 Task: Get directions from Grand Canyon, Arizona, United States to Lake Tahoe, California/Nevada, United States and explore the nearby restaurants with rating 4 and above and open 24 hours and cuisine european
Action: Mouse moved to (1077, 109)
Screenshot: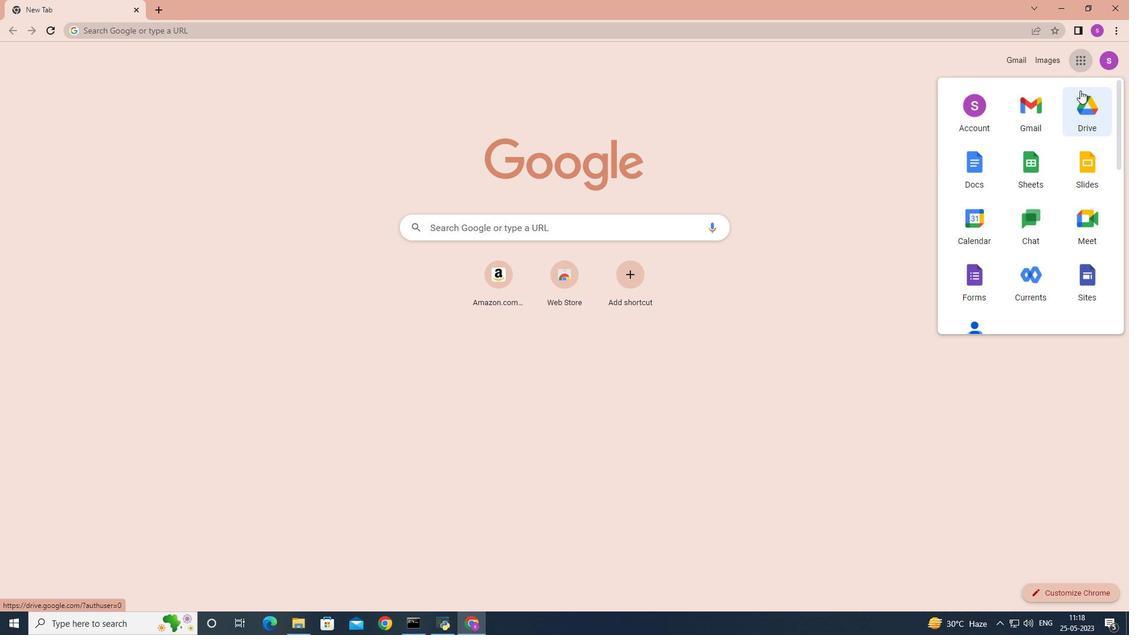 
Action: Mouse scrolled (1080, 97) with delta (0, 0)
Screenshot: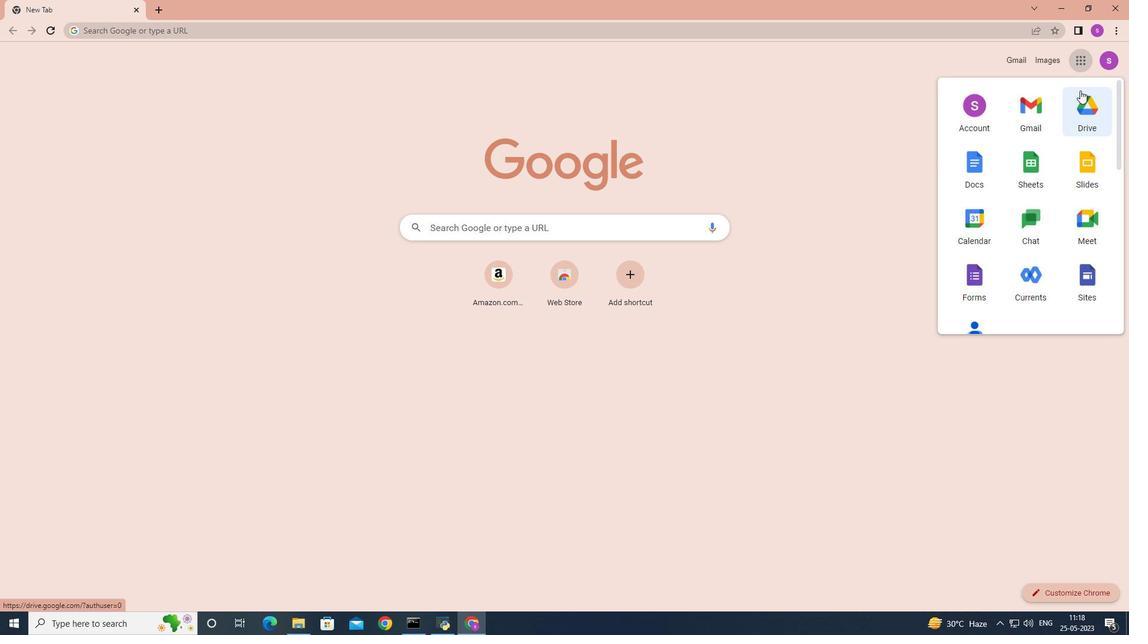 
Action: Mouse moved to (1076, 115)
Screenshot: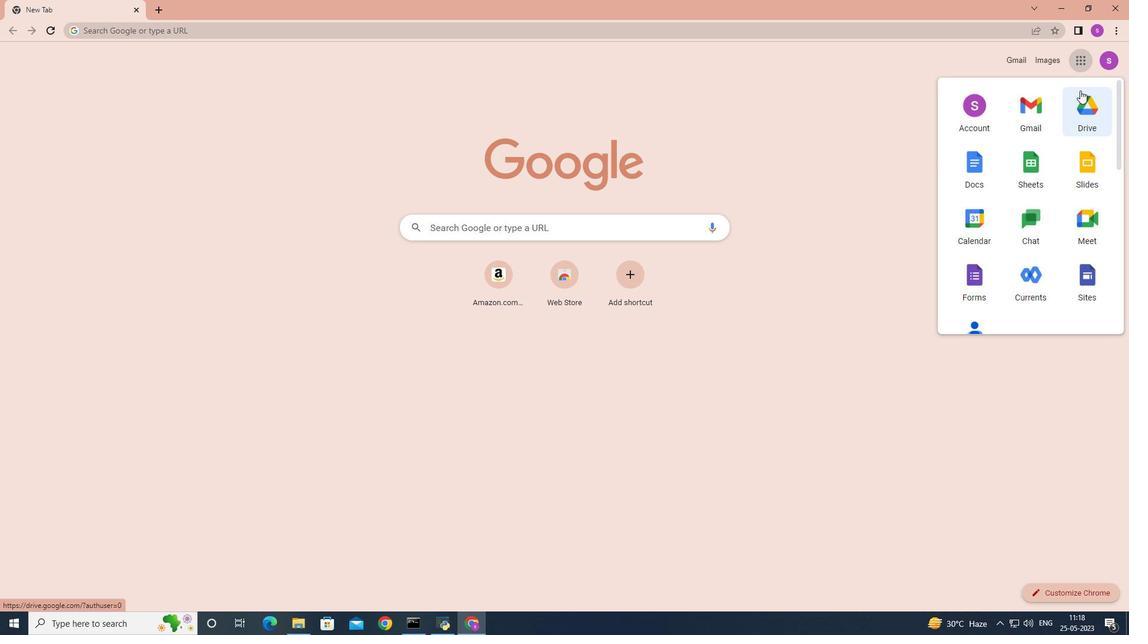
Action: Mouse scrolled (1076, 114) with delta (0, 0)
Screenshot: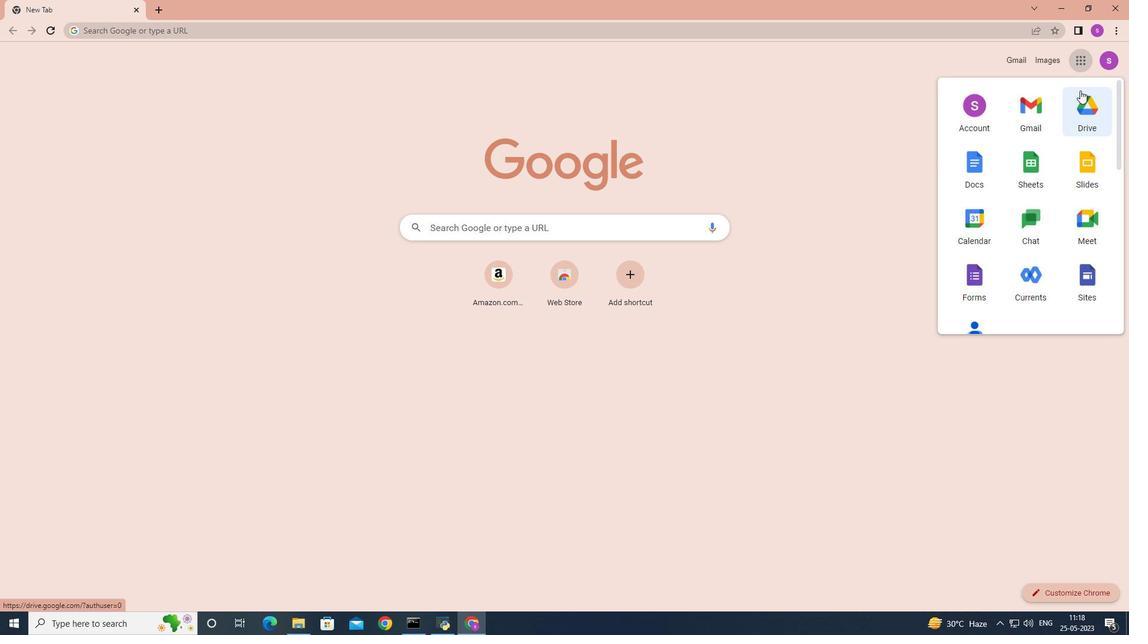 
Action: Mouse moved to (1060, 147)
Screenshot: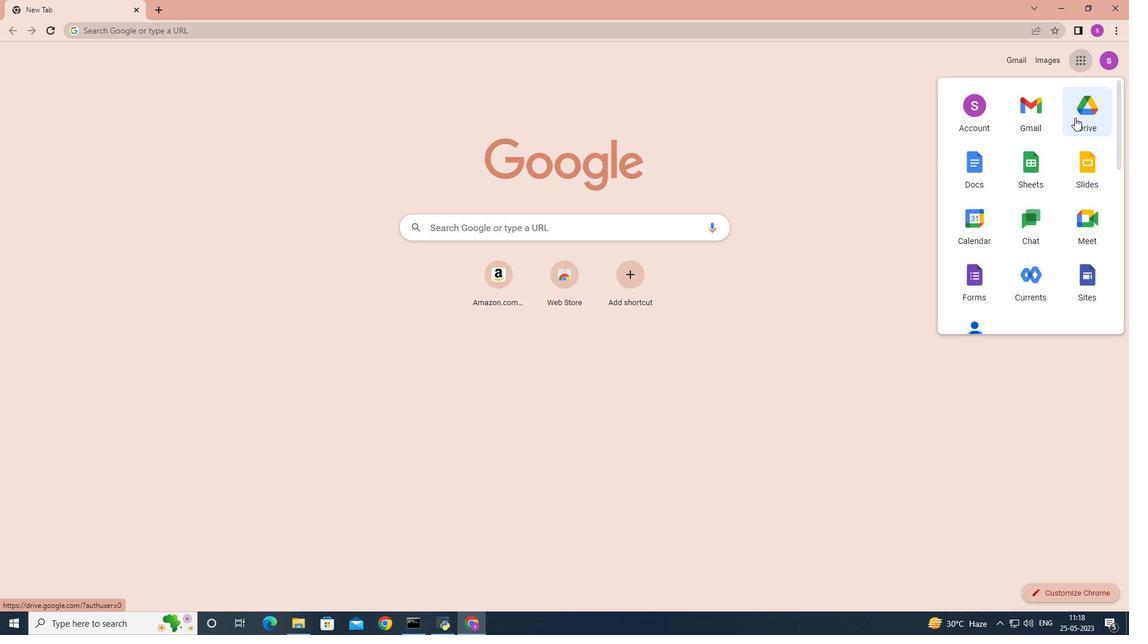 
Action: Mouse scrolled (1060, 146) with delta (0, 0)
Screenshot: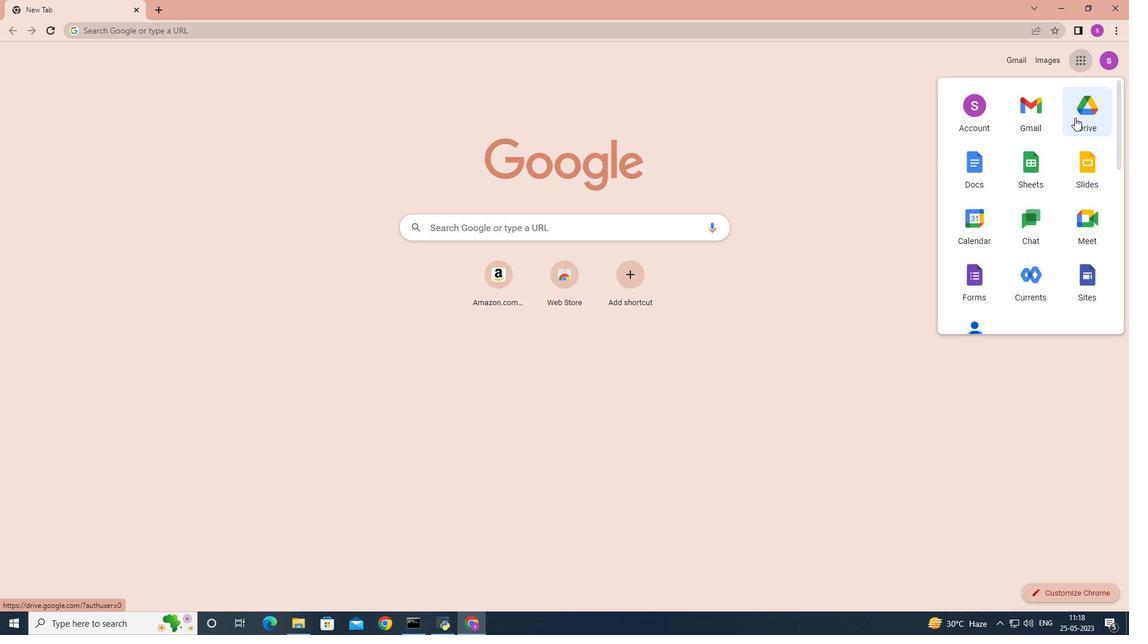 
Action: Mouse moved to (1095, 228)
Screenshot: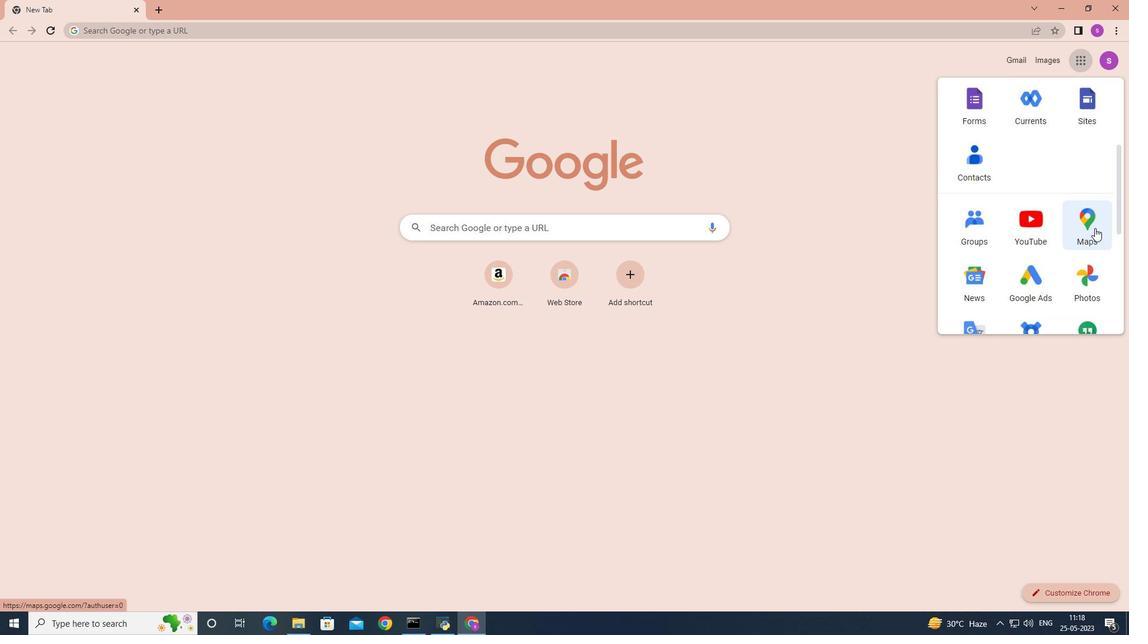 
Action: Mouse pressed left at (1095, 228)
Screenshot: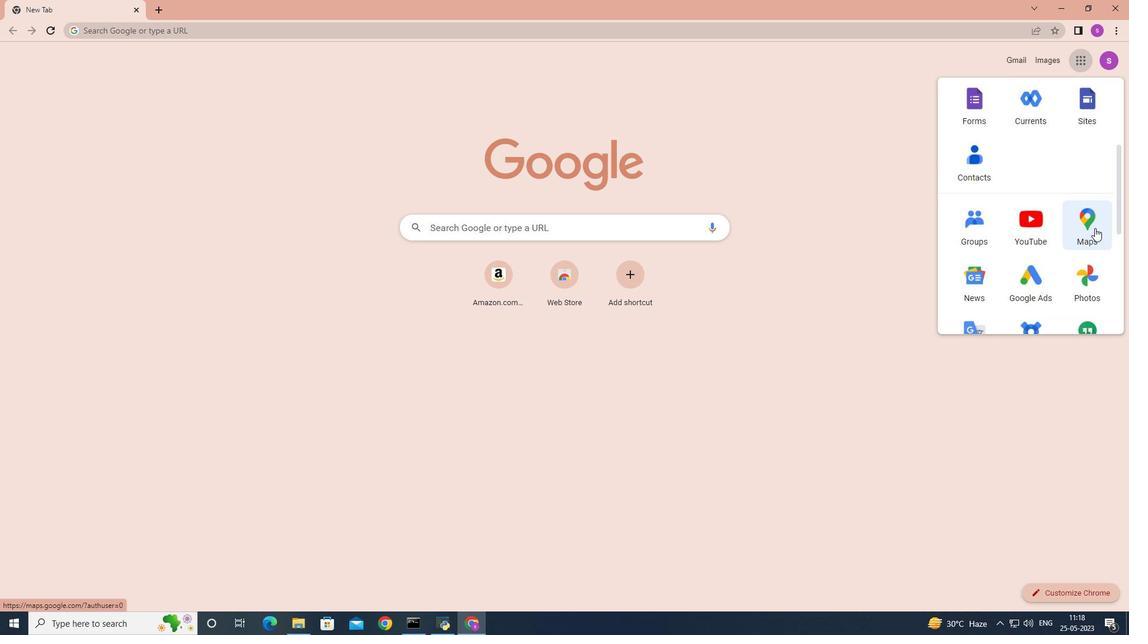 
Action: Mouse moved to (263, 61)
Screenshot: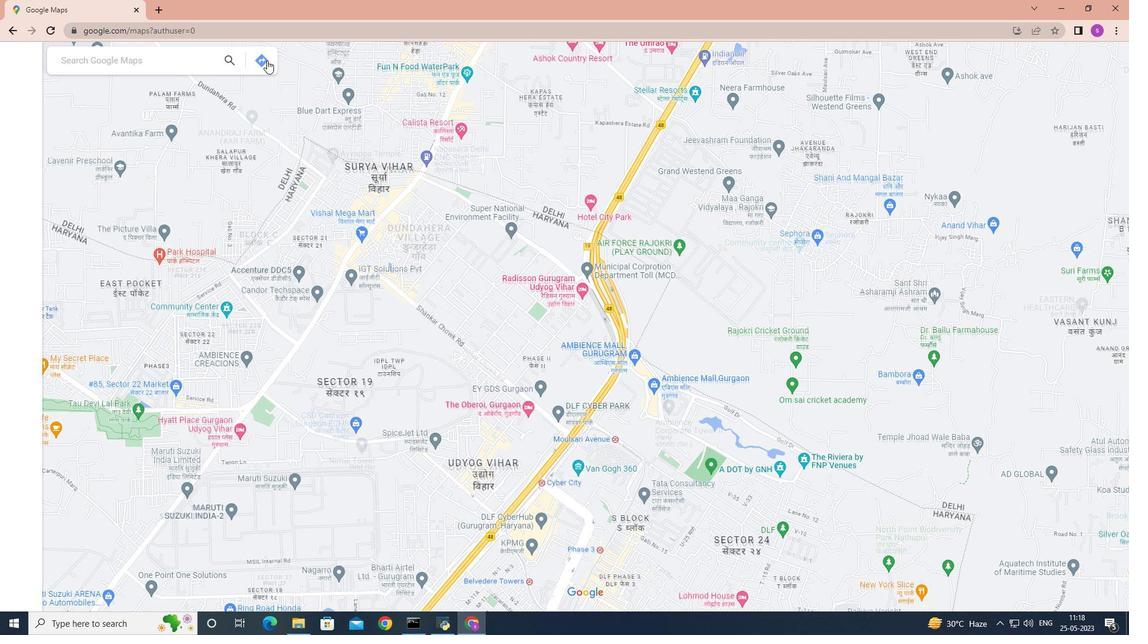 
Action: Mouse pressed left at (263, 61)
Screenshot: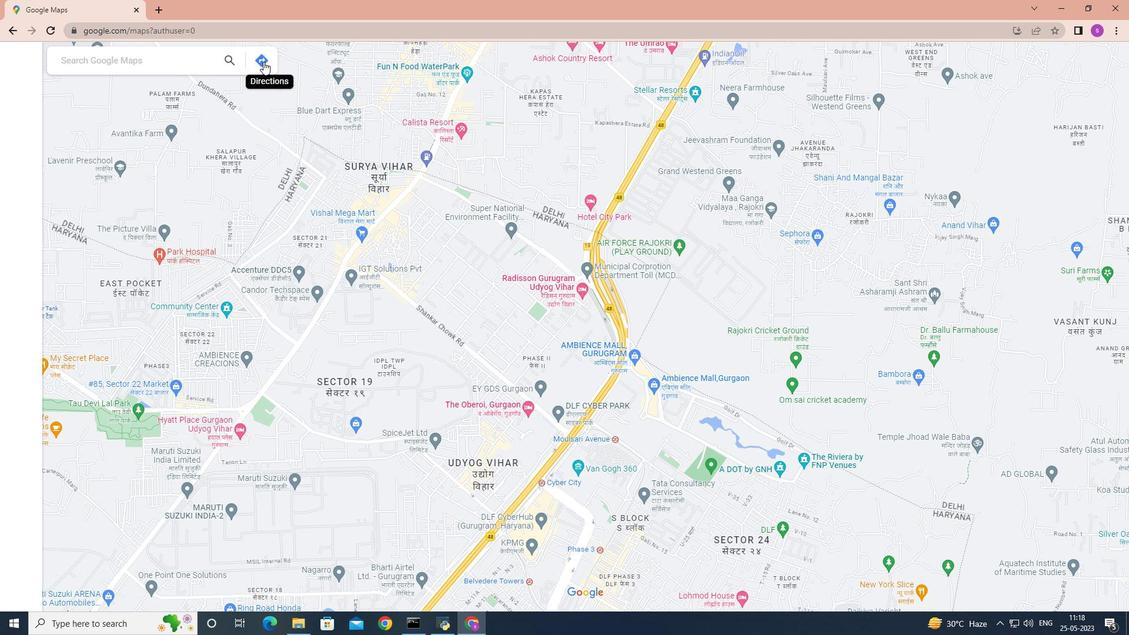 
Action: Mouse moved to (202, 86)
Screenshot: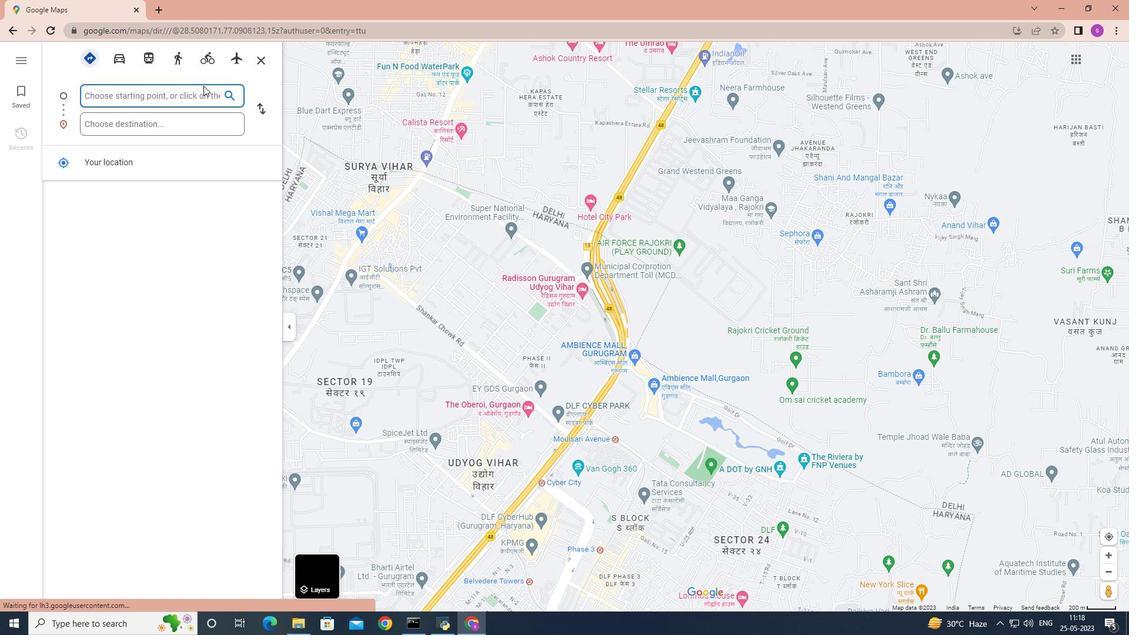 
Action: Key pressed <Key.shift>Grand<Key.space><Key.shift>Canyon,<Key.space><Key.shift>Arizona<Key.space>,<Key.space><Key.shift><Key.shift><Key.shift>United<Key.space>states
Screenshot: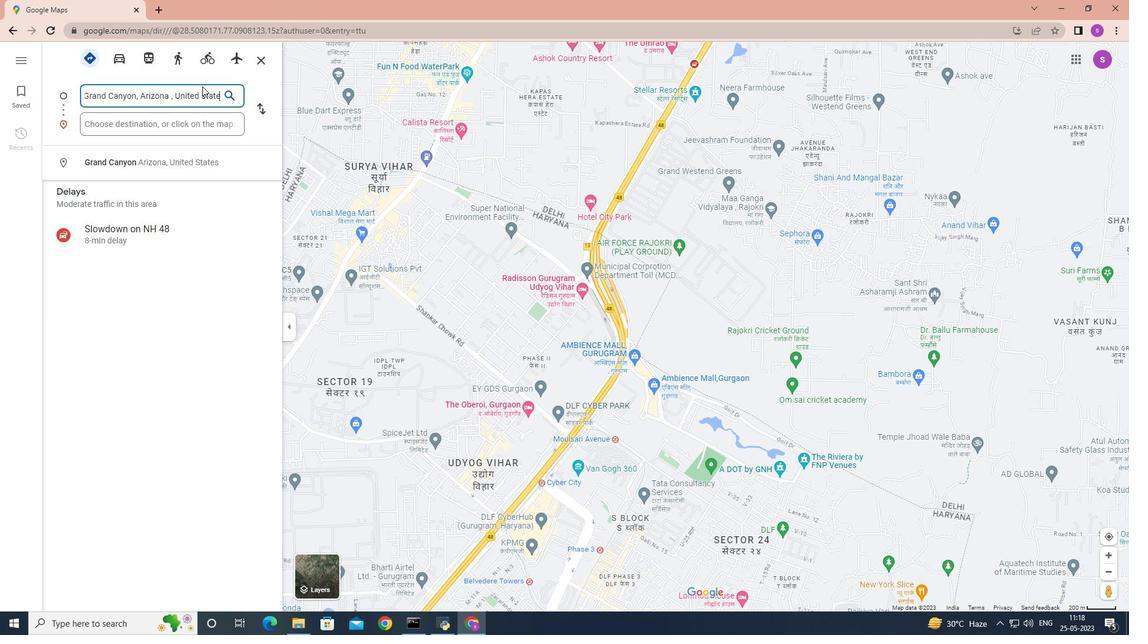 
Action: Mouse moved to (141, 121)
Screenshot: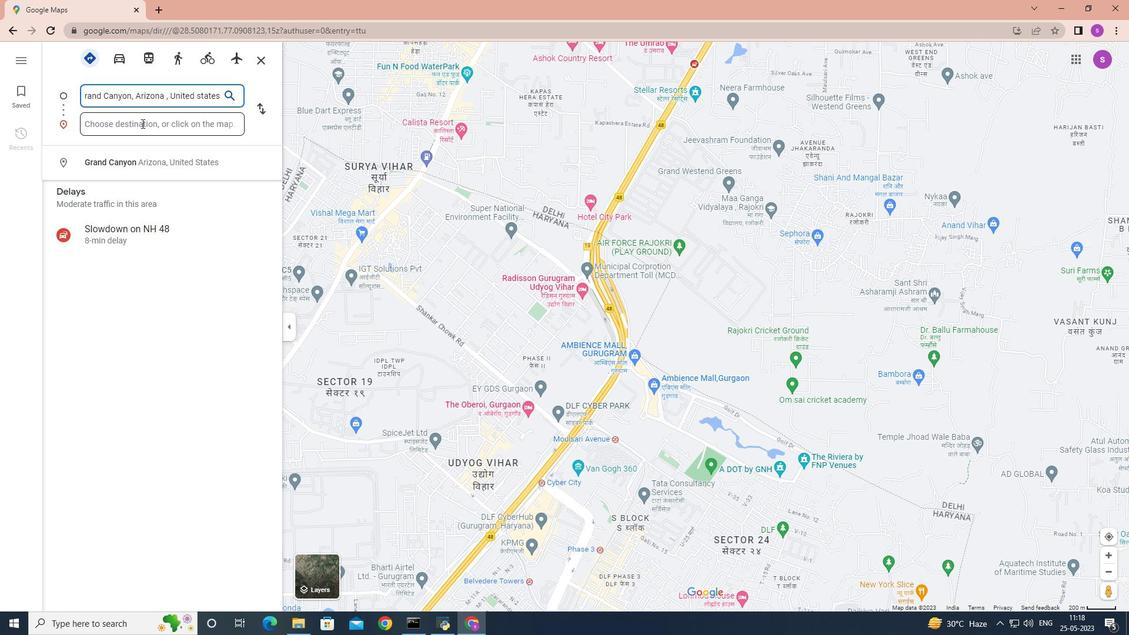 
Action: Mouse pressed left at (141, 121)
Screenshot: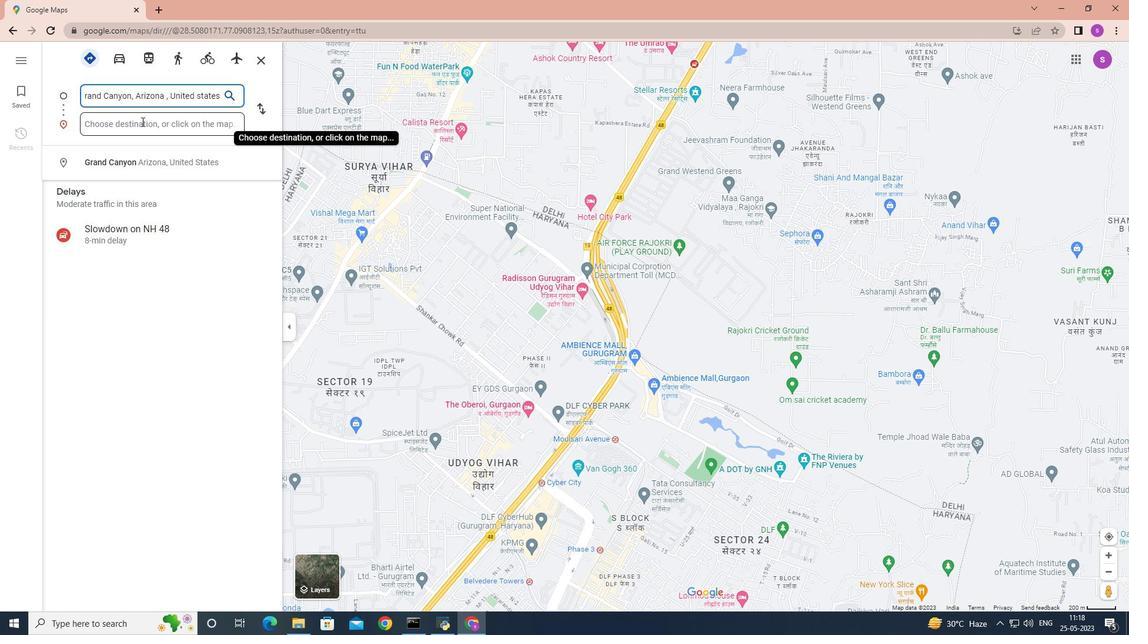 
Action: Mouse moved to (141, 121)
Screenshot: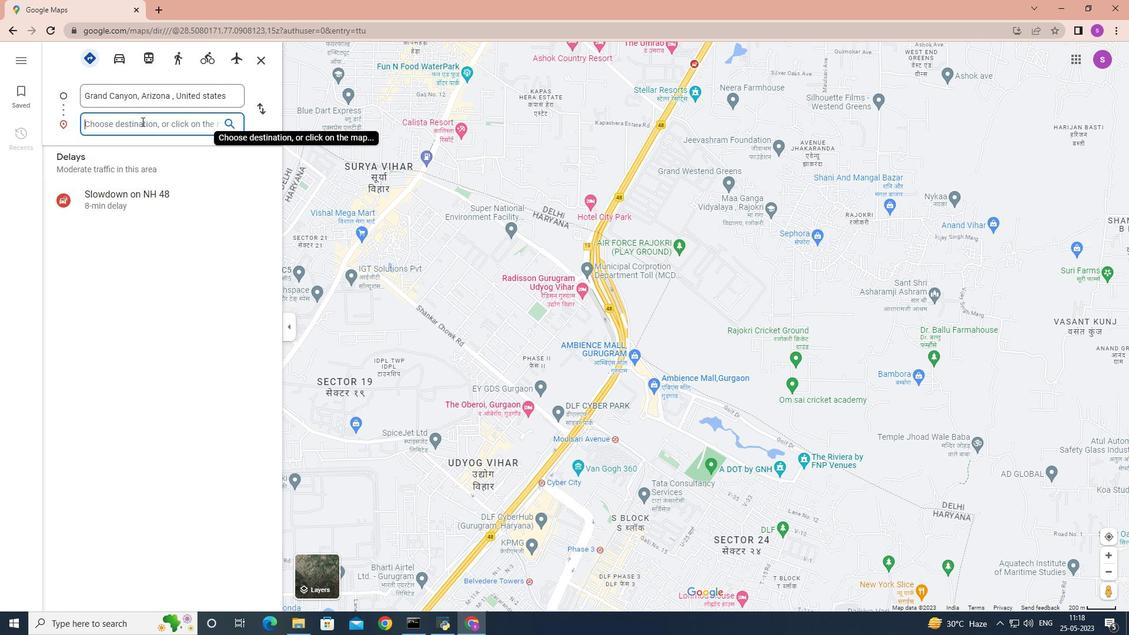 
Action: Key pressed <Key.shift>Lake<Key.space><Key.shift>Tahoe,<Key.space><Key.shift>California/<Key.shift>Nevada,<Key.space>united<Key.space><Key.shift>States
Screenshot: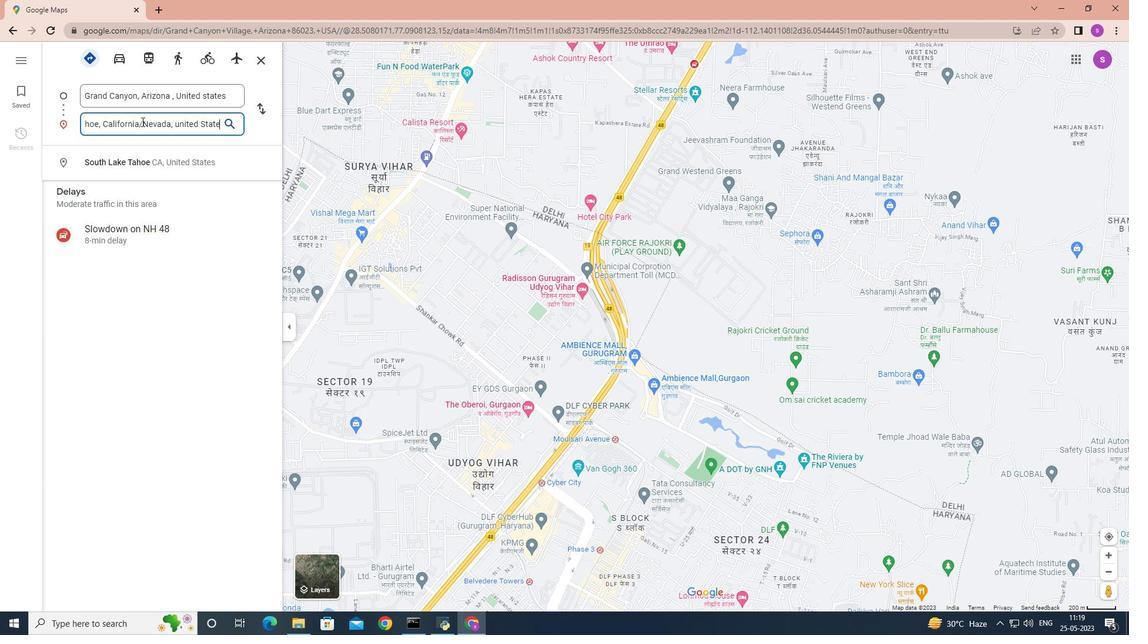 
Action: Mouse moved to (233, 124)
Screenshot: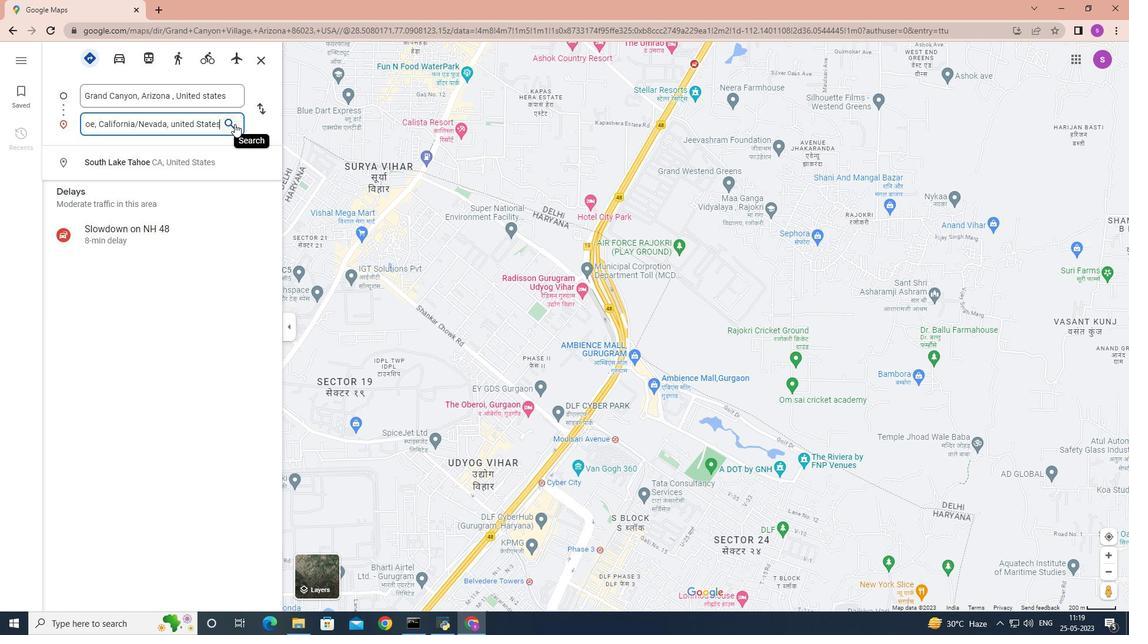 
Action: Mouse pressed left at (233, 124)
Screenshot: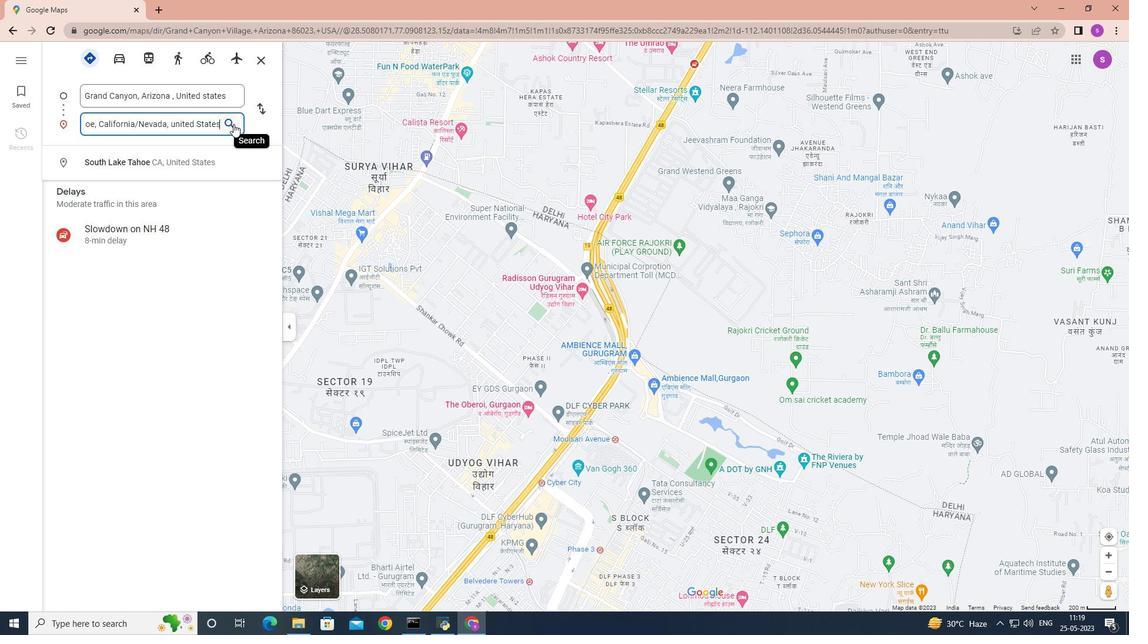 
Action: Mouse moved to (181, 310)
Screenshot: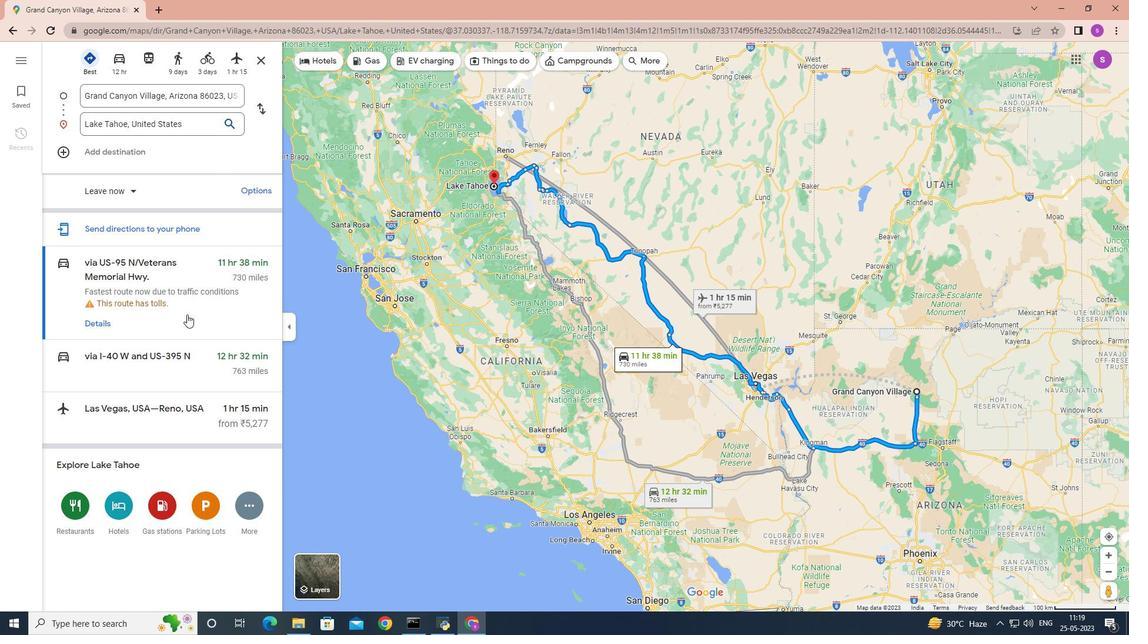 
Action: Mouse scrolled (181, 309) with delta (0, 0)
Screenshot: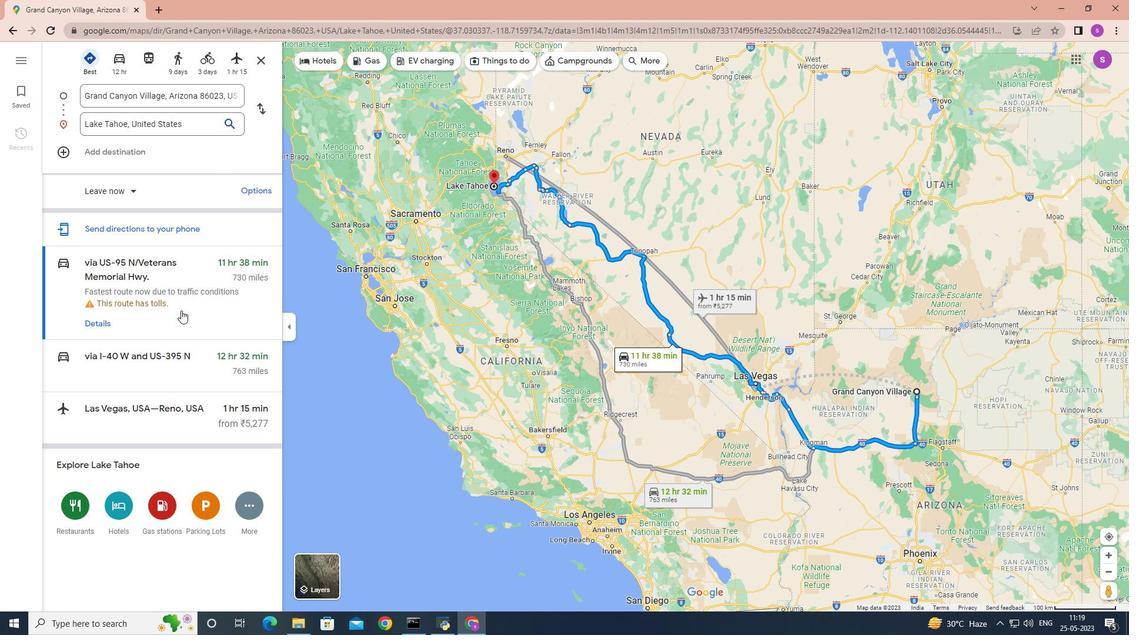 
Action: Mouse moved to (180, 310)
Screenshot: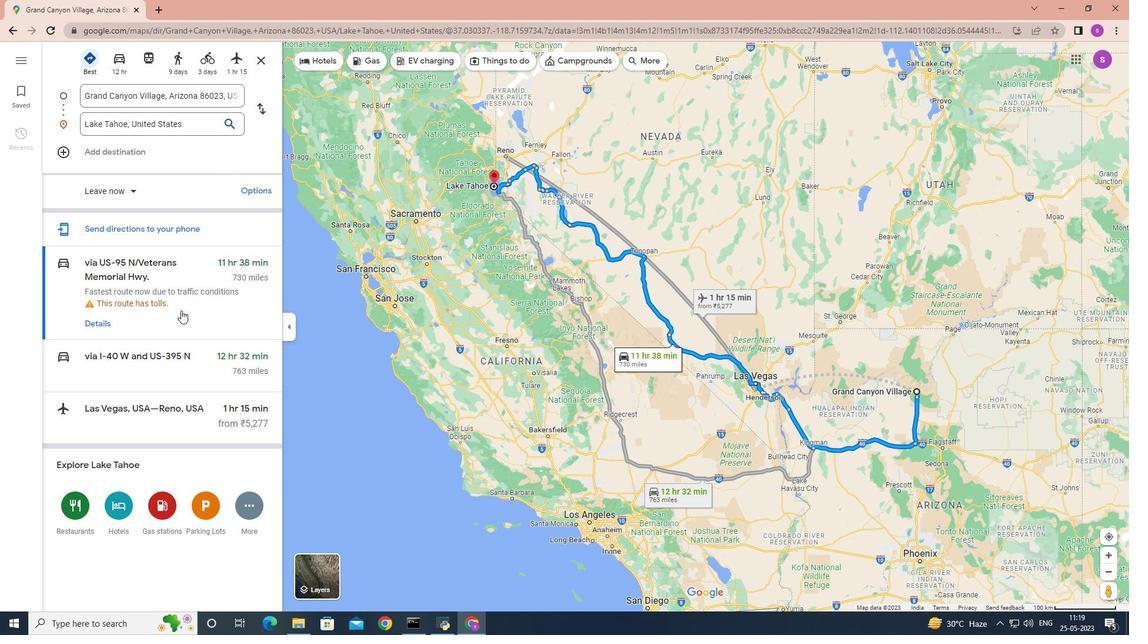 
Action: Mouse scrolled (180, 309) with delta (0, 0)
Screenshot: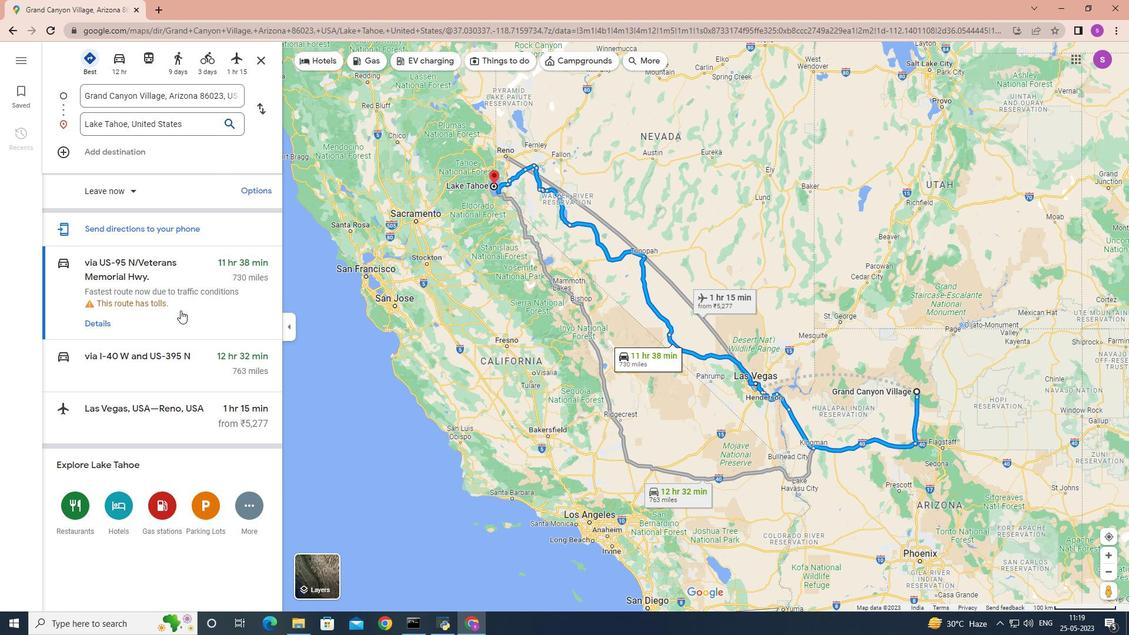 
Action: Mouse moved to (73, 510)
Screenshot: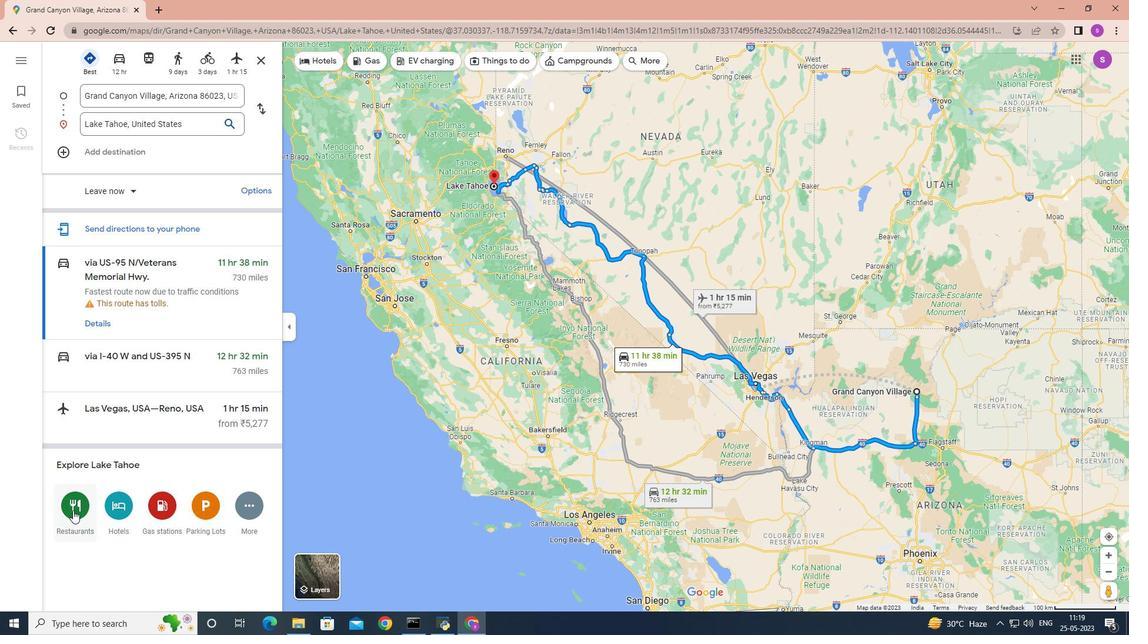 
Action: Mouse pressed left at (73, 510)
Screenshot: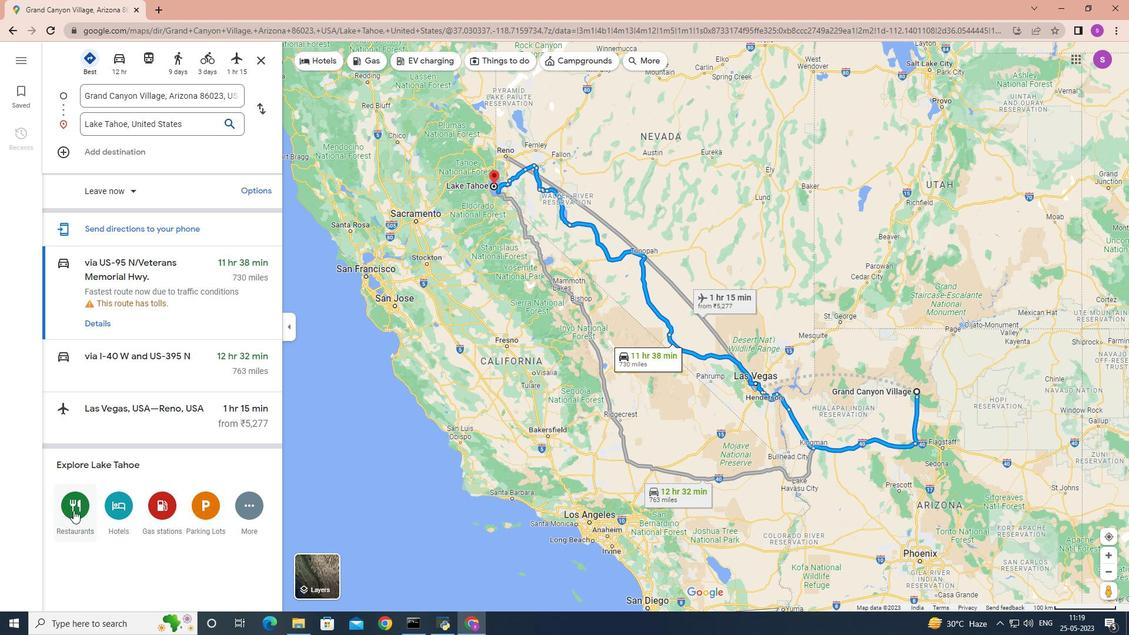 
Action: Mouse moved to (401, 58)
Screenshot: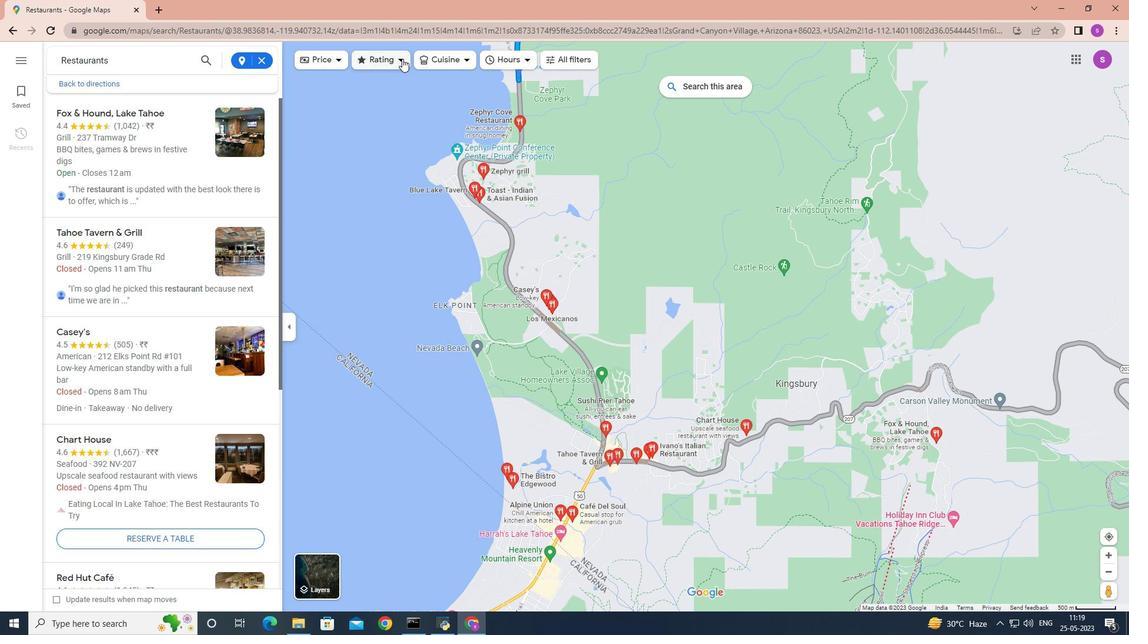 
Action: Mouse pressed left at (401, 58)
Screenshot: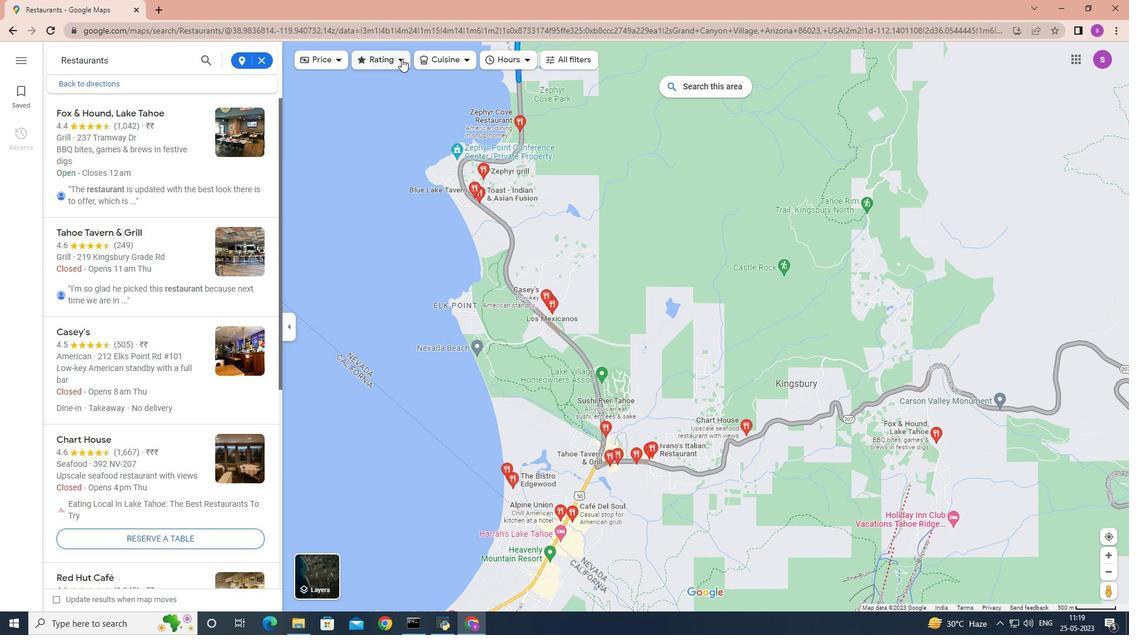 
Action: Mouse moved to (394, 184)
Screenshot: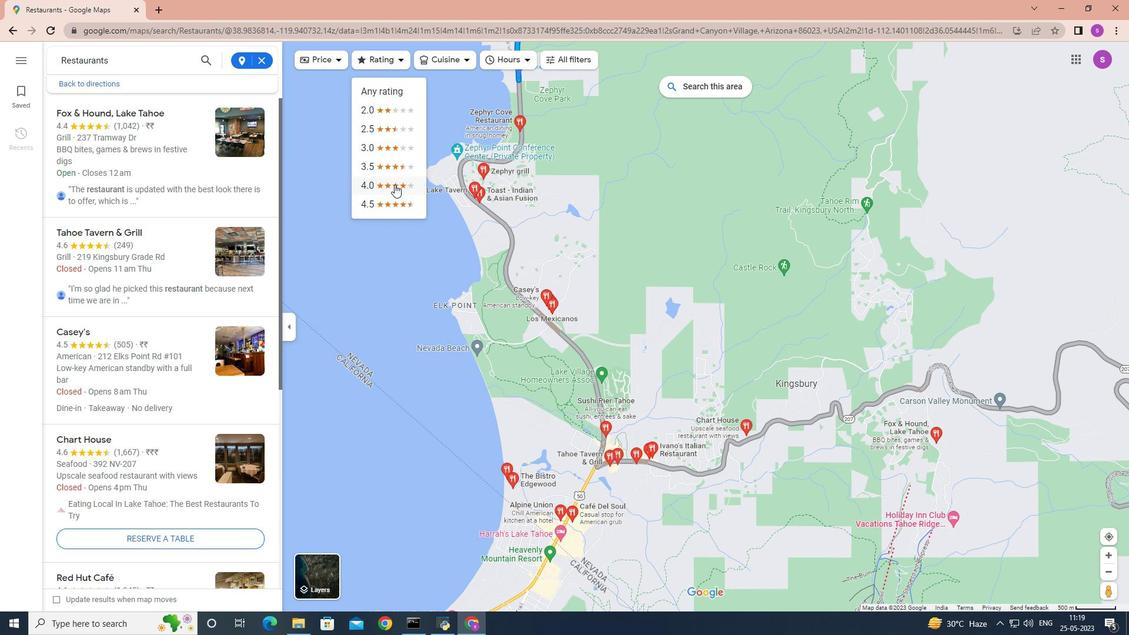 
Action: Mouse pressed left at (394, 184)
Screenshot: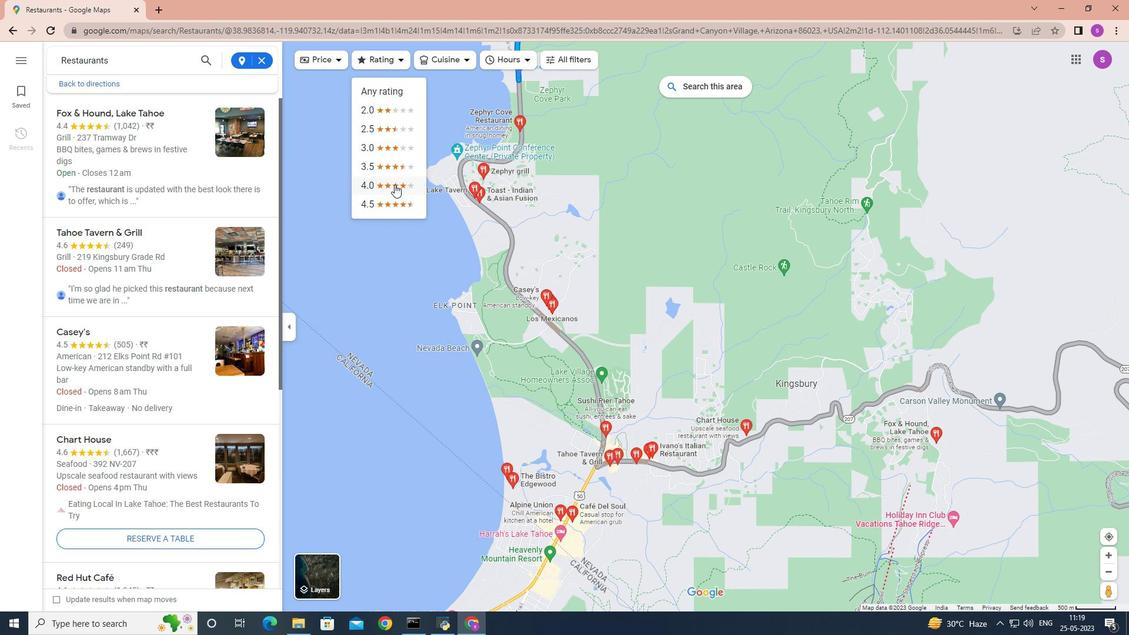 
Action: Mouse moved to (475, 59)
Screenshot: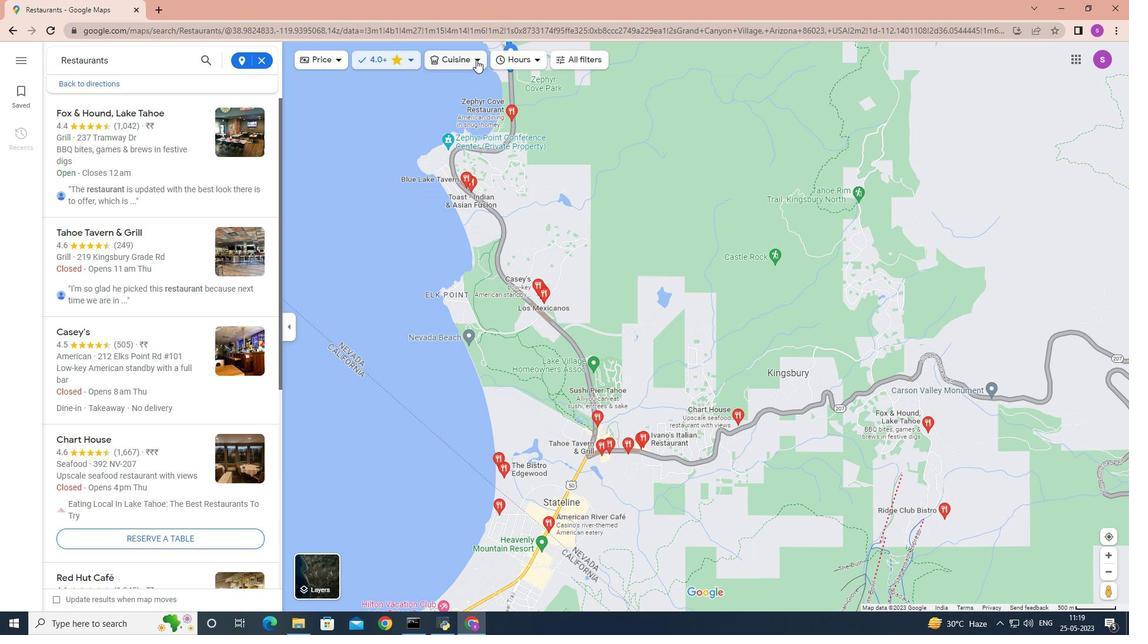 
Action: Mouse pressed left at (475, 59)
Screenshot: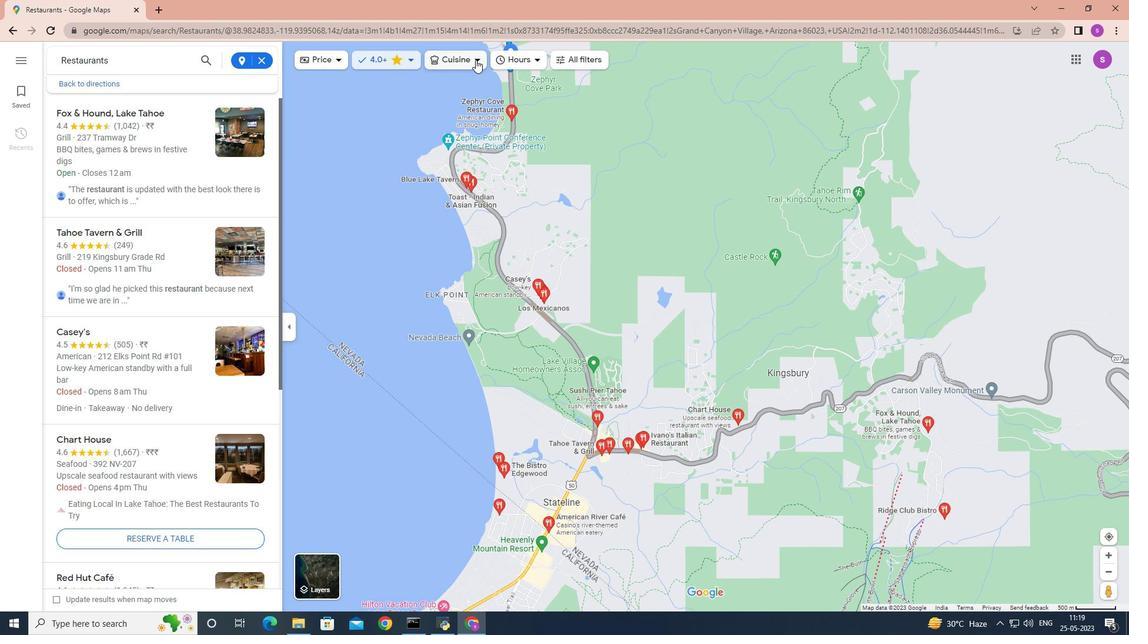 
Action: Mouse moved to (462, 234)
Screenshot: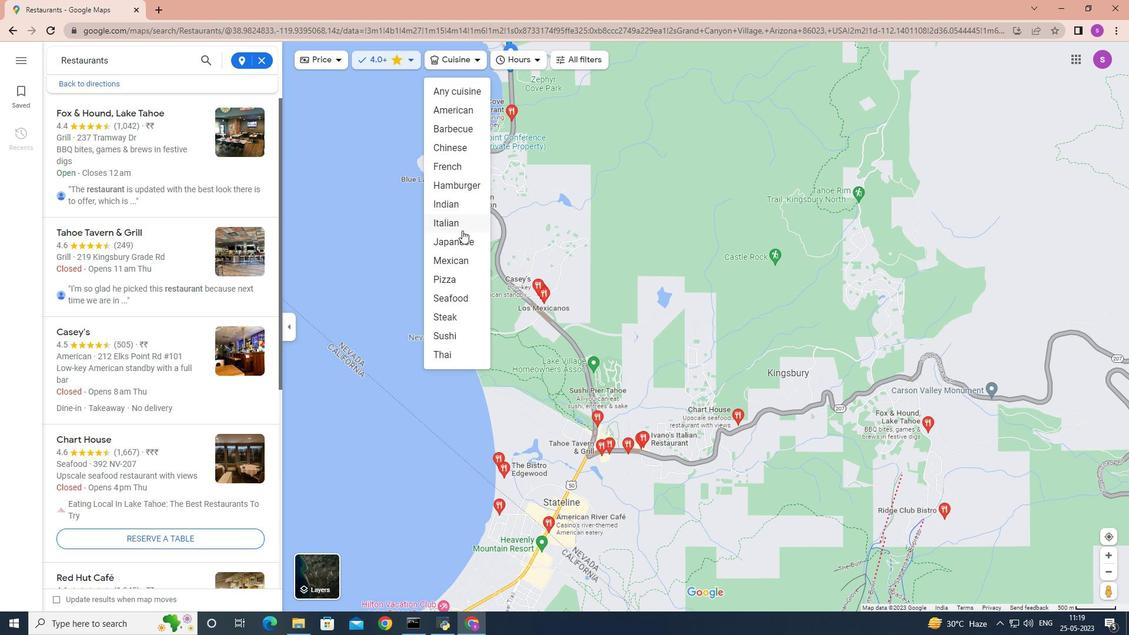 
Action: Mouse scrolled (462, 233) with delta (0, 0)
Screenshot: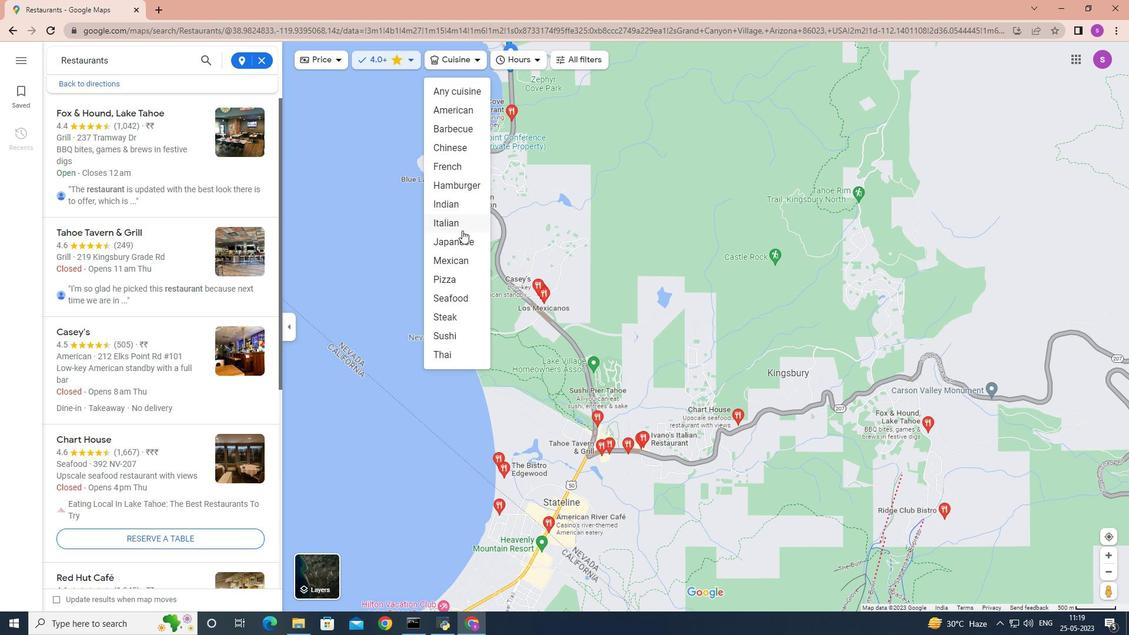
Action: Mouse moved to (462, 235)
Screenshot: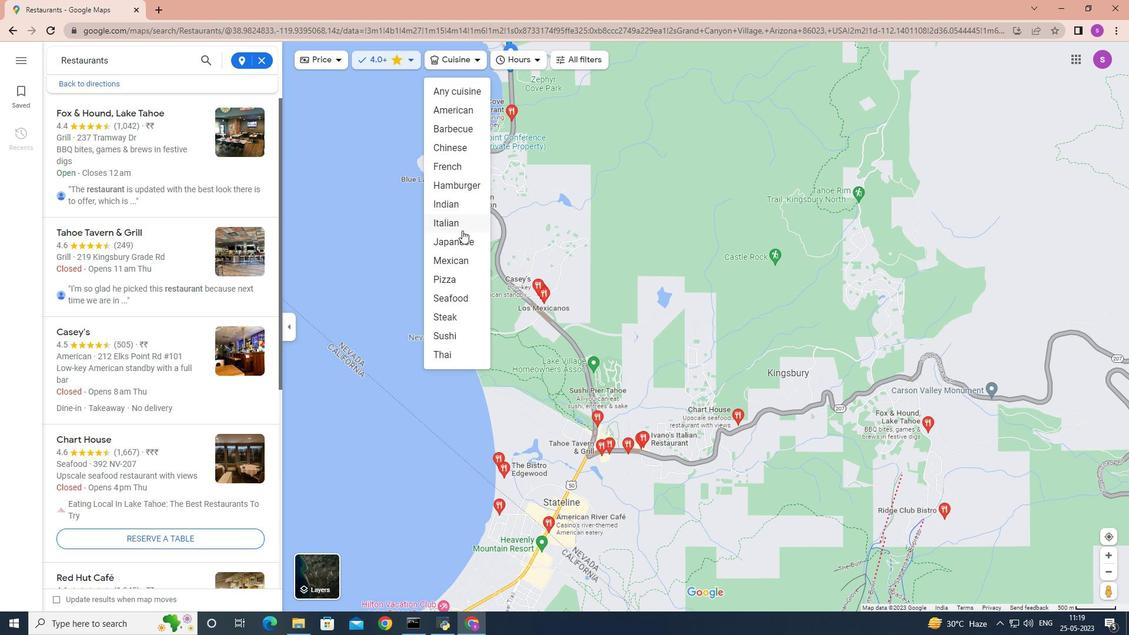
Action: Mouse scrolled (462, 234) with delta (0, 0)
Screenshot: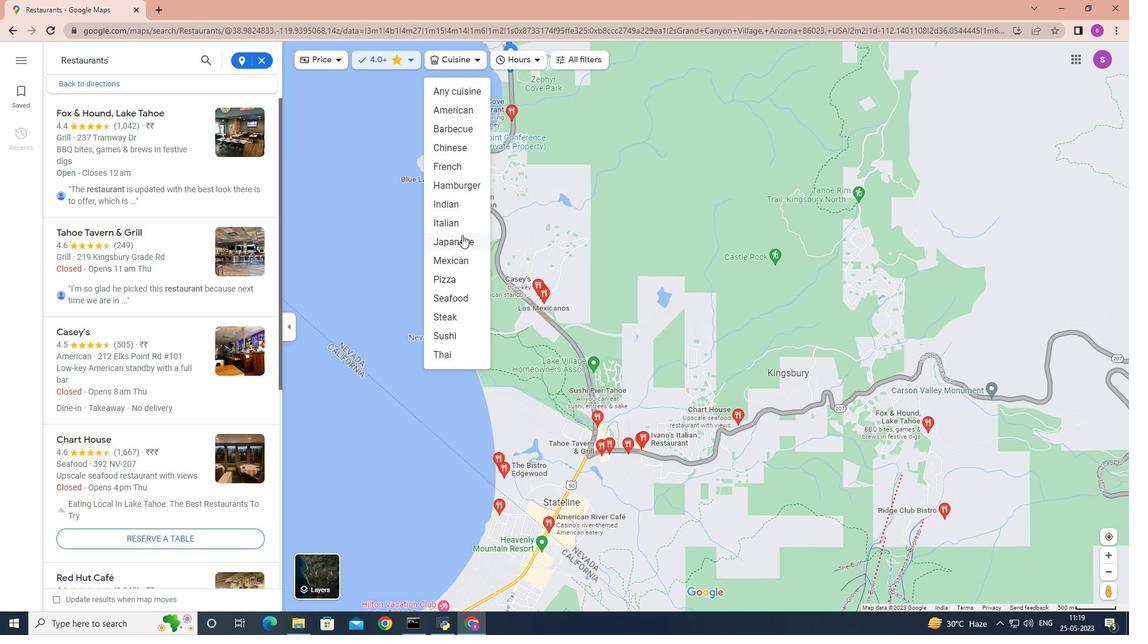 
Action: Mouse moved to (449, 291)
Screenshot: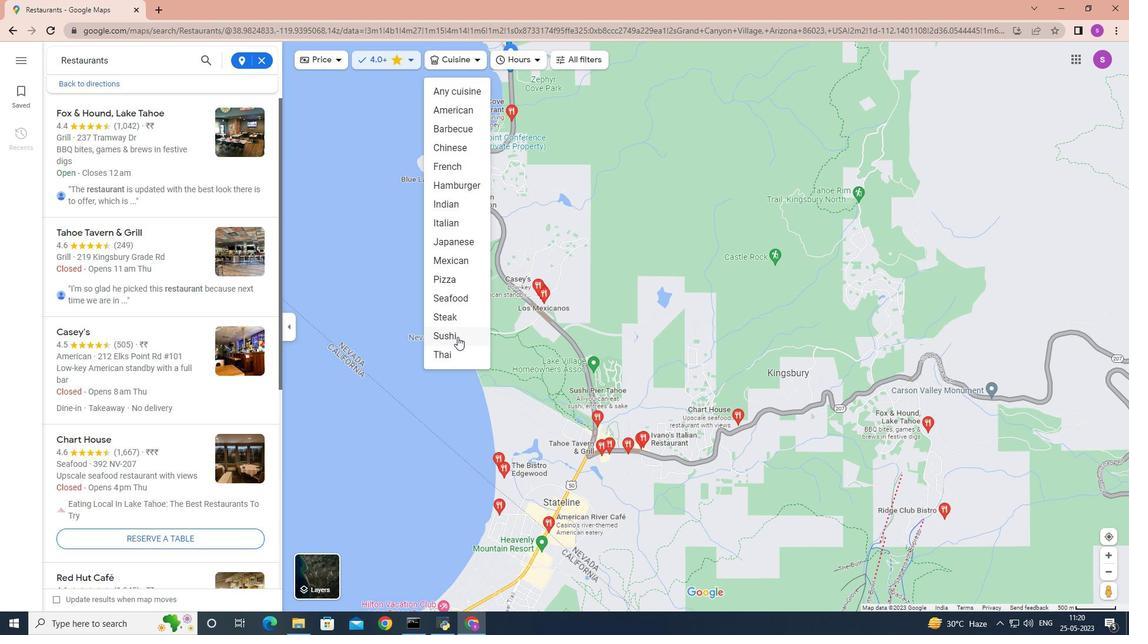 
Action: Mouse scrolled (449, 290) with delta (0, 0)
Screenshot: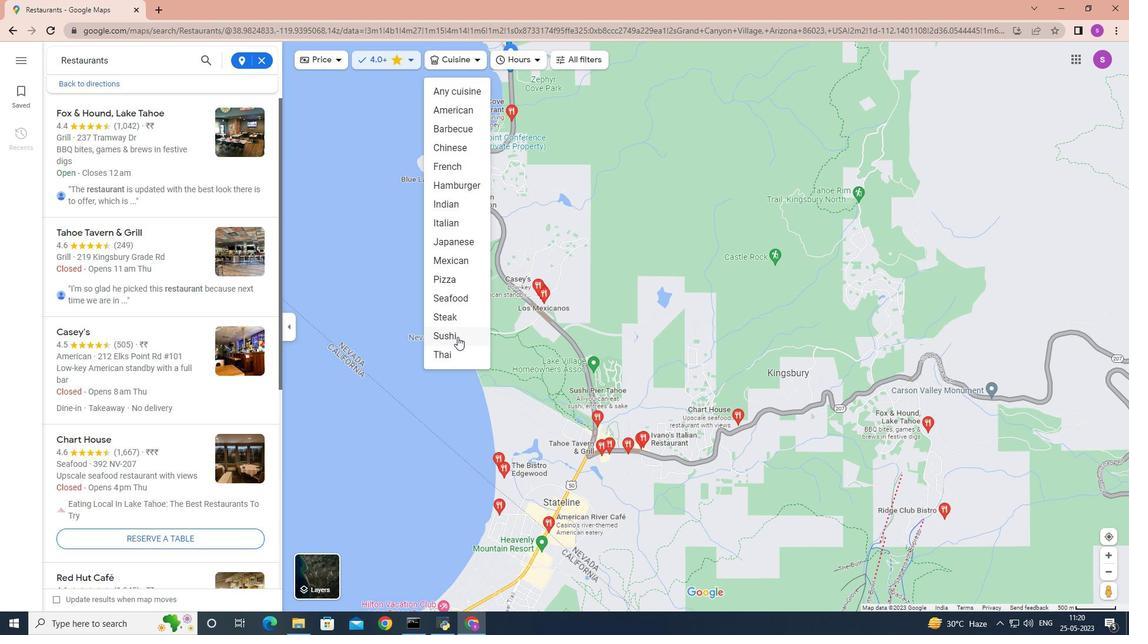 
Action: Mouse moved to (461, 92)
Screenshot: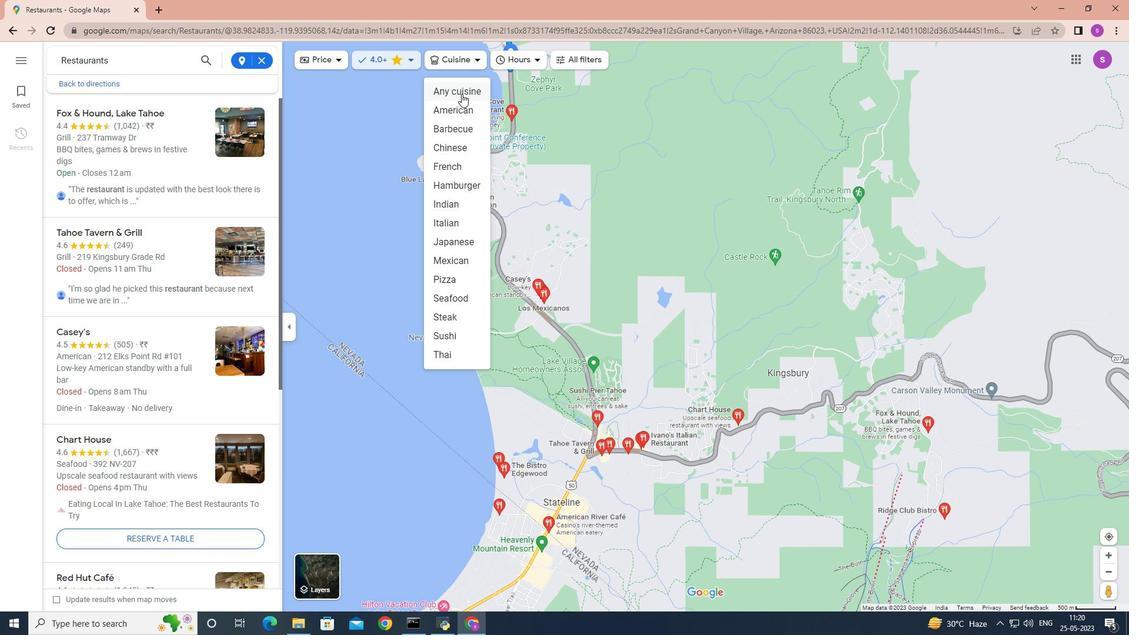 
Action: Mouse pressed left at (461, 92)
Screenshot: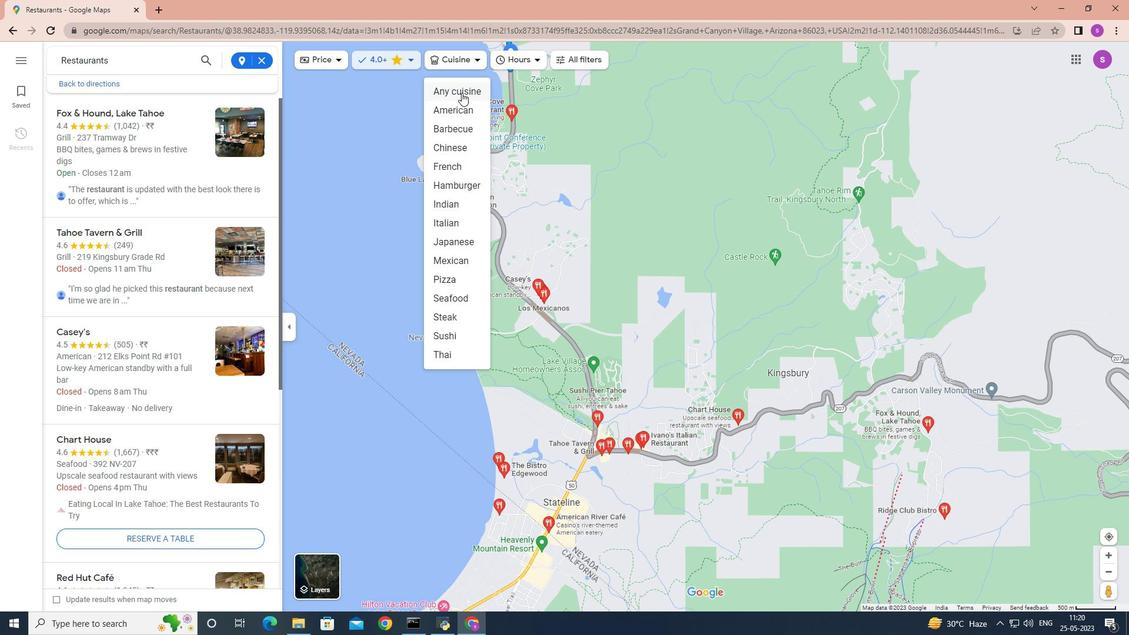 
Action: Mouse moved to (477, 57)
Screenshot: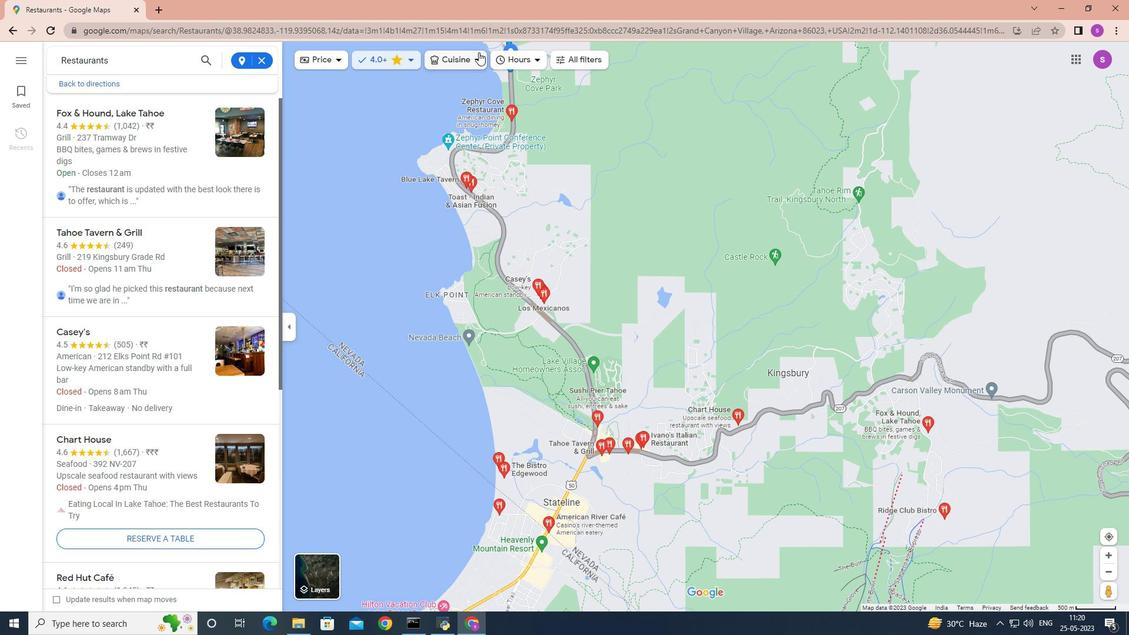 
Action: Mouse pressed left at (477, 57)
Screenshot: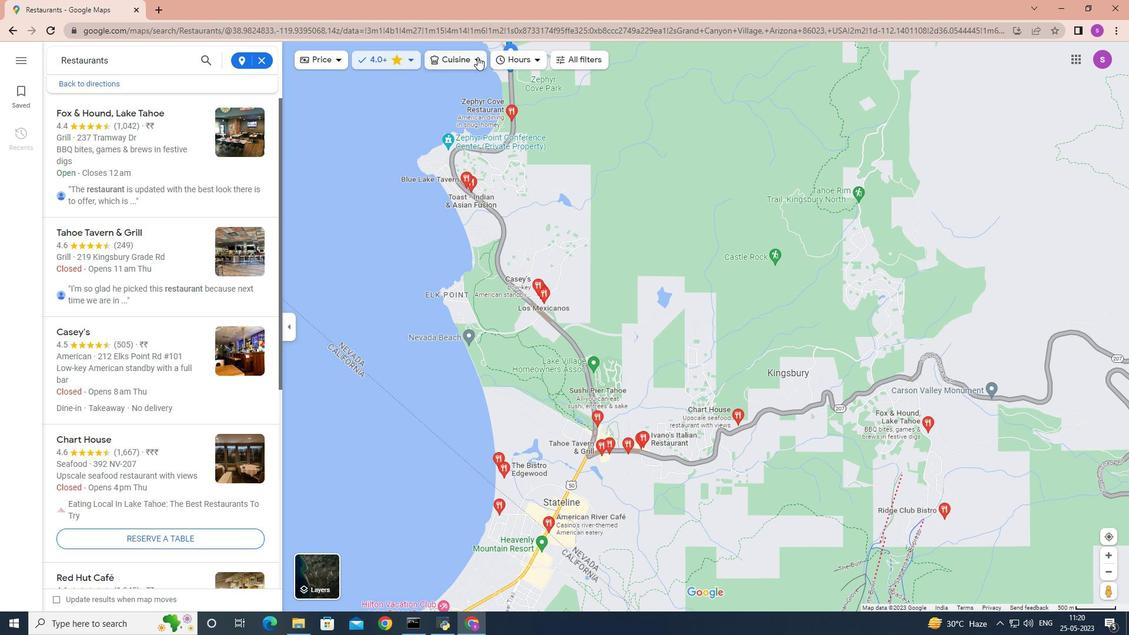 
Action: Mouse moved to (536, 60)
Screenshot: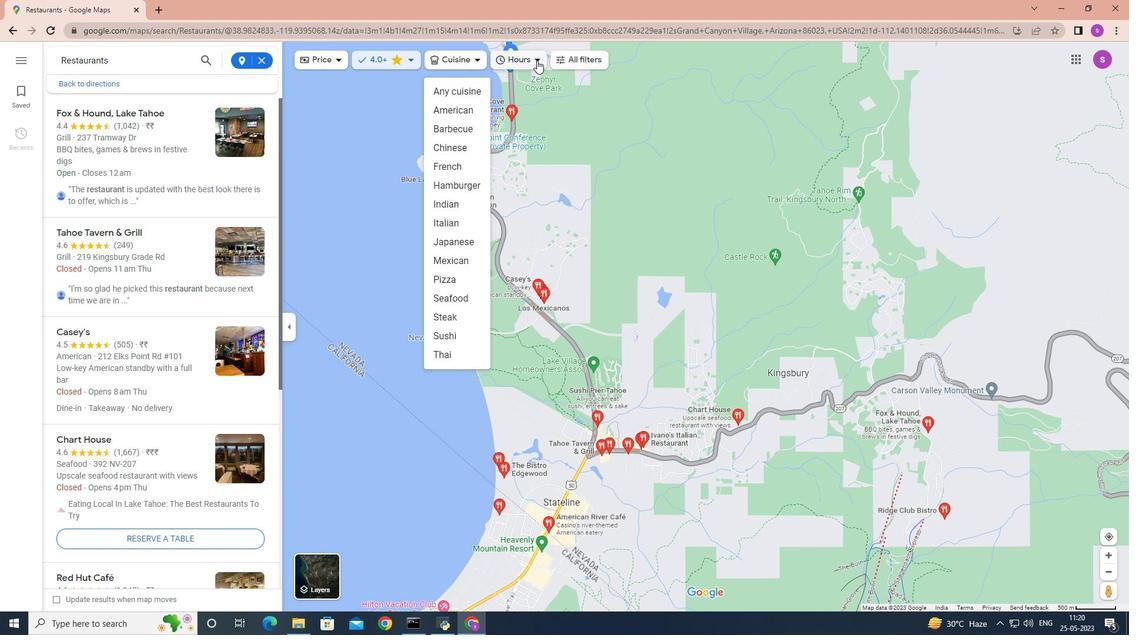 
Action: Mouse pressed left at (536, 60)
Screenshot: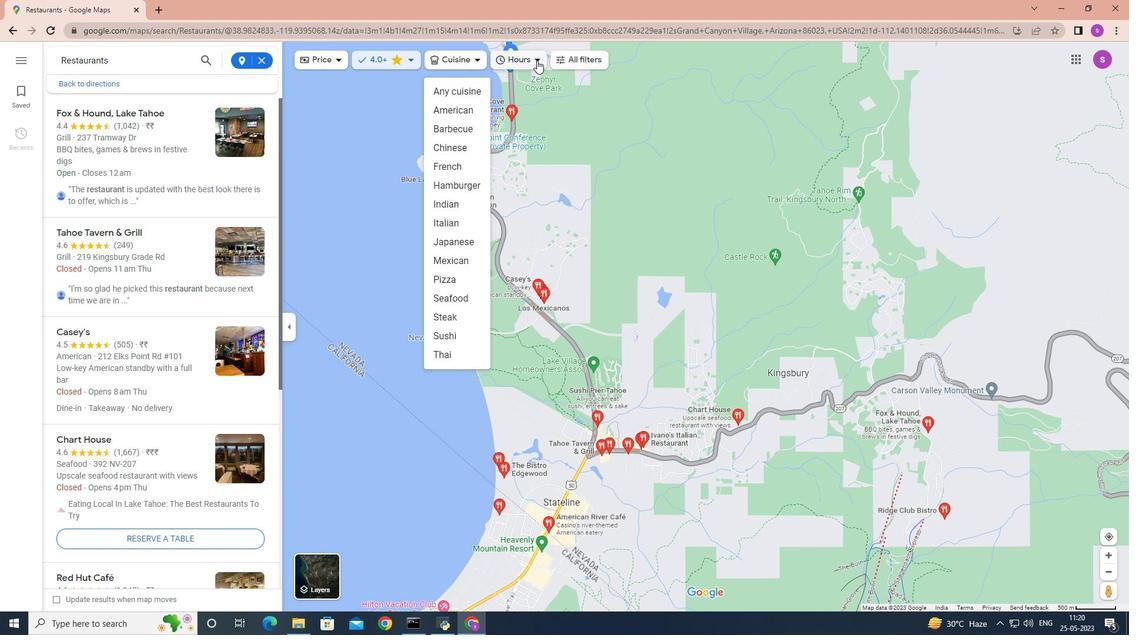 
Action: Mouse moved to (502, 126)
Screenshot: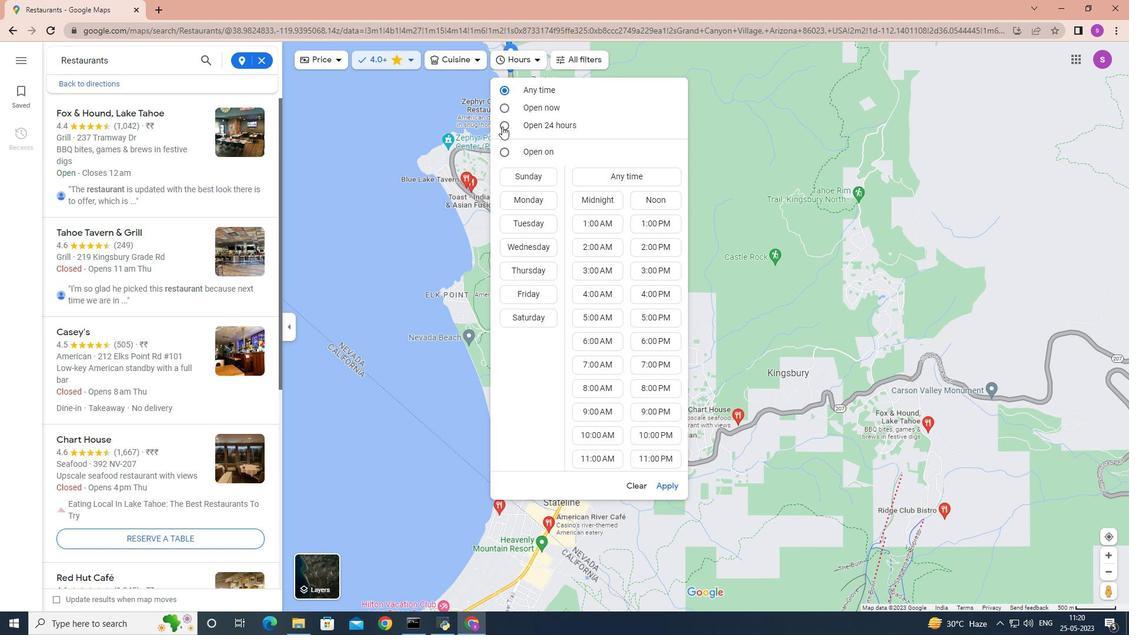 
Action: Mouse pressed left at (502, 126)
Screenshot: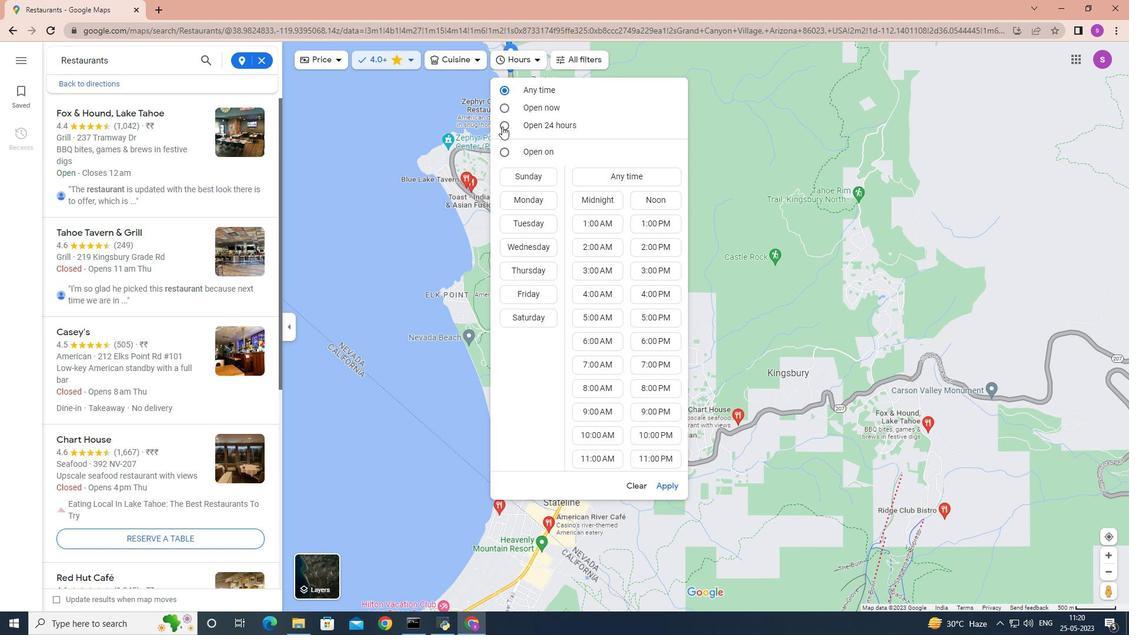 
Action: Mouse moved to (668, 484)
Screenshot: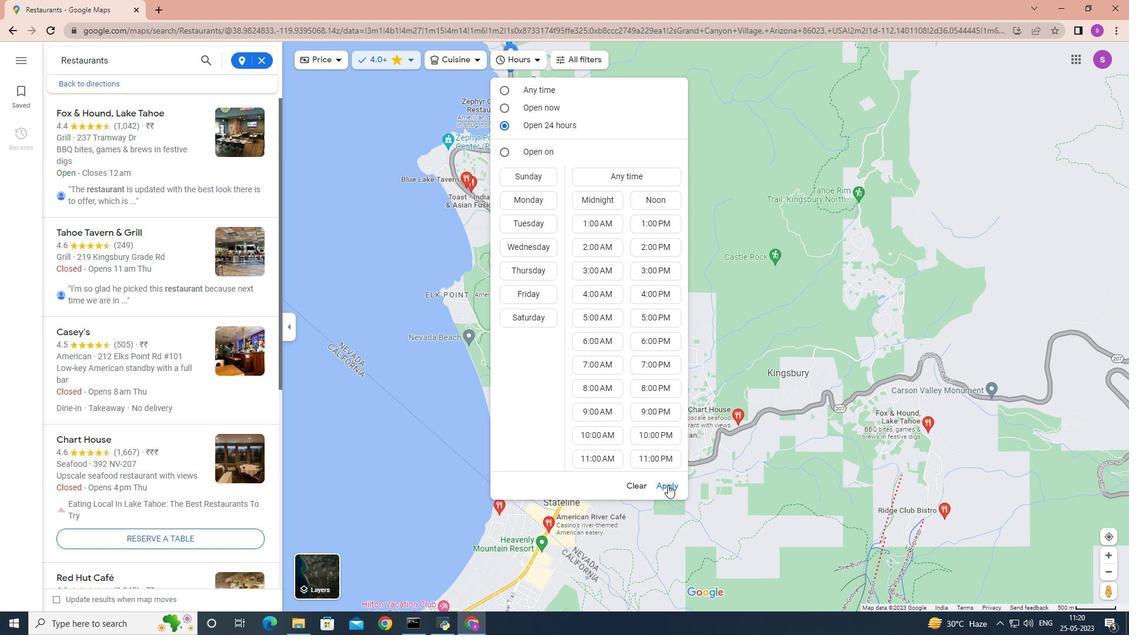 
Action: Mouse pressed left at (668, 484)
Screenshot: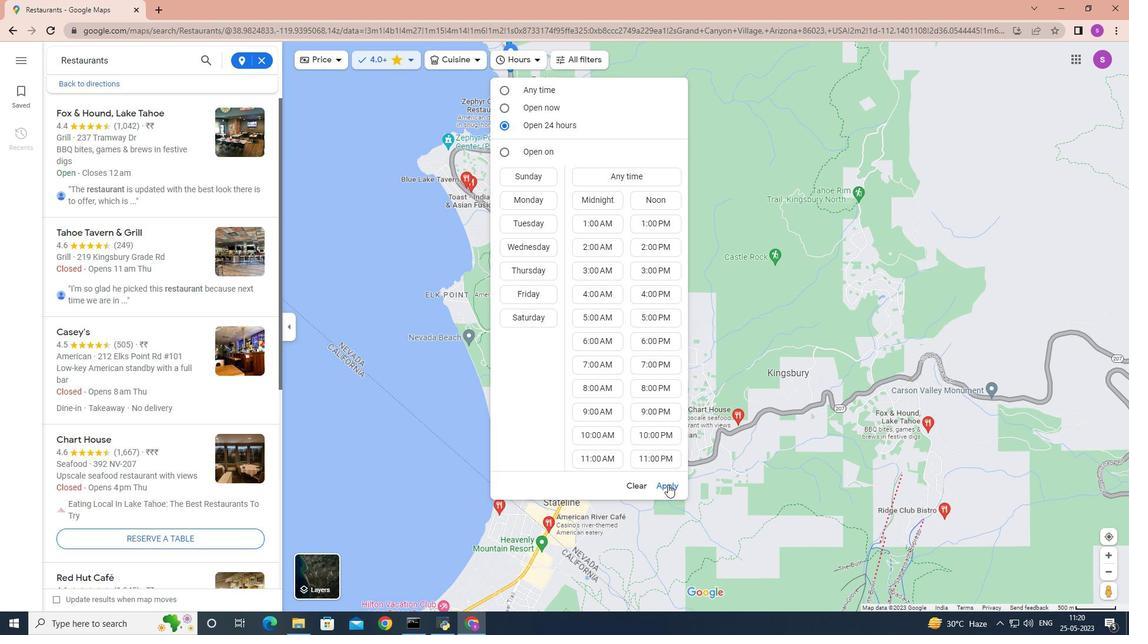 
Action: Mouse moved to (471, 60)
Screenshot: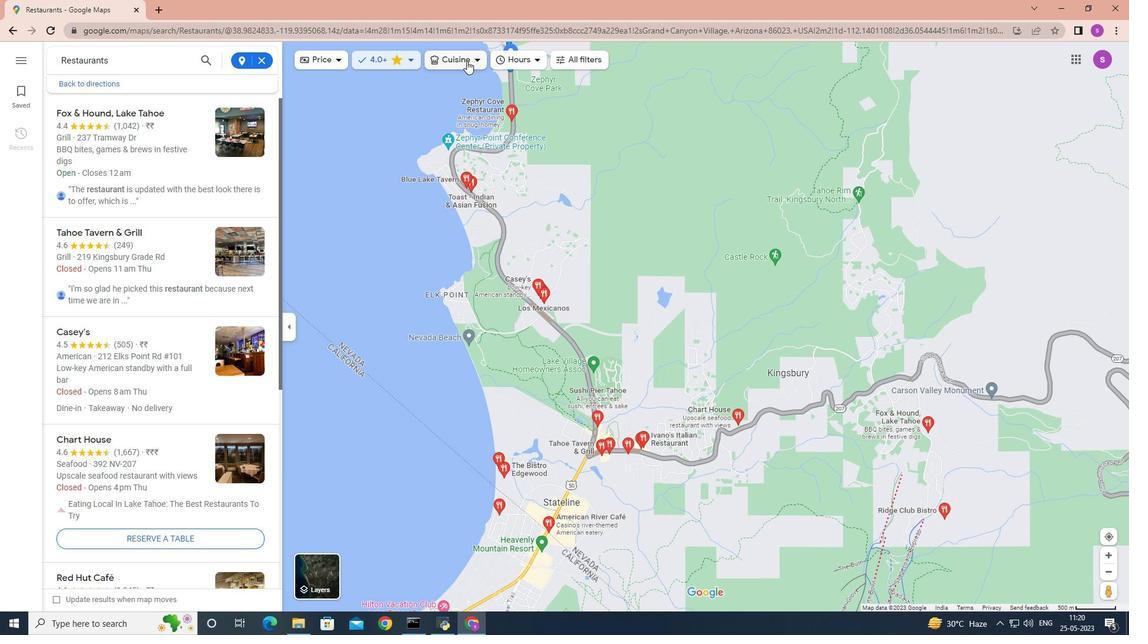 
Action: Mouse pressed left at (471, 60)
Screenshot: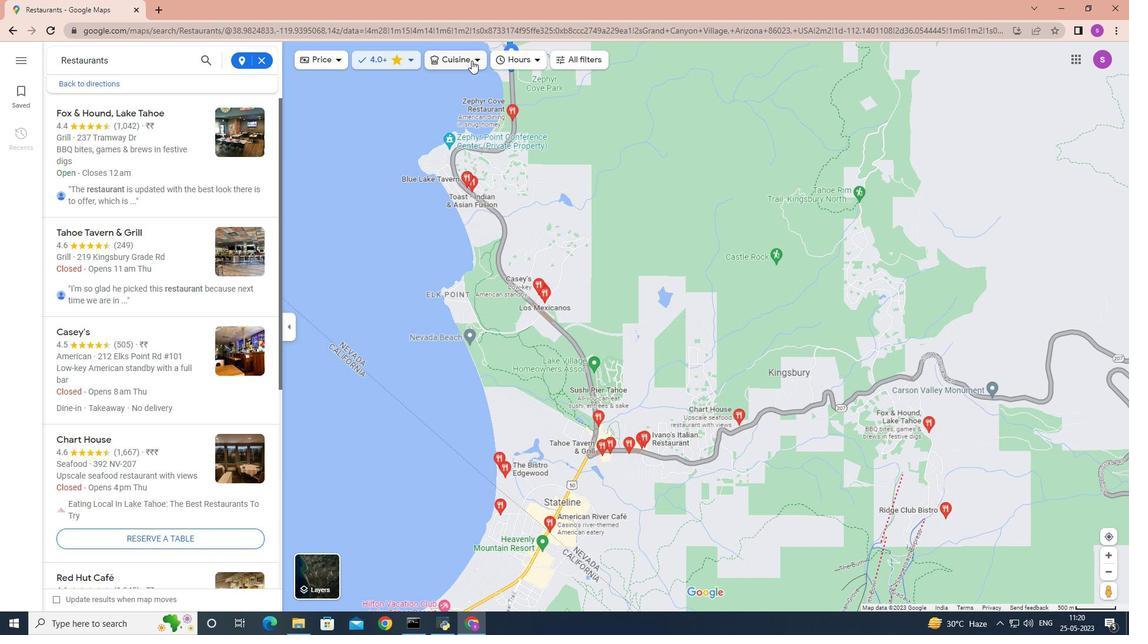 
Action: Mouse moved to (456, 150)
Screenshot: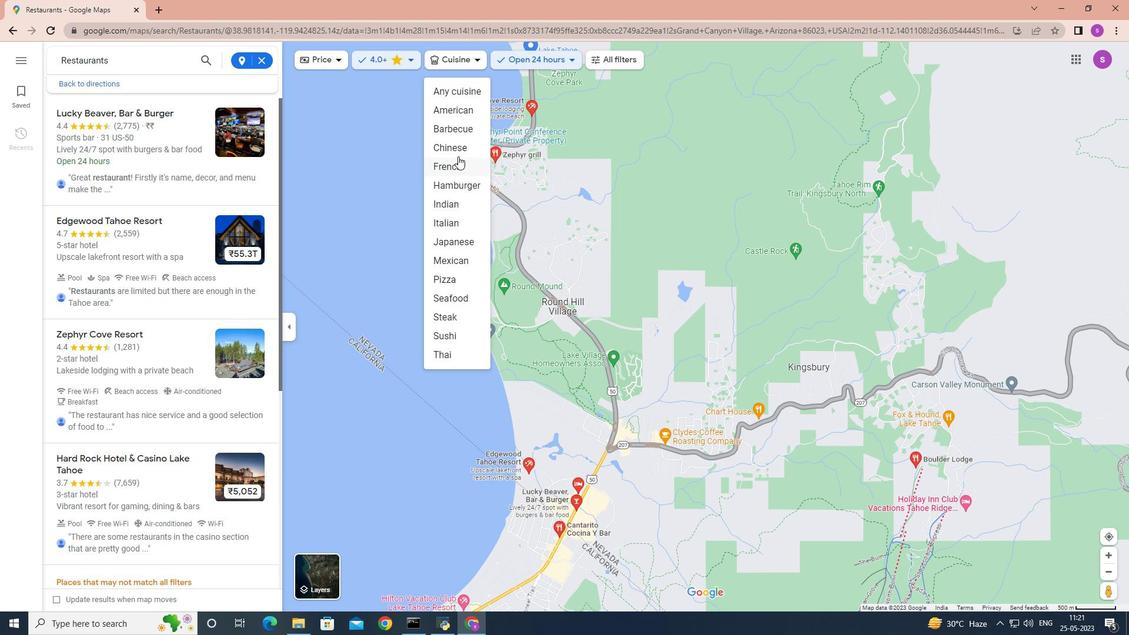 
Action: Mouse scrolled (456, 149) with delta (0, 0)
Screenshot: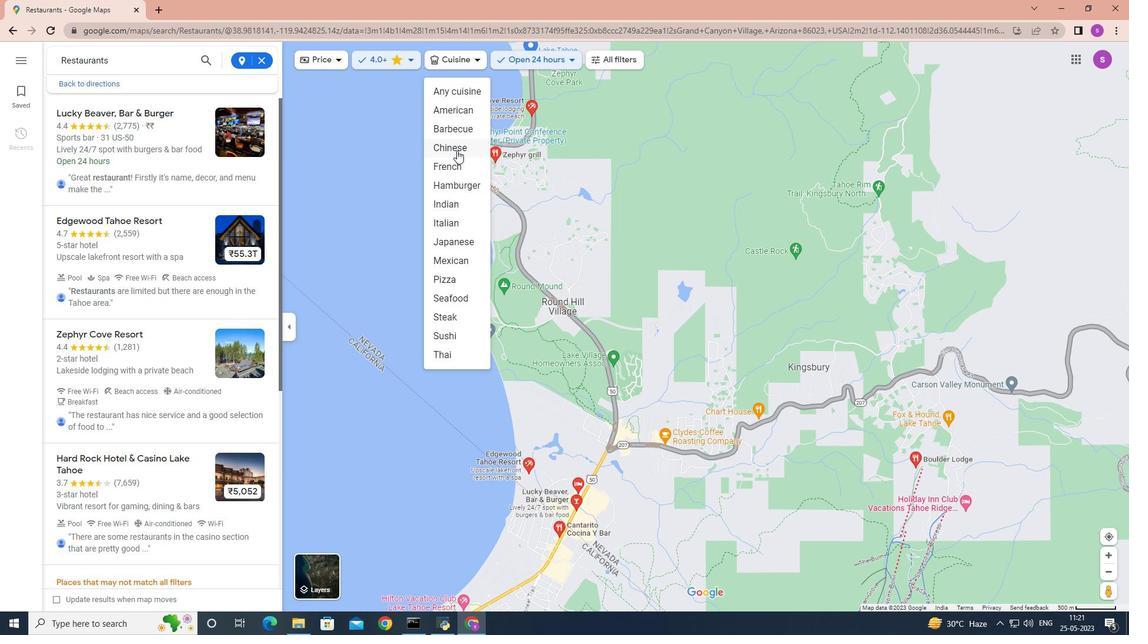 
Action: Mouse scrolled (456, 149) with delta (0, 0)
Screenshot: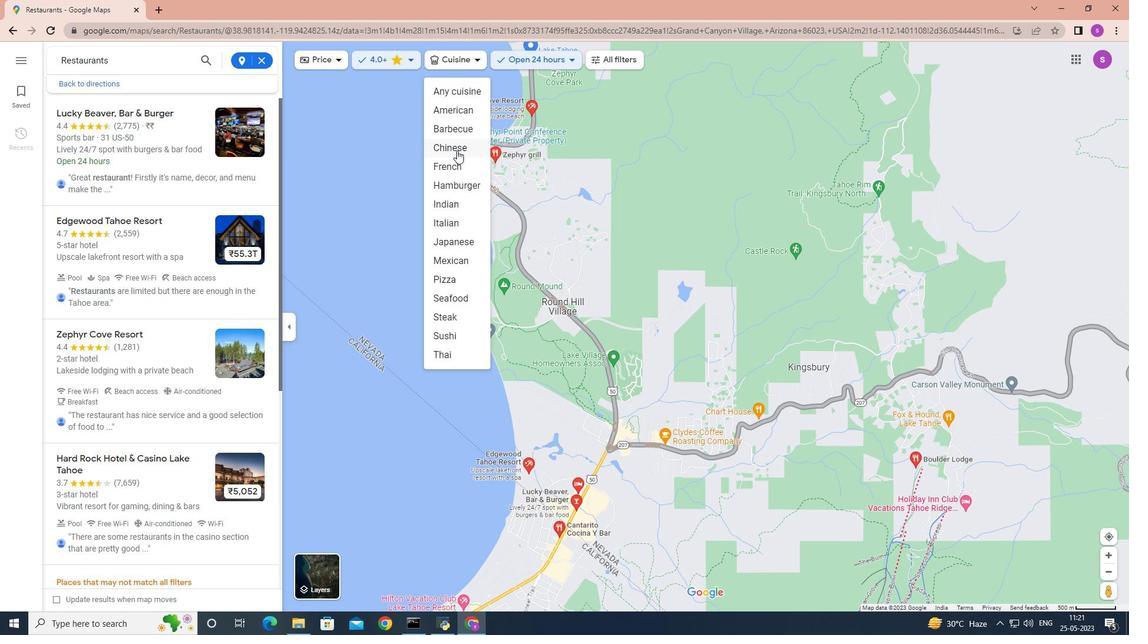 
Action: Mouse moved to (456, 149)
Screenshot: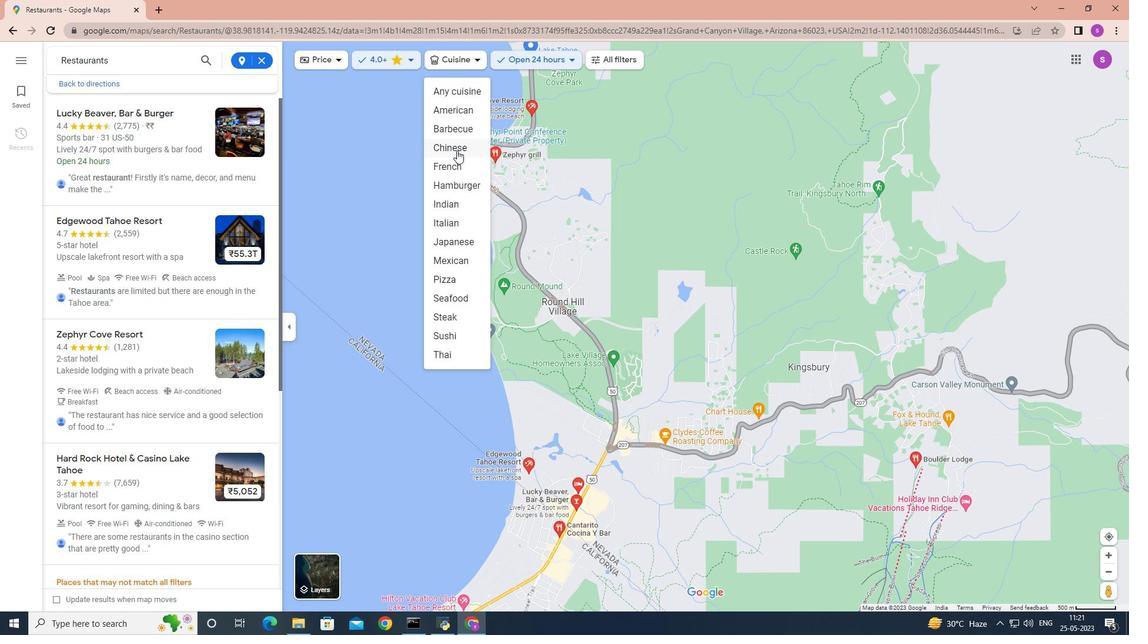 
Action: Mouse scrolled (456, 149) with delta (0, 0)
Screenshot: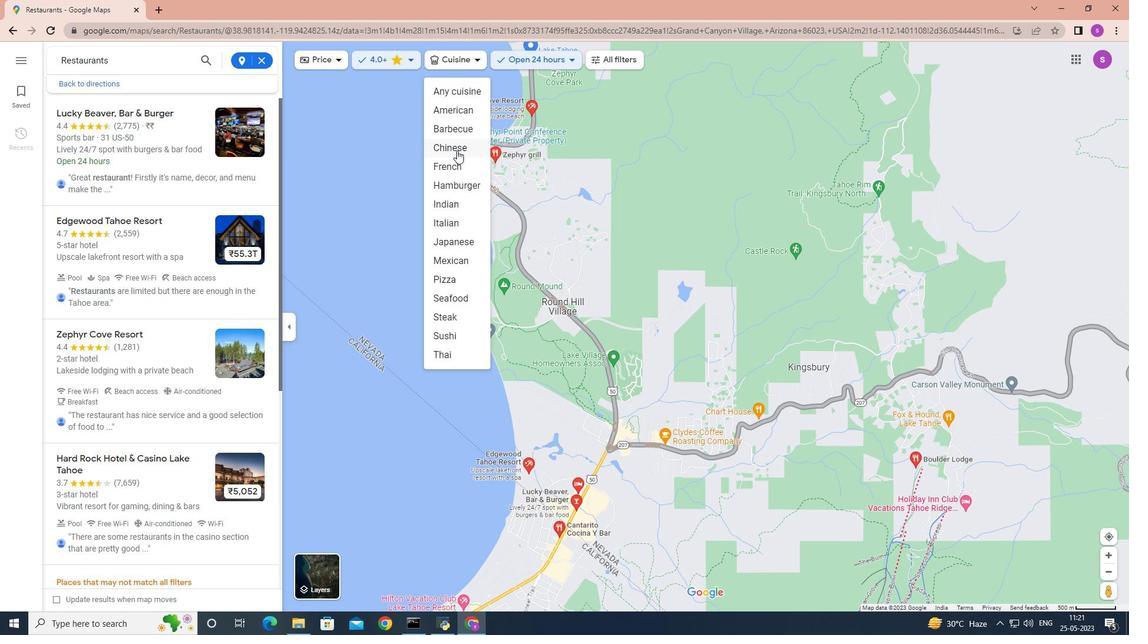 
Action: Mouse moved to (458, 91)
Screenshot: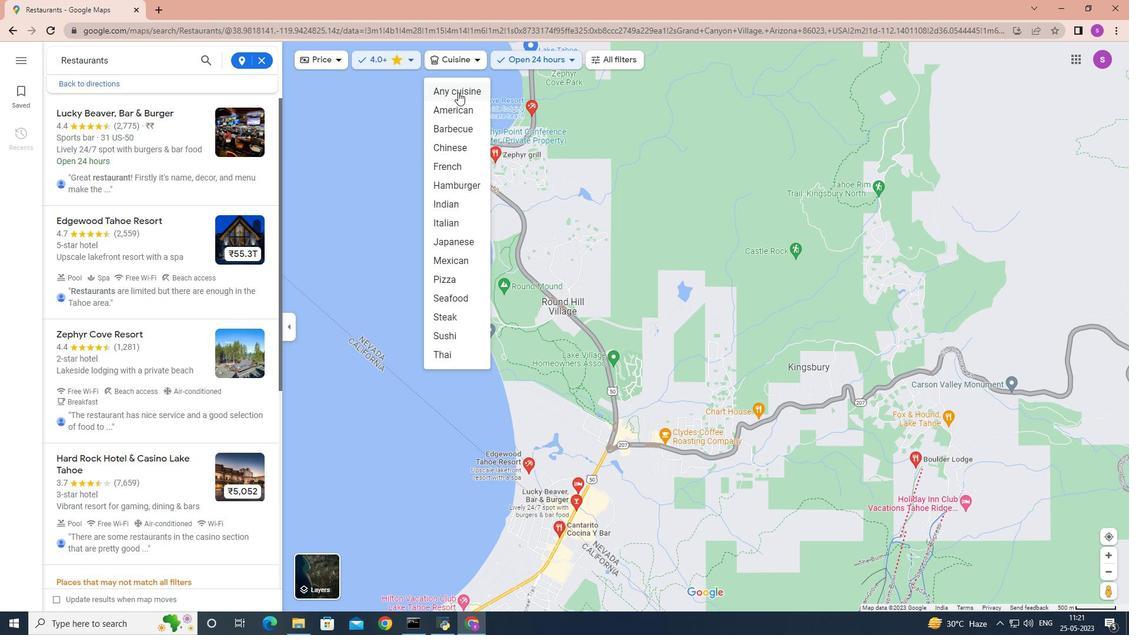 
Action: Mouse pressed left at (458, 91)
Screenshot: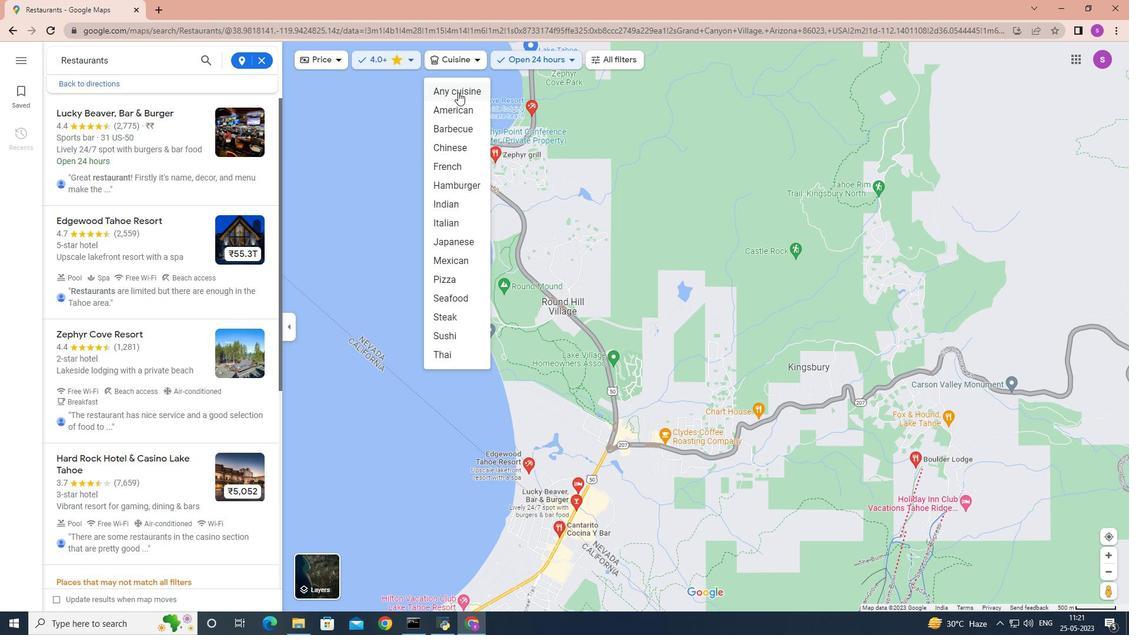 
Action: Mouse moved to (626, 57)
Screenshot: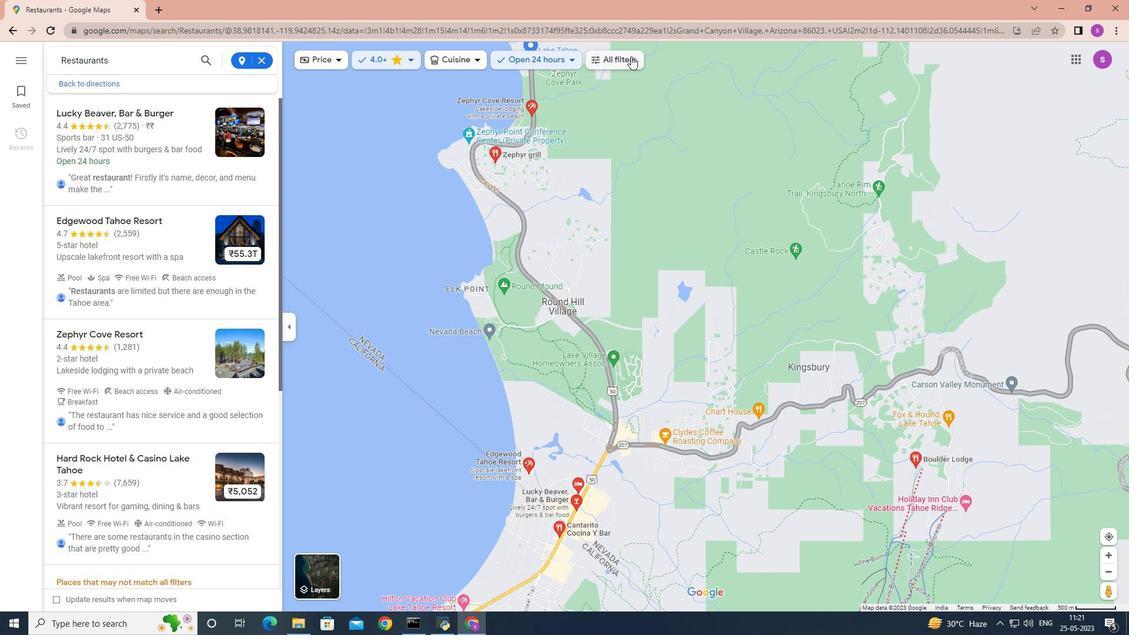 
Action: Mouse pressed left at (626, 57)
Screenshot: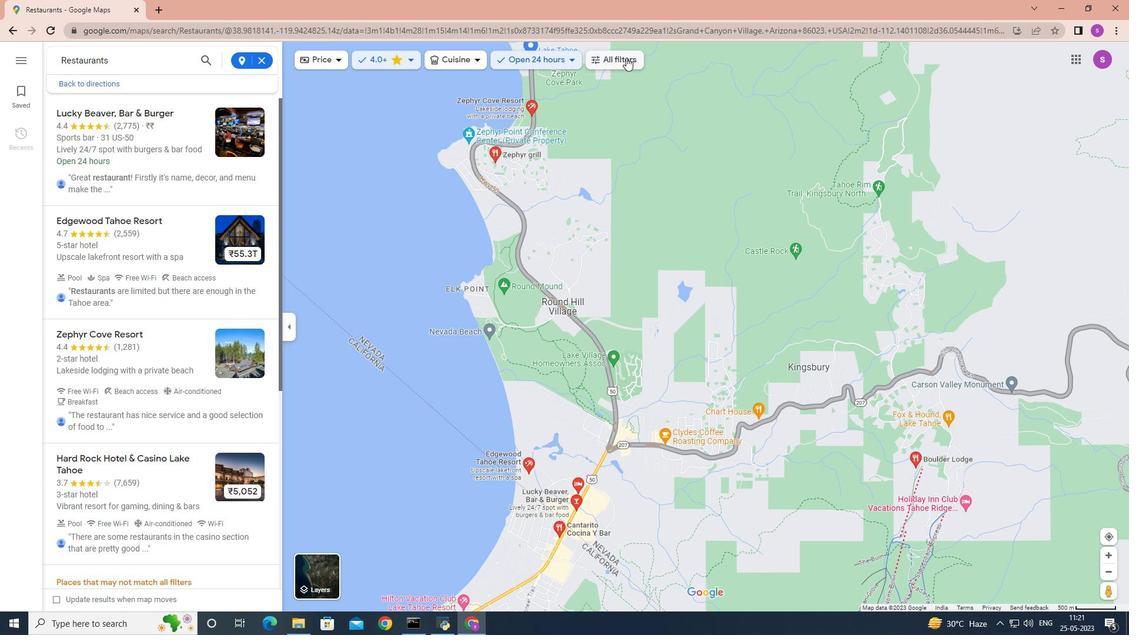 
Action: Mouse moved to (238, 269)
Screenshot: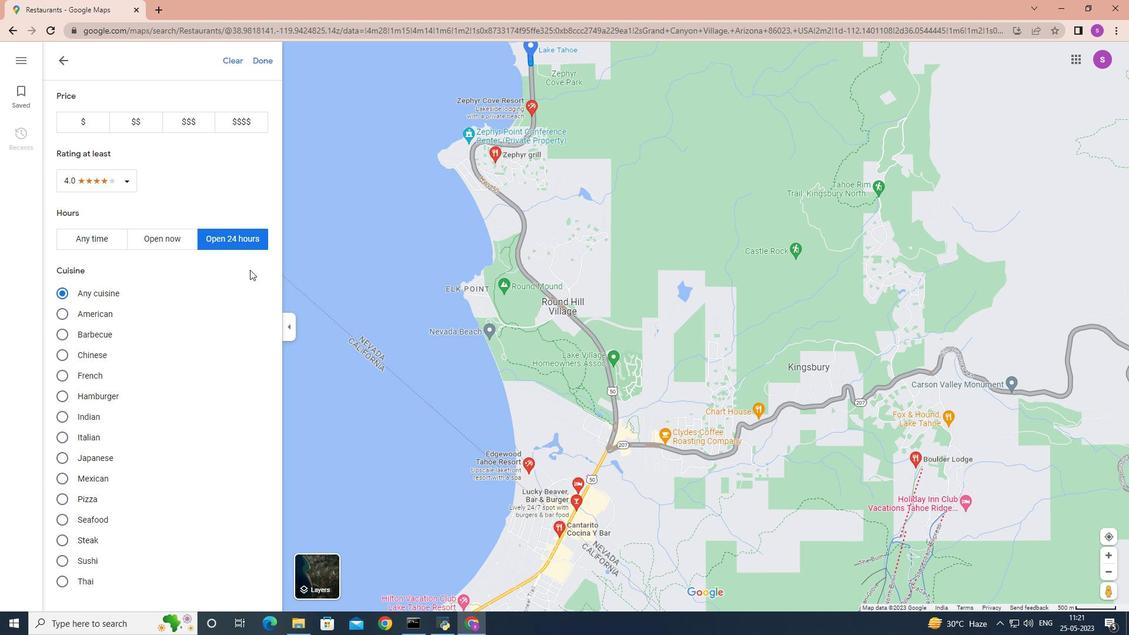 
Action: Mouse scrolled (238, 269) with delta (0, 0)
Screenshot: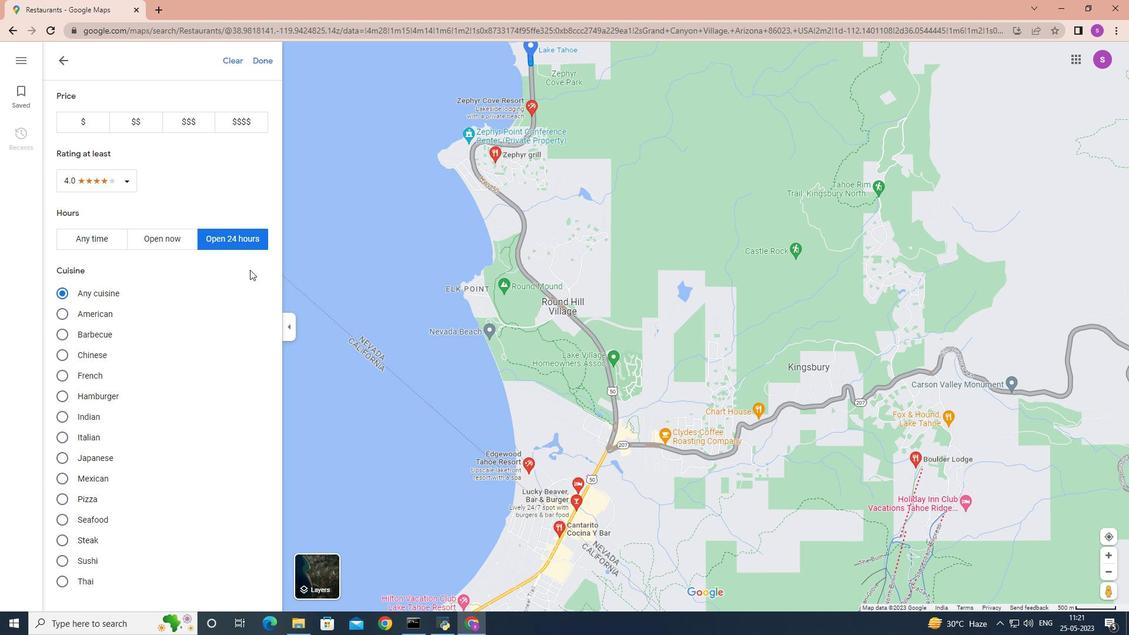 
Action: Mouse moved to (215, 340)
Screenshot: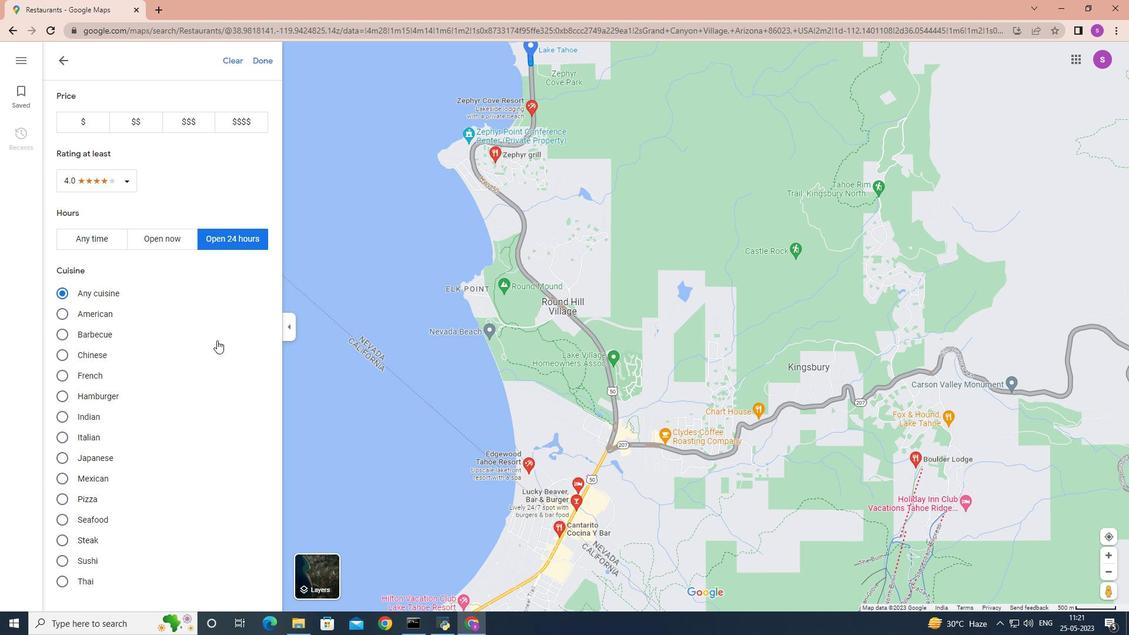 
Action: Mouse scrolled (216, 339) with delta (0, 0)
Screenshot: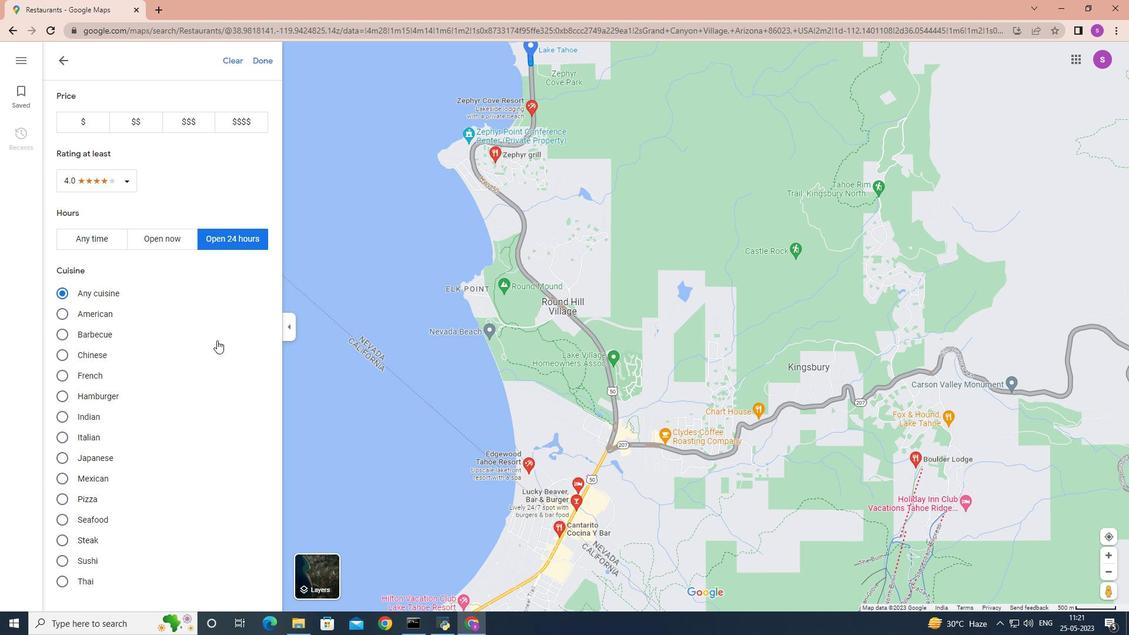 
Action: Mouse moved to (62, 62)
Screenshot: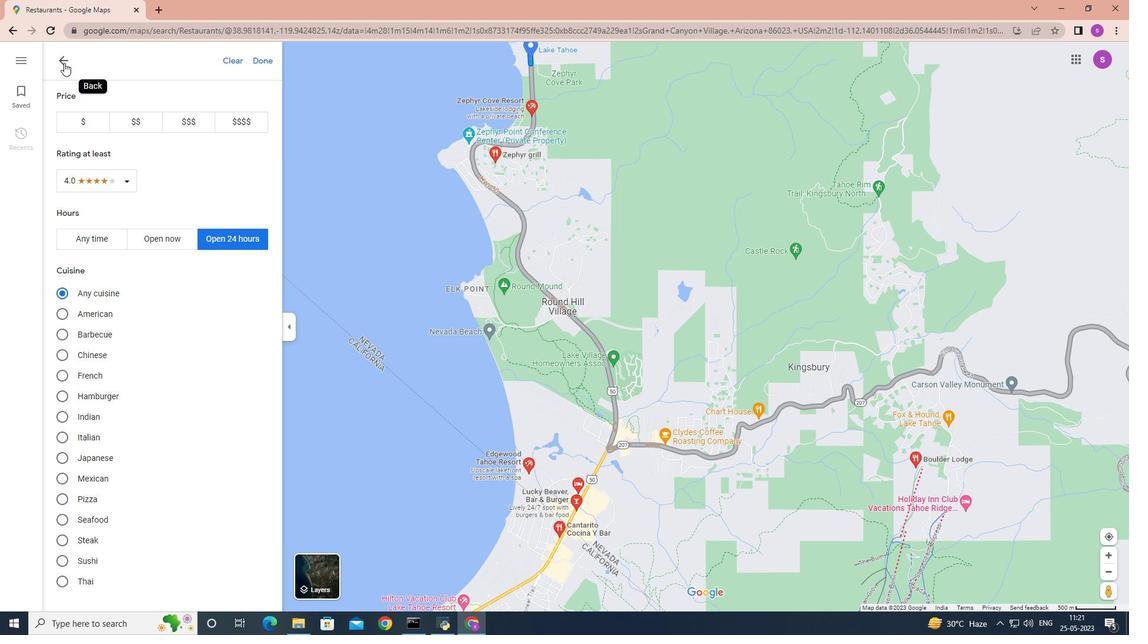 
Action: Mouse pressed left at (62, 62)
Screenshot: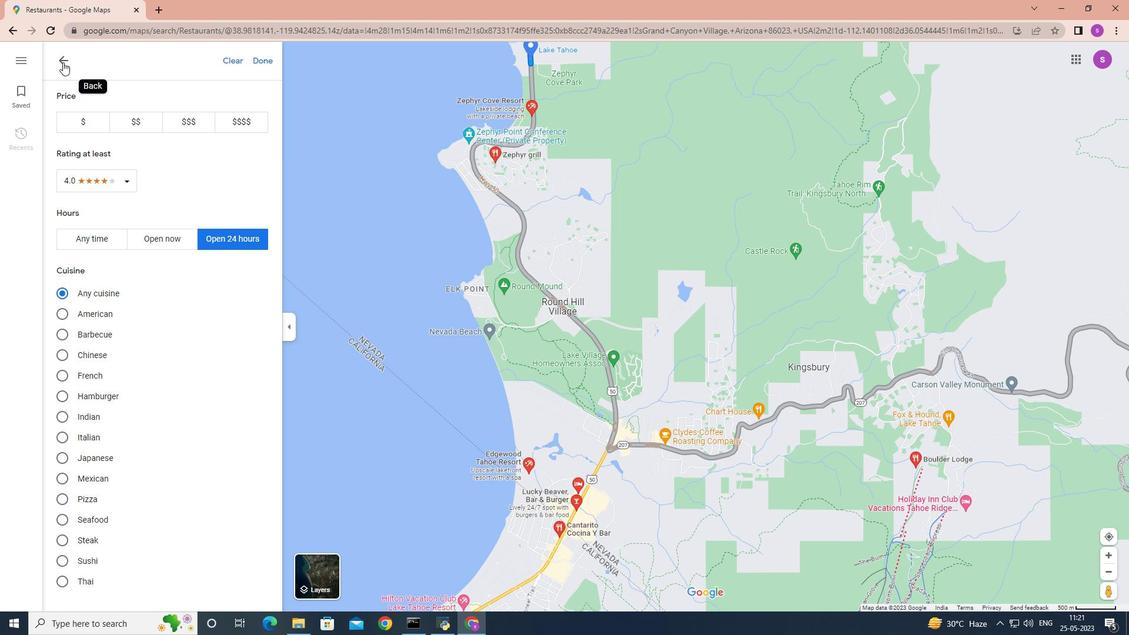 
Action: Mouse moved to (236, 133)
Screenshot: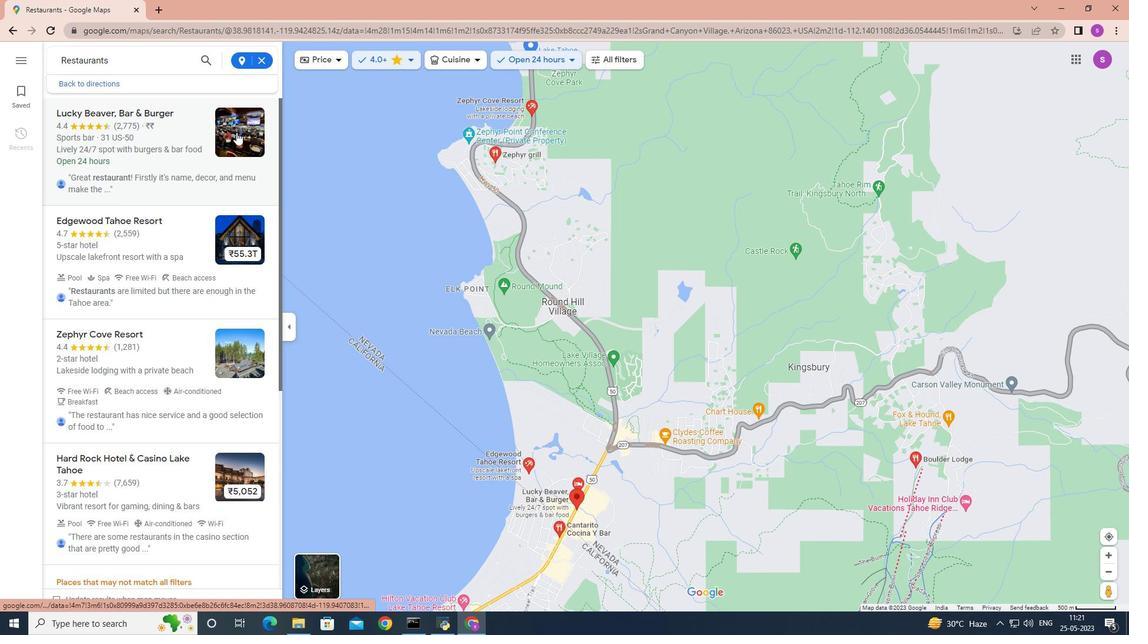 
Action: Mouse pressed left at (236, 133)
Screenshot: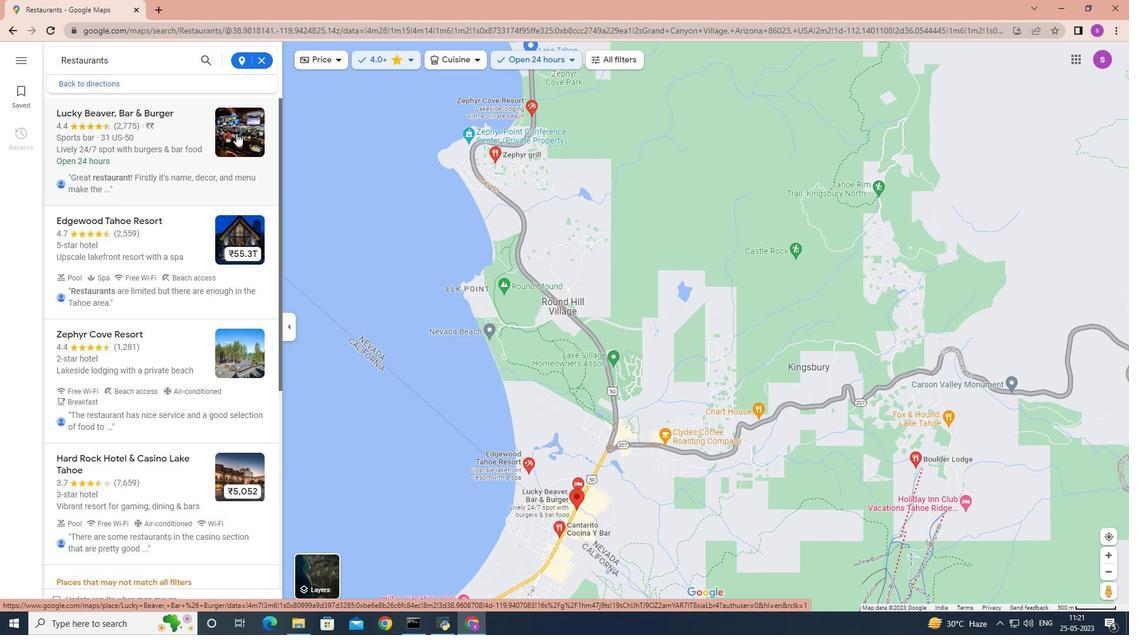 
Action: Mouse moved to (388, 134)
Screenshot: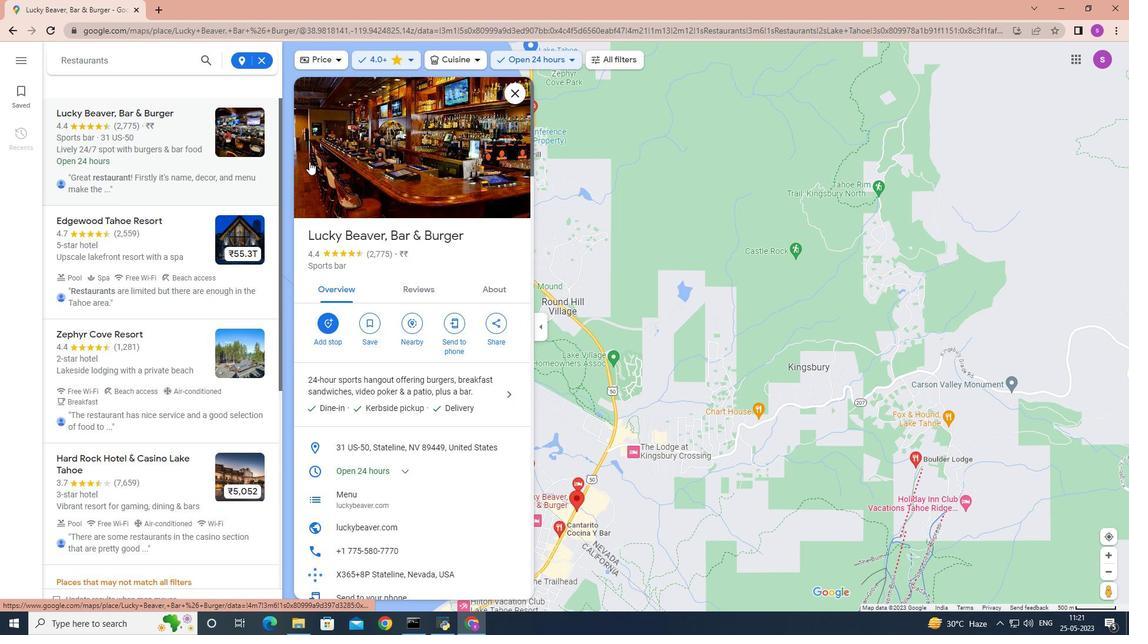 
Action: Mouse scrolled (388, 133) with delta (0, 0)
Screenshot: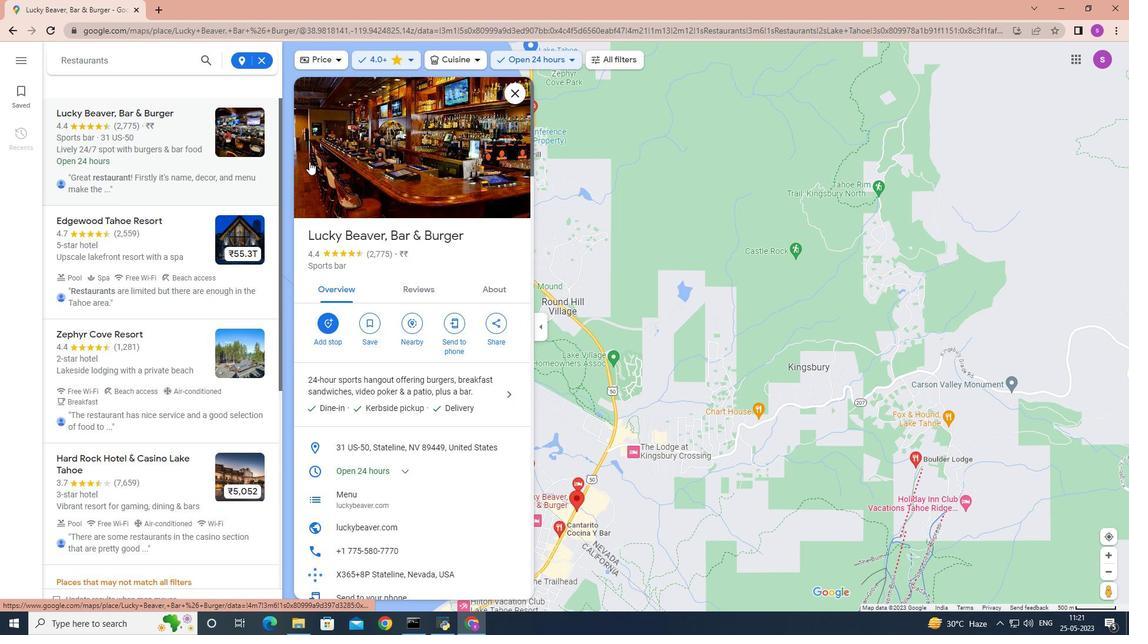 
Action: Mouse moved to (403, 133)
Screenshot: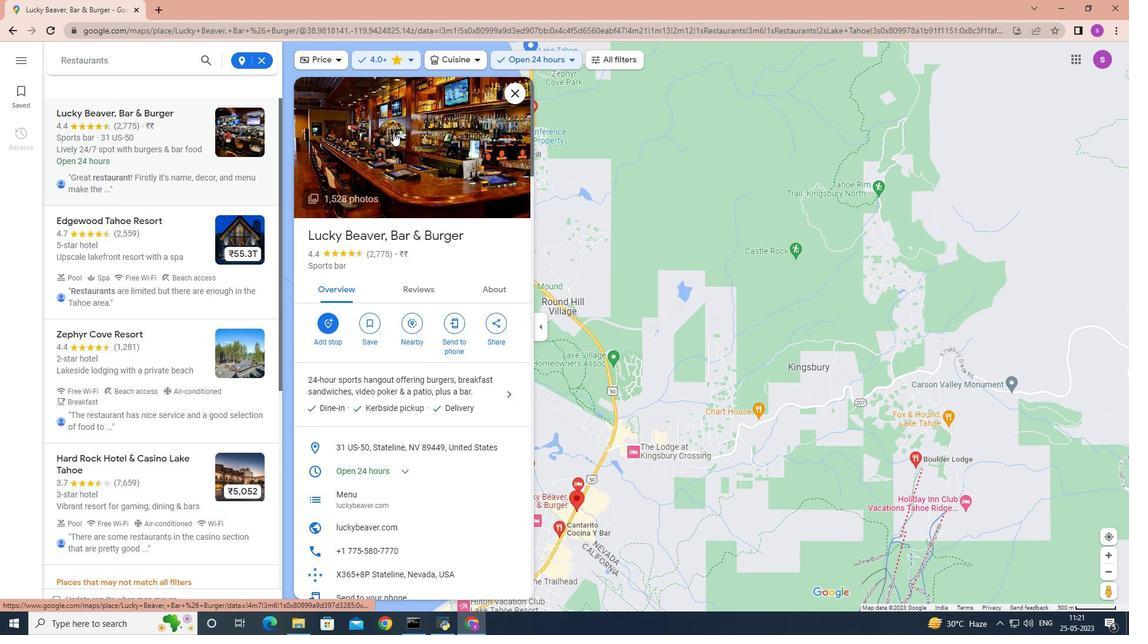 
Action: Mouse scrolled (403, 132) with delta (0, 0)
Screenshot: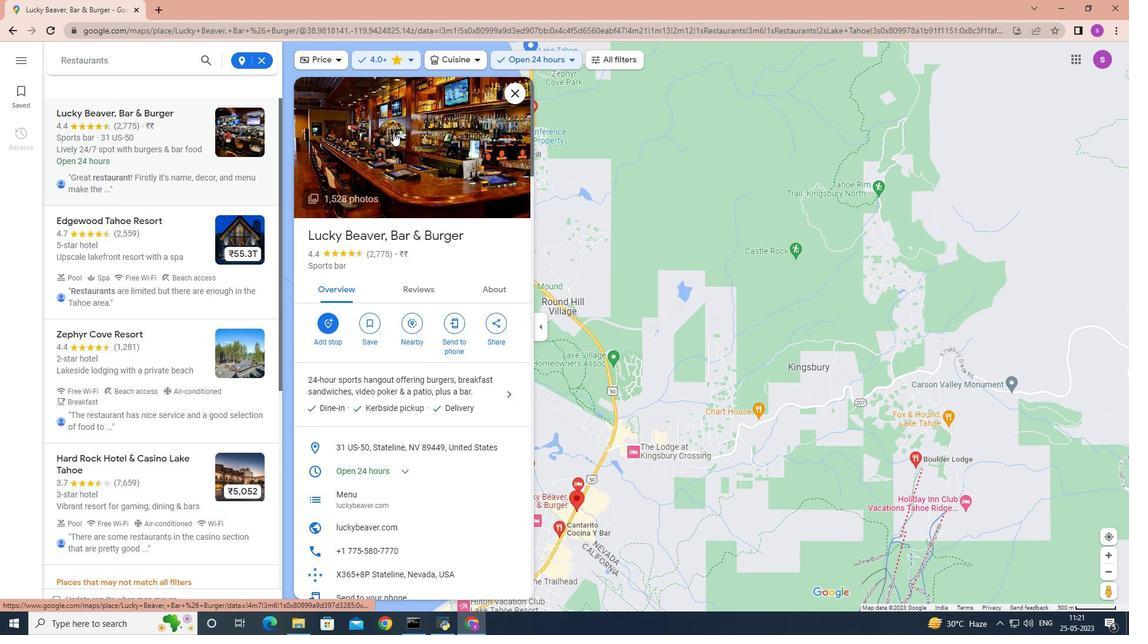 
Action: Mouse moved to (403, 137)
Screenshot: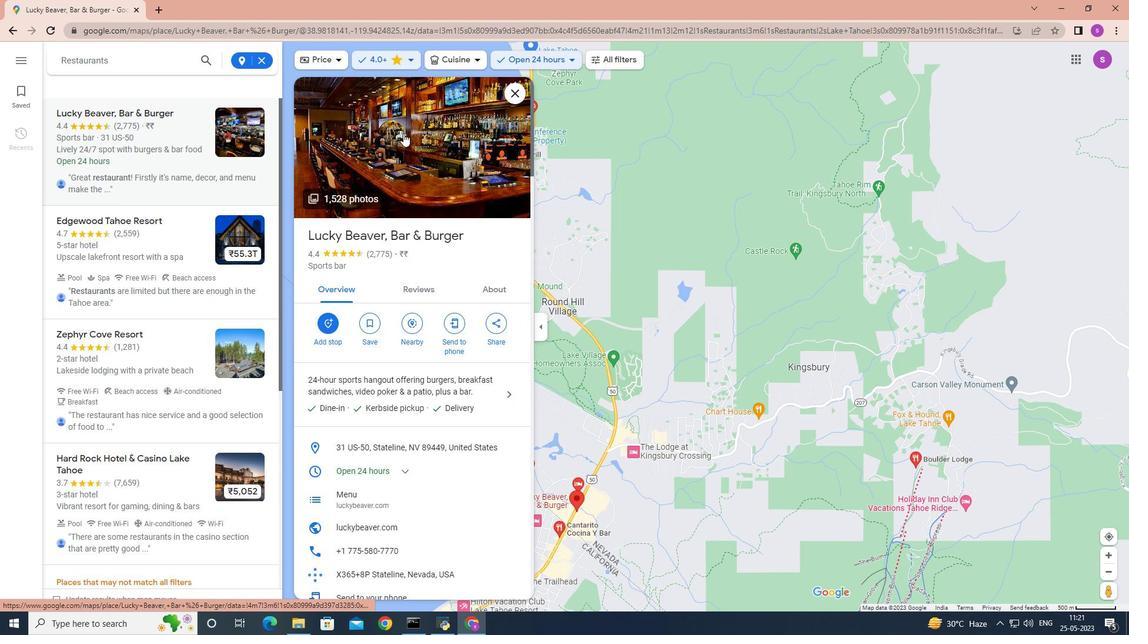 
Action: Mouse scrolled (403, 136) with delta (0, 0)
Screenshot: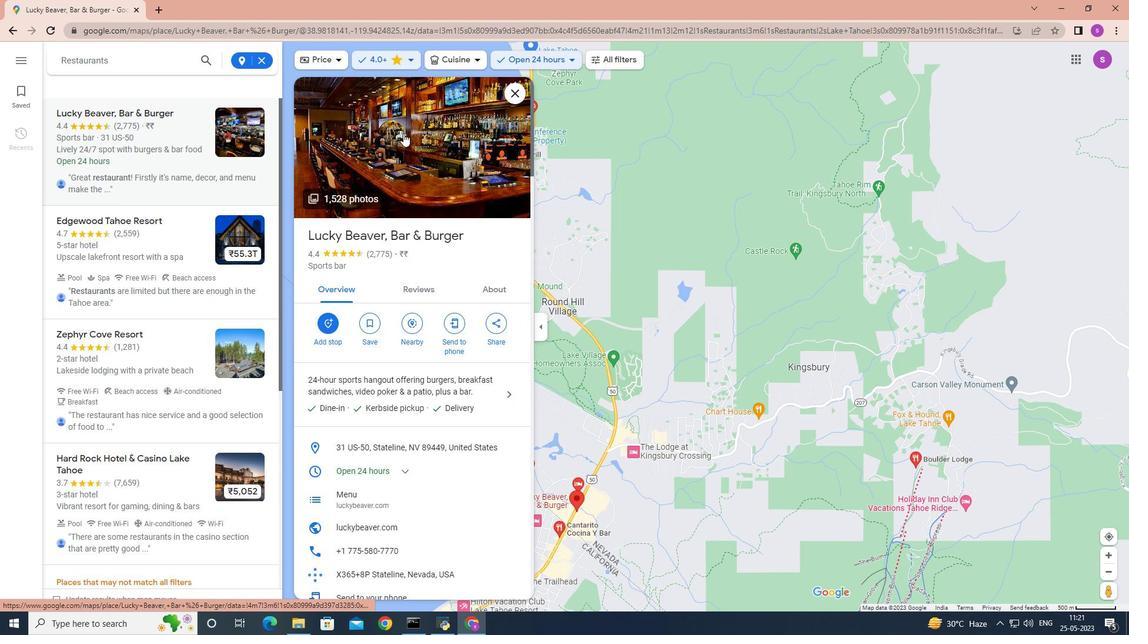 
Action: Mouse moved to (381, 197)
Screenshot: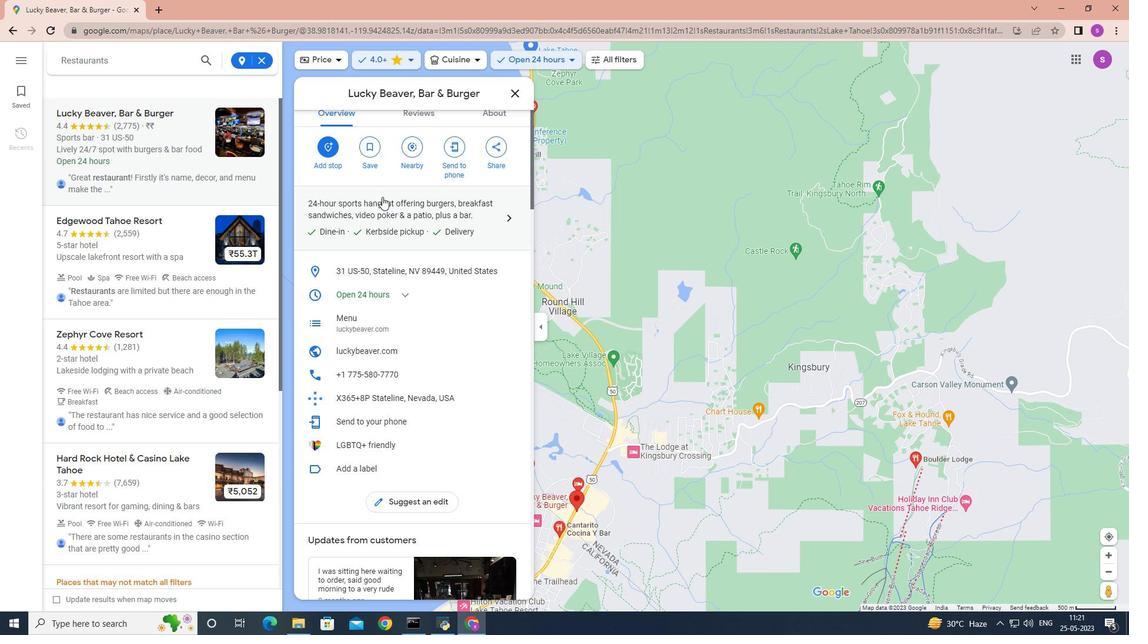 
Action: Mouse scrolled (381, 196) with delta (0, 0)
Screenshot: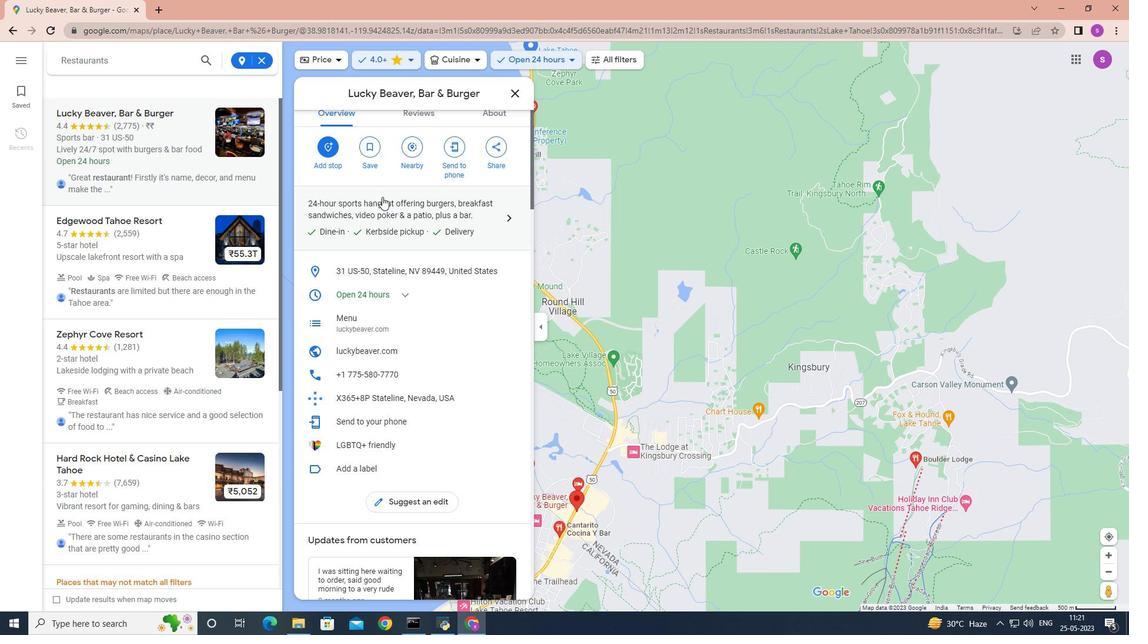 
Action: Mouse moved to (381, 197)
Screenshot: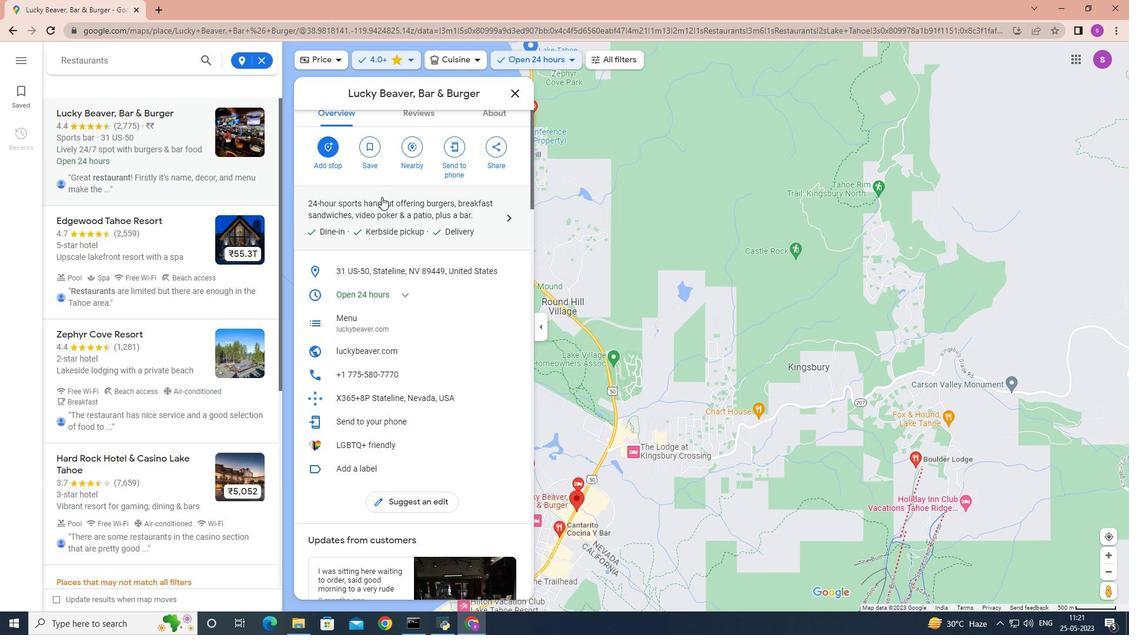 
Action: Mouse scrolled (381, 196) with delta (0, 0)
Screenshot: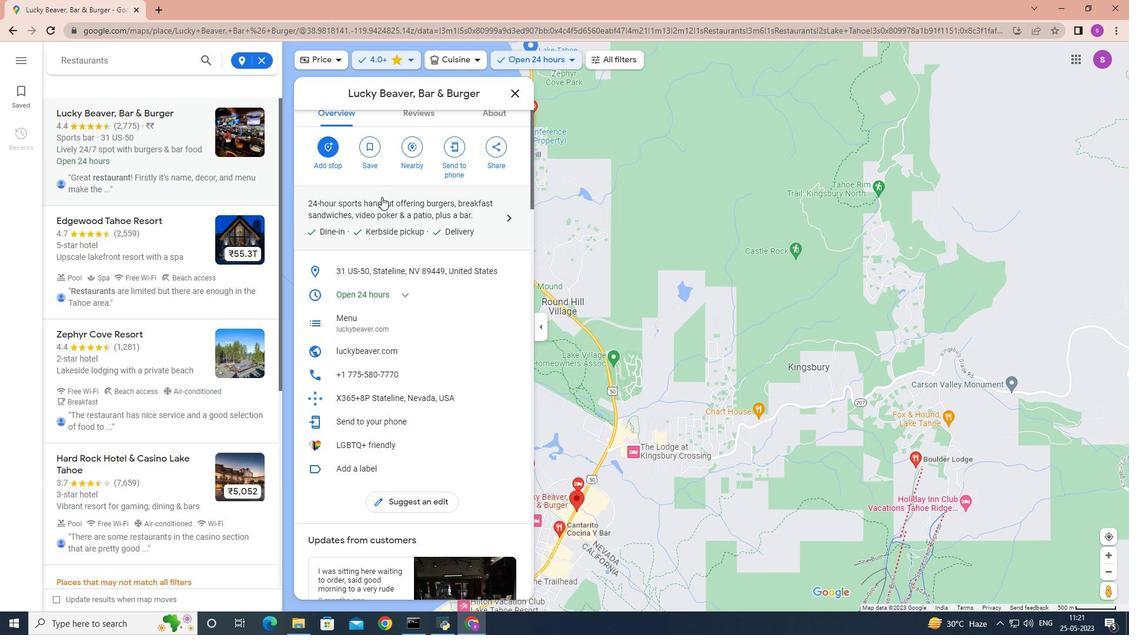 
Action: Mouse moved to (380, 197)
Screenshot: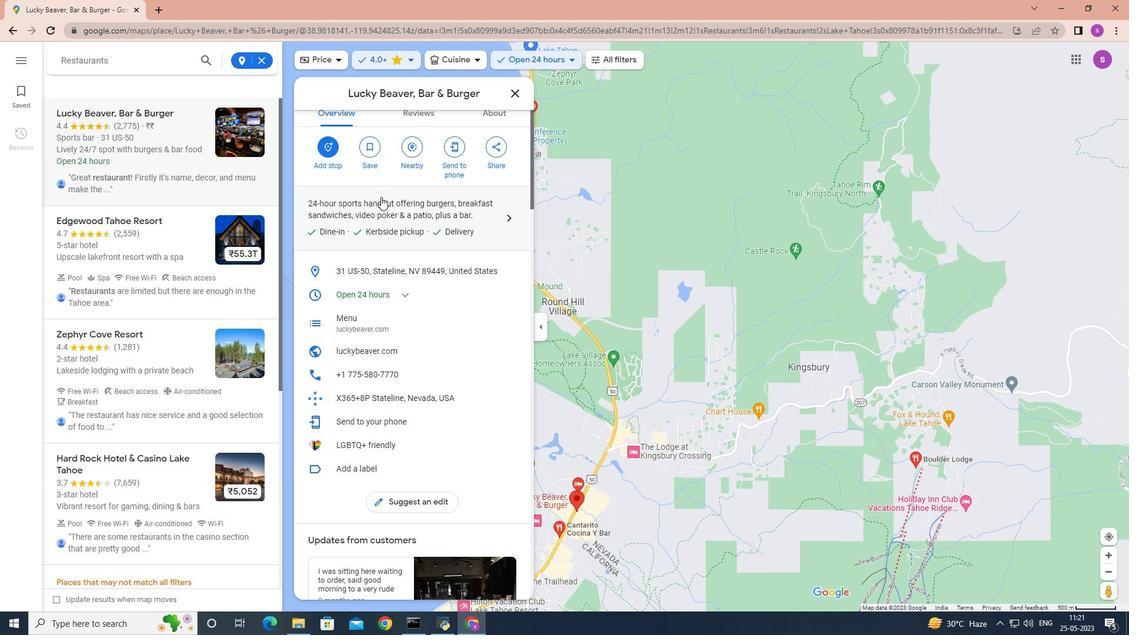 
Action: Mouse scrolled (380, 196) with delta (0, 0)
Screenshot: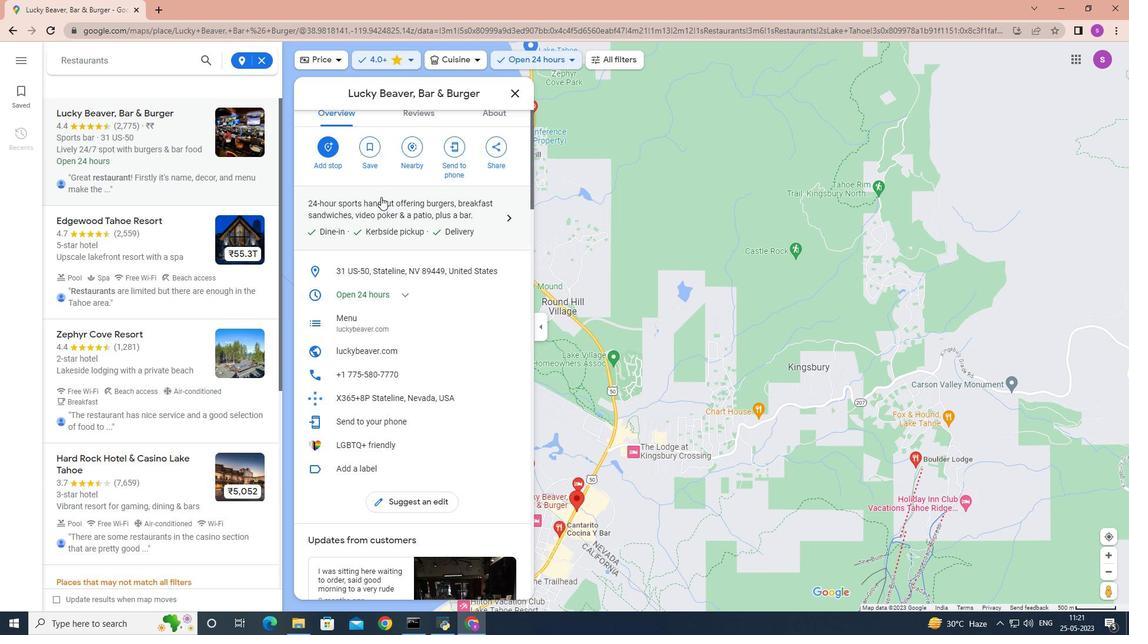 
Action: Mouse scrolled (380, 196) with delta (0, 0)
Screenshot: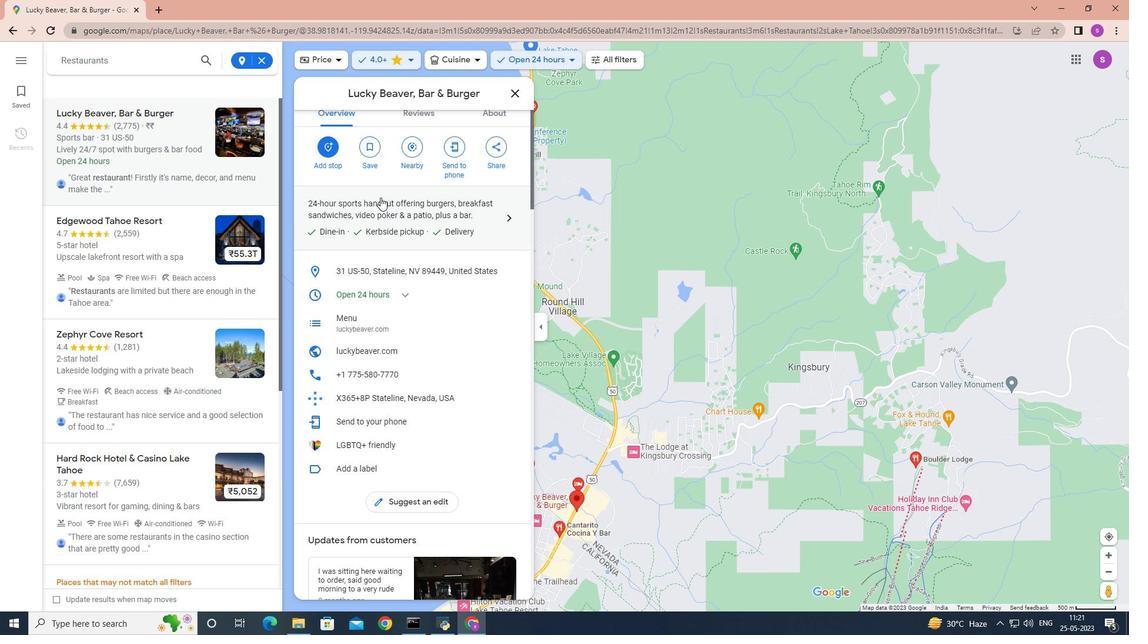 
Action: Mouse moved to (379, 198)
Screenshot: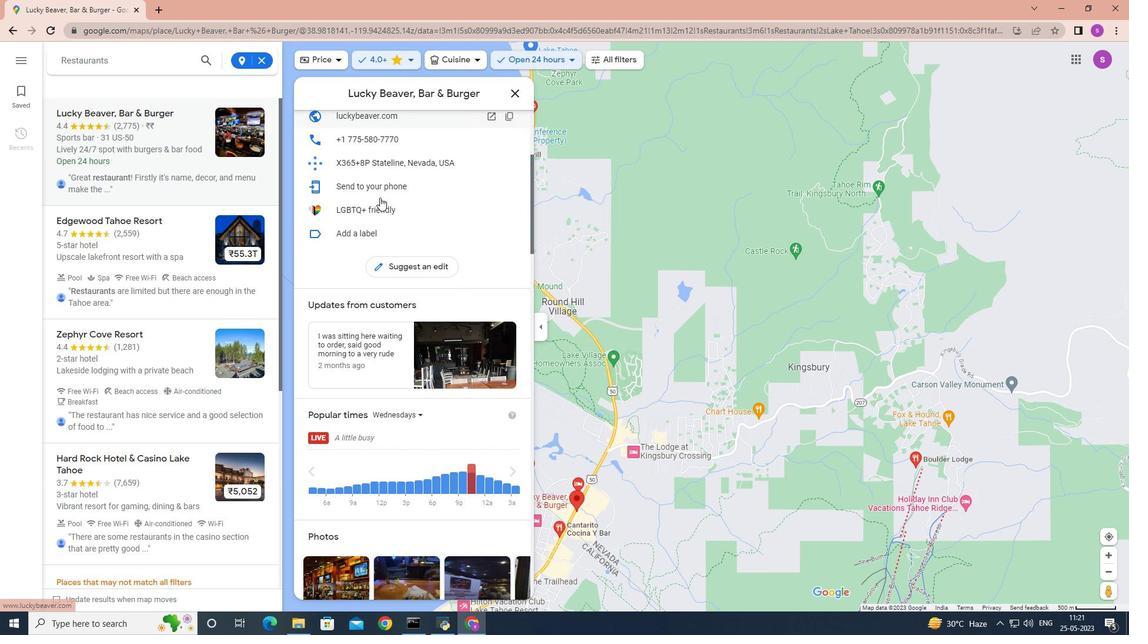 
Action: Mouse scrolled (379, 197) with delta (0, 0)
Screenshot: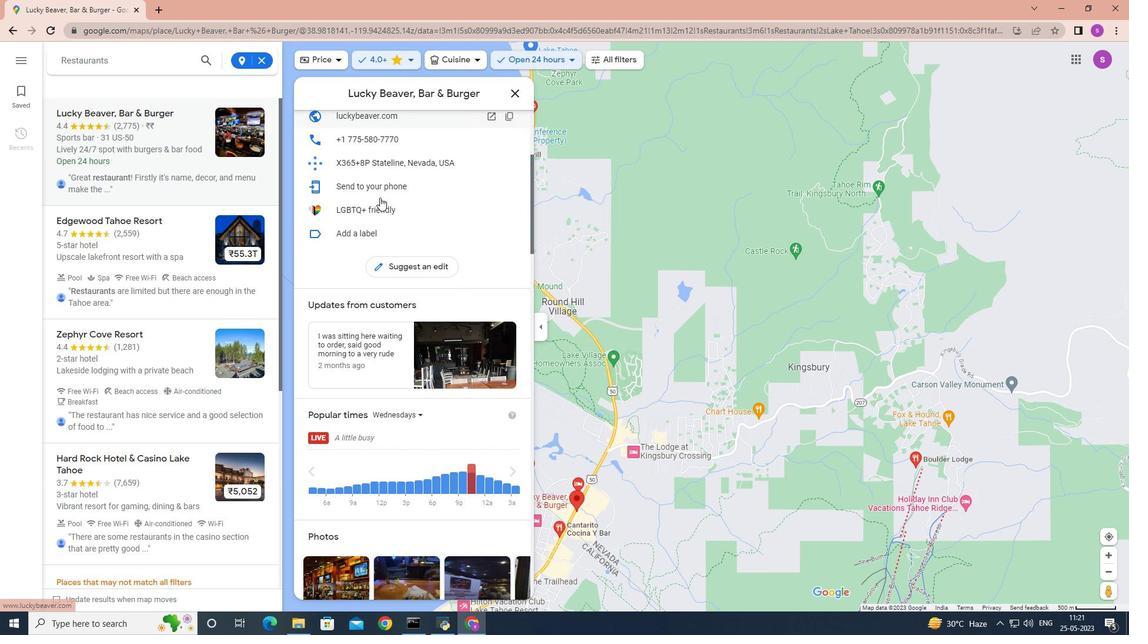 
Action: Mouse moved to (379, 199)
Screenshot: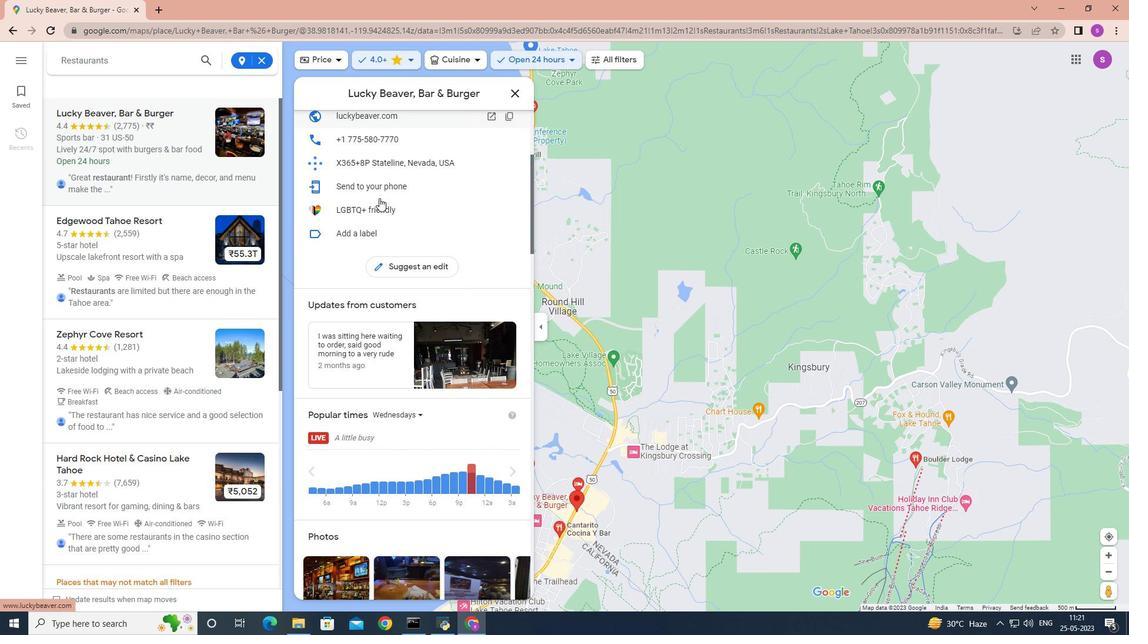 
Action: Mouse scrolled (379, 198) with delta (0, 0)
Screenshot: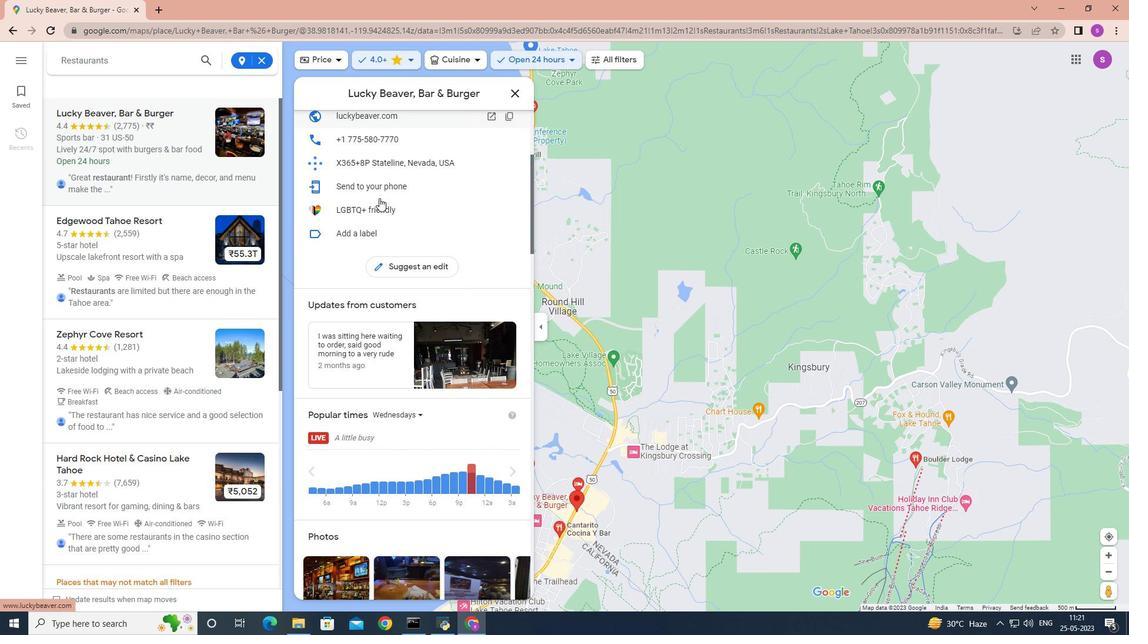 
Action: Mouse moved to (379, 199)
Screenshot: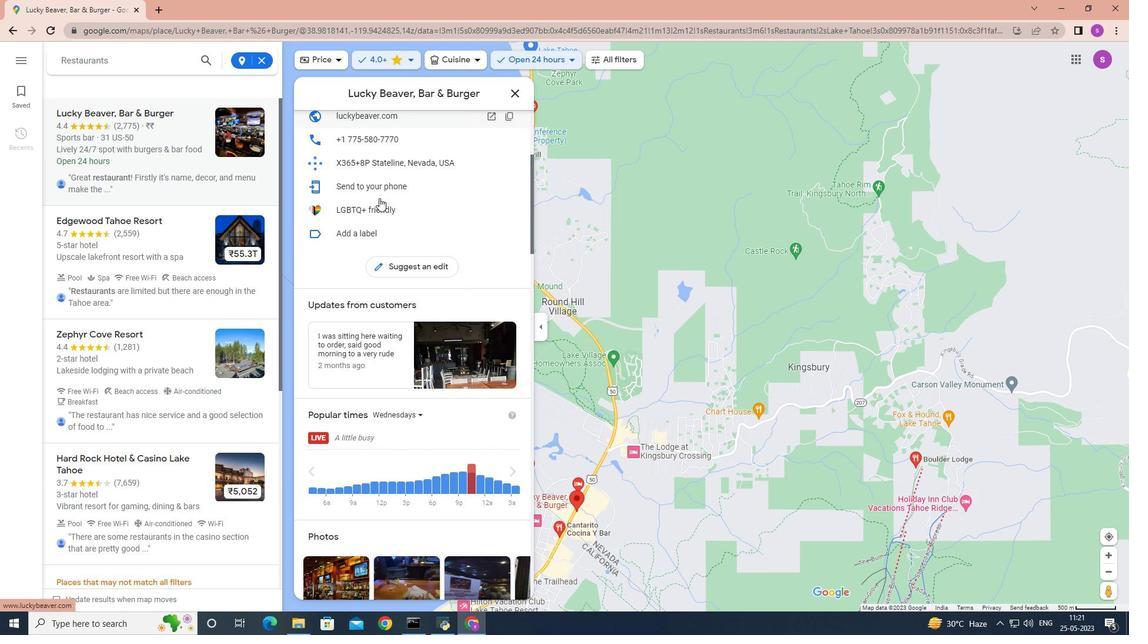 
Action: Mouse scrolled (379, 198) with delta (0, 0)
Screenshot: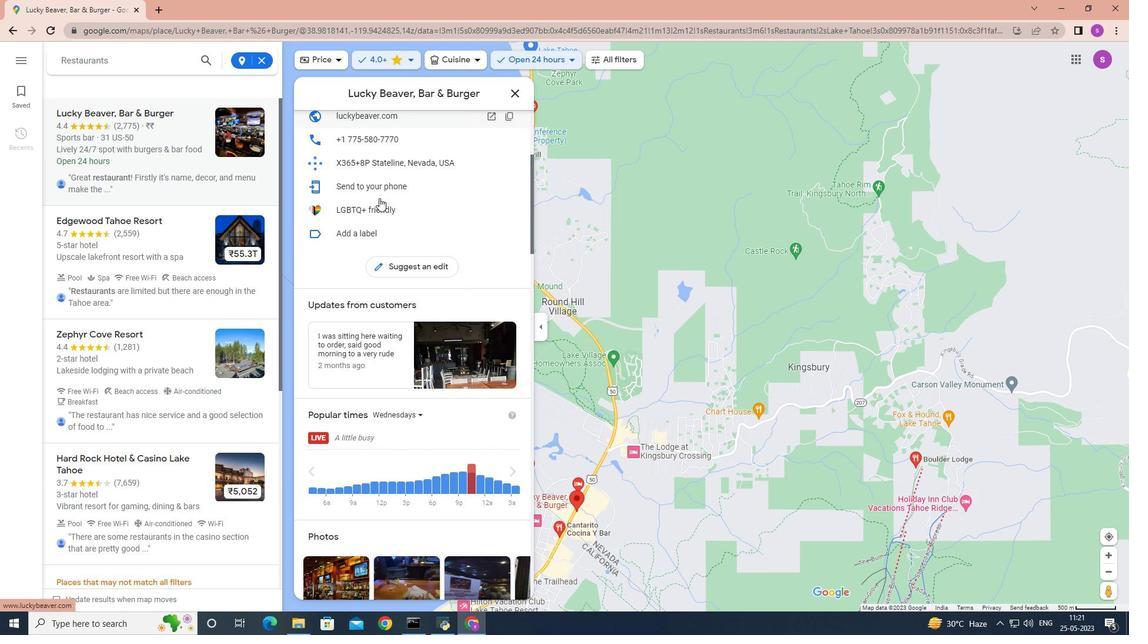 
Action: Mouse scrolled (379, 198) with delta (0, 0)
Screenshot: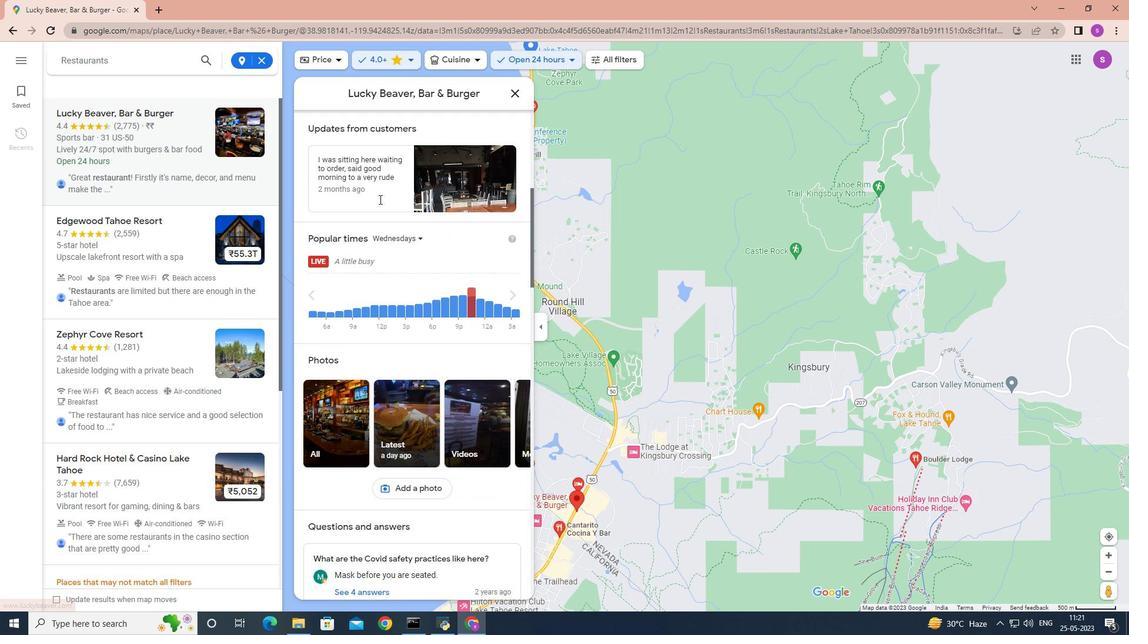 
Action: Mouse scrolled (379, 198) with delta (0, 0)
Screenshot: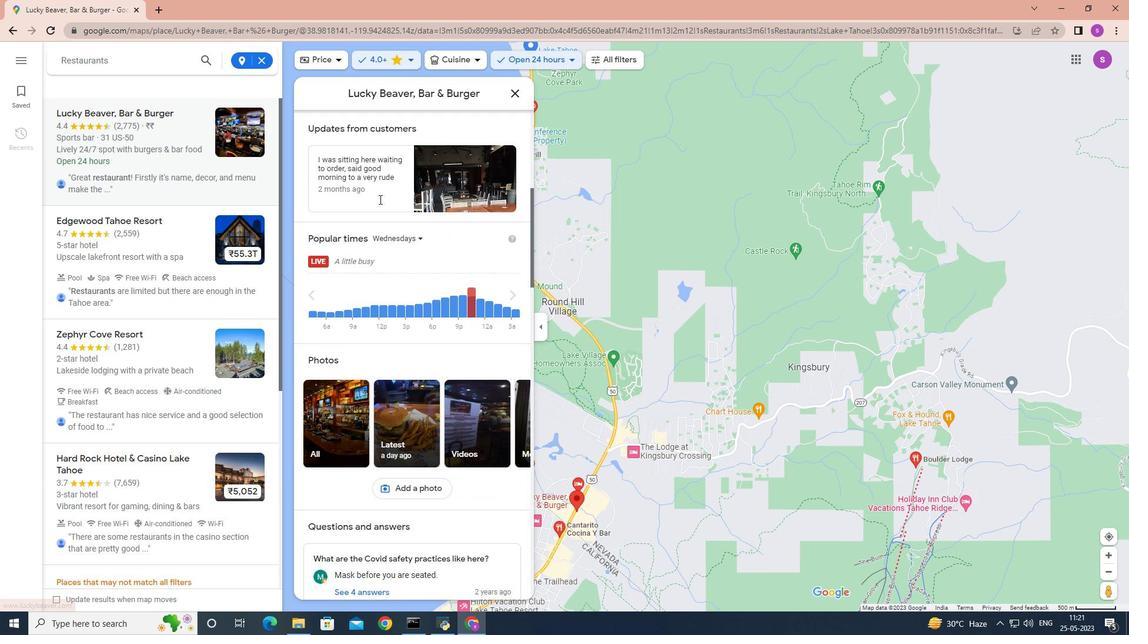
Action: Mouse scrolled (379, 198) with delta (0, 0)
Screenshot: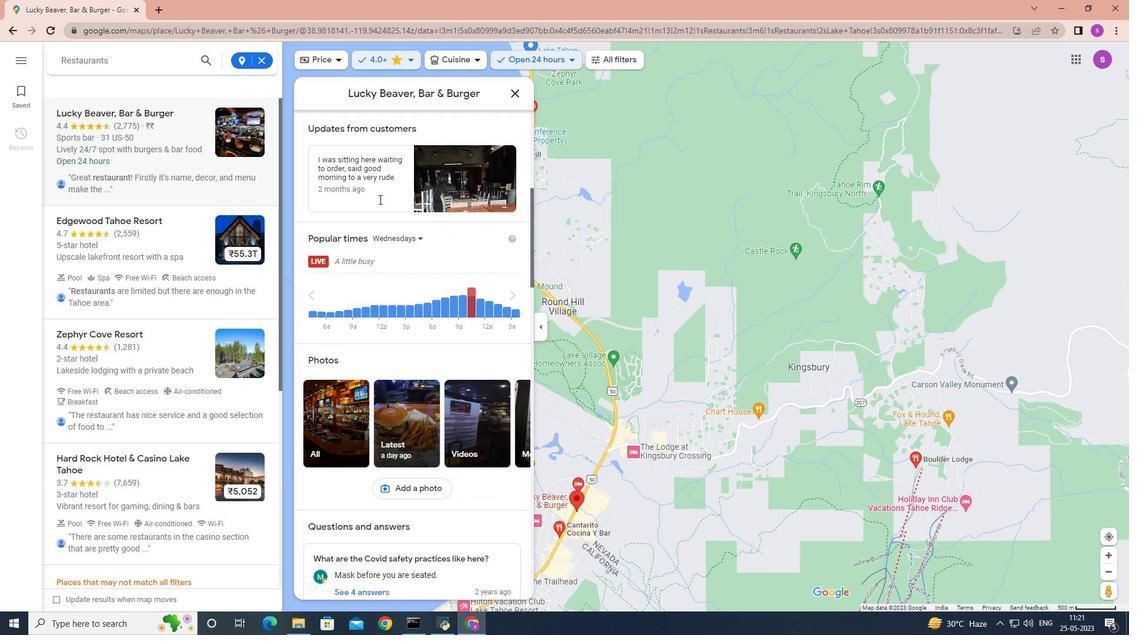 
Action: Mouse scrolled (379, 198) with delta (0, 0)
Screenshot: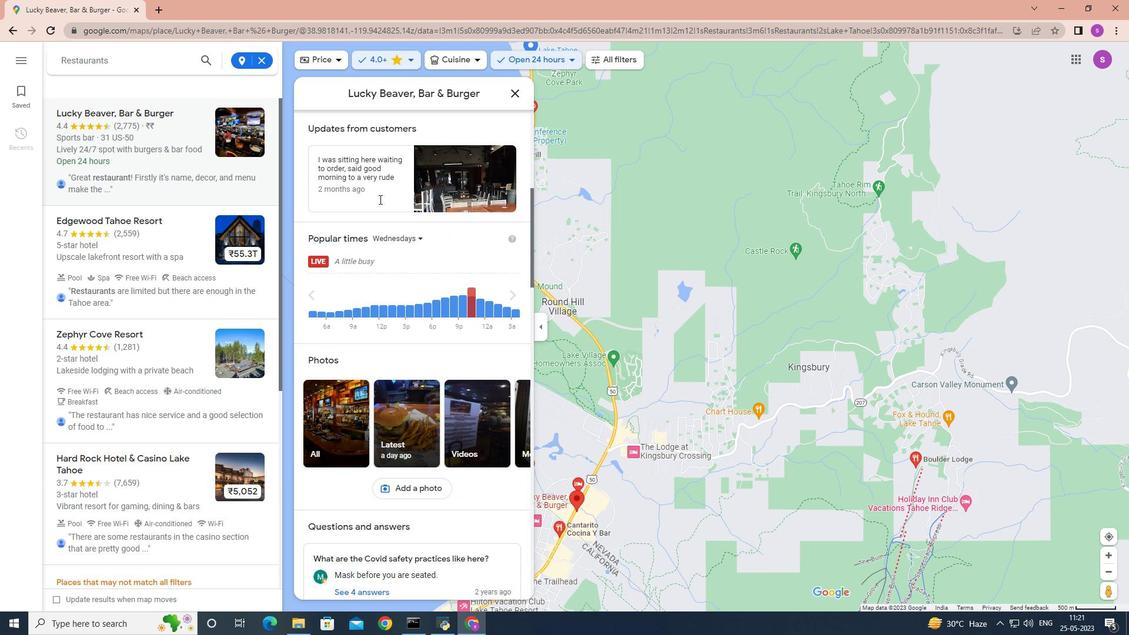 
Action: Mouse scrolled (379, 198) with delta (0, 0)
Screenshot: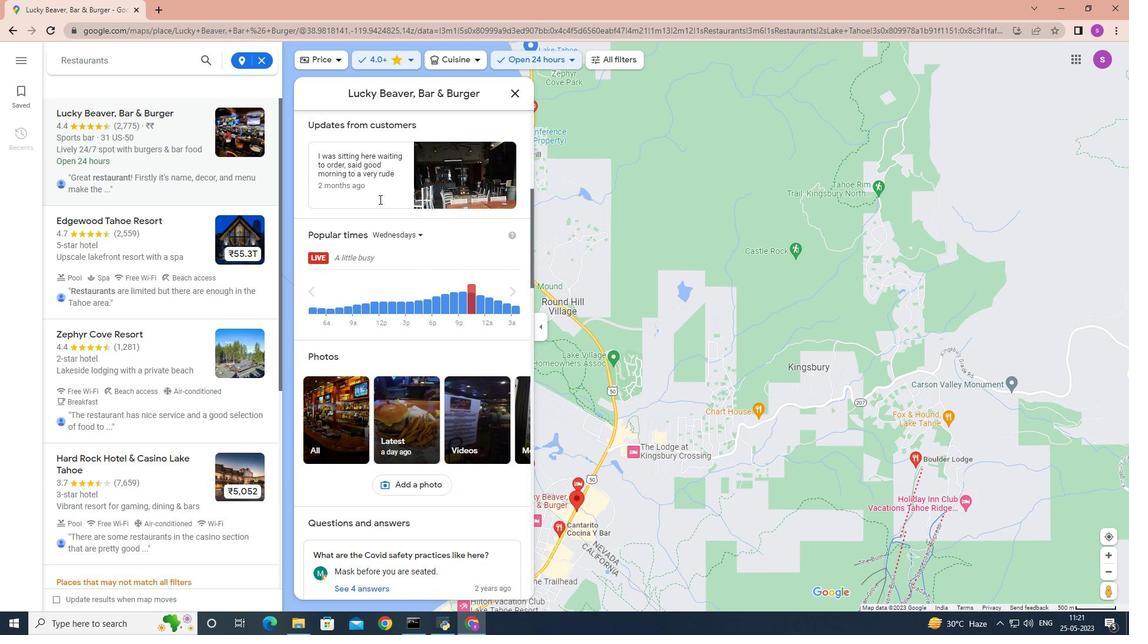 
Action: Mouse scrolled (379, 198) with delta (0, 0)
Screenshot: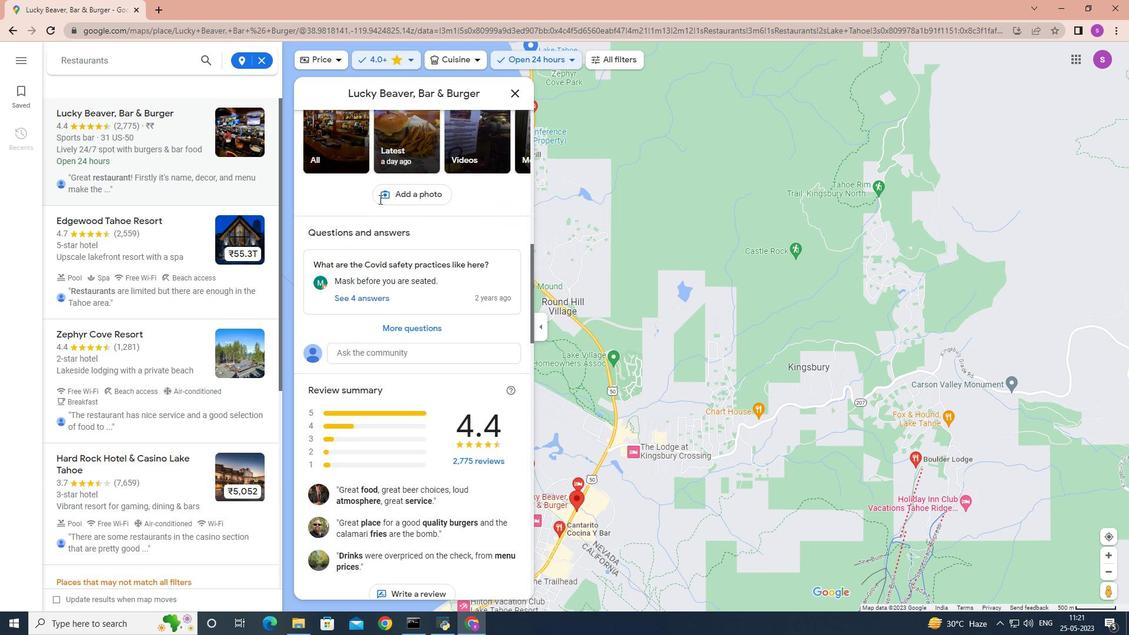 
Action: Mouse scrolled (379, 198) with delta (0, 0)
Screenshot: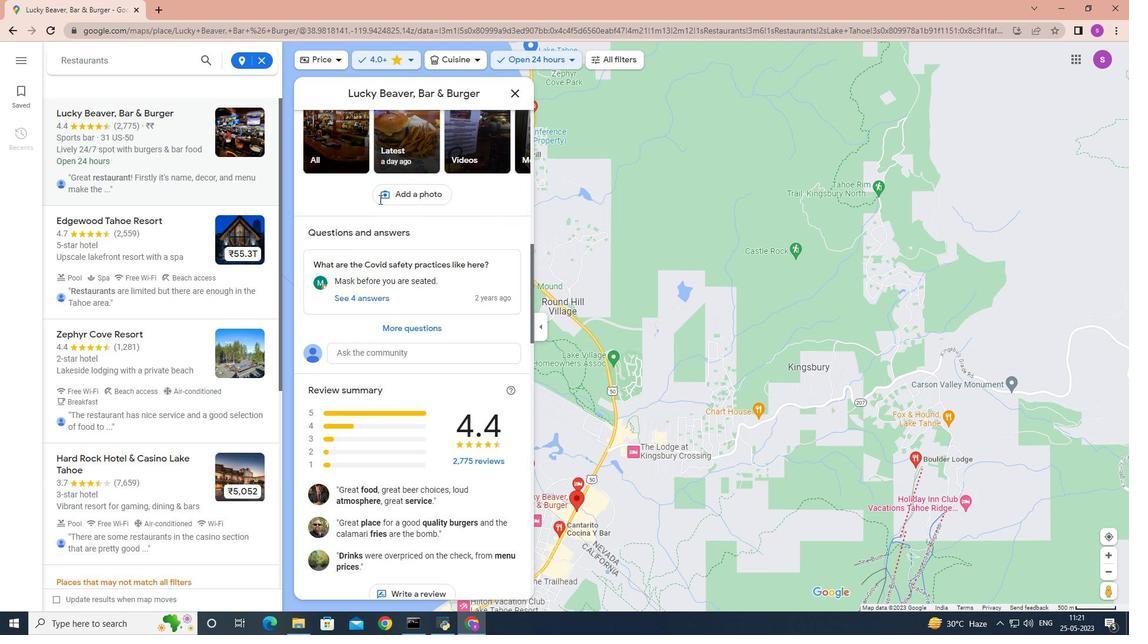 
Action: Mouse scrolled (379, 198) with delta (0, 0)
Screenshot: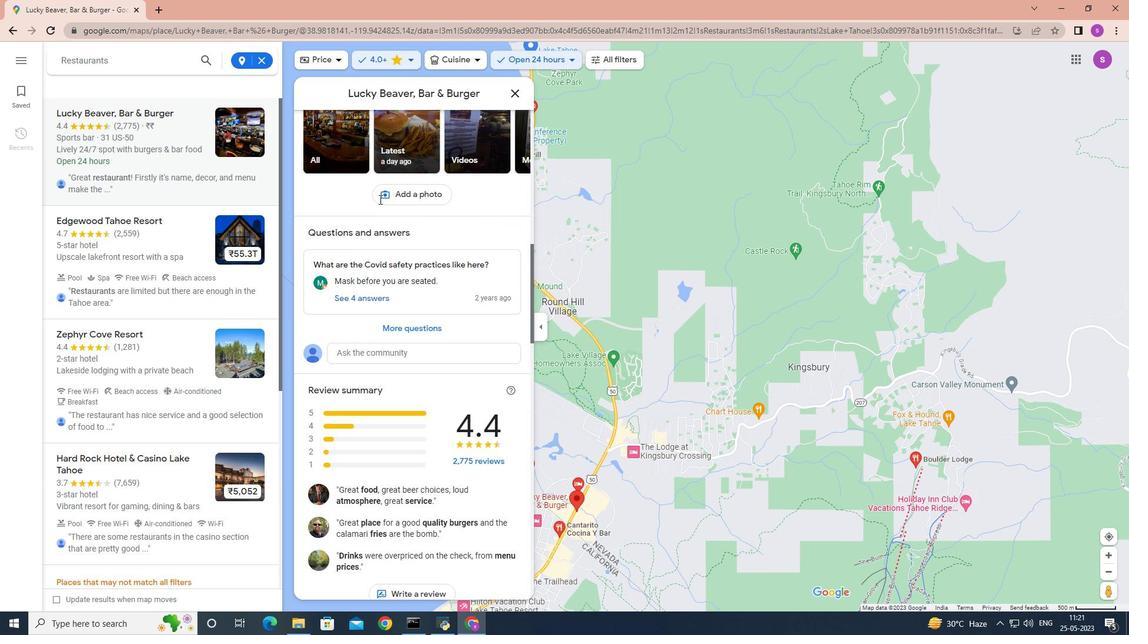 
Action: Mouse scrolled (379, 198) with delta (0, 0)
Screenshot: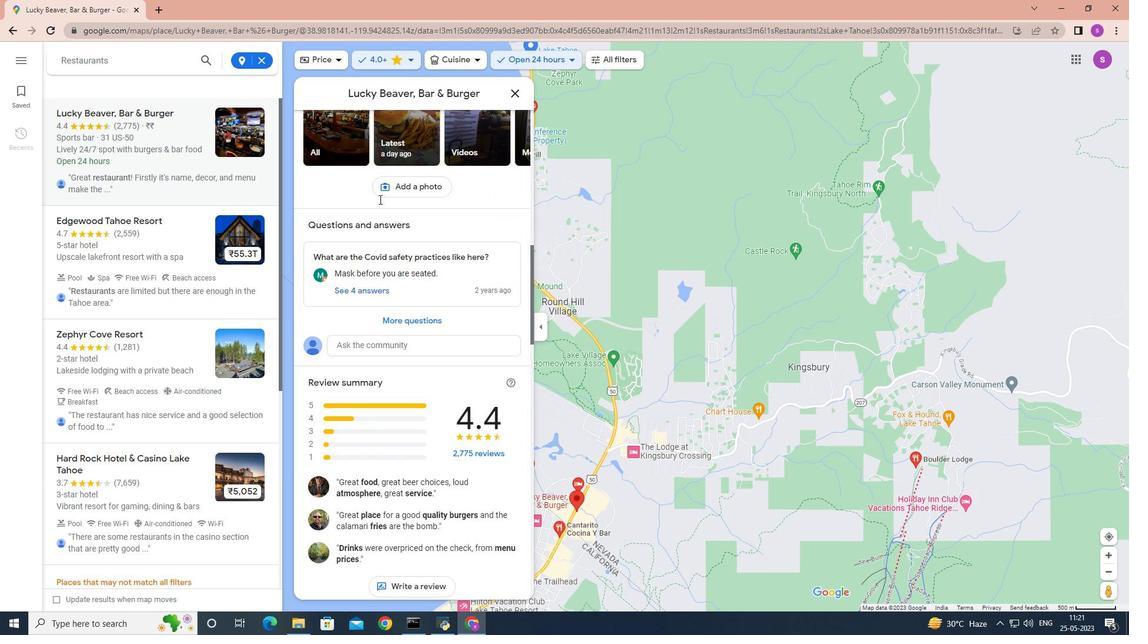 
Action: Mouse scrolled (379, 198) with delta (0, 0)
Screenshot: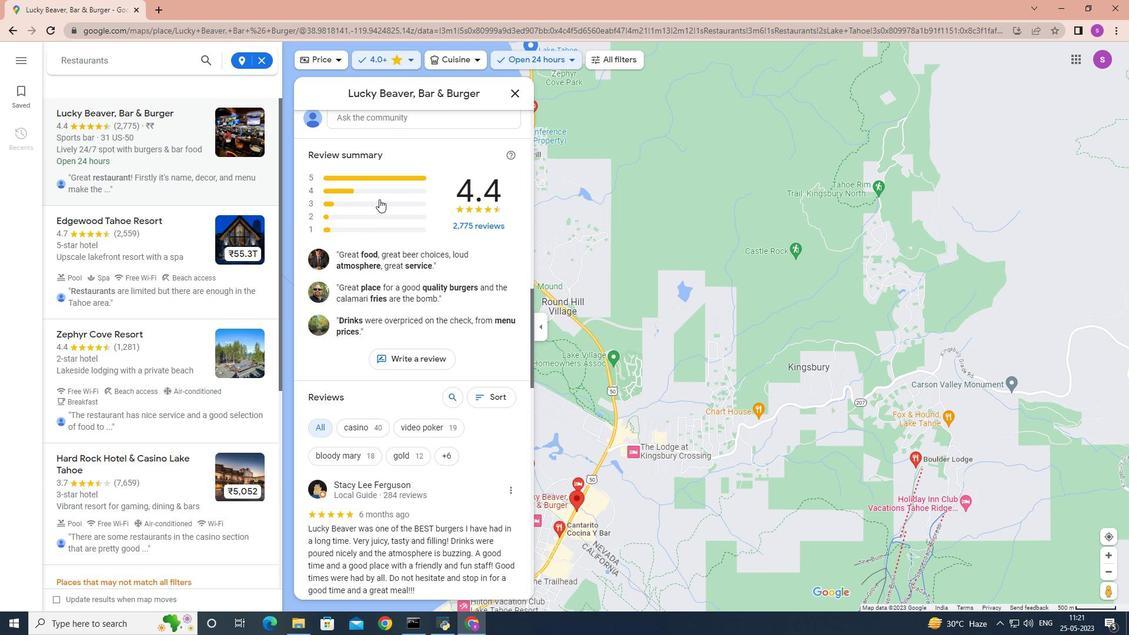 
Action: Mouse scrolled (379, 198) with delta (0, 0)
Screenshot: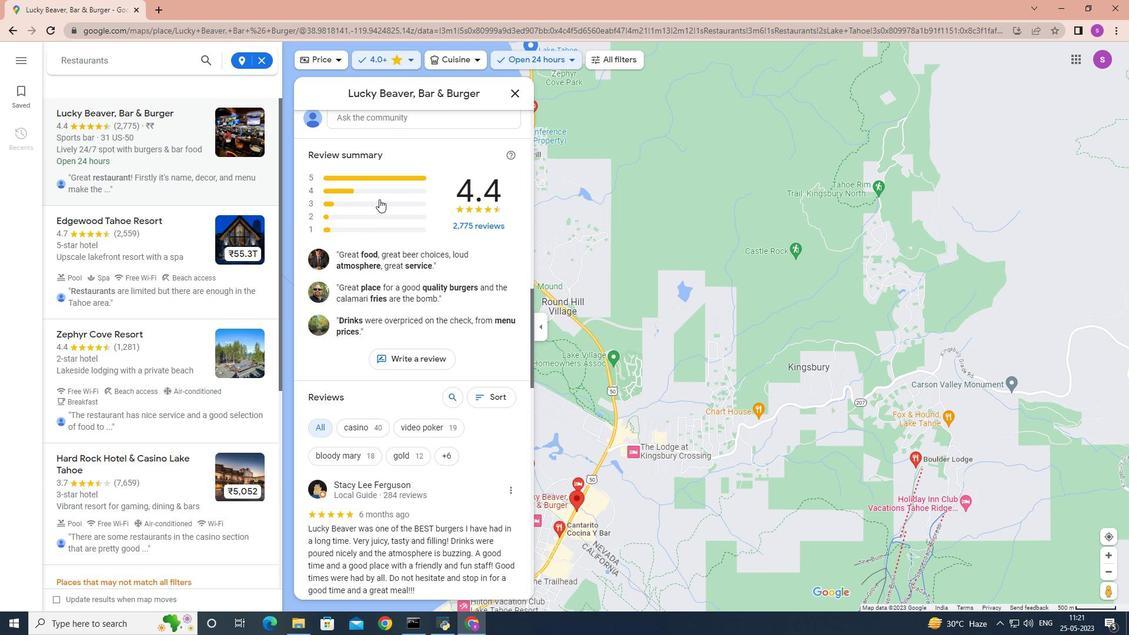 
Action: Mouse scrolled (379, 198) with delta (0, 0)
Screenshot: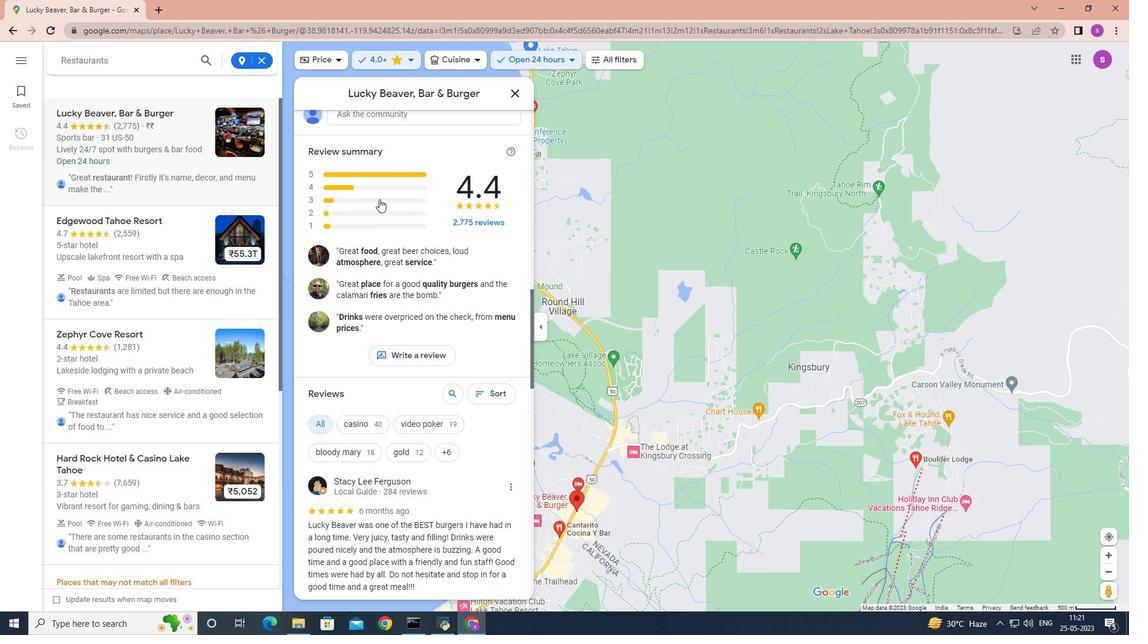 
Action: Mouse scrolled (379, 198) with delta (0, 0)
Screenshot: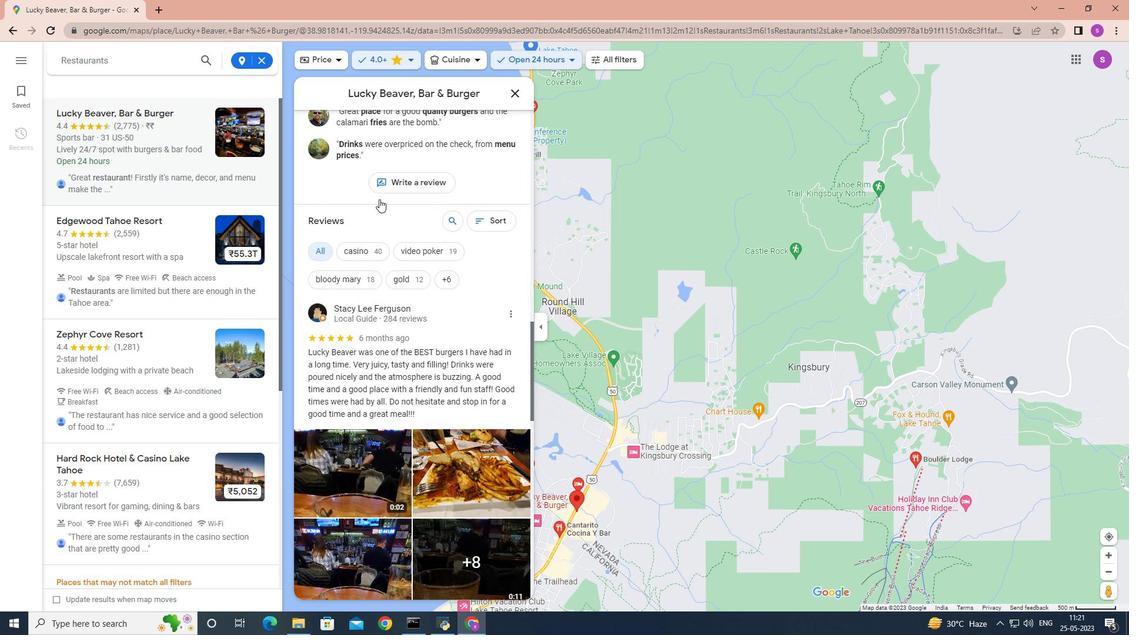 
Action: Mouse scrolled (379, 198) with delta (0, 0)
Screenshot: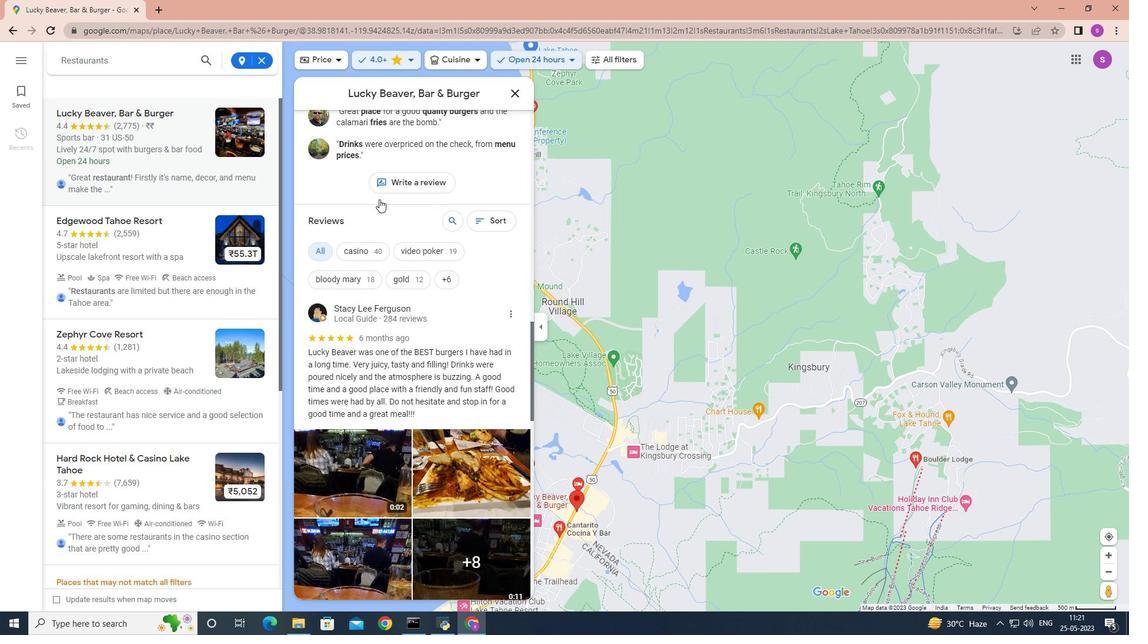 
Action: Mouse scrolled (379, 198) with delta (0, 0)
Screenshot: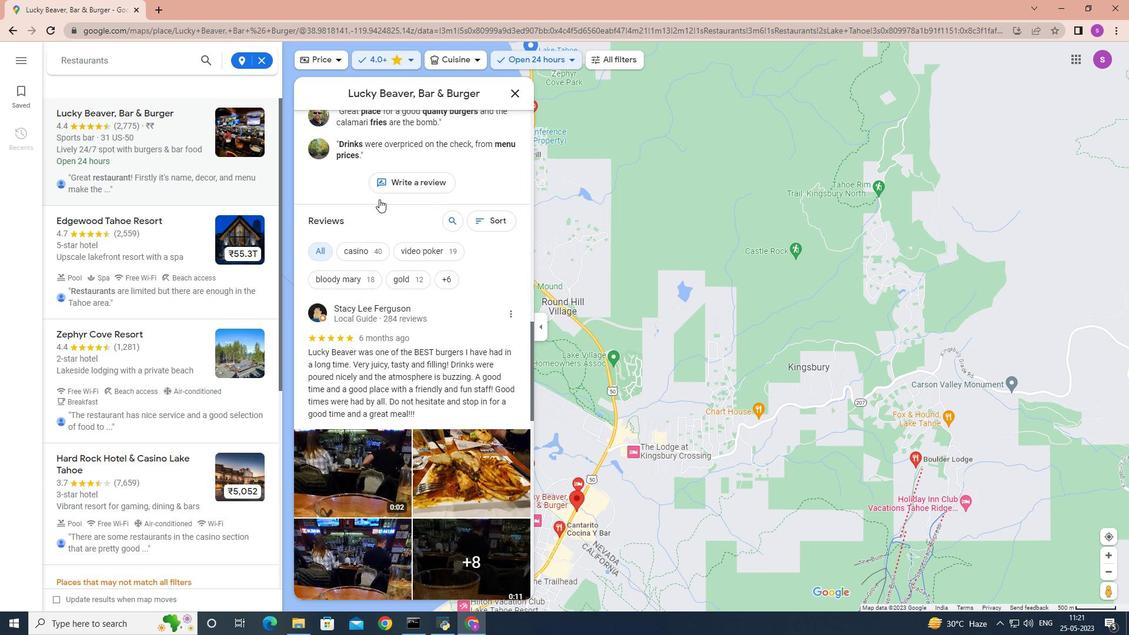 
Action: Mouse scrolled (379, 198) with delta (0, 0)
Screenshot: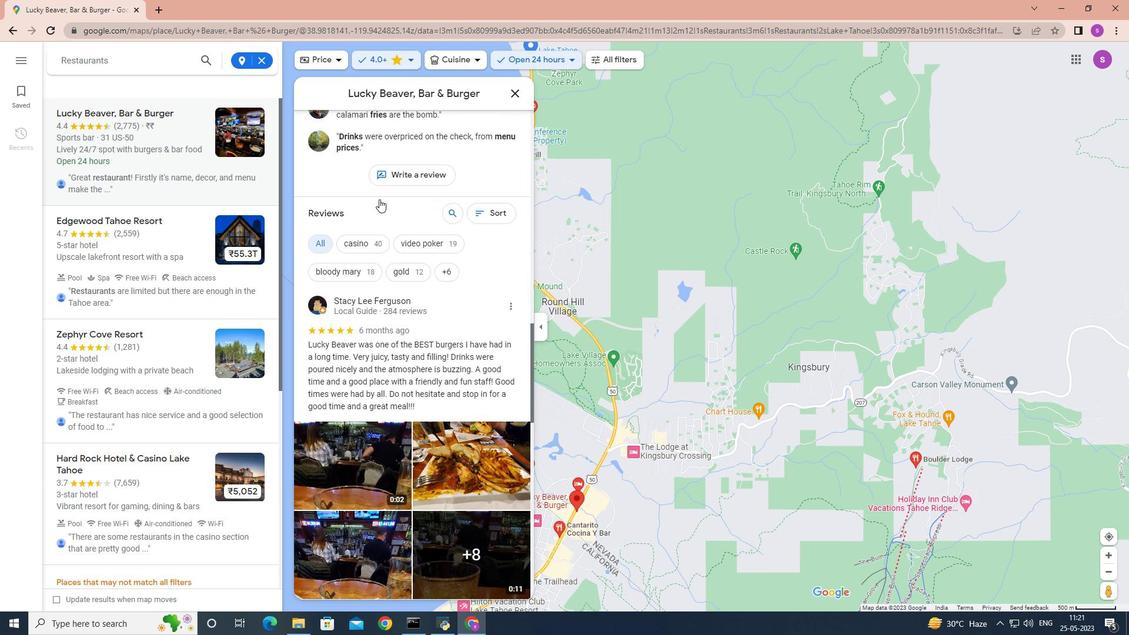
Action: Mouse scrolled (379, 198) with delta (0, 0)
Screenshot: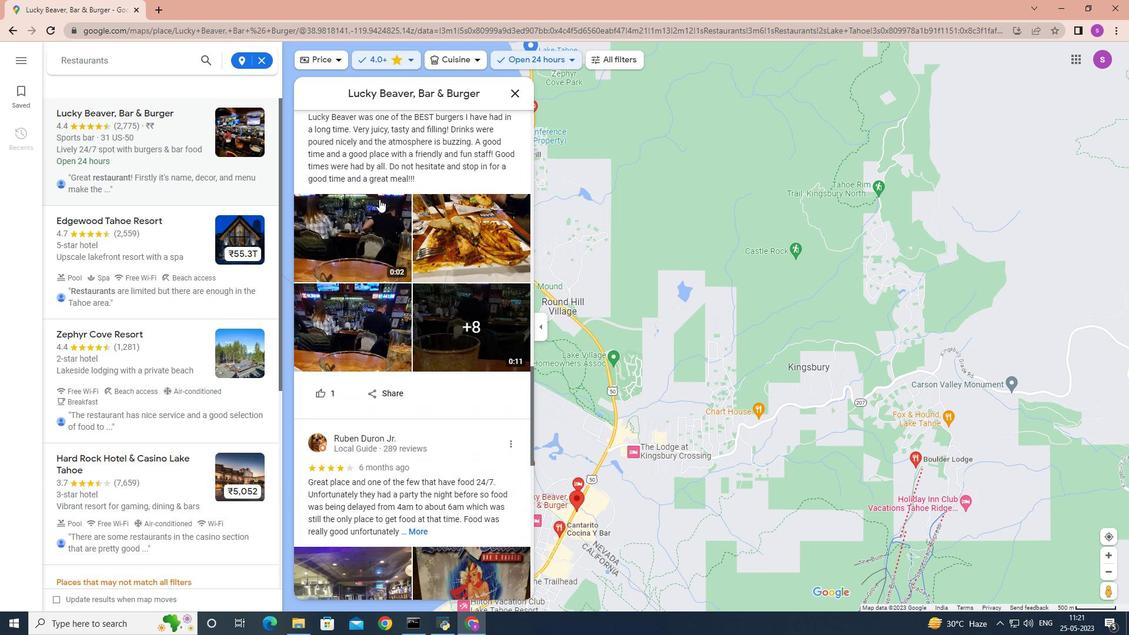 
Action: Mouse scrolled (379, 198) with delta (0, 0)
Screenshot: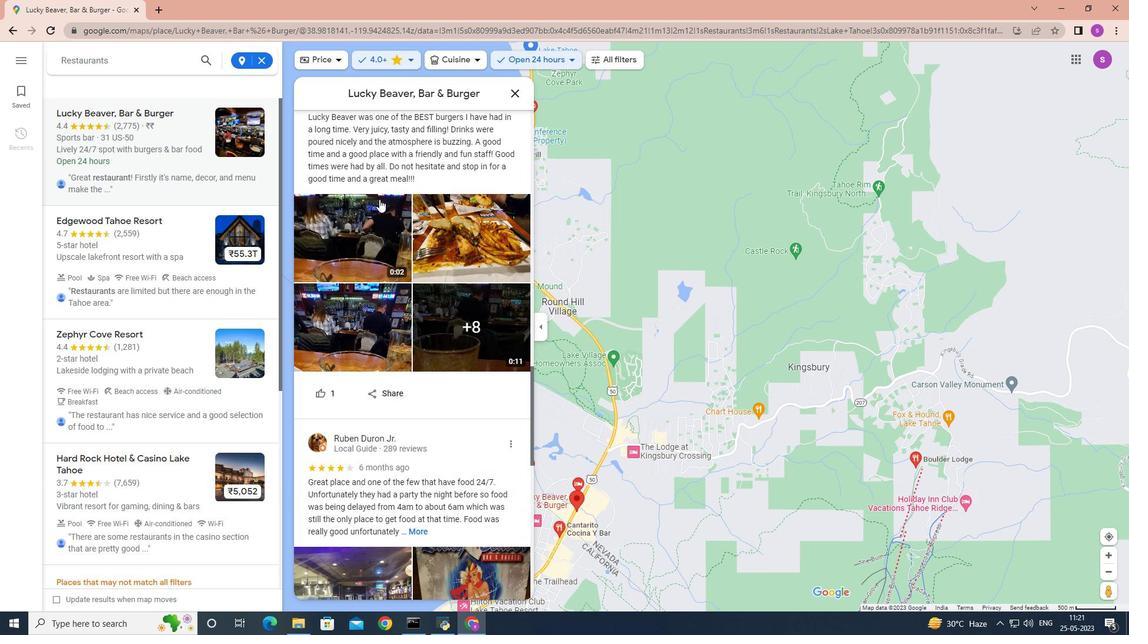 
Action: Mouse scrolled (379, 198) with delta (0, 0)
Screenshot: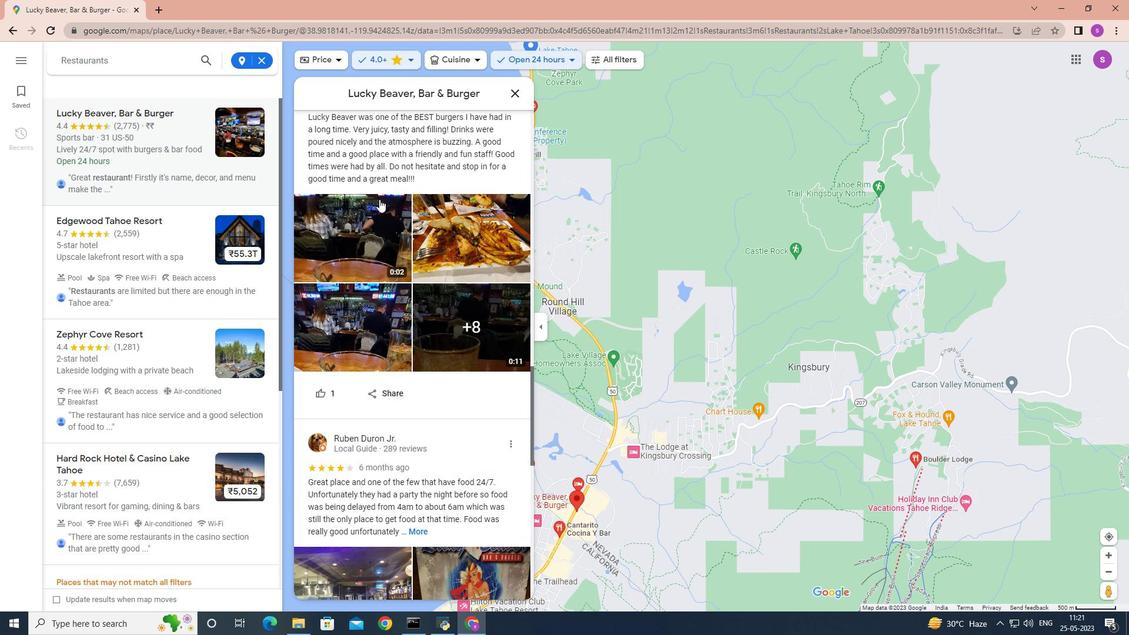 
Action: Mouse moved to (379, 202)
Screenshot: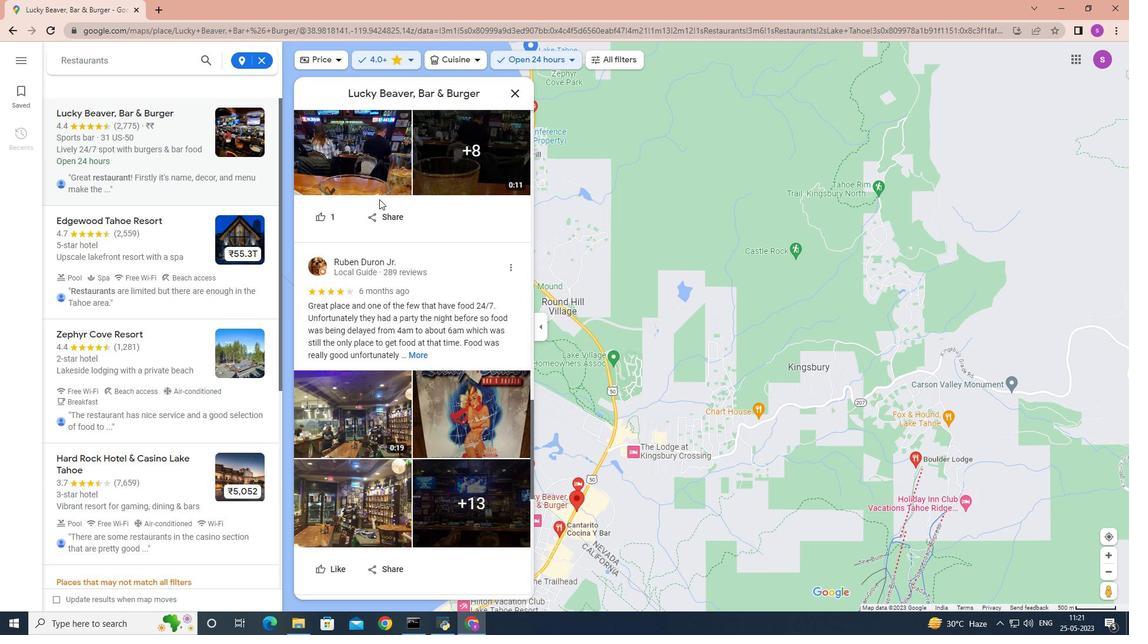
Action: Mouse scrolled (379, 201) with delta (0, 0)
Screenshot: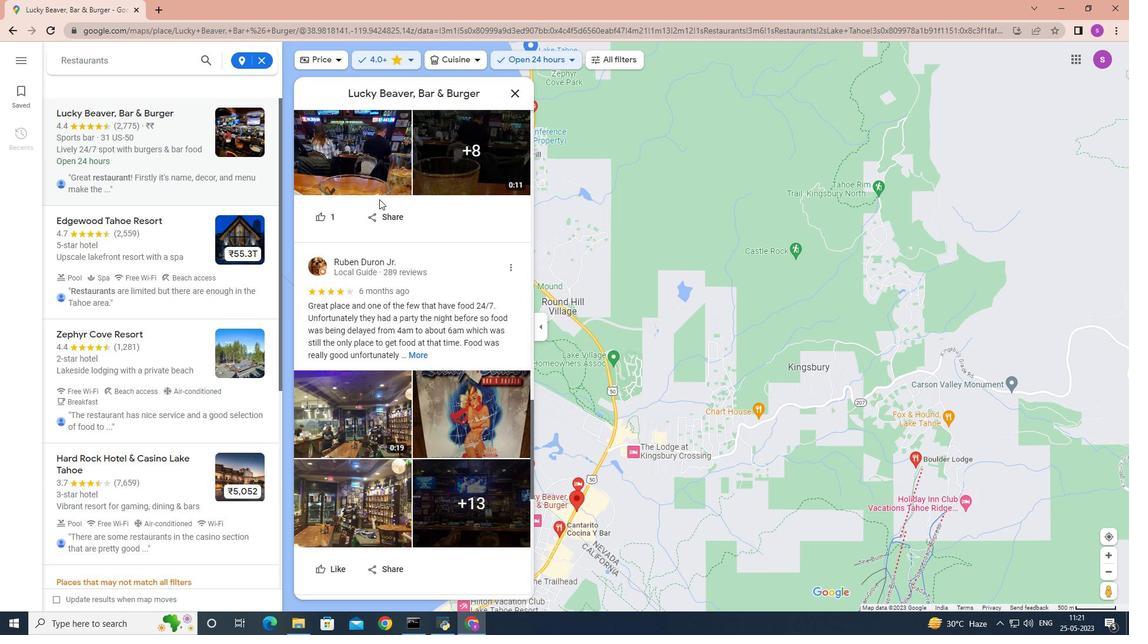 
Action: Mouse moved to (379, 203)
Screenshot: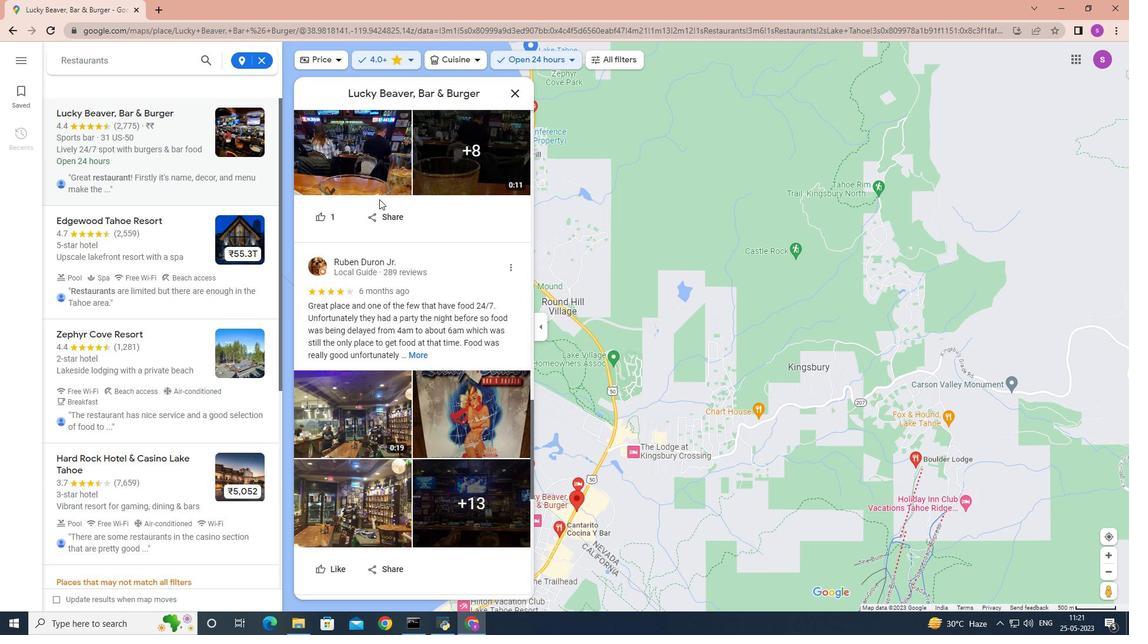 
Action: Mouse scrolled (379, 202) with delta (0, 0)
Screenshot: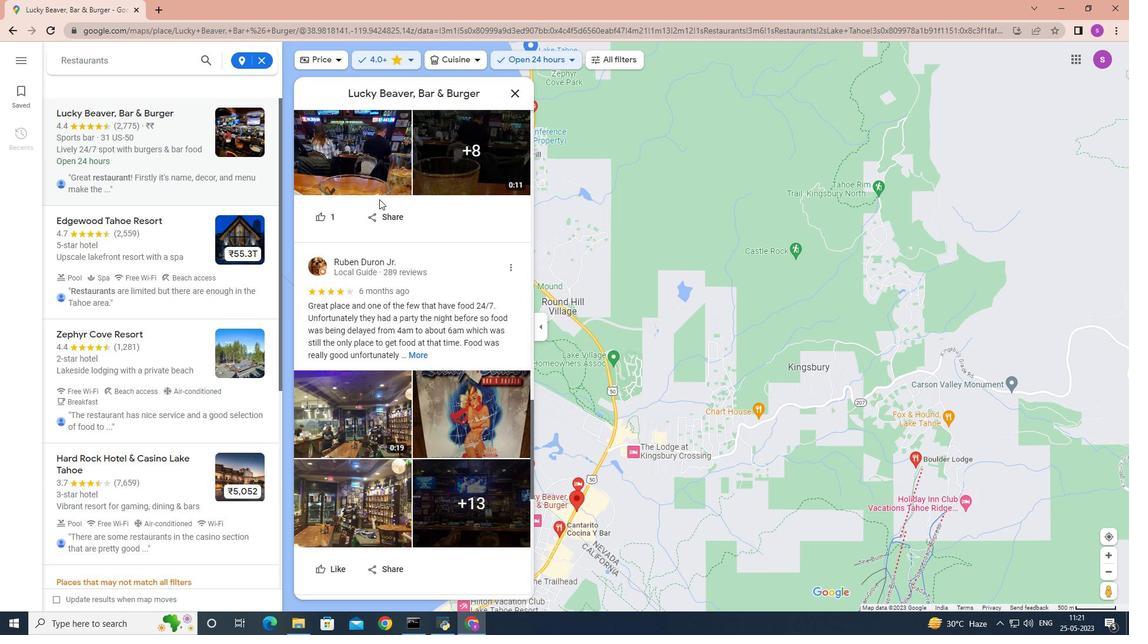 
Action: Mouse scrolled (379, 202) with delta (0, 0)
Screenshot: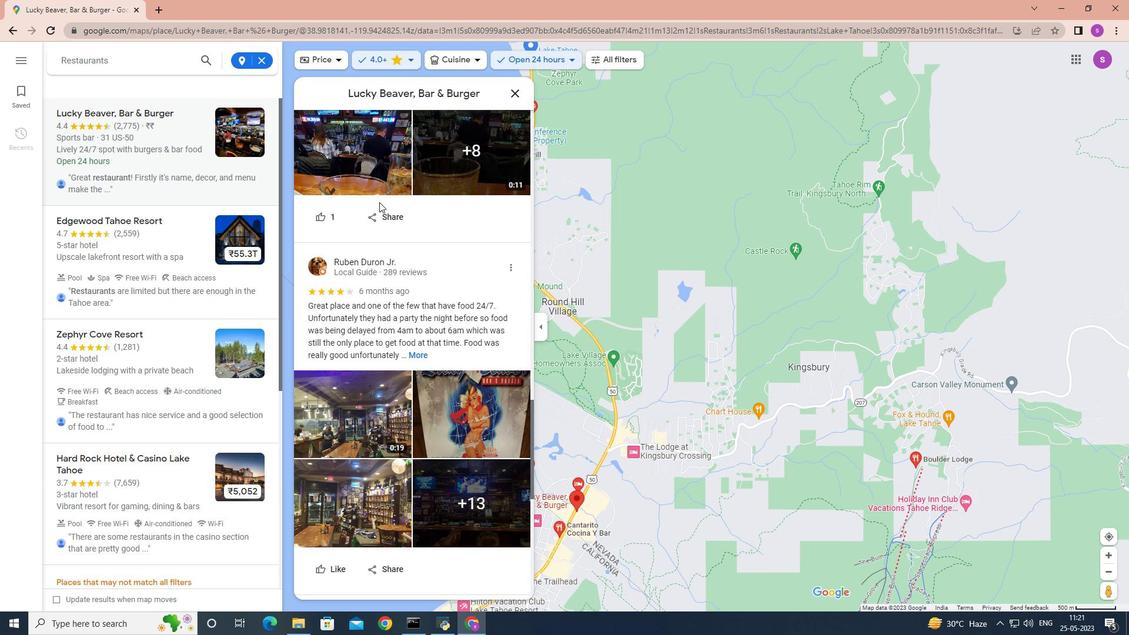 
Action: Mouse scrolled (379, 202) with delta (0, 0)
Screenshot: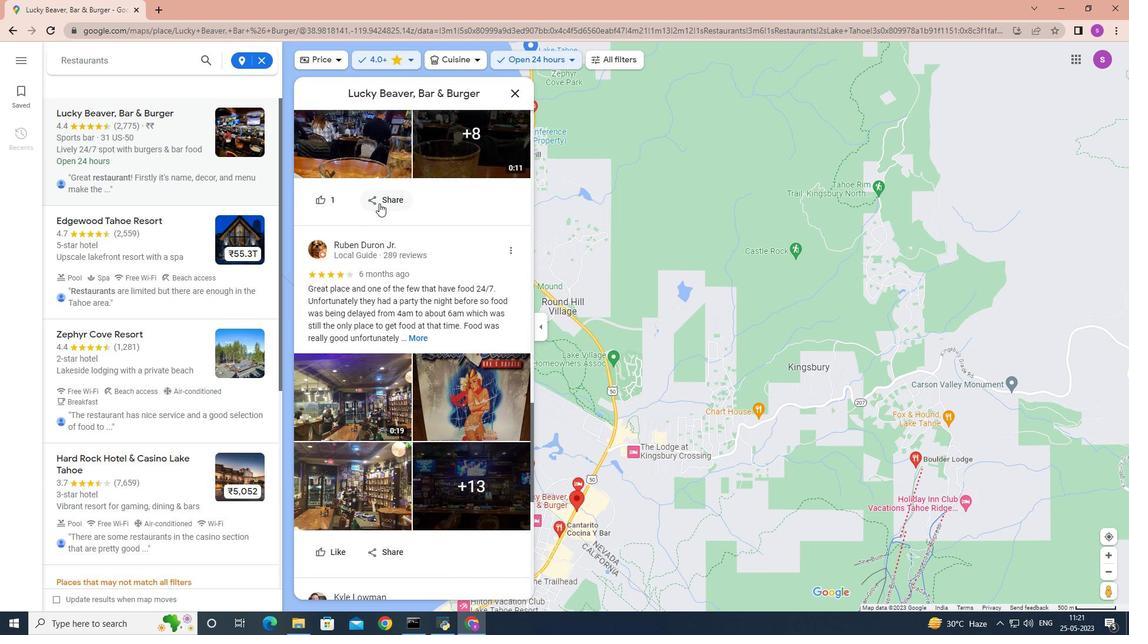 
Action: Mouse moved to (377, 202)
Screenshot: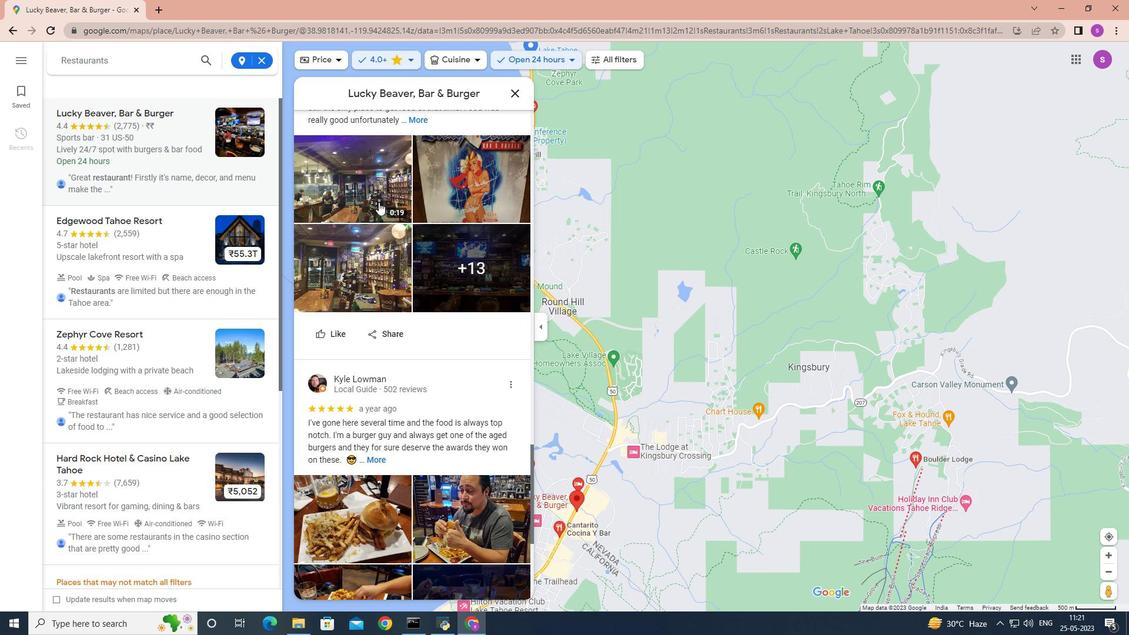 
Action: Mouse scrolled (377, 201) with delta (0, 0)
Screenshot: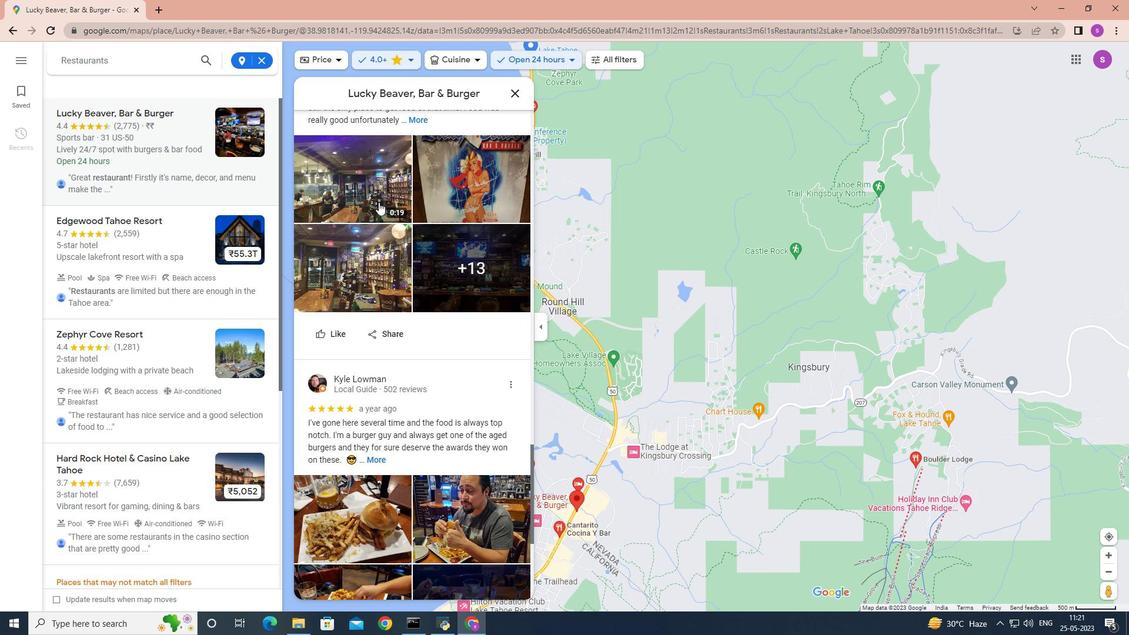 
Action: Mouse scrolled (377, 202) with delta (0, 0)
Screenshot: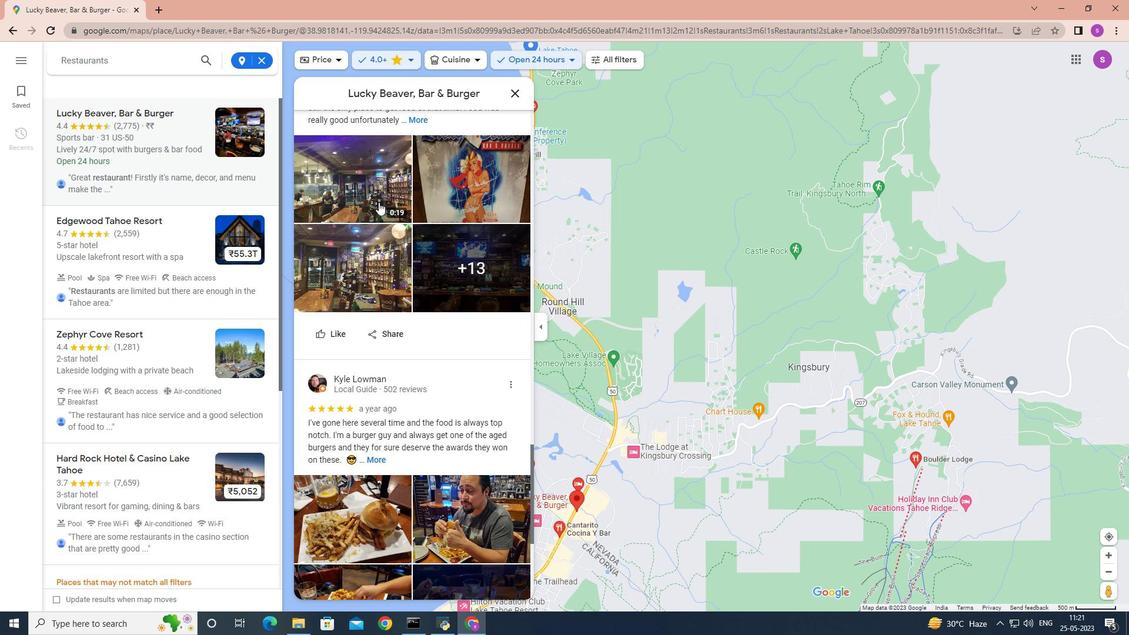 
Action: Mouse scrolled (377, 202) with delta (0, 0)
Screenshot: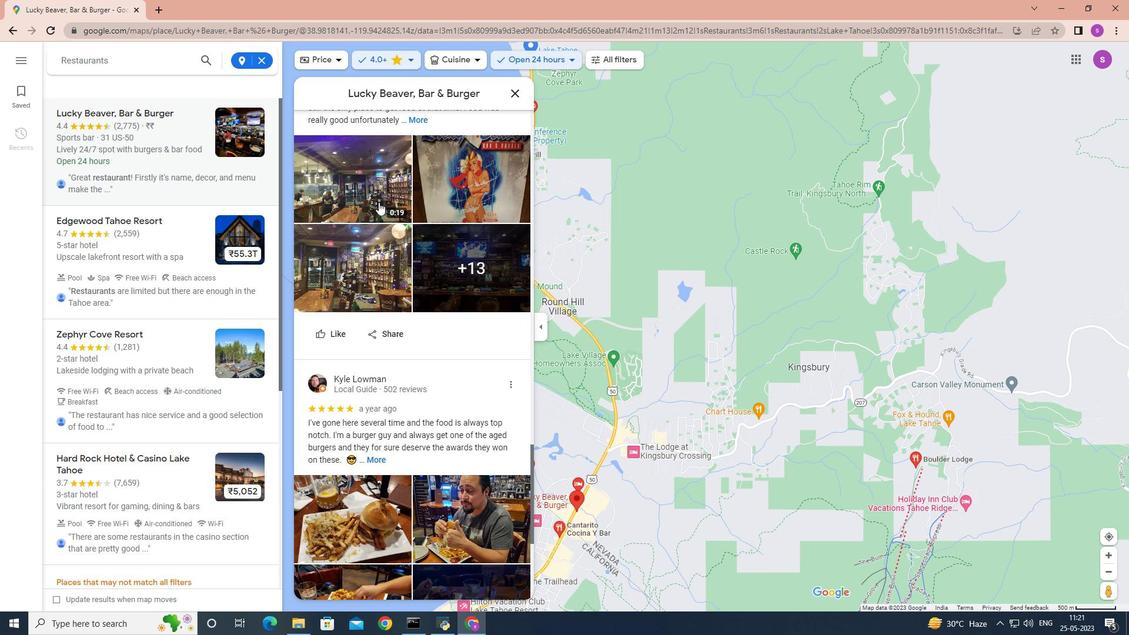 
Action: Mouse moved to (358, 238)
Screenshot: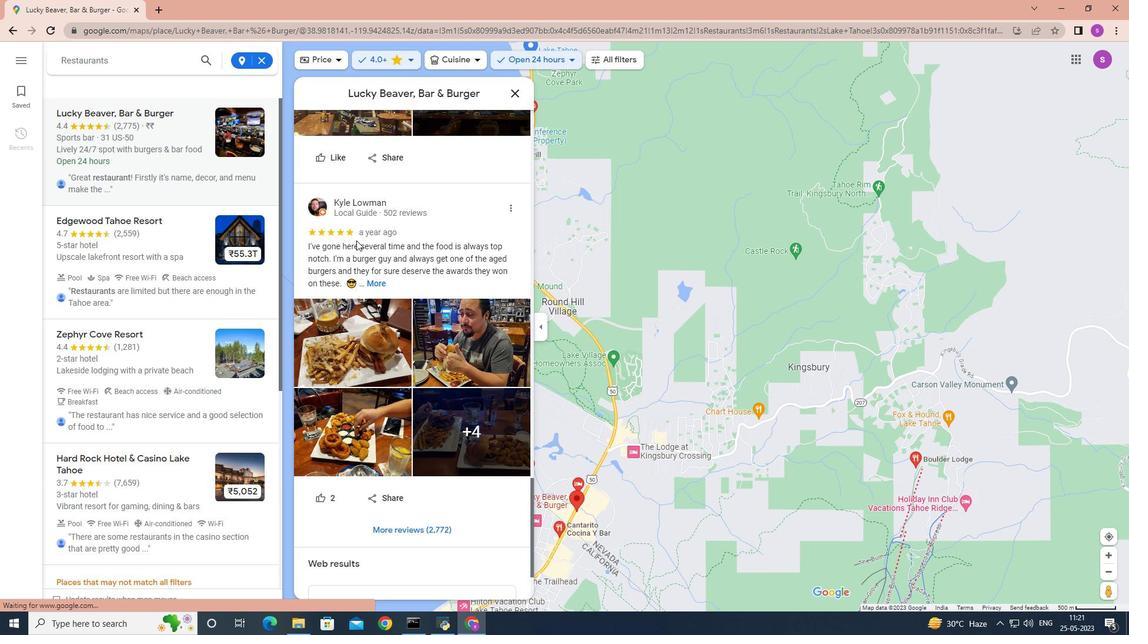 
Action: Mouse scrolled (358, 238) with delta (0, 0)
Screenshot: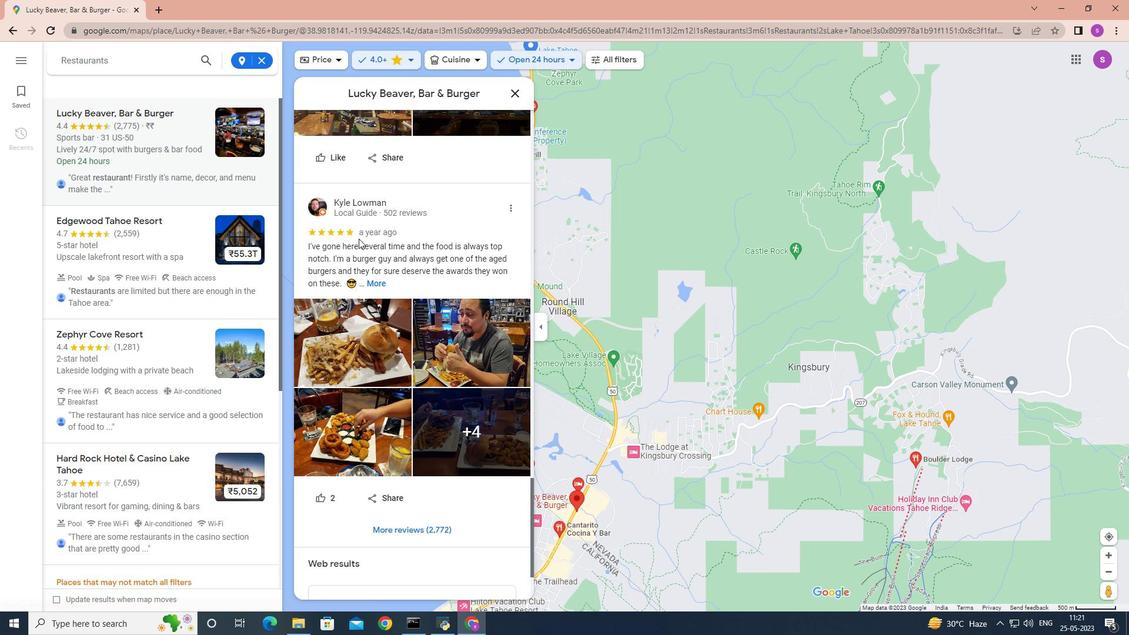 
Action: Mouse scrolled (358, 238) with delta (0, 0)
Screenshot: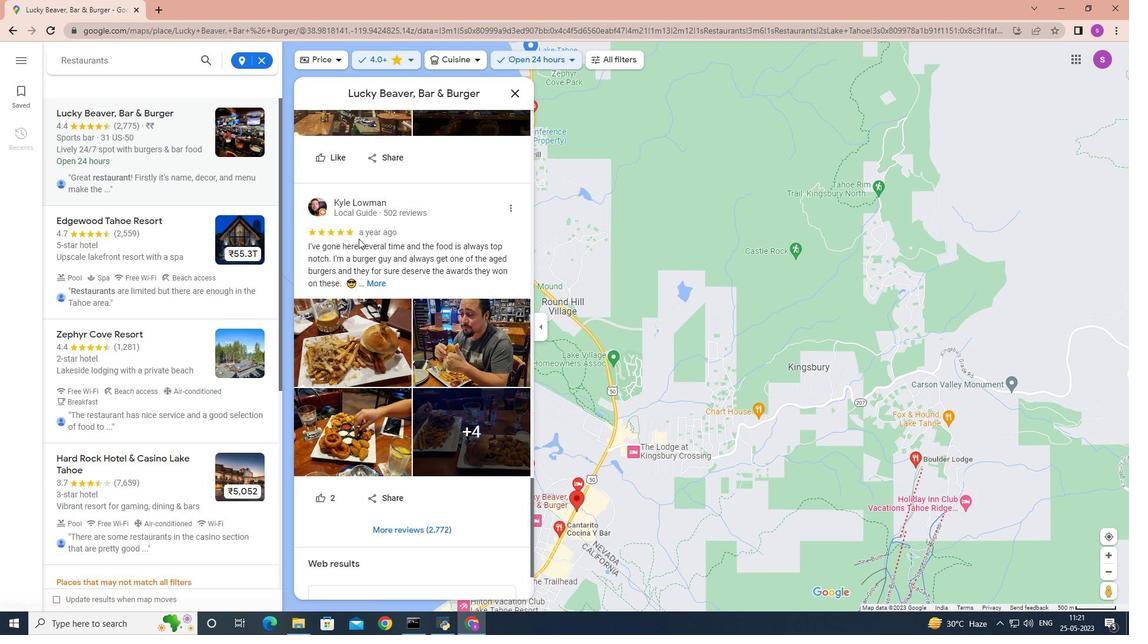 
Action: Mouse moved to (360, 238)
Screenshot: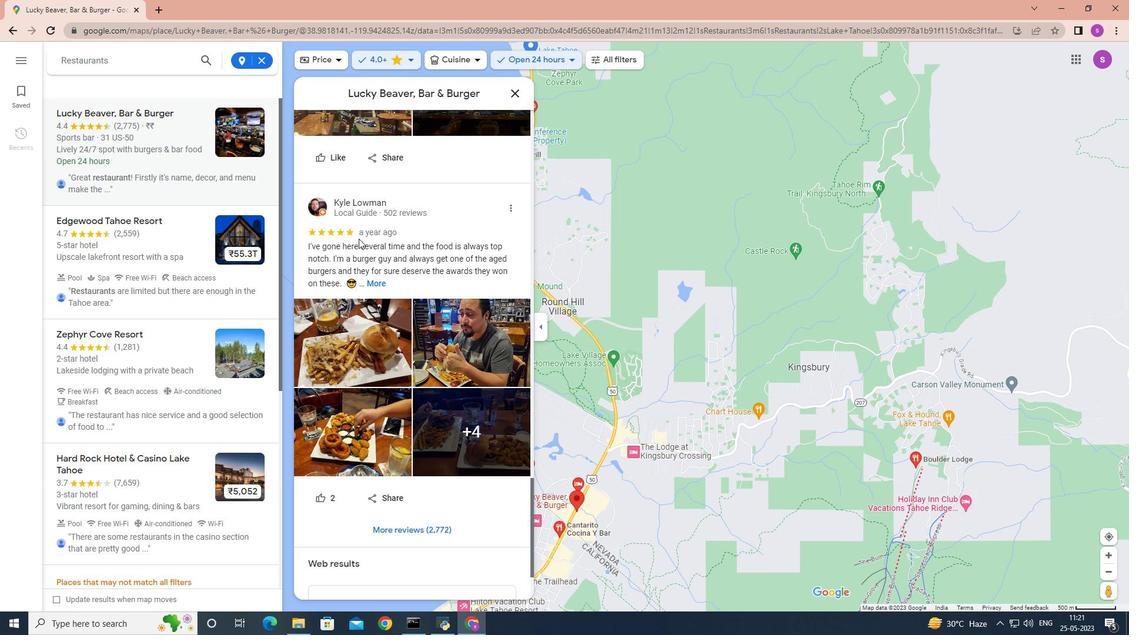 
Action: Mouse scrolled (360, 238) with delta (0, 0)
Screenshot: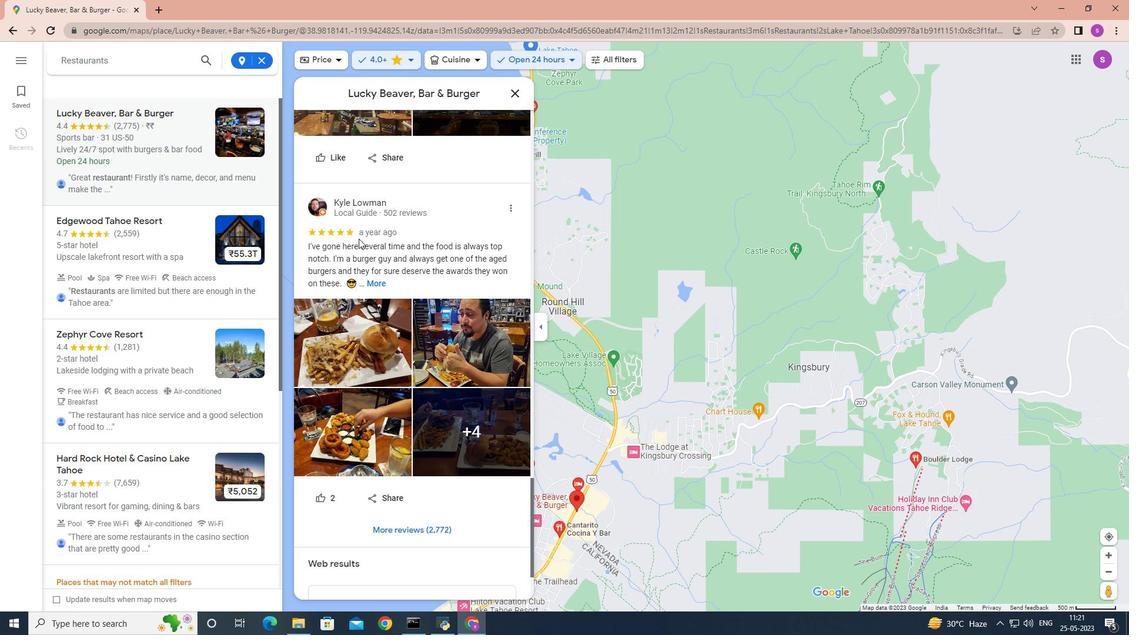 
Action: Mouse moved to (359, 241)
Screenshot: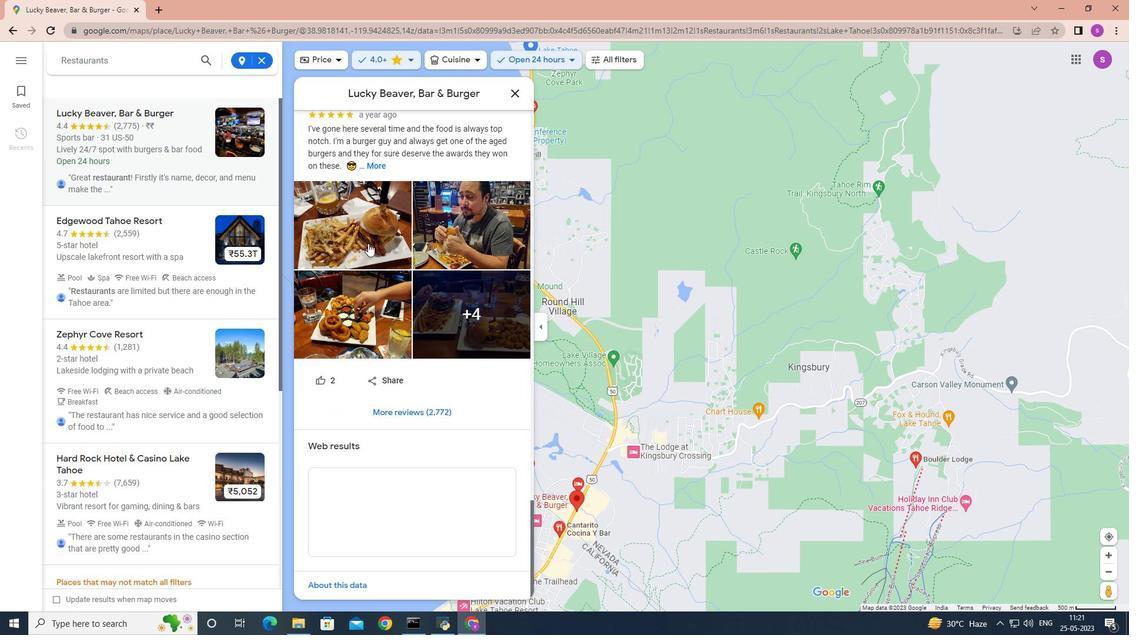 
Action: Mouse scrolled (359, 240) with delta (0, 0)
Screenshot: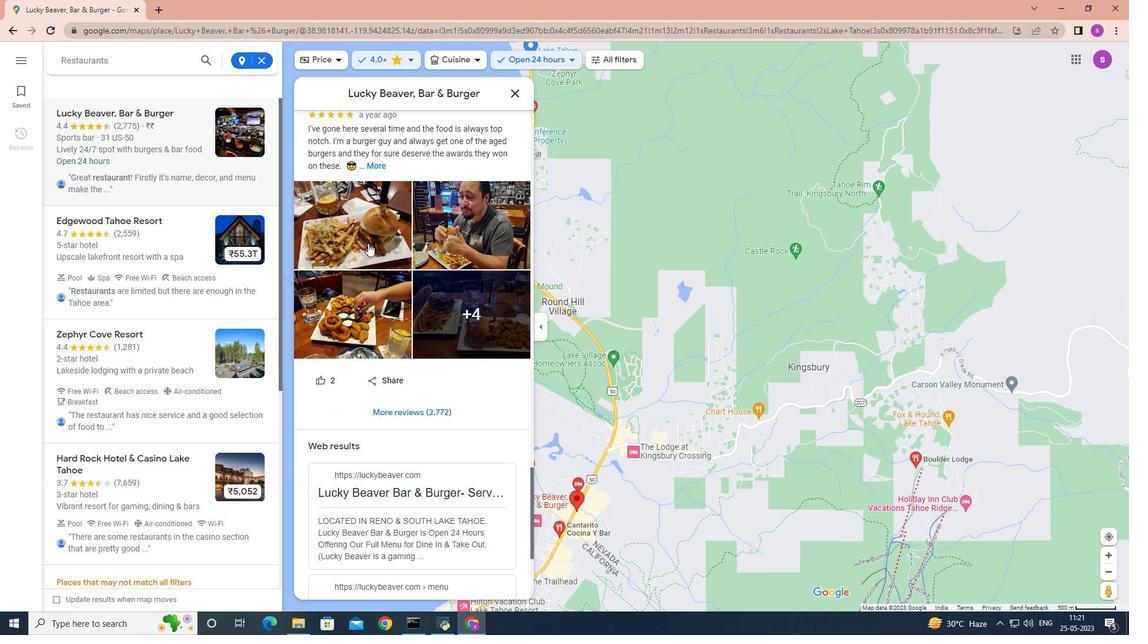 
Action: Mouse moved to (359, 241)
Screenshot: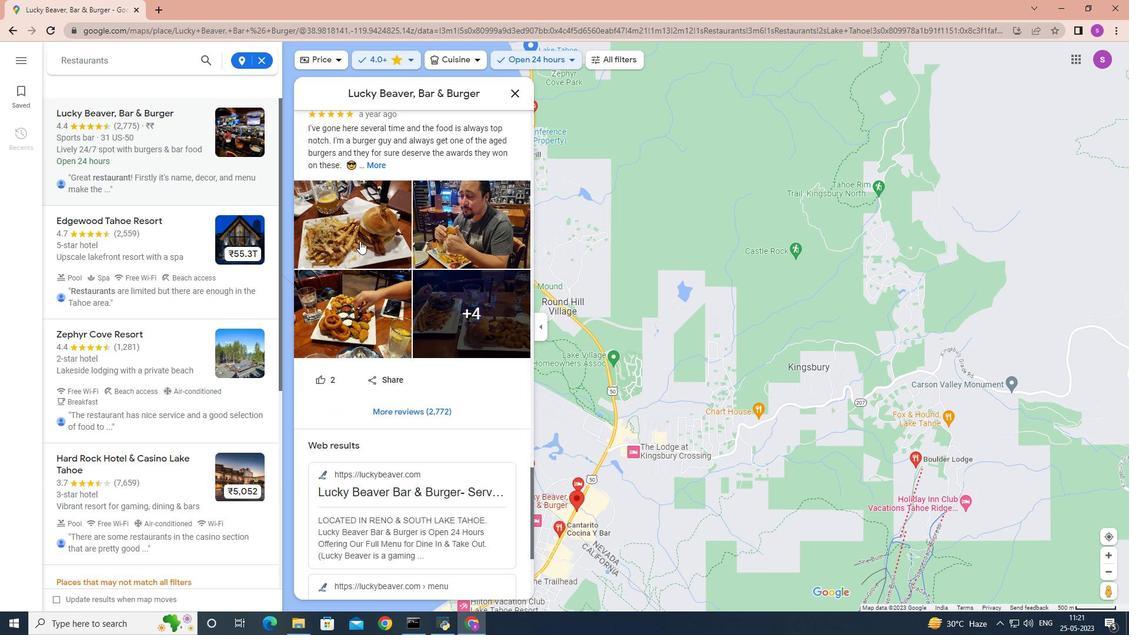 
Action: Mouse scrolled (359, 240) with delta (0, 0)
Screenshot: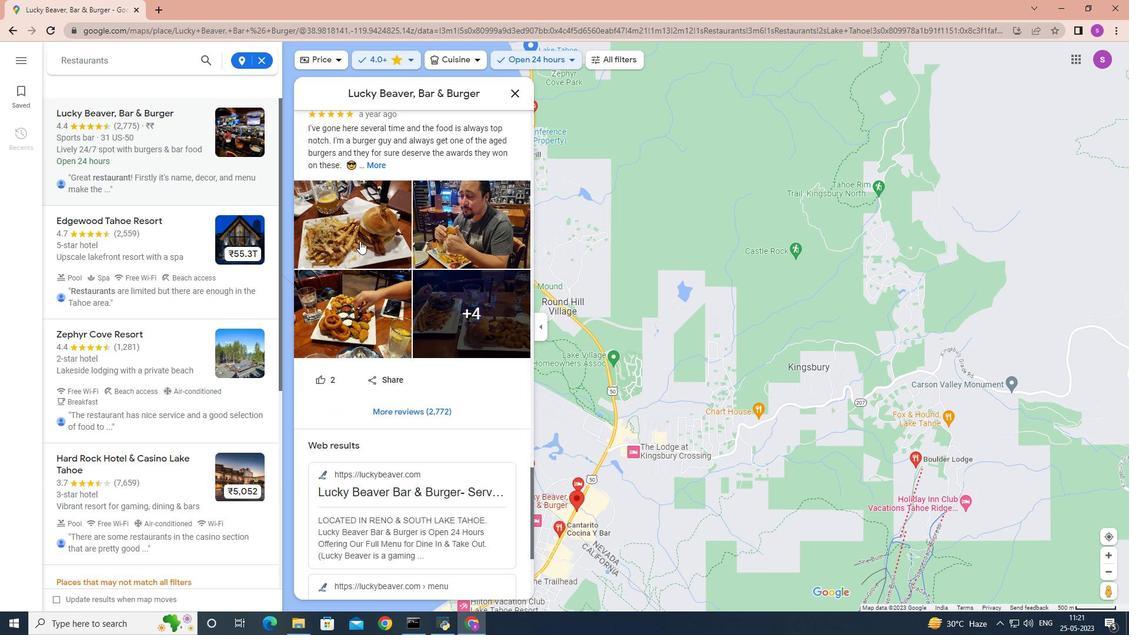 
Action: Mouse moved to (359, 240)
Screenshot: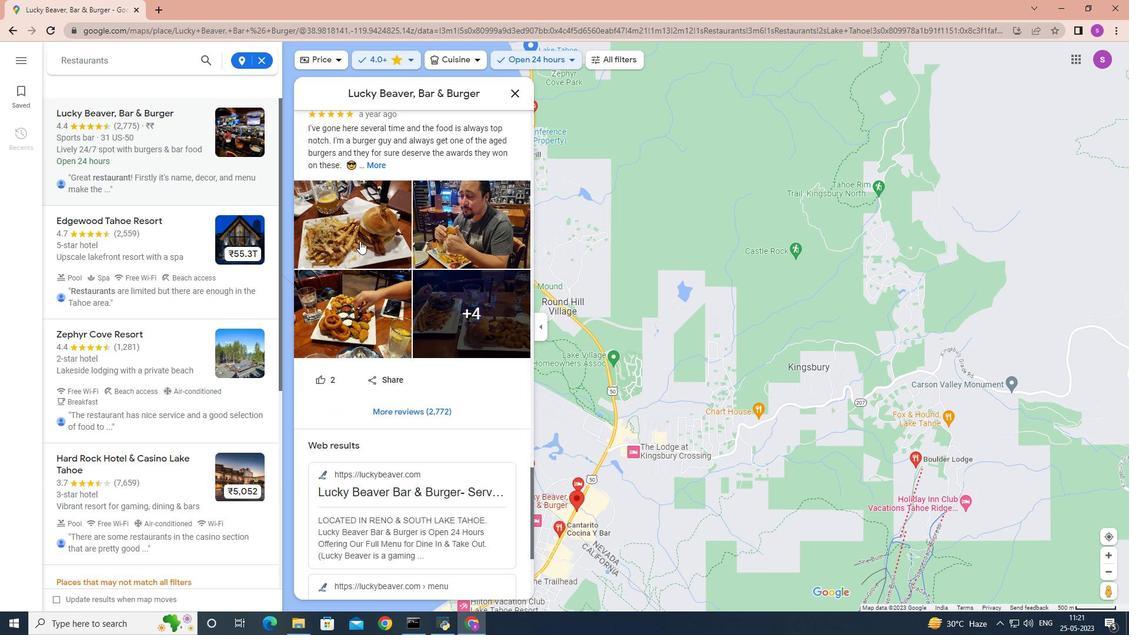 
Action: Mouse scrolled (359, 239) with delta (0, 0)
Screenshot: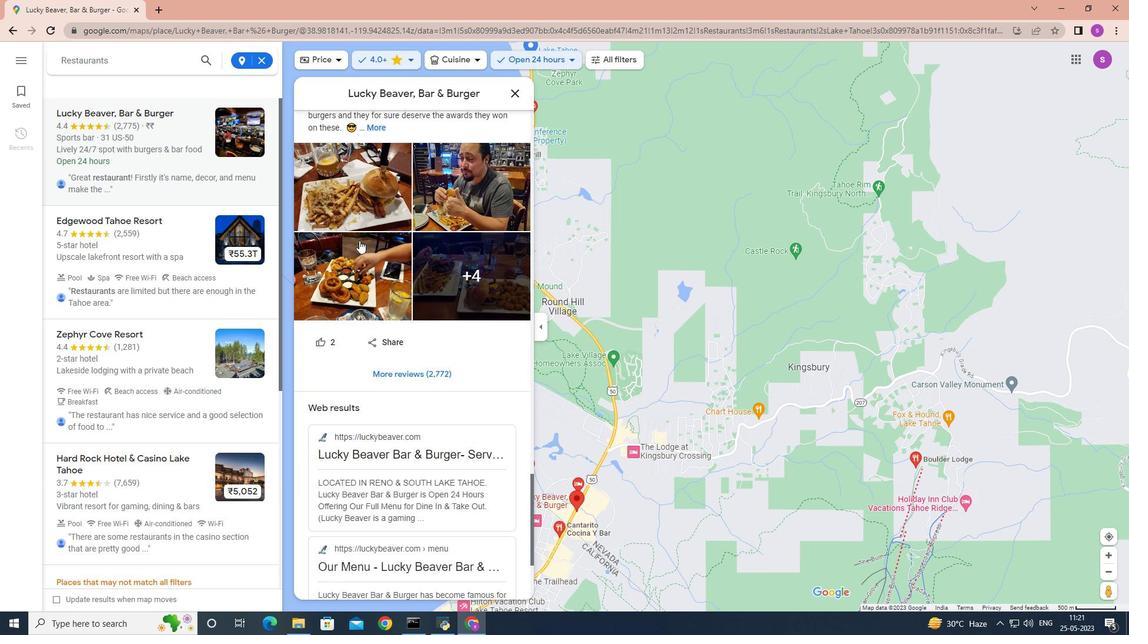 
Action: Mouse scrolled (359, 239) with delta (0, 0)
Screenshot: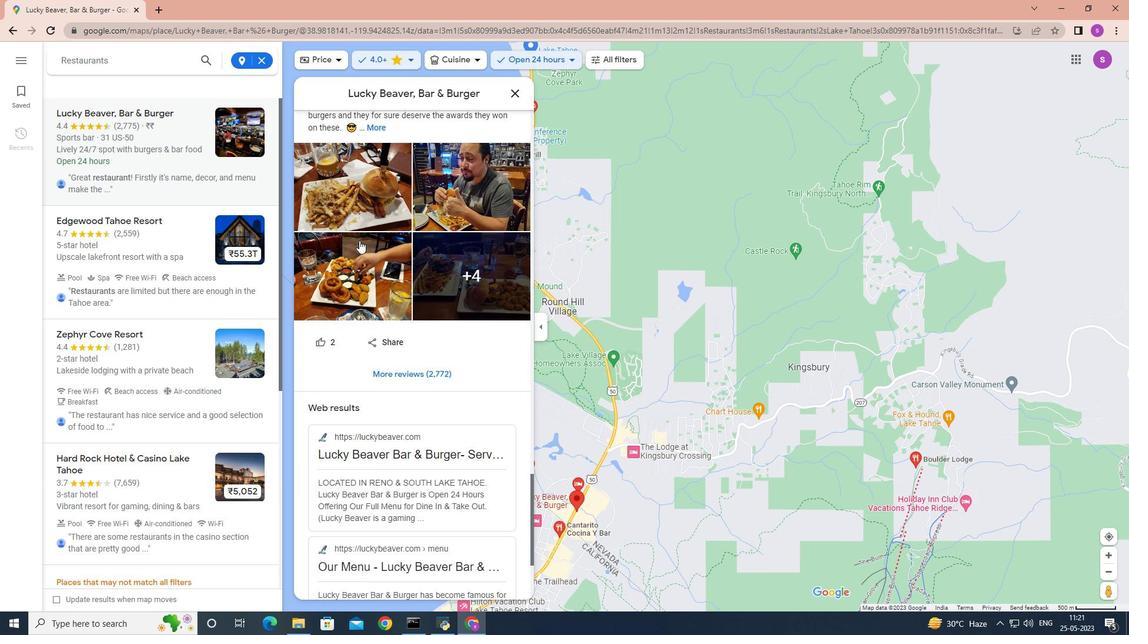 
Action: Mouse scrolled (359, 239) with delta (0, 0)
Screenshot: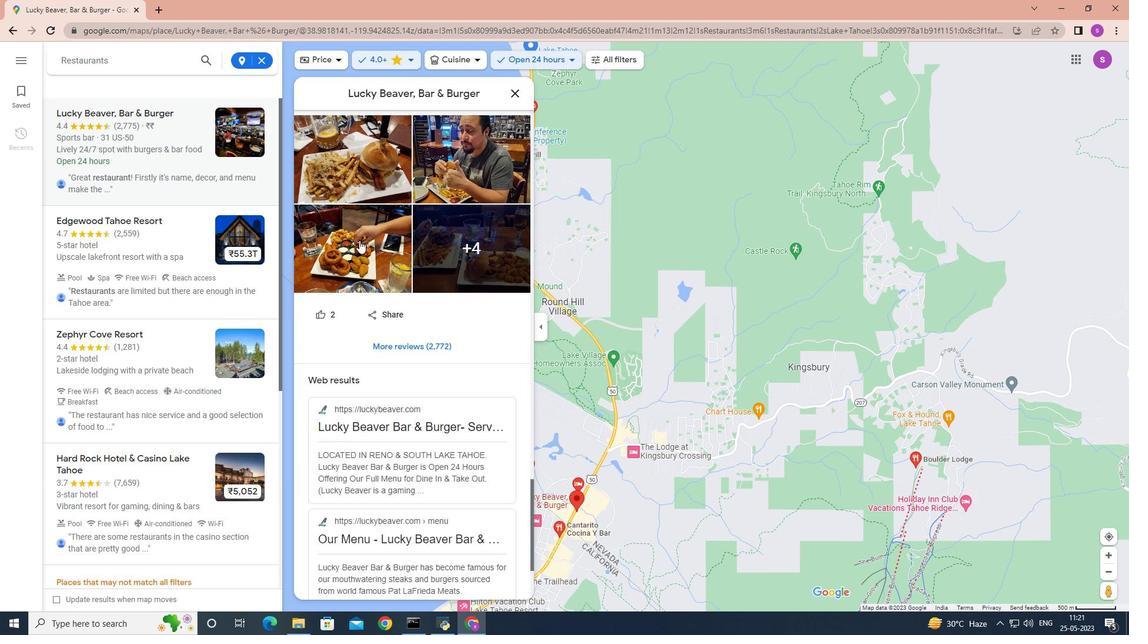 
Action: Mouse scrolled (359, 239) with delta (0, 0)
Screenshot: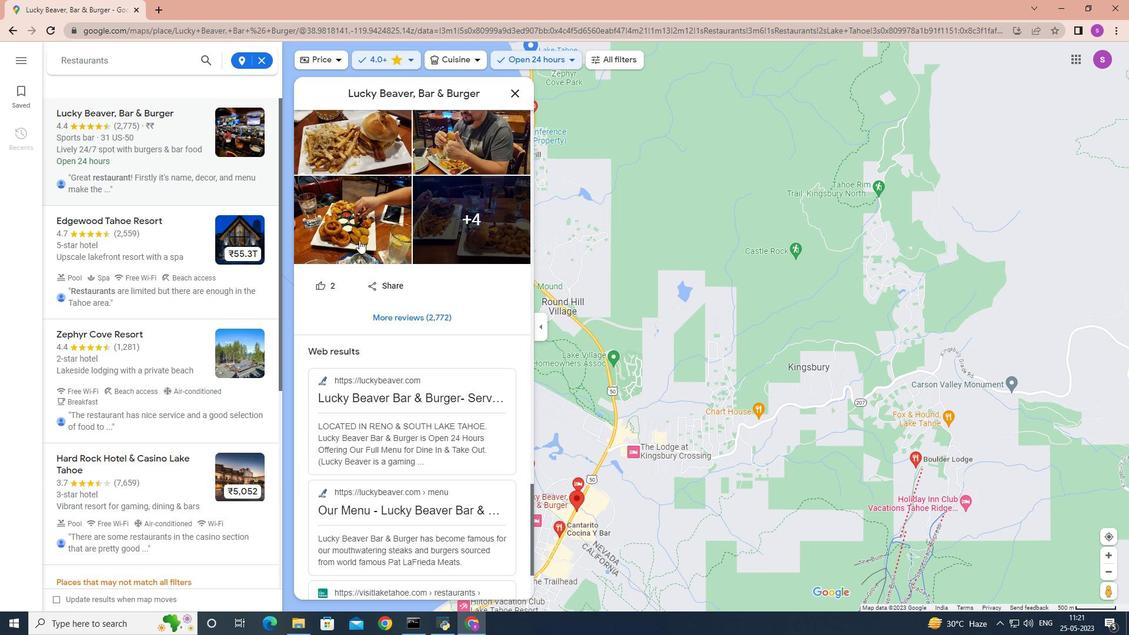 
Action: Mouse moved to (362, 244)
Screenshot: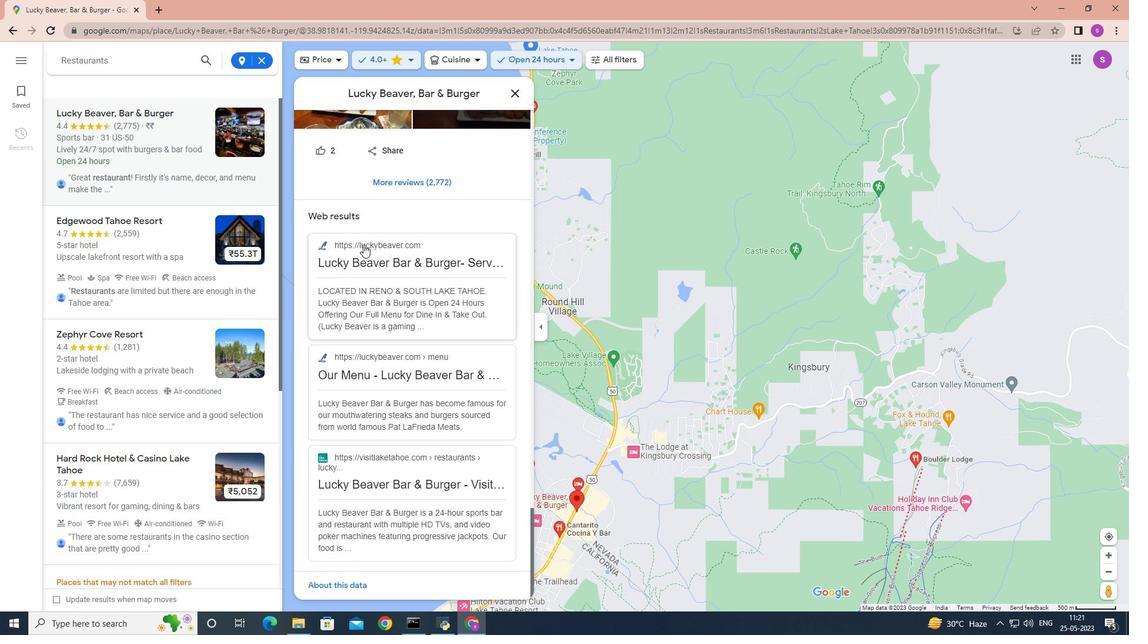 
Action: Mouse scrolled (362, 244) with delta (0, 0)
Screenshot: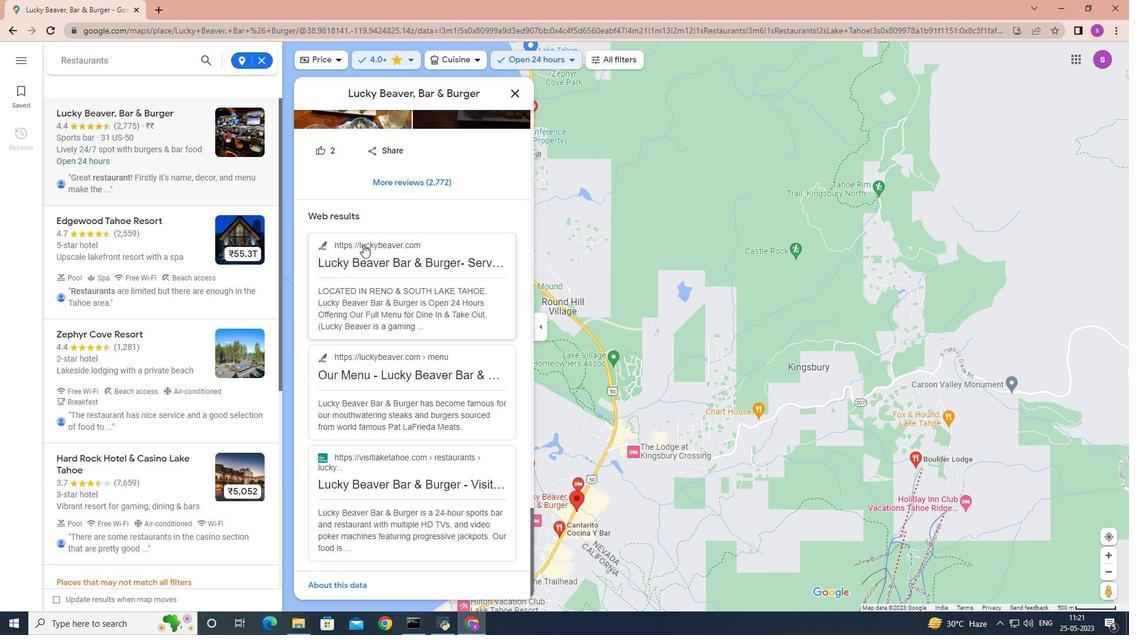 
Action: Mouse moved to (361, 244)
Screenshot: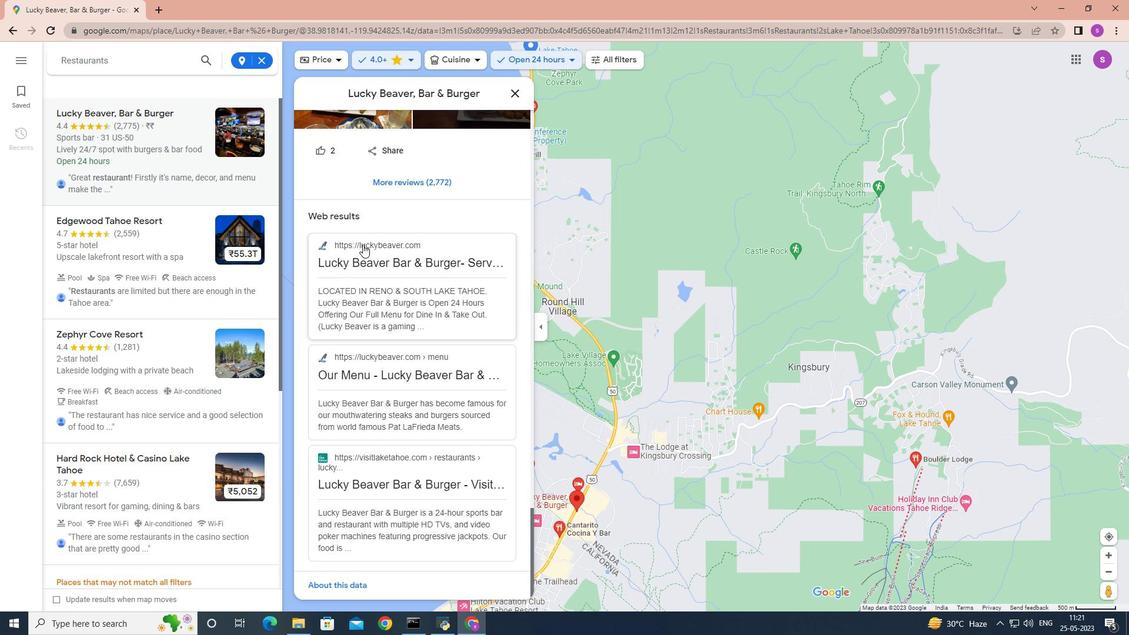 
Action: Mouse scrolled (361, 244) with delta (0, 0)
Screenshot: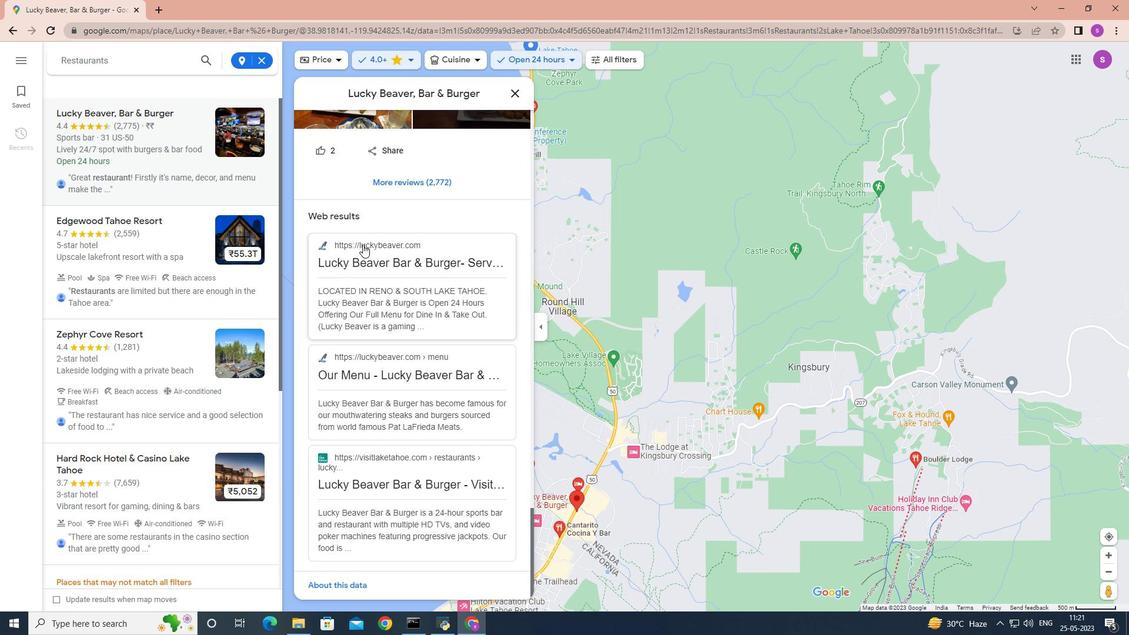 
Action: Mouse moved to (360, 243)
Screenshot: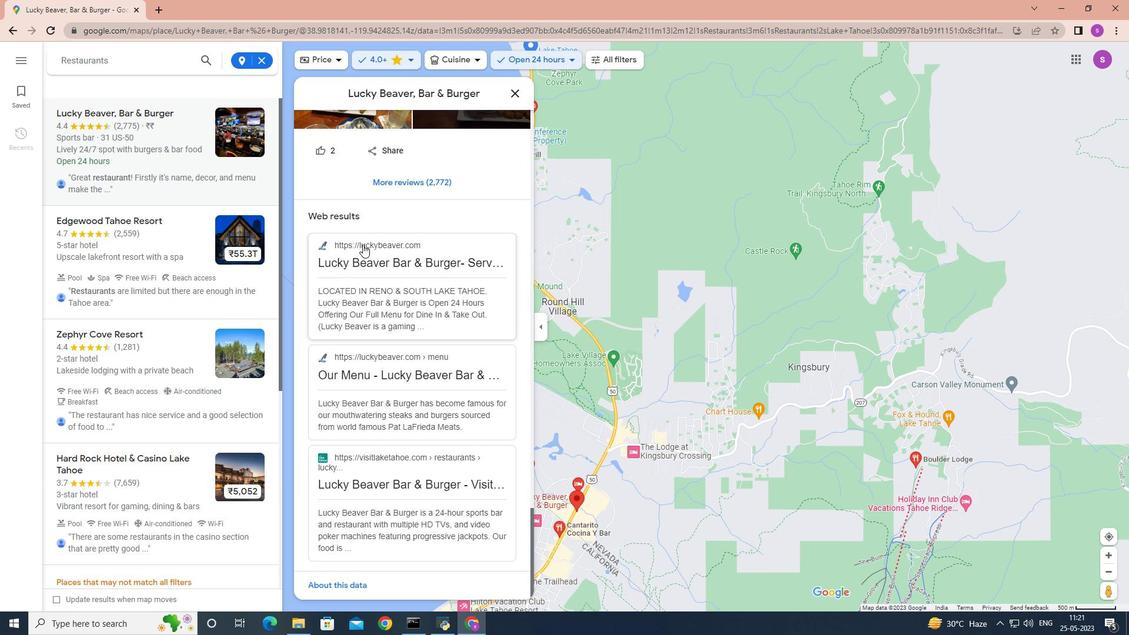 
Action: Mouse scrolled (360, 242) with delta (0, 0)
Screenshot: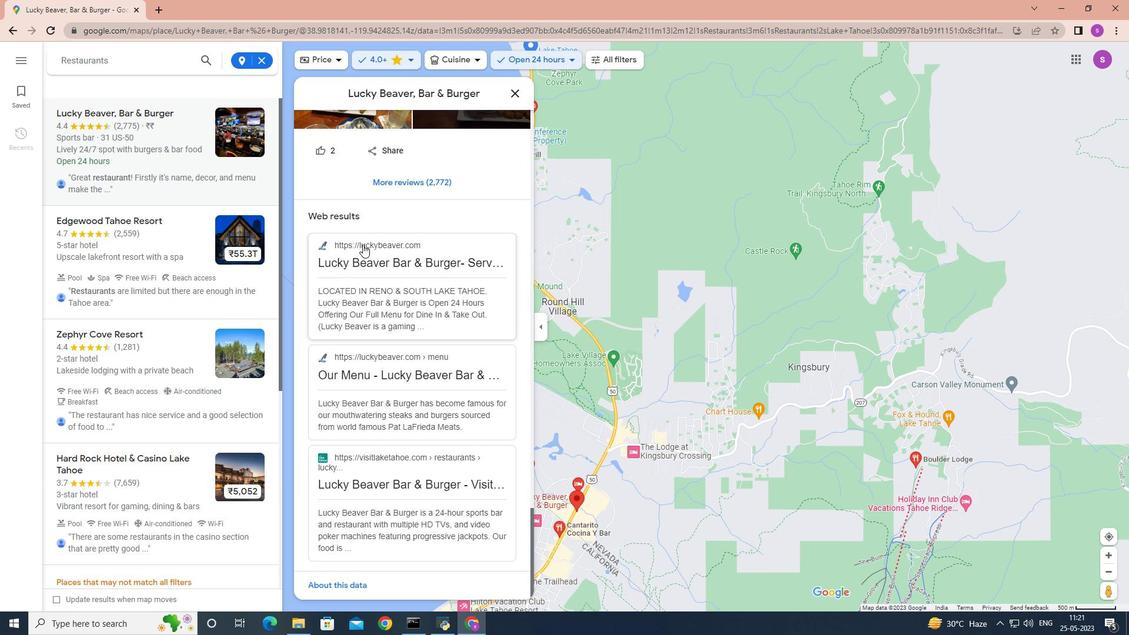 
Action: Mouse moved to (358, 242)
Screenshot: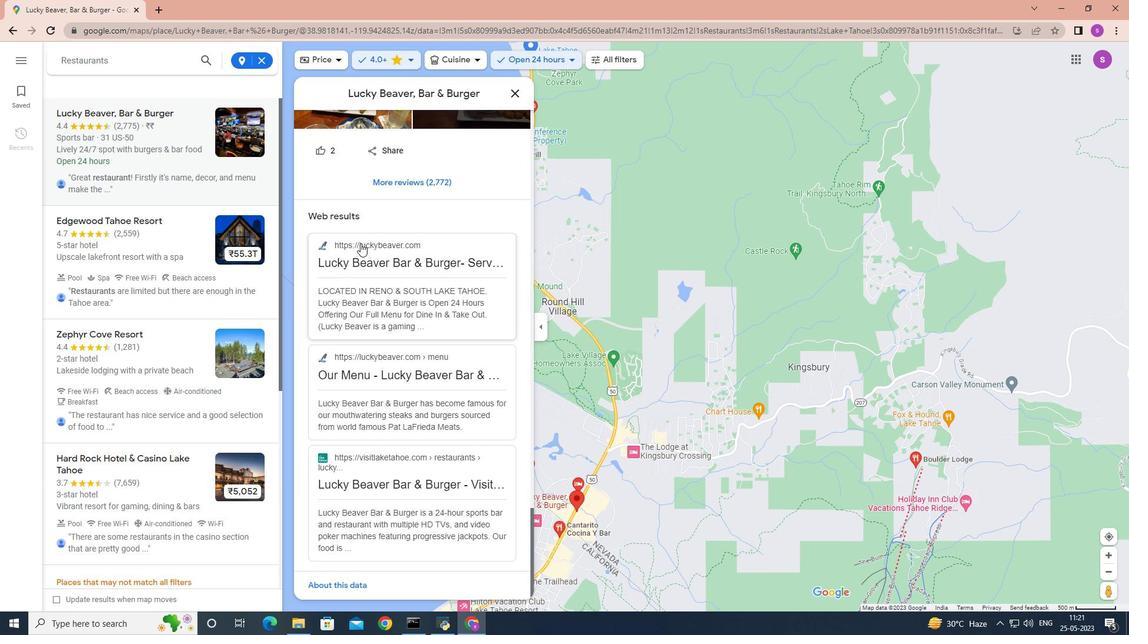 
Action: Mouse scrolled (358, 241) with delta (0, 0)
Screenshot: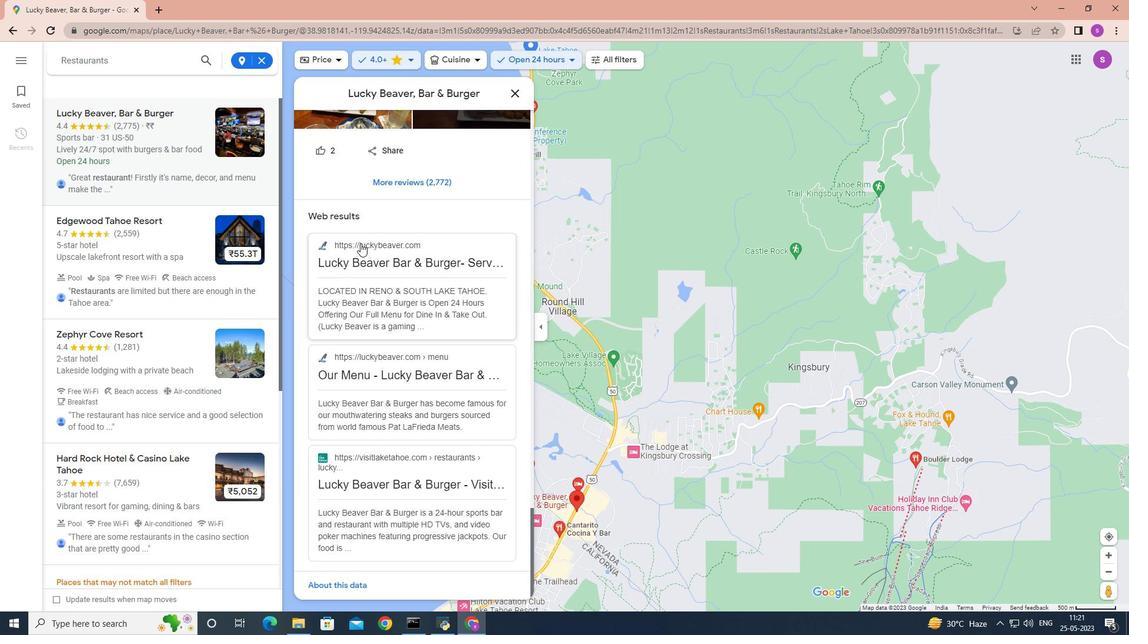 
Action: Mouse moved to (12, 32)
Screenshot: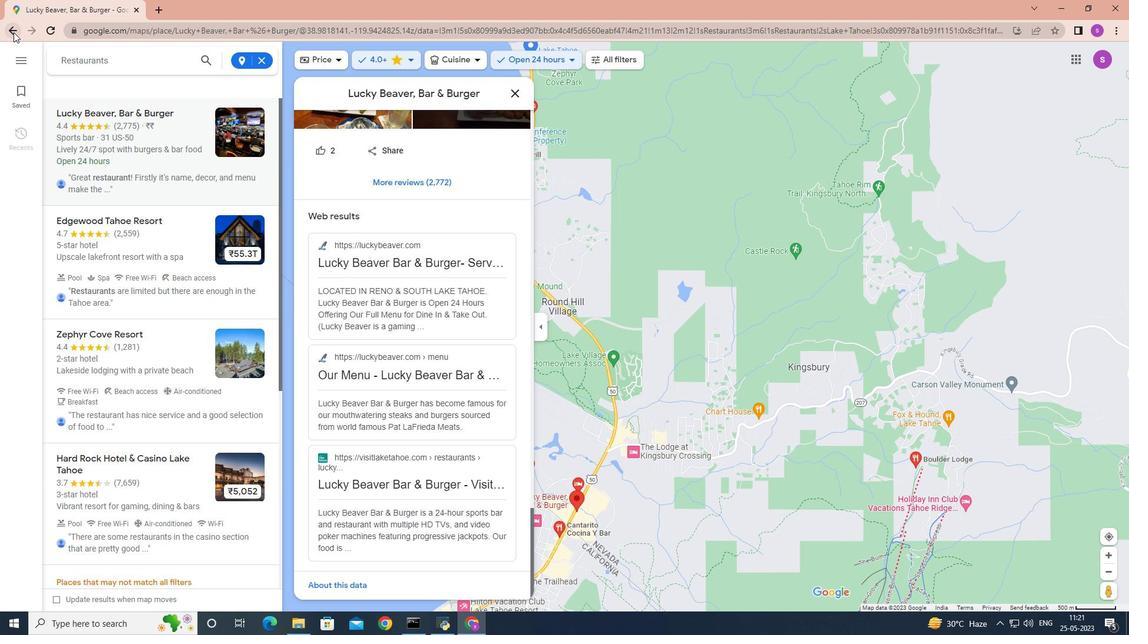
Action: Mouse pressed left at (12, 32)
Screenshot: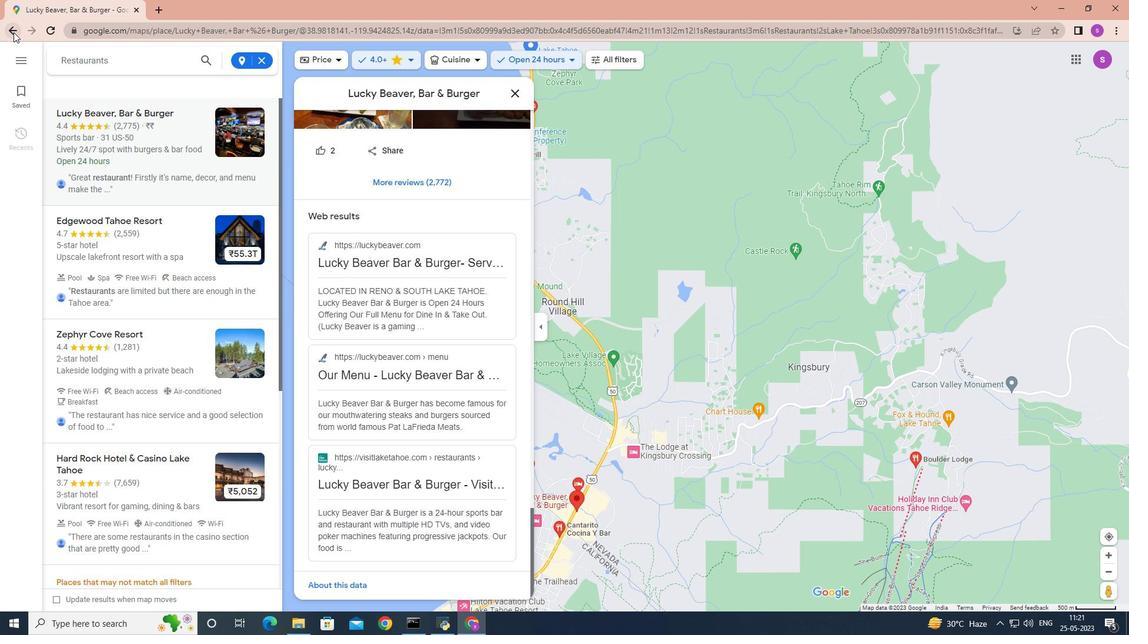 
Action: Mouse moved to (205, 62)
Screenshot: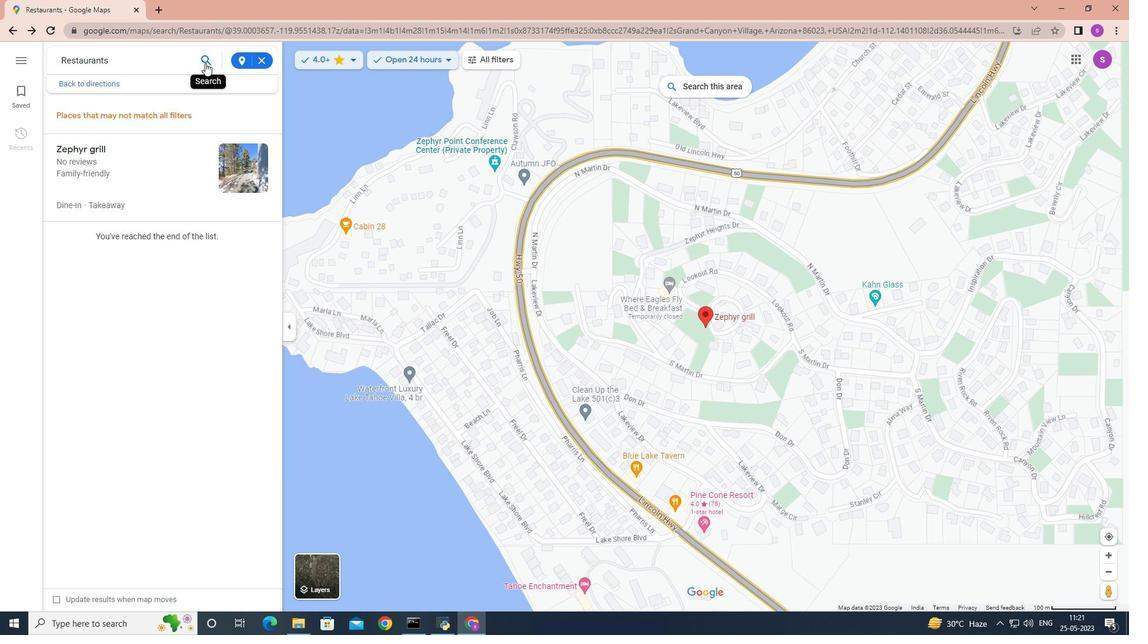 
Action: Mouse pressed left at (205, 62)
Screenshot: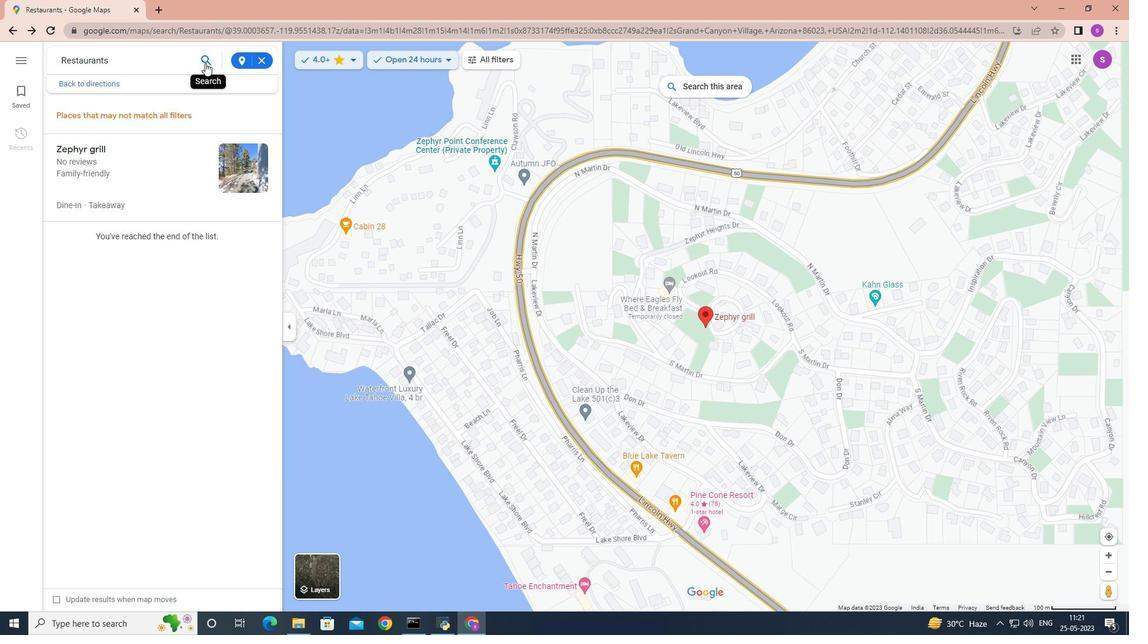 
Action: Mouse moved to (247, 138)
Screenshot: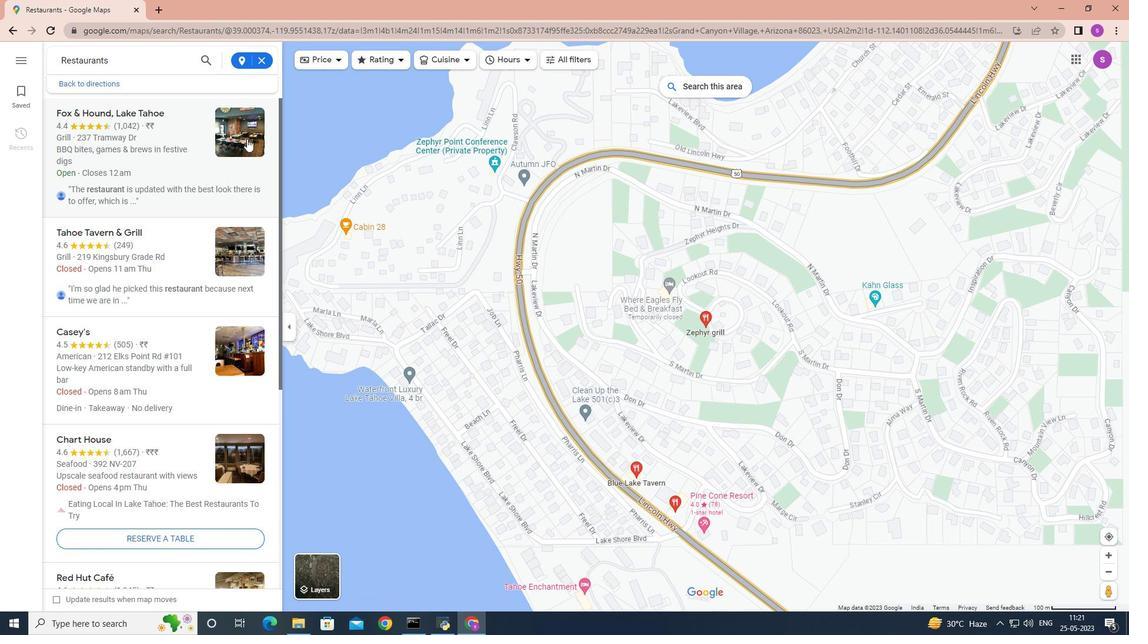 
Action: Mouse pressed left at (247, 138)
Screenshot: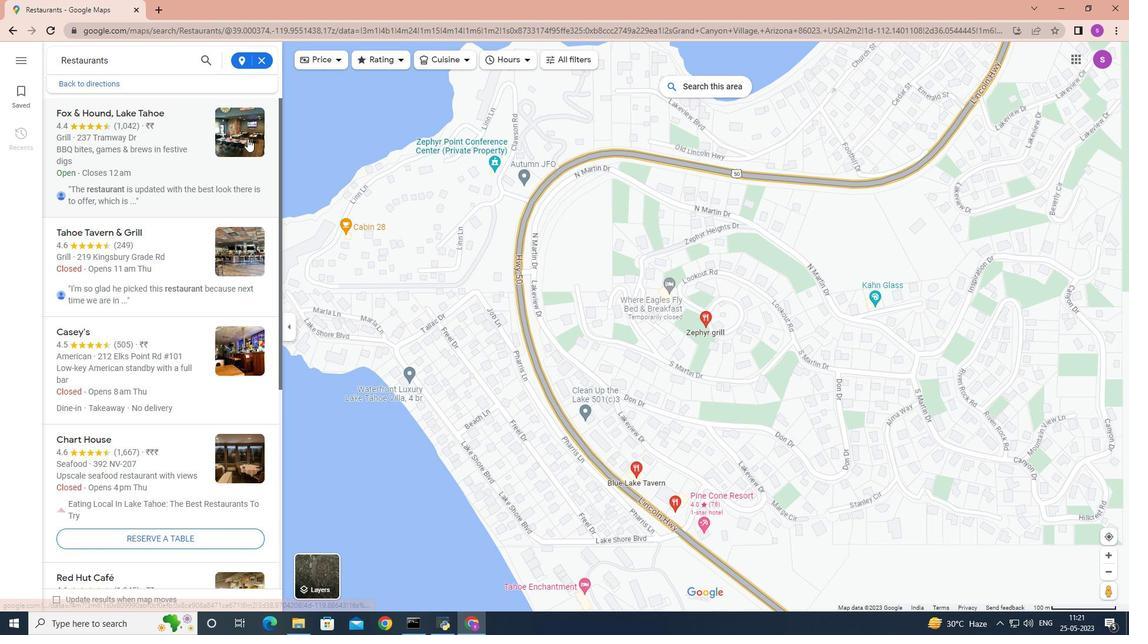 
Action: Mouse moved to (309, 198)
Screenshot: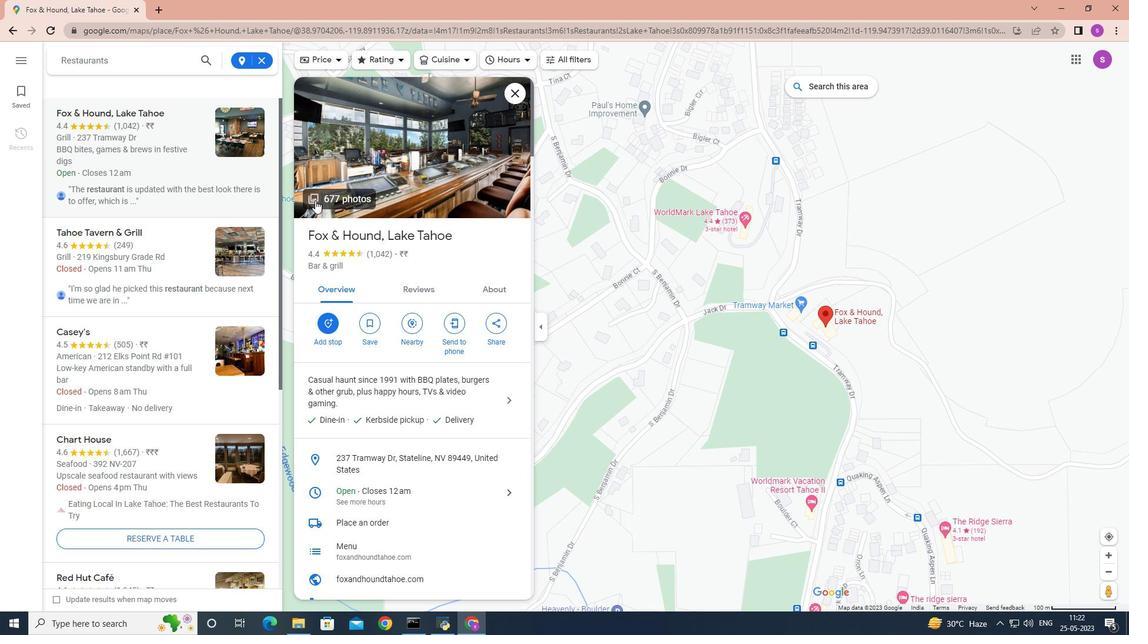 
Action: Mouse scrolled (309, 197) with delta (0, 0)
Screenshot: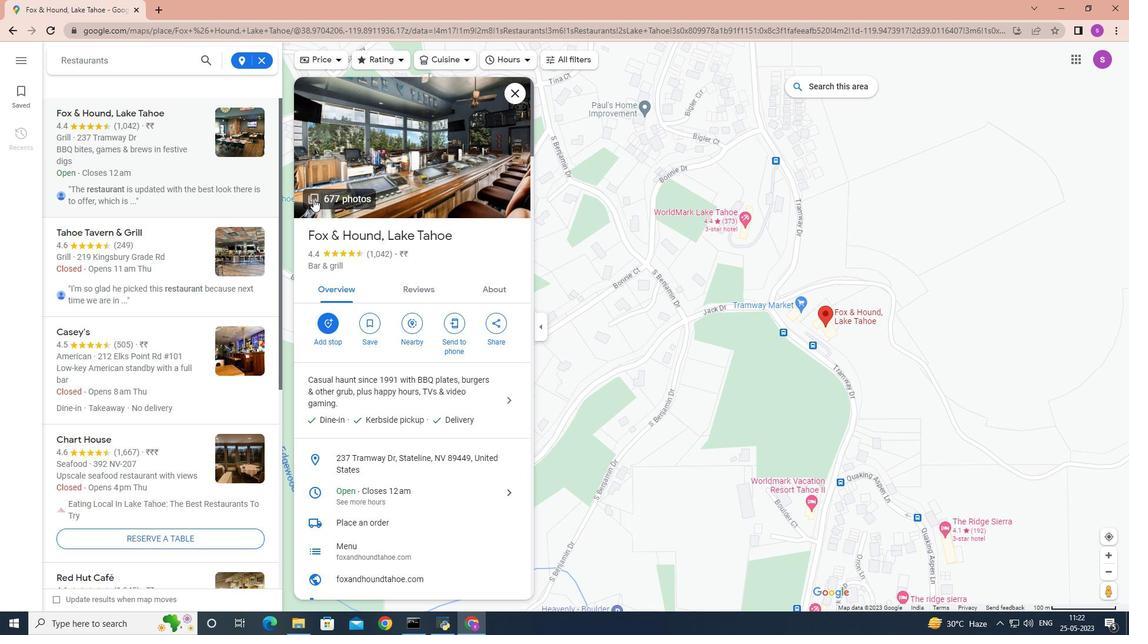 
Action: Mouse moved to (303, 195)
Screenshot: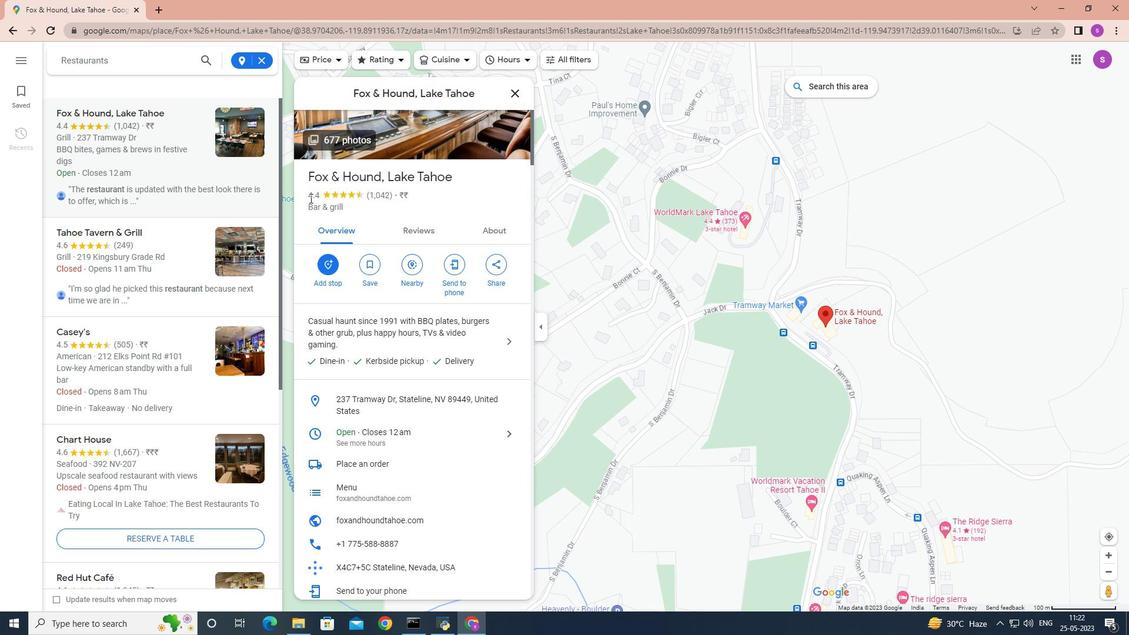 
Action: Mouse scrolled (307, 196) with delta (0, 0)
Screenshot: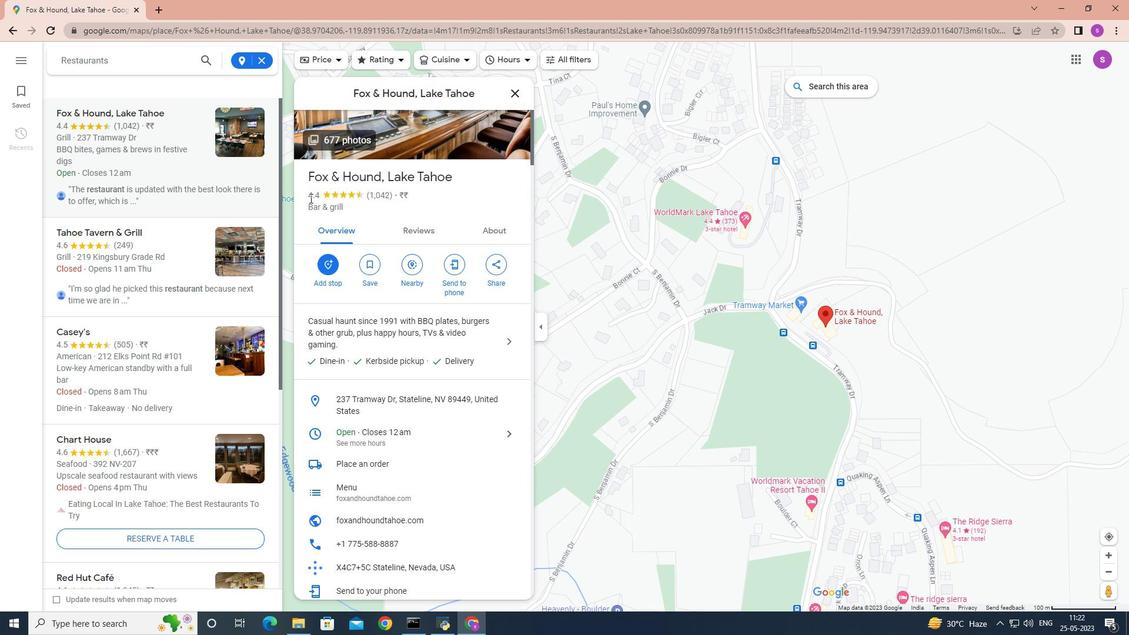 
Action: Mouse moved to (225, 234)
Screenshot: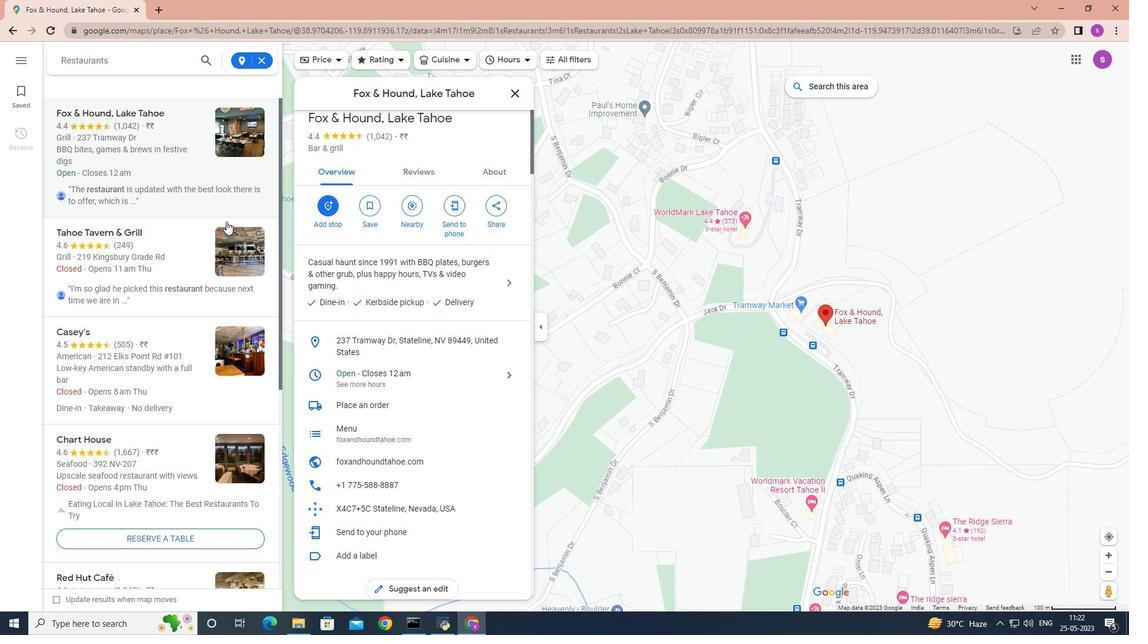 
Action: Mouse scrolled (225, 234) with delta (0, 0)
Screenshot: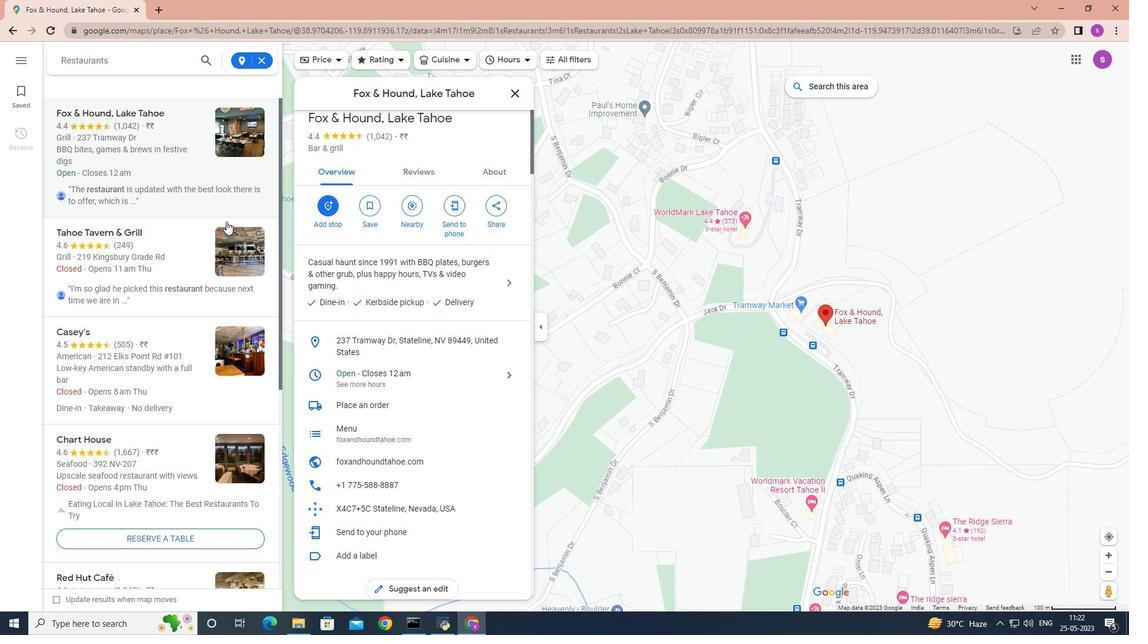 
Action: Mouse moved to (231, 254)
Screenshot: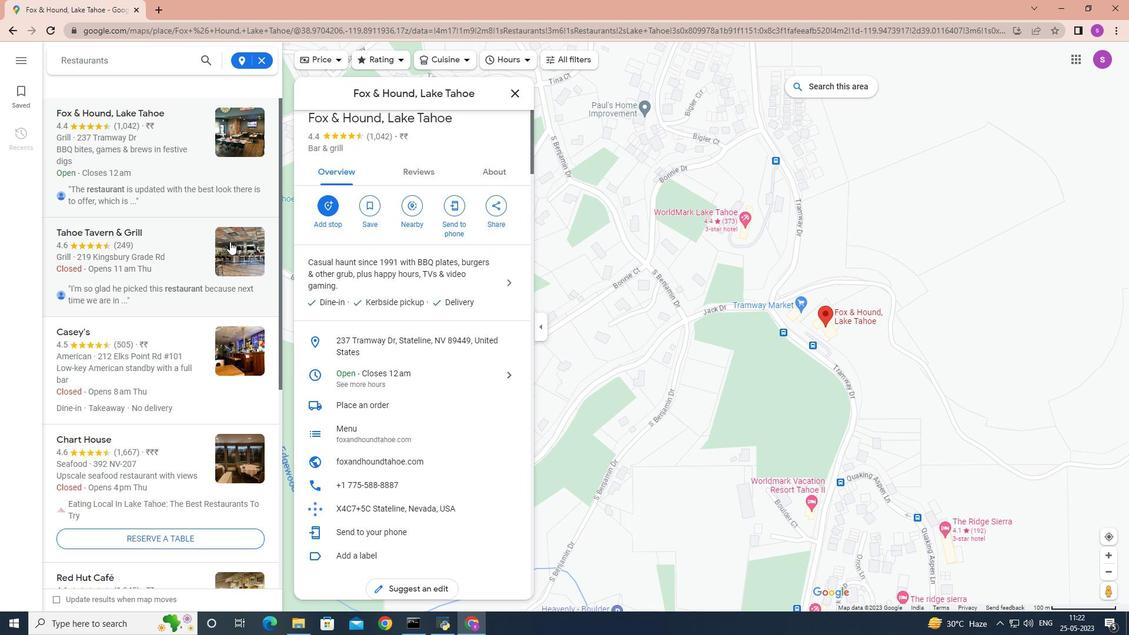 
Action: Mouse scrolled (231, 254) with delta (0, 0)
Screenshot: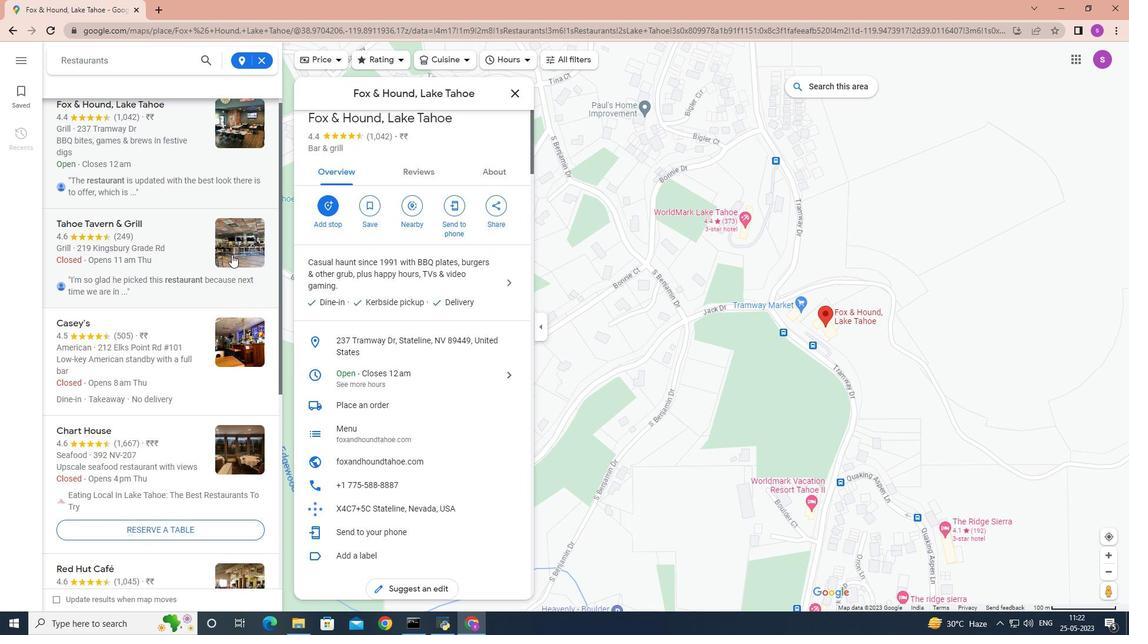 
Action: Mouse scrolled (231, 254) with delta (0, 0)
Screenshot: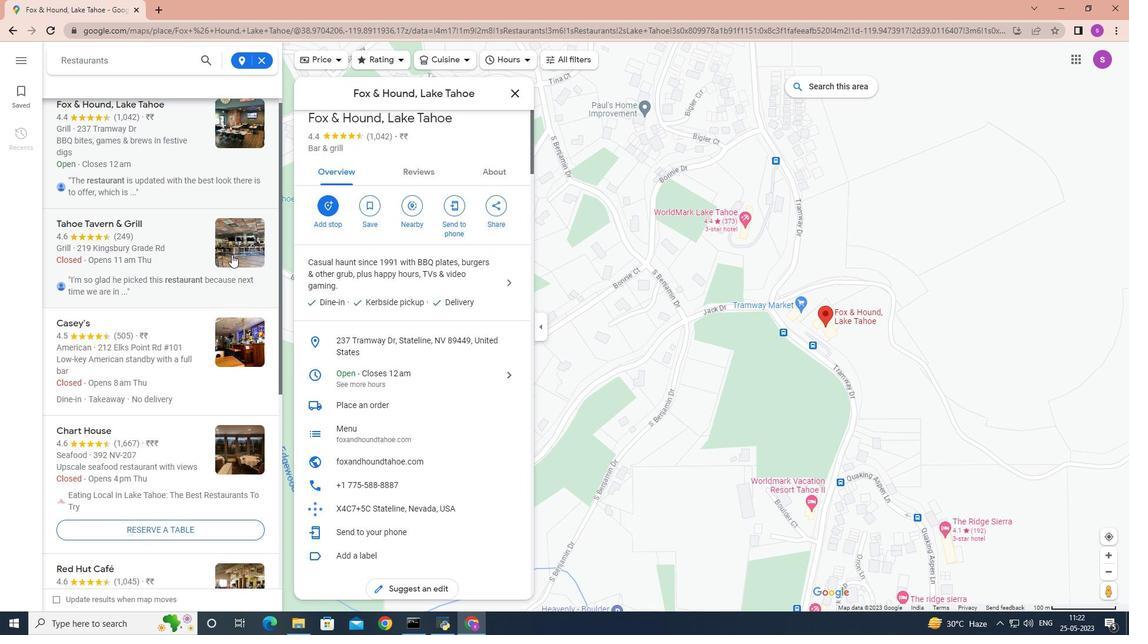 
Action: Mouse moved to (242, 181)
Screenshot: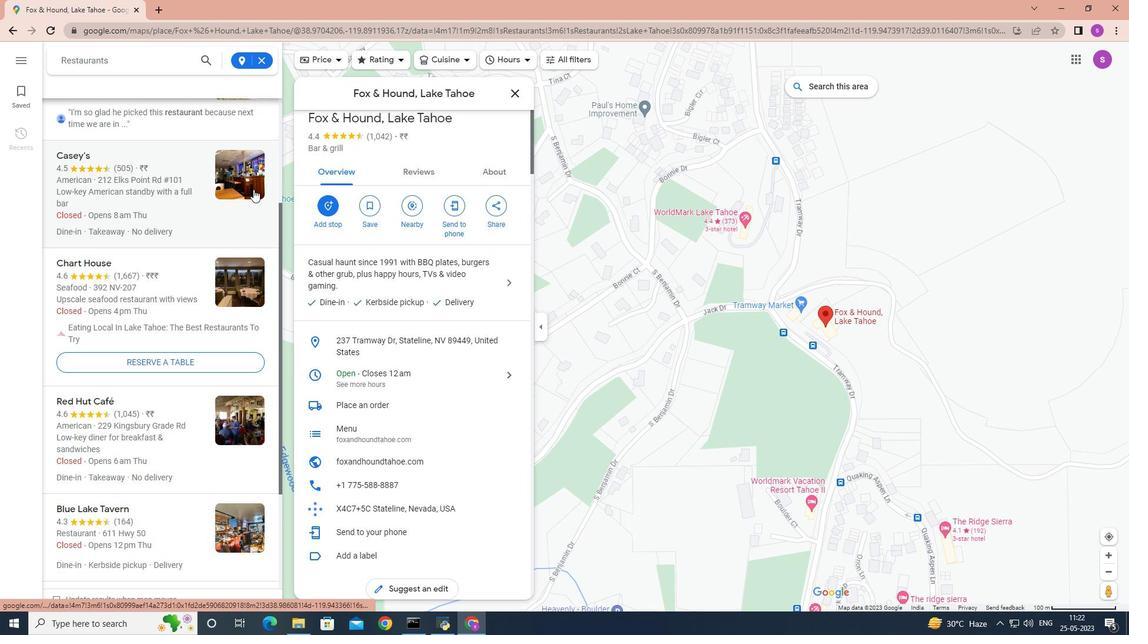 
Action: Mouse pressed left at (242, 181)
Screenshot: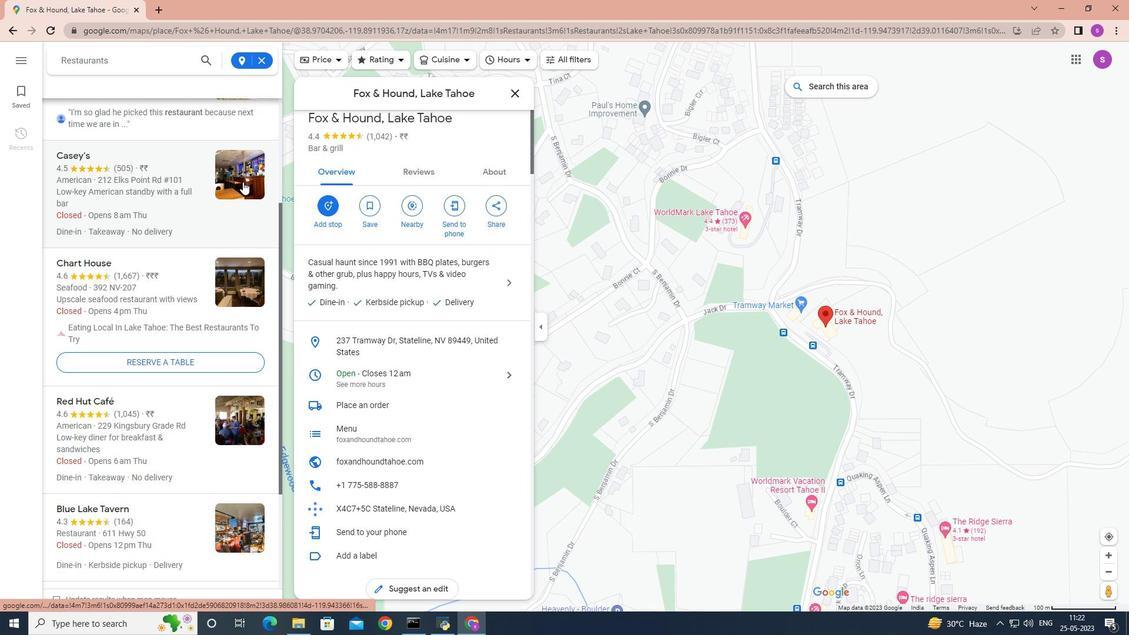 
Action: Mouse moved to (357, 269)
Screenshot: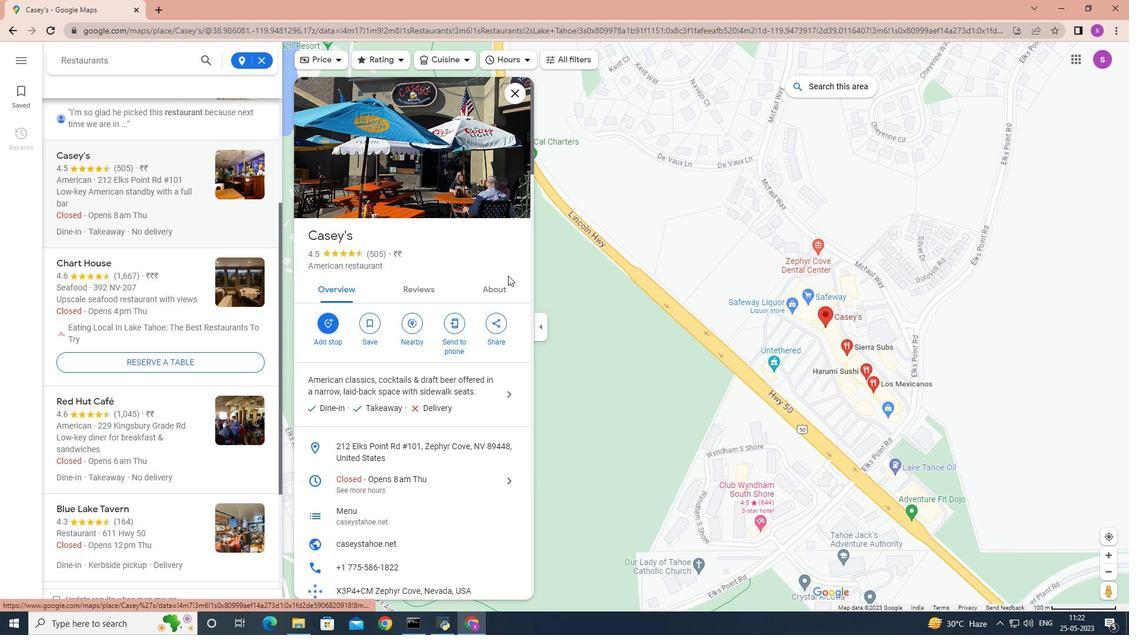 
Action: Mouse scrolled (357, 268) with delta (0, 0)
Screenshot: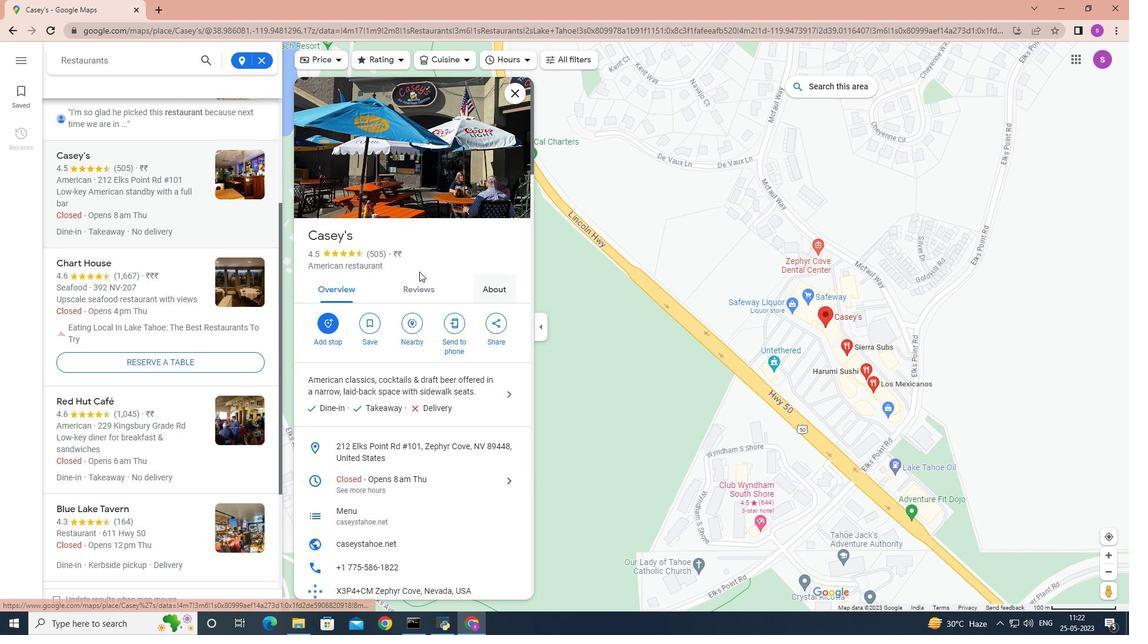 
Action: Mouse moved to (359, 269)
Screenshot: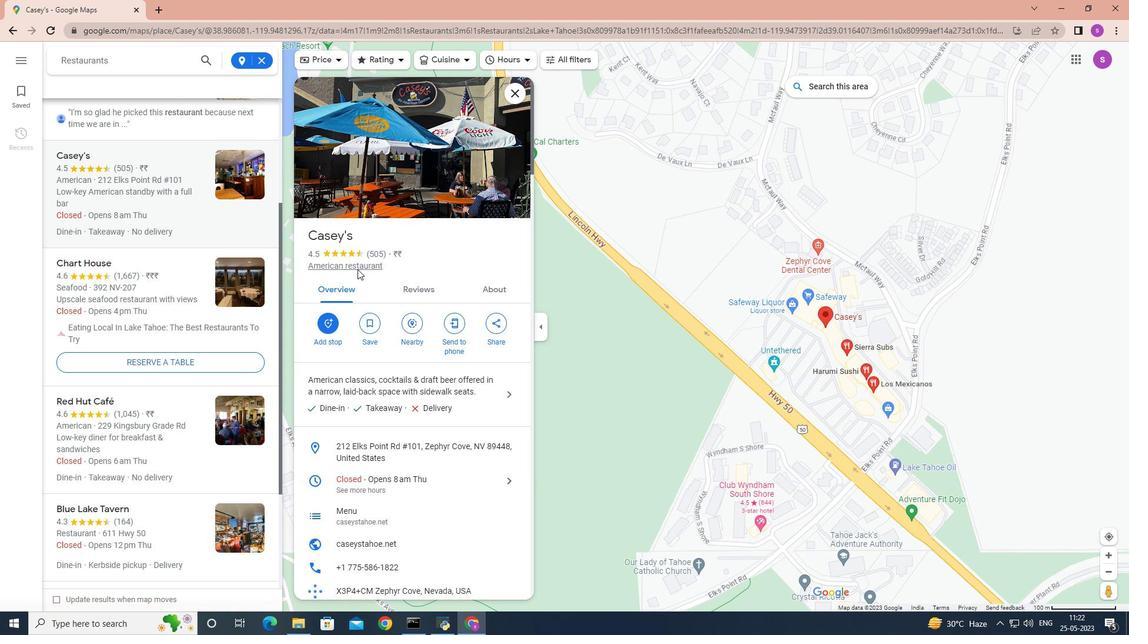 
Action: Mouse scrolled (359, 268) with delta (0, 0)
Screenshot: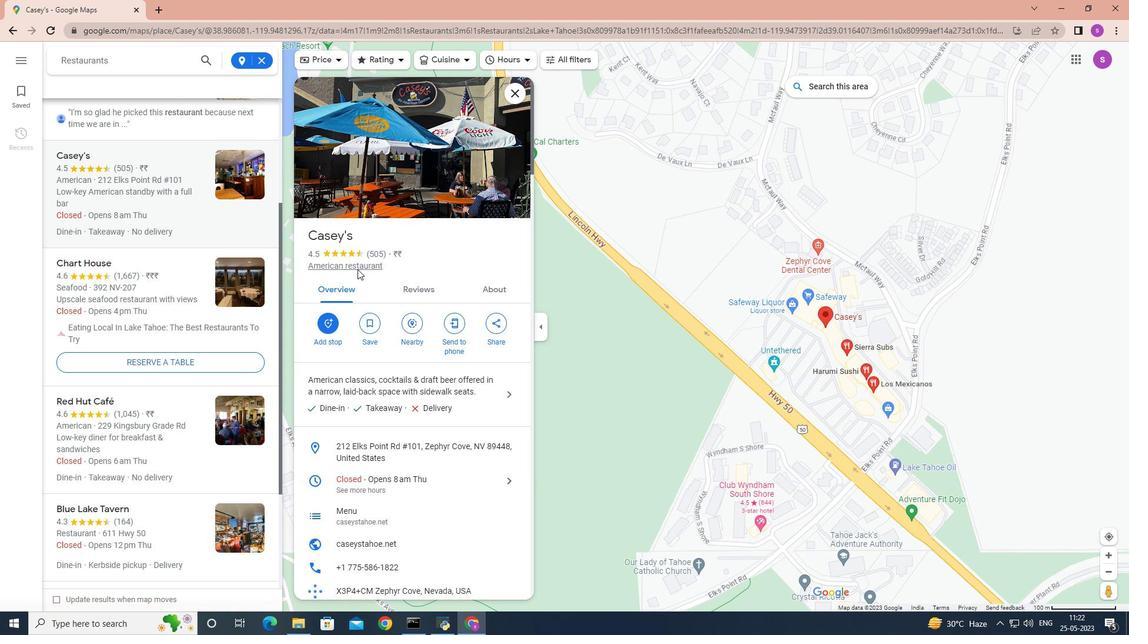 
Action: Mouse moved to (385, 270)
Screenshot: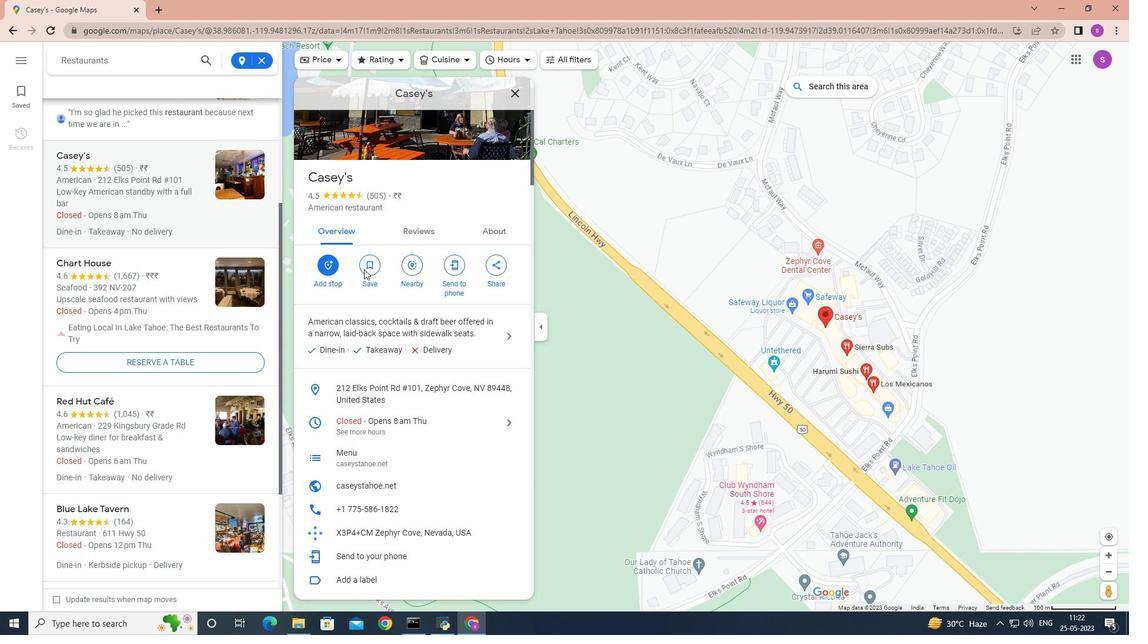 
Action: Mouse scrolled (385, 269) with delta (0, 0)
Screenshot: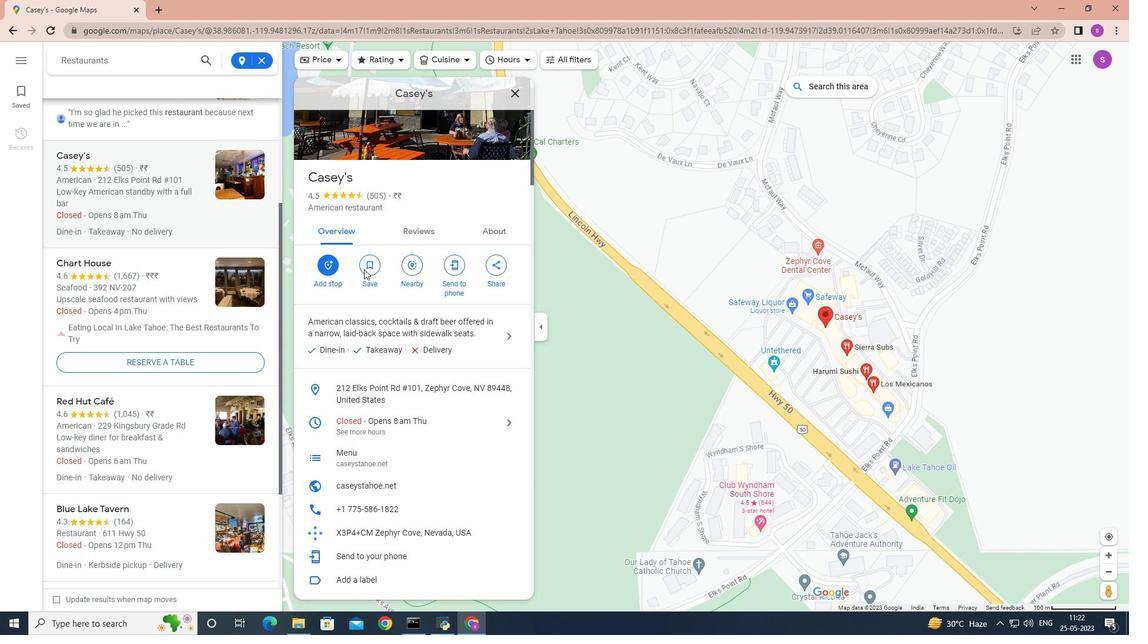 
Action: Mouse moved to (403, 300)
Screenshot: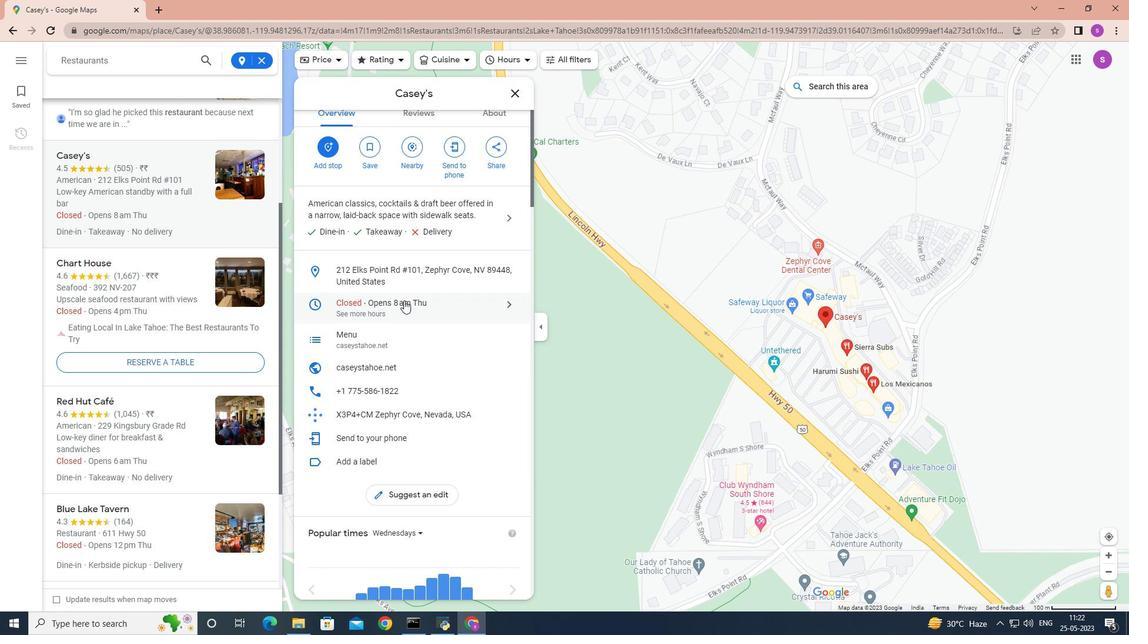
Action: Mouse scrolled (403, 299) with delta (0, 0)
Screenshot: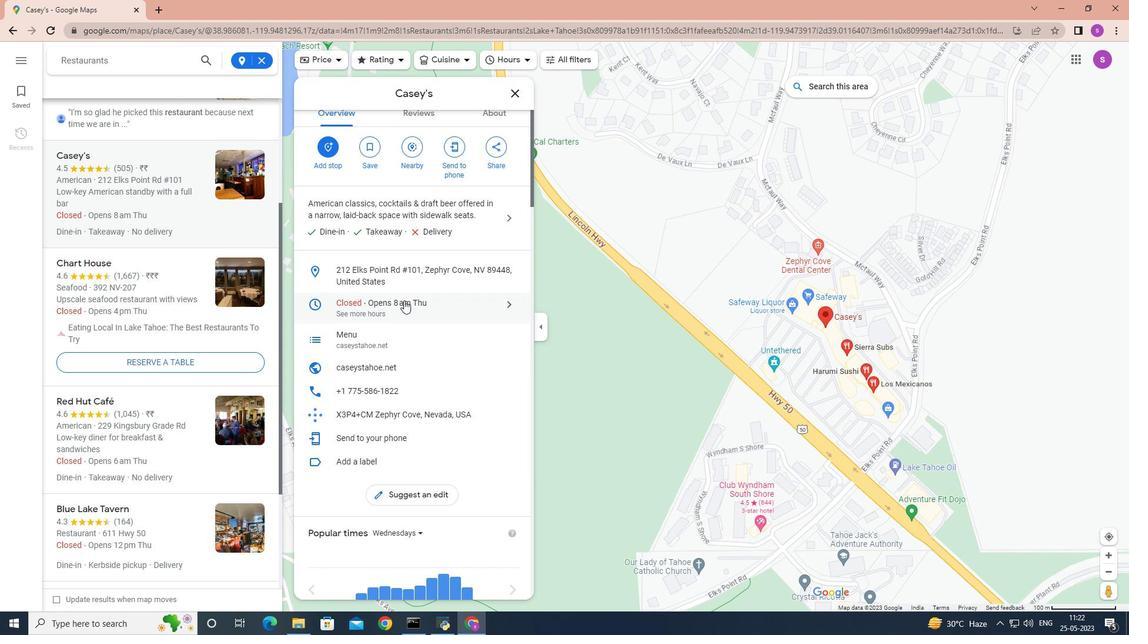 
Action: Mouse scrolled (403, 299) with delta (0, 0)
Screenshot: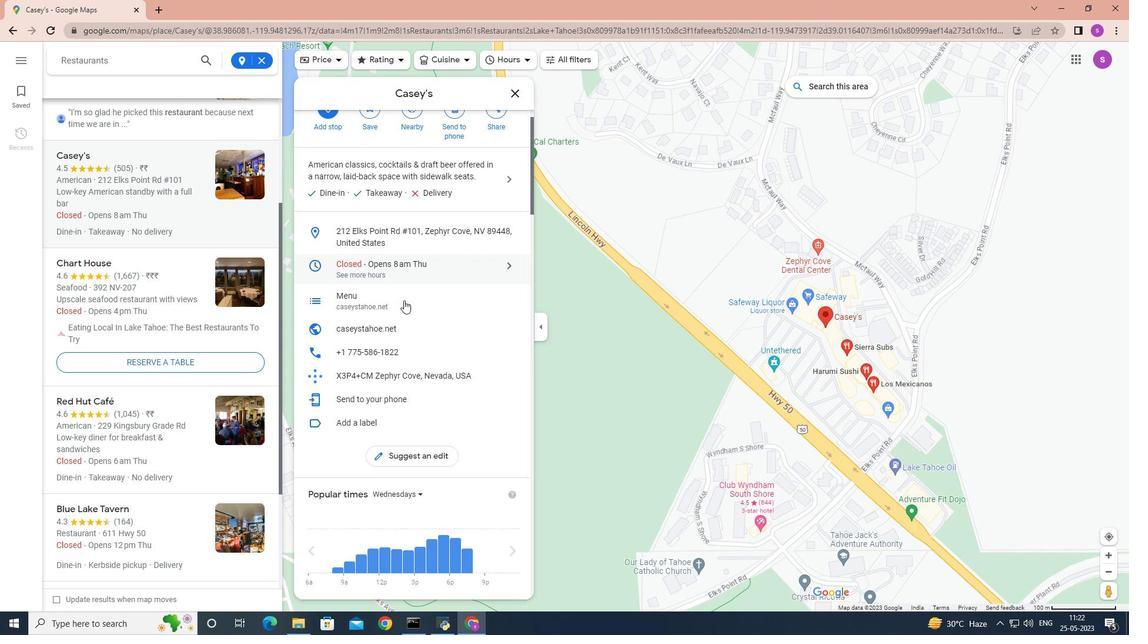 
Action: Mouse moved to (404, 304)
Screenshot: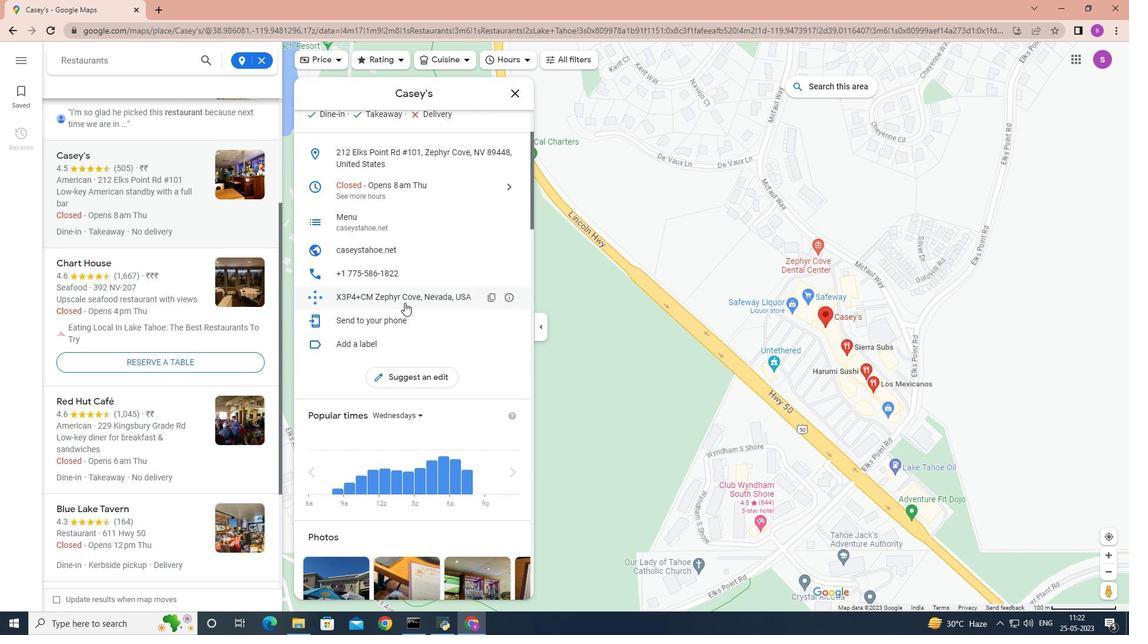 
Action: Mouse scrolled (404, 303) with delta (0, 0)
Screenshot: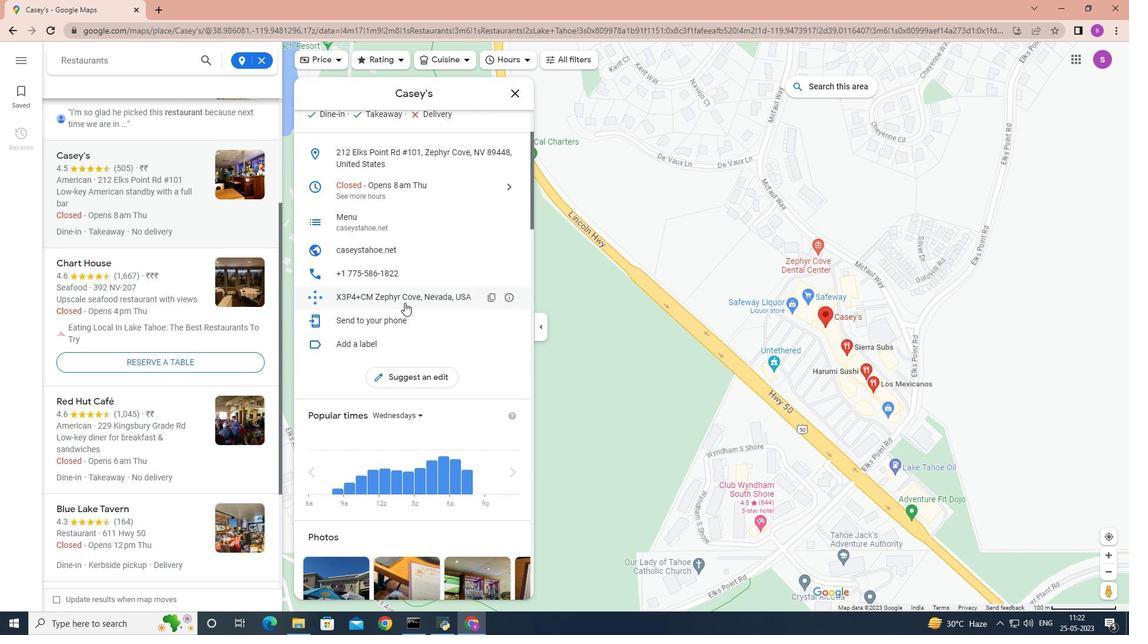 
Action: Mouse moved to (453, 306)
Screenshot: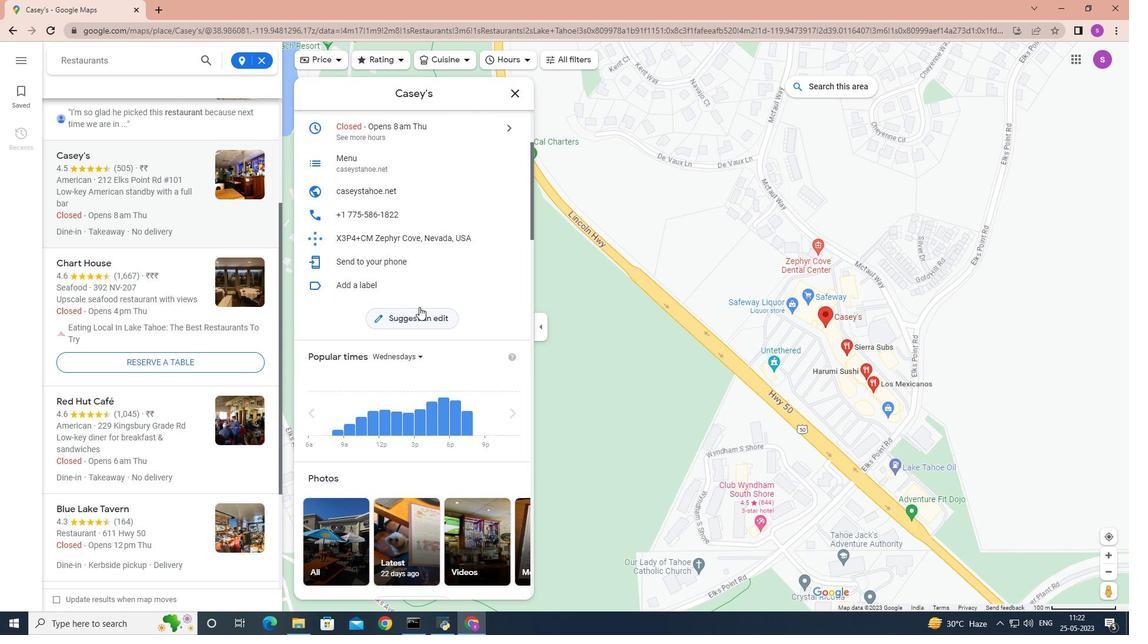 
Action: Mouse scrolled (453, 306) with delta (0, 0)
Screenshot: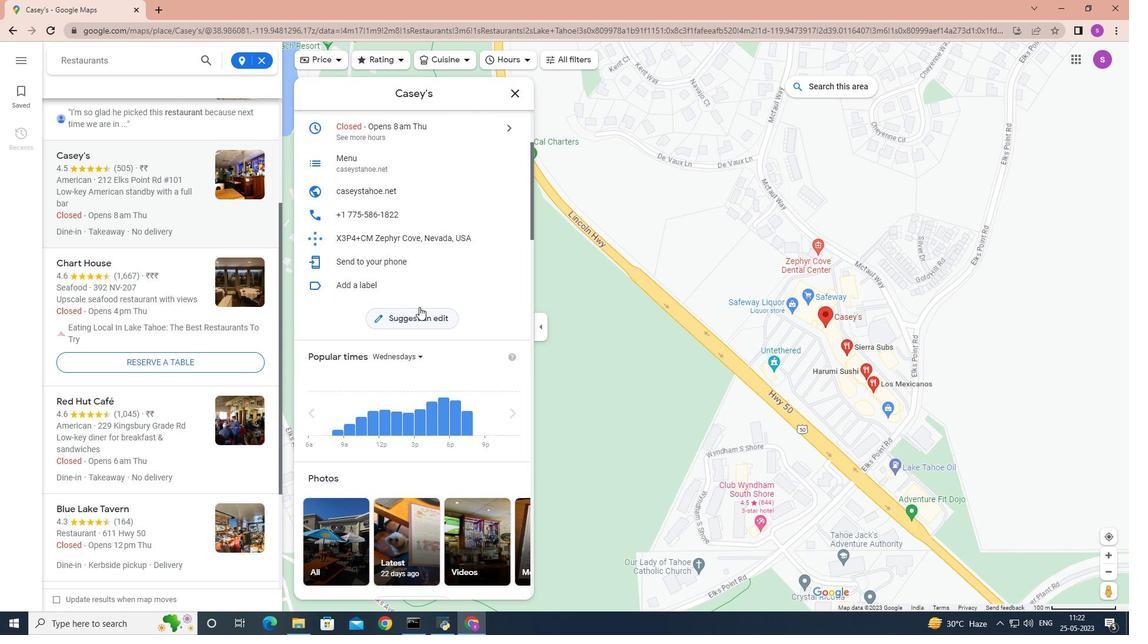 
Action: Mouse scrolled (453, 306) with delta (0, 0)
Screenshot: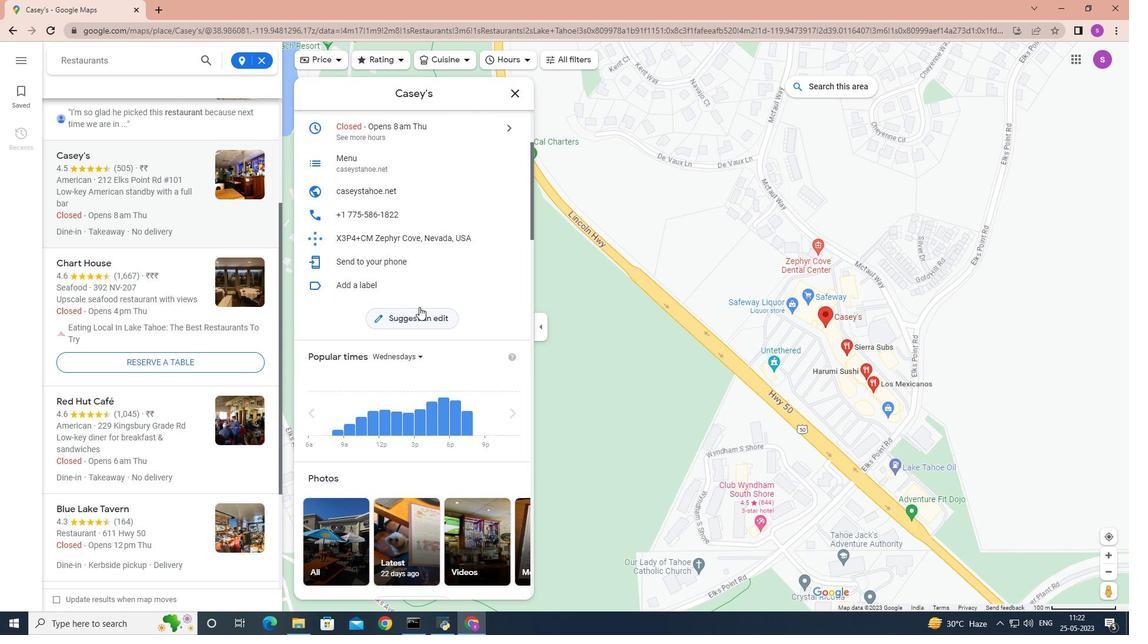 
Action: Mouse scrolled (453, 306) with delta (0, 0)
Screenshot: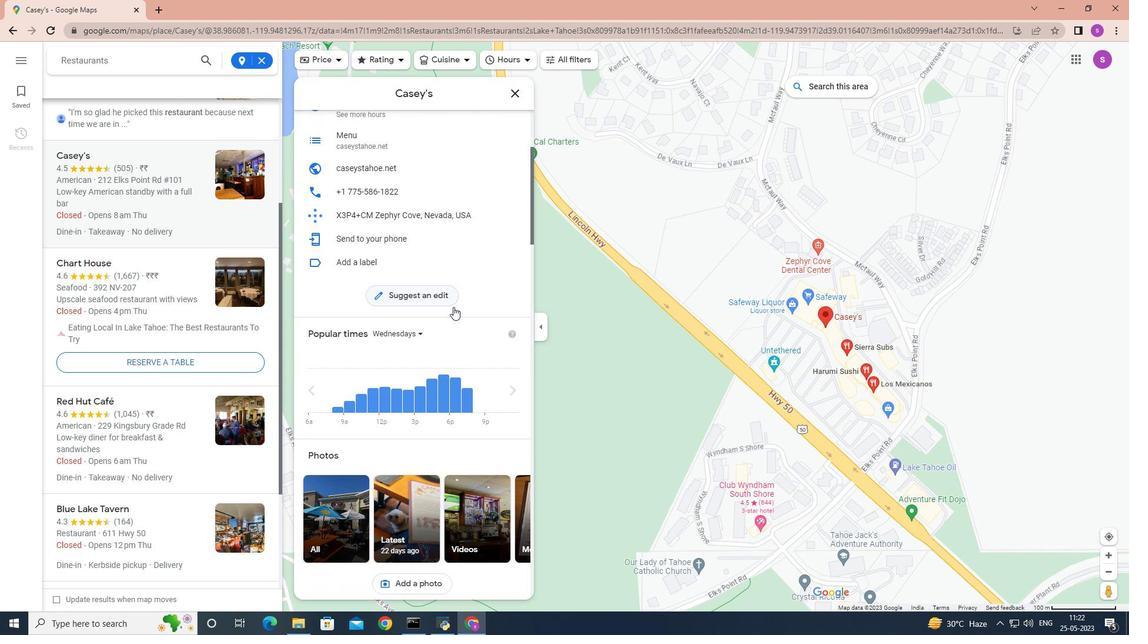 
Action: Mouse moved to (338, 378)
Screenshot: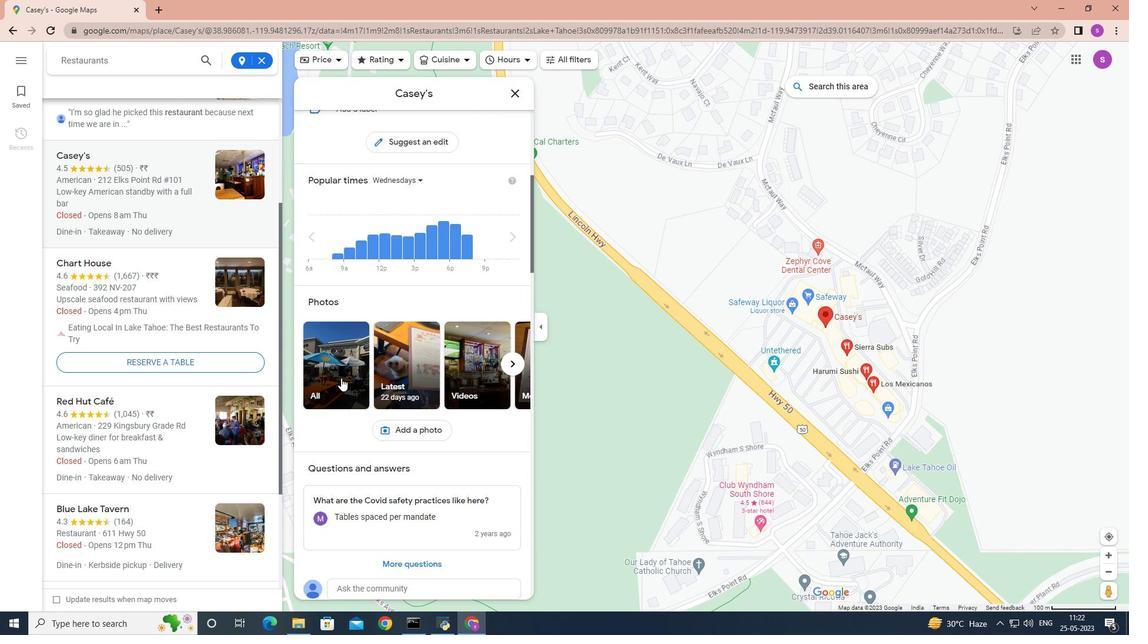 
Action: Mouse pressed left at (338, 378)
Screenshot: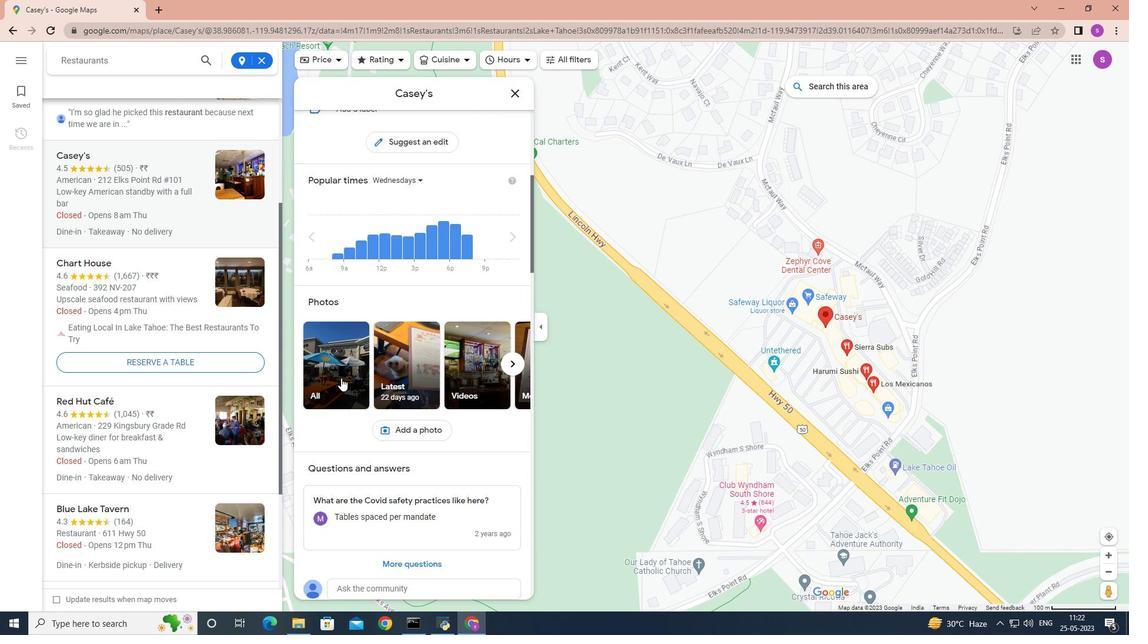 
Action: Mouse moved to (205, 303)
Screenshot: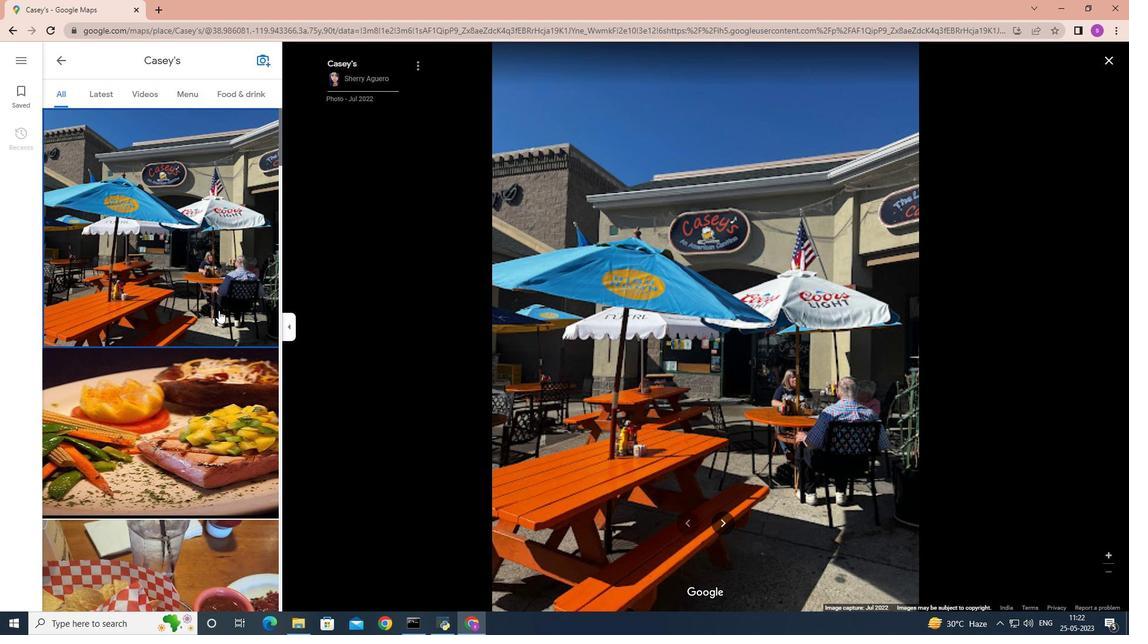 
Action: Mouse scrolled (205, 302) with delta (0, 0)
Screenshot: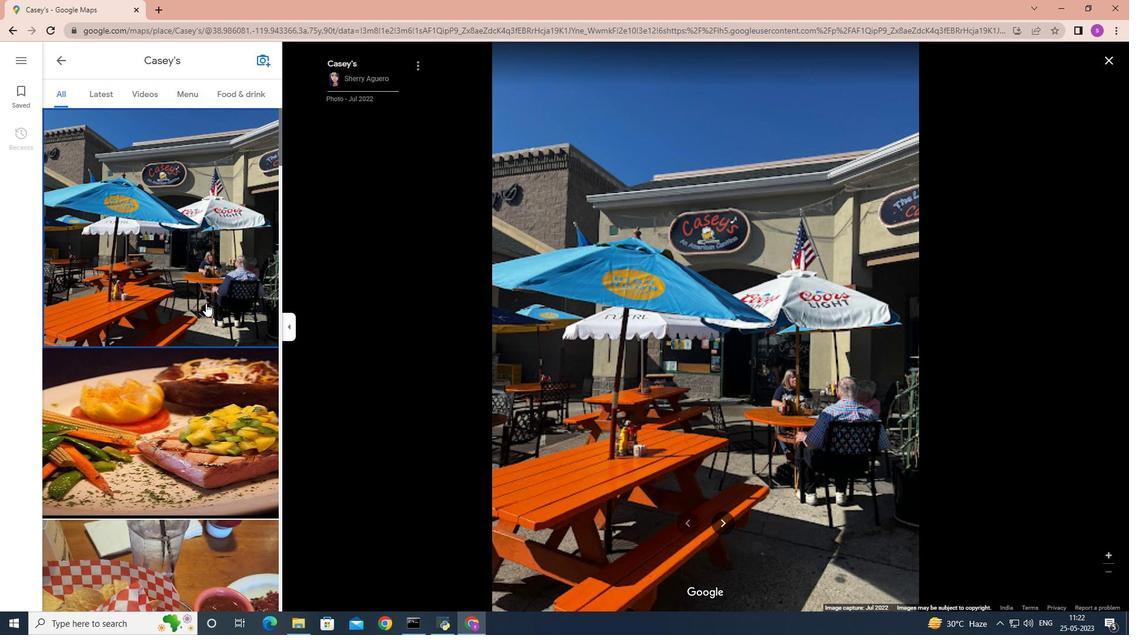 
Action: Mouse scrolled (205, 302) with delta (0, 0)
Screenshot: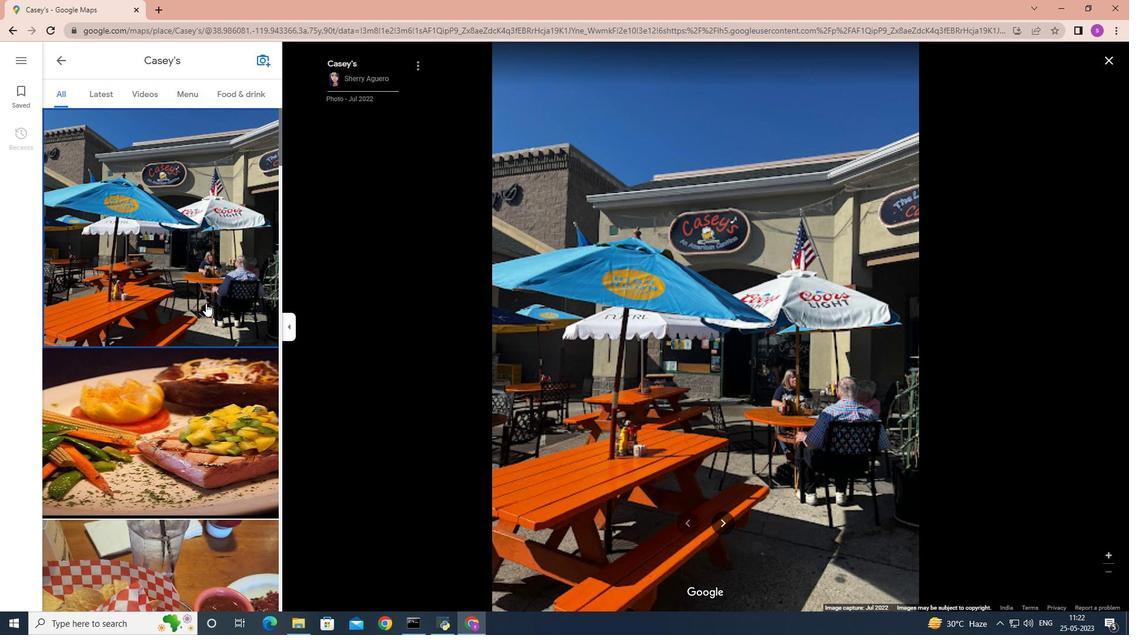 
Action: Mouse scrolled (205, 302) with delta (0, 0)
Screenshot: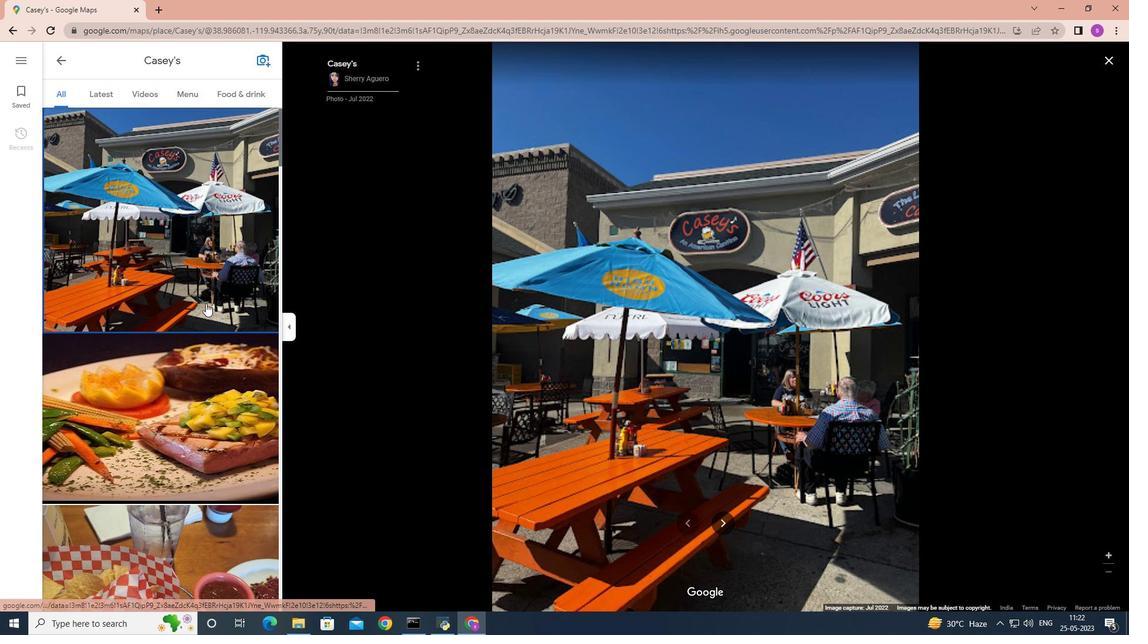 
Action: Mouse moved to (203, 311)
Screenshot: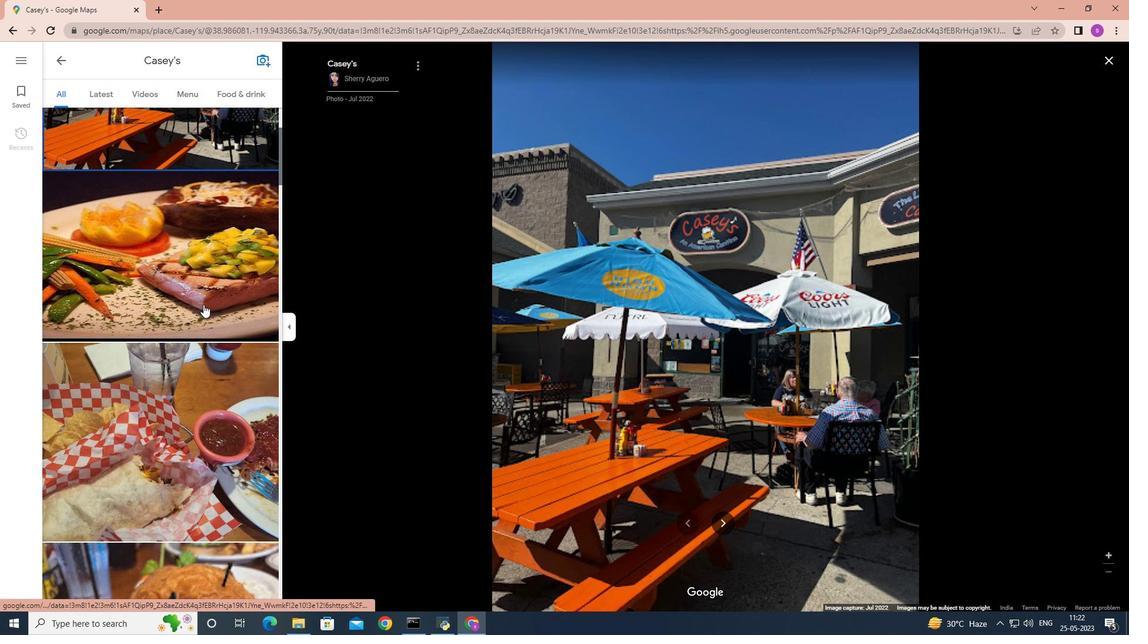 
Action: Mouse scrolled (203, 311) with delta (0, 0)
Screenshot: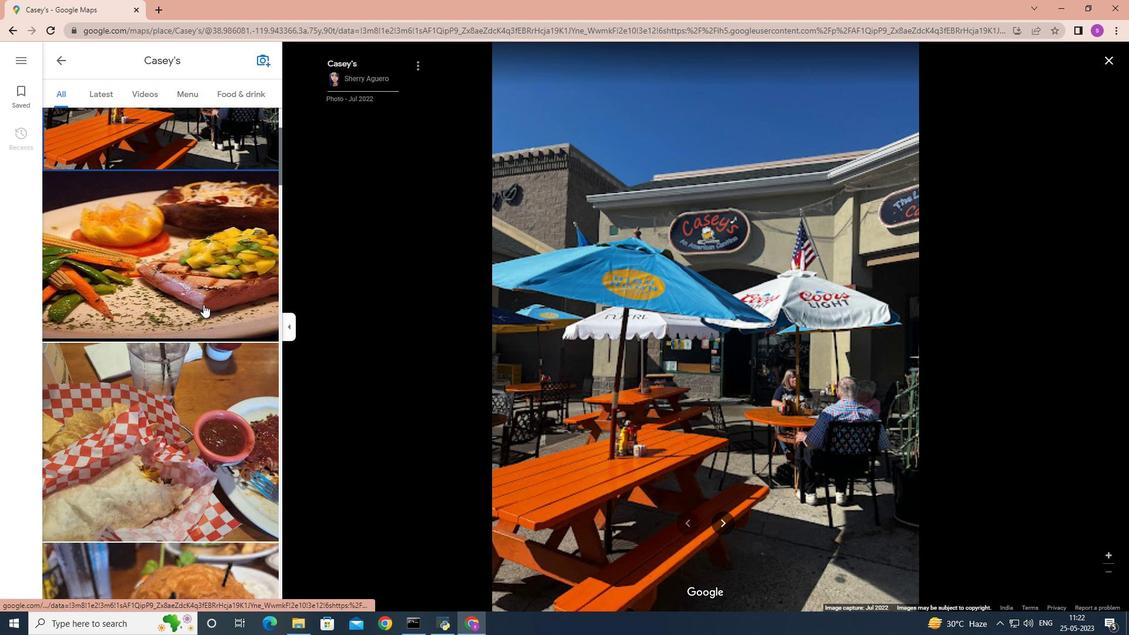 
Action: Mouse scrolled (203, 311) with delta (0, 0)
Screenshot: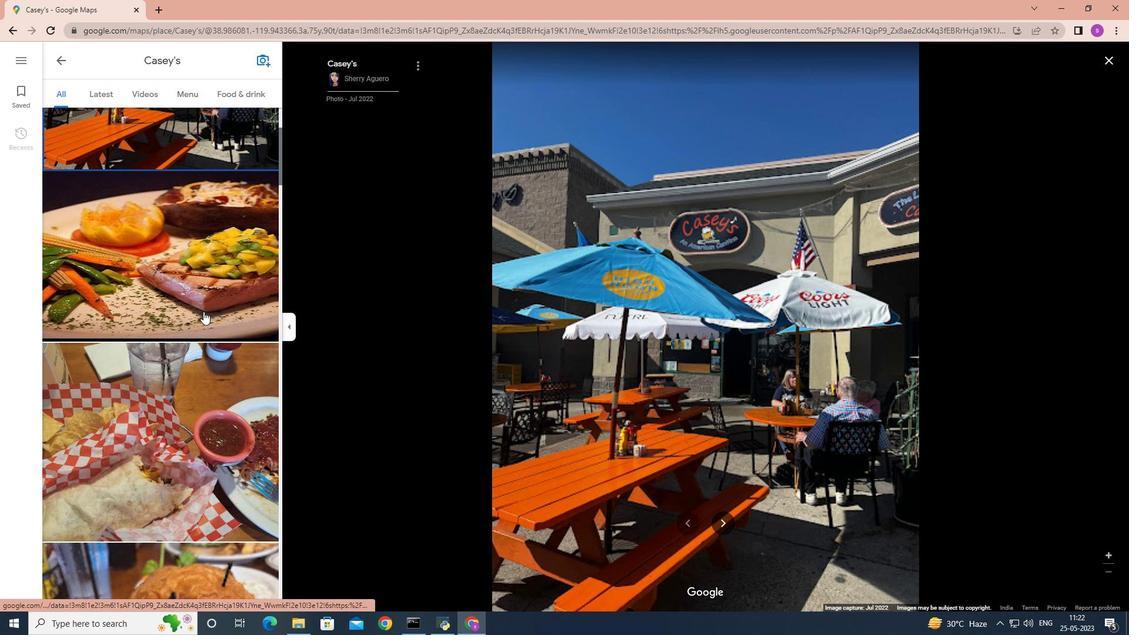
Action: Mouse scrolled (203, 311) with delta (0, 0)
Screenshot: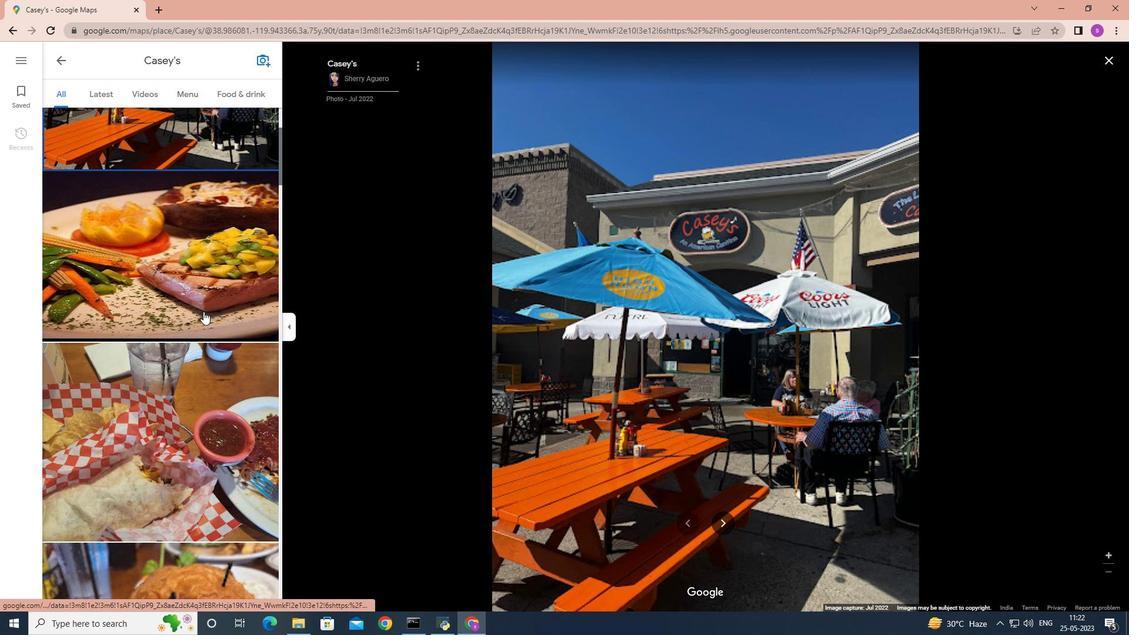 
Action: Mouse scrolled (203, 311) with delta (0, 0)
Screenshot: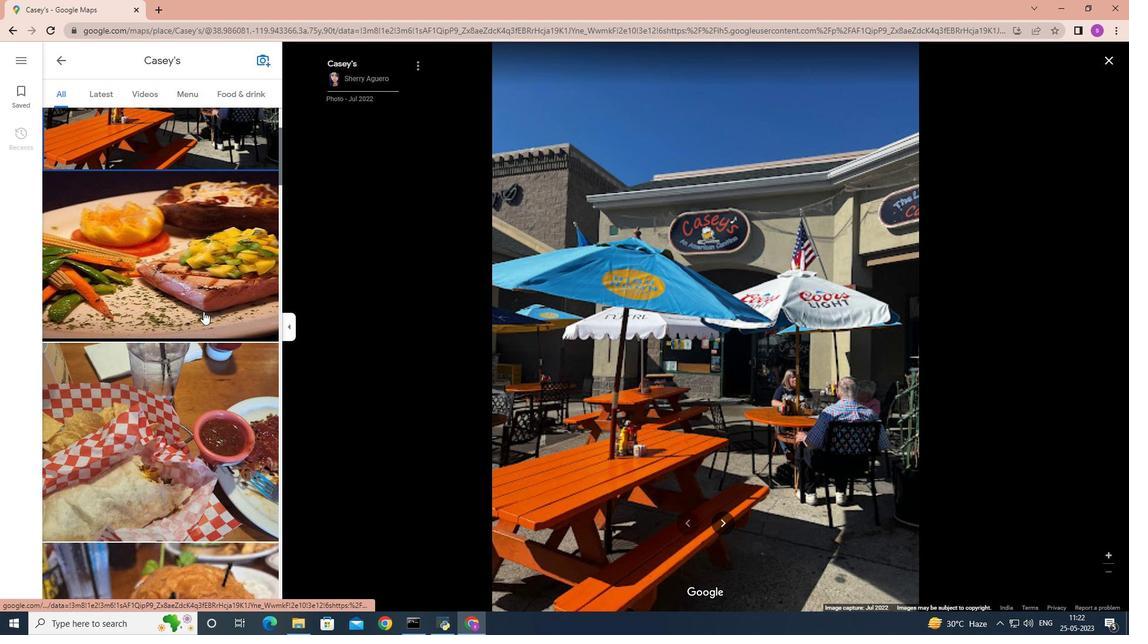 
Action: Mouse moved to (203, 314)
Screenshot: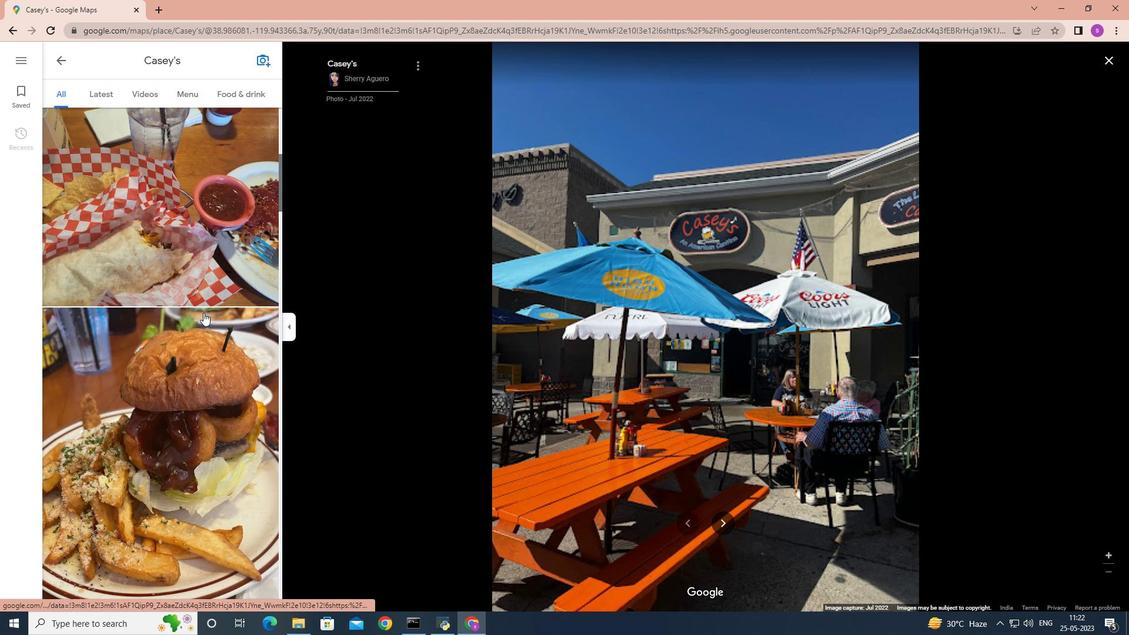 
Action: Mouse scrolled (203, 314) with delta (0, 0)
Screenshot: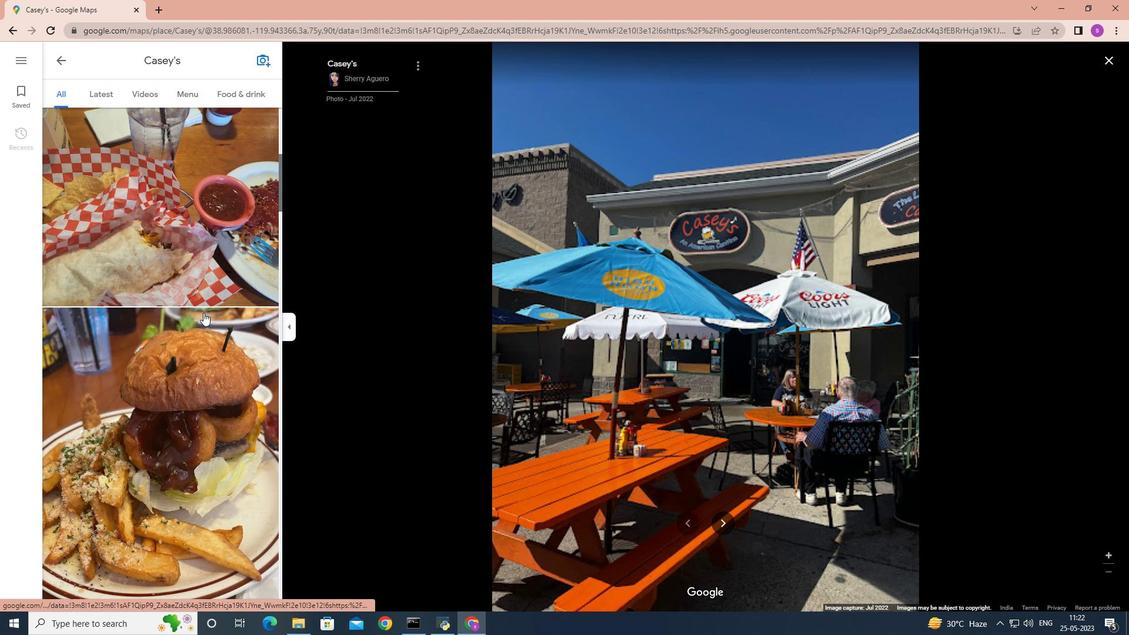 
Action: Mouse moved to (203, 315)
Screenshot: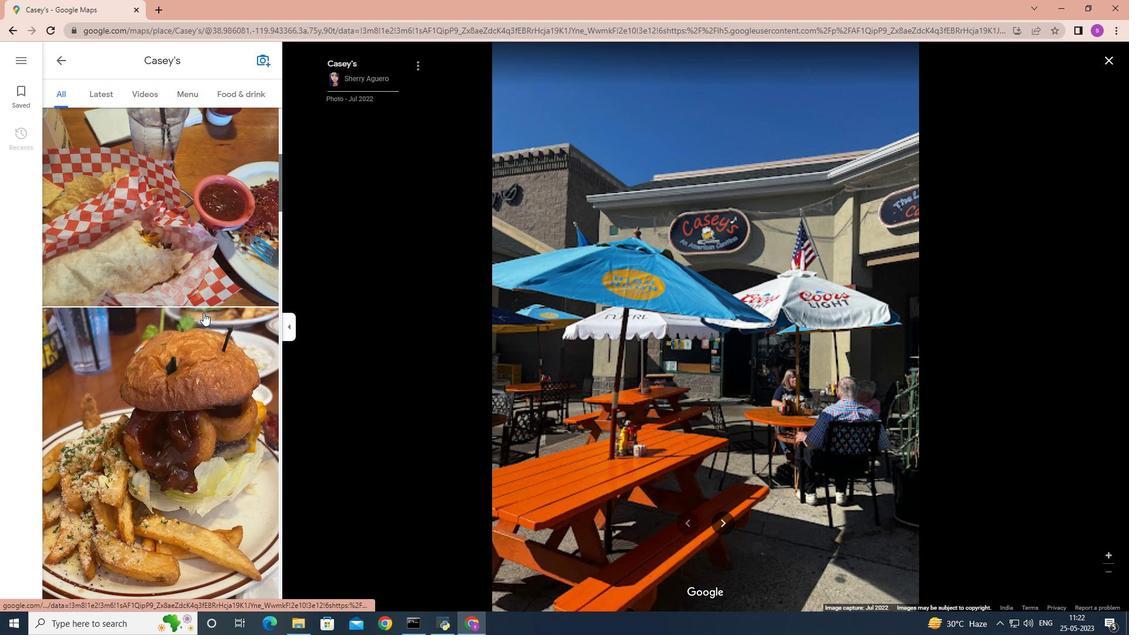 
Action: Mouse scrolled (203, 314) with delta (0, 0)
Screenshot: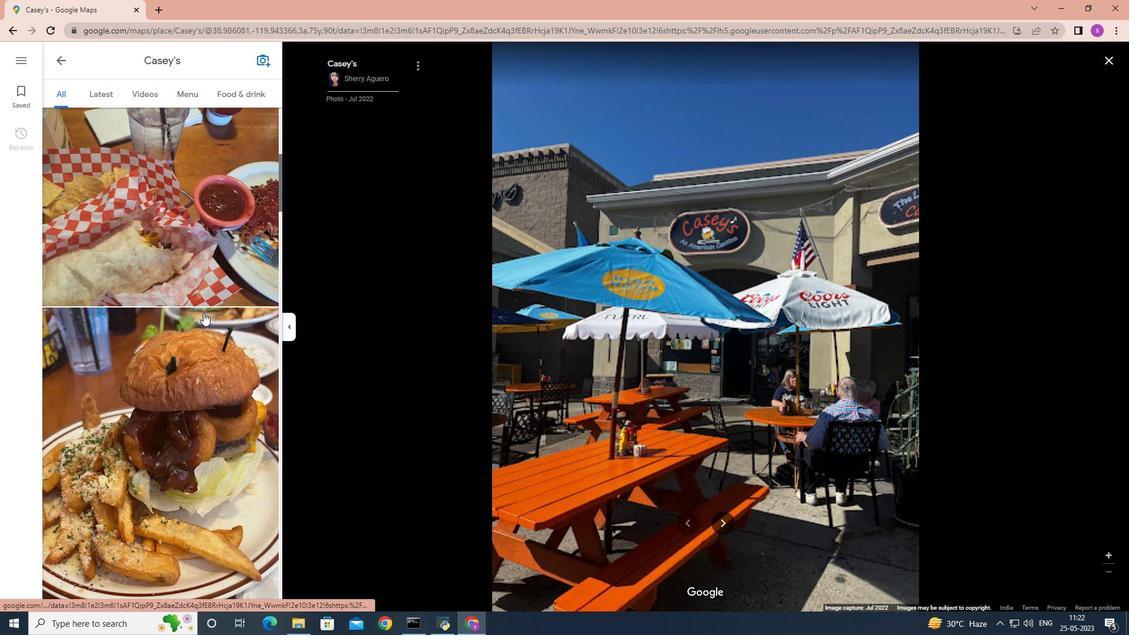 
Action: Mouse scrolled (203, 314) with delta (0, 0)
Screenshot: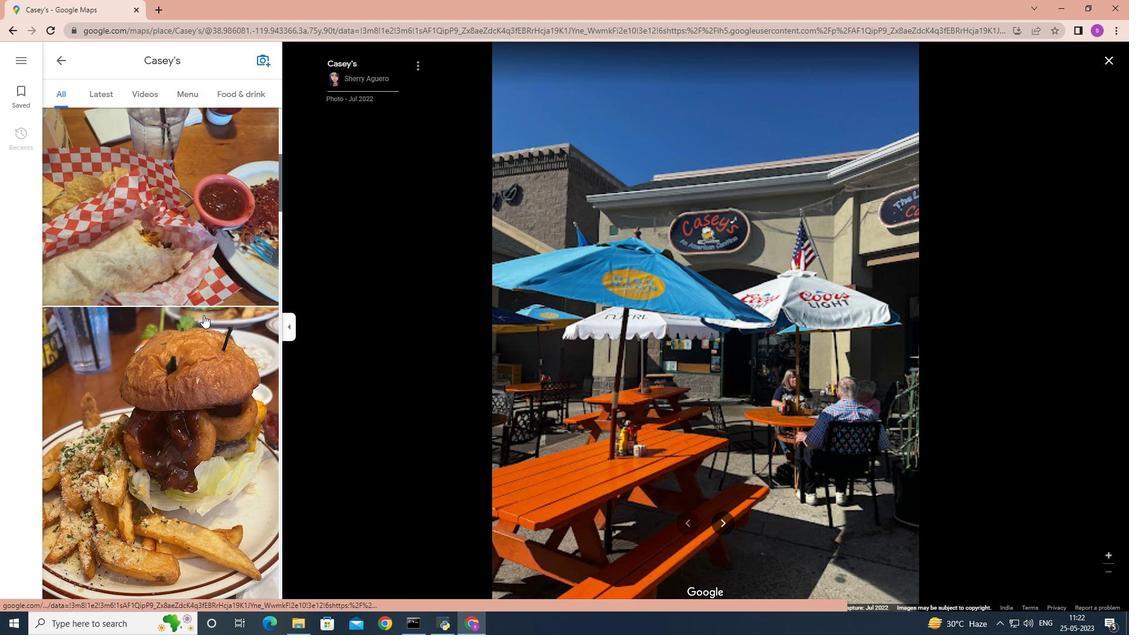
Action: Mouse moved to (7, 32)
Screenshot: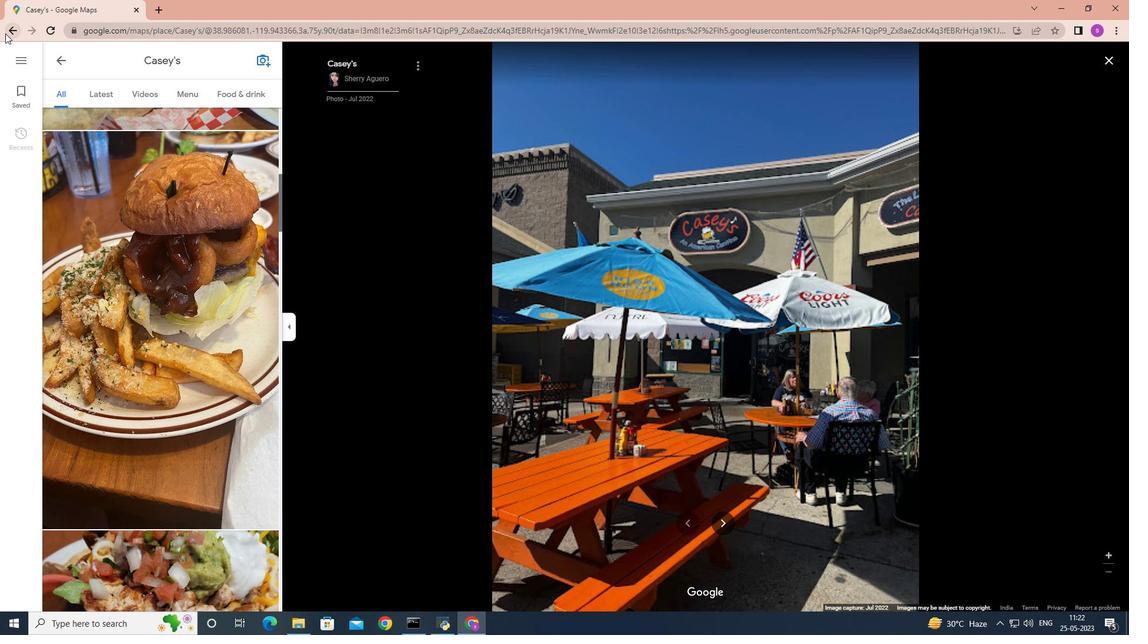 
Action: Mouse pressed left at (7, 32)
Screenshot: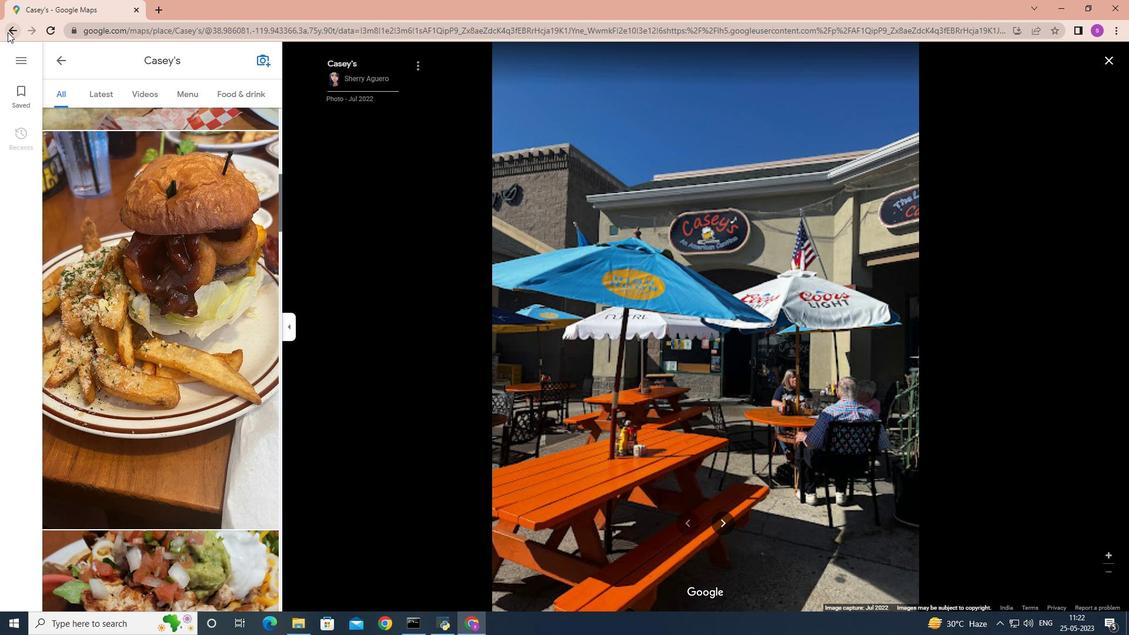 
Action: Mouse moved to (148, 212)
Screenshot: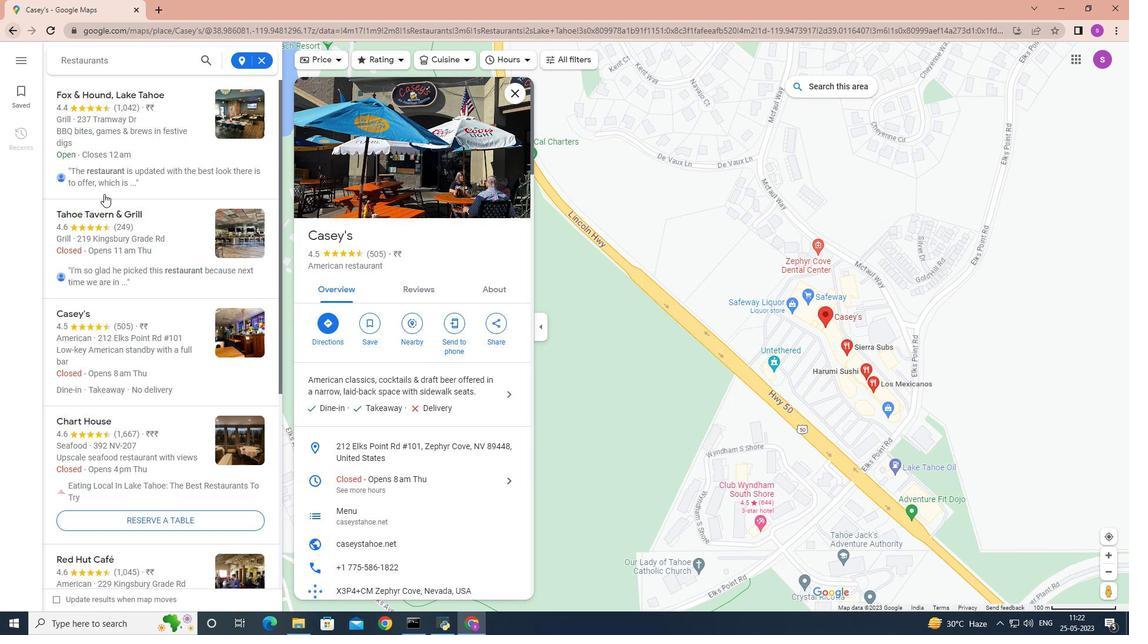 
Action: Mouse scrolled (148, 212) with delta (0, 0)
Screenshot: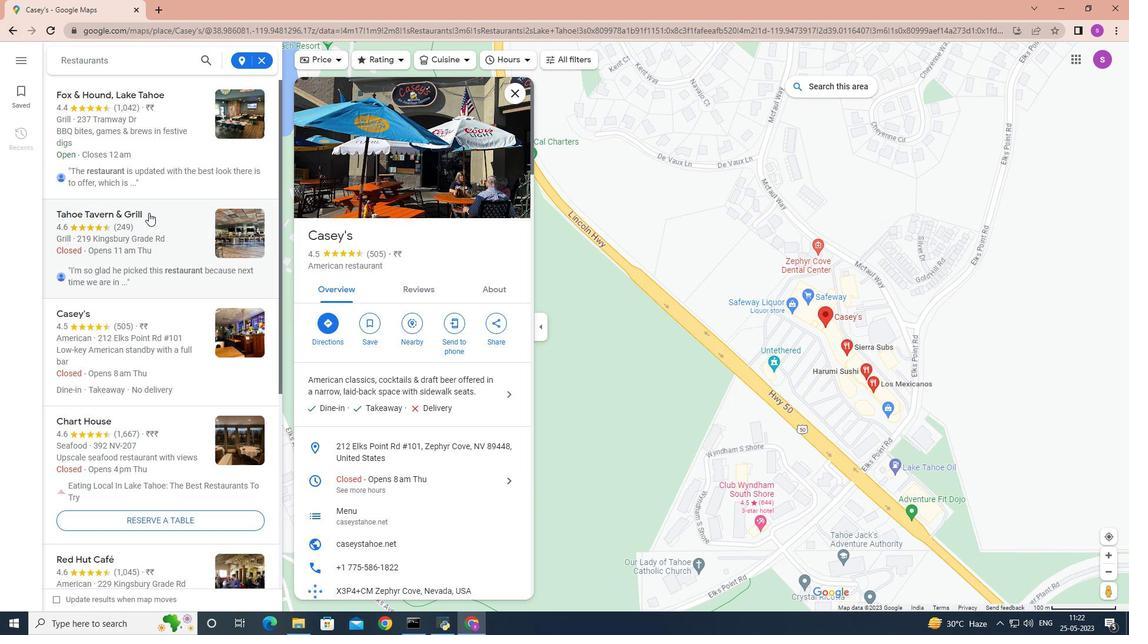 
Action: Mouse scrolled (148, 212) with delta (0, 0)
Screenshot: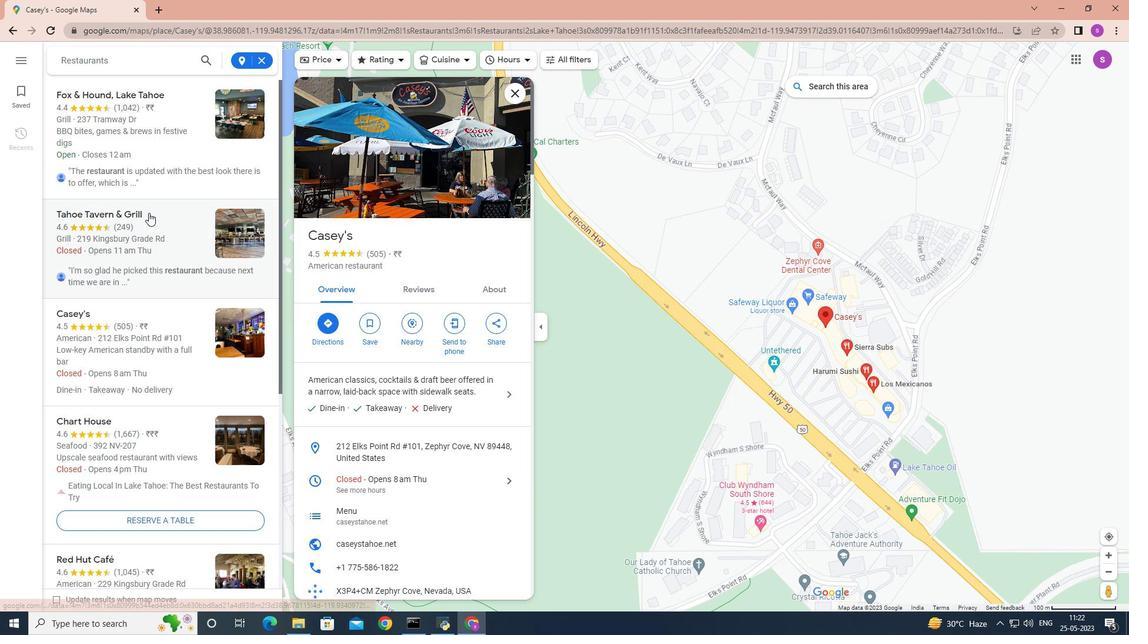 
Action: Mouse moved to (148, 212)
Screenshot: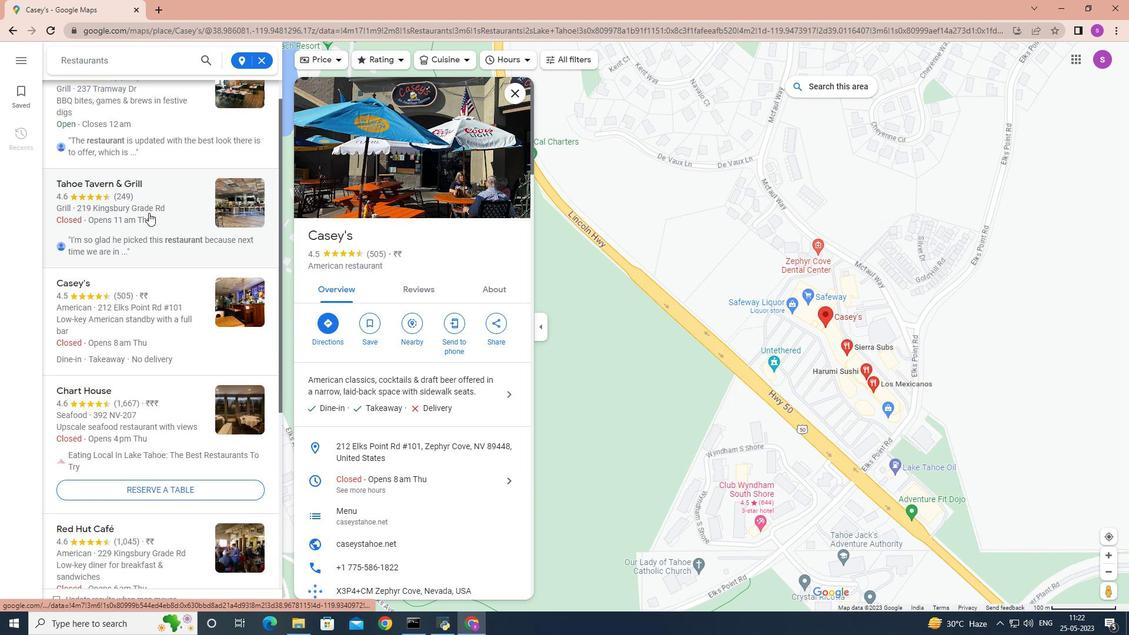 
Action: Mouse scrolled (148, 212) with delta (0, 0)
Screenshot: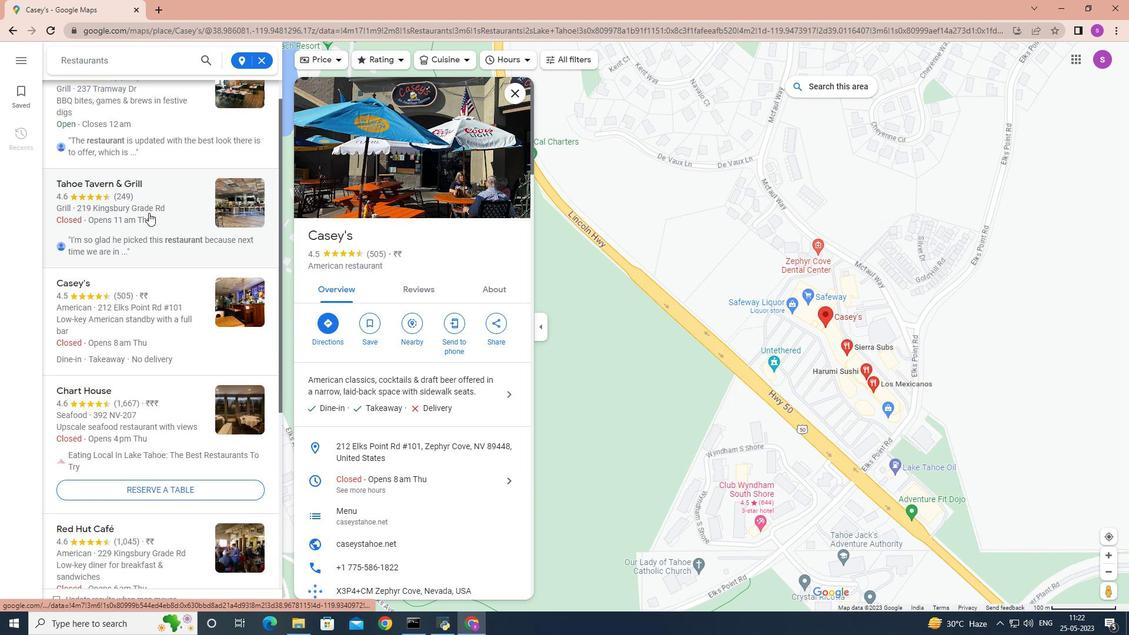
Action: Mouse moved to (147, 213)
Screenshot: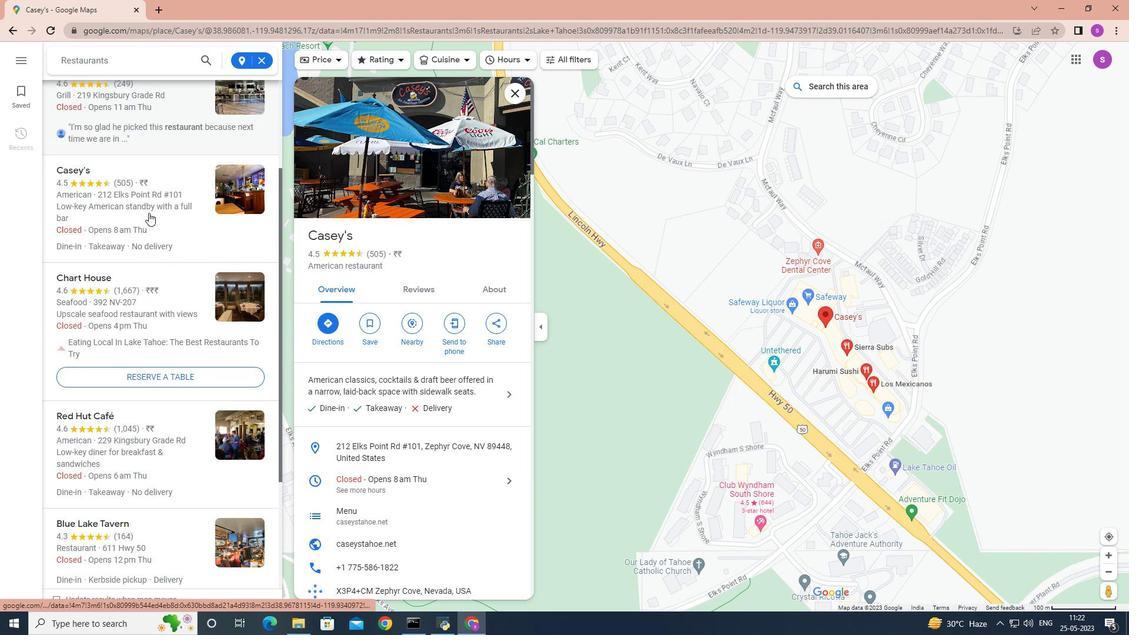 
Action: Mouse scrolled (147, 212) with delta (0, 0)
Screenshot: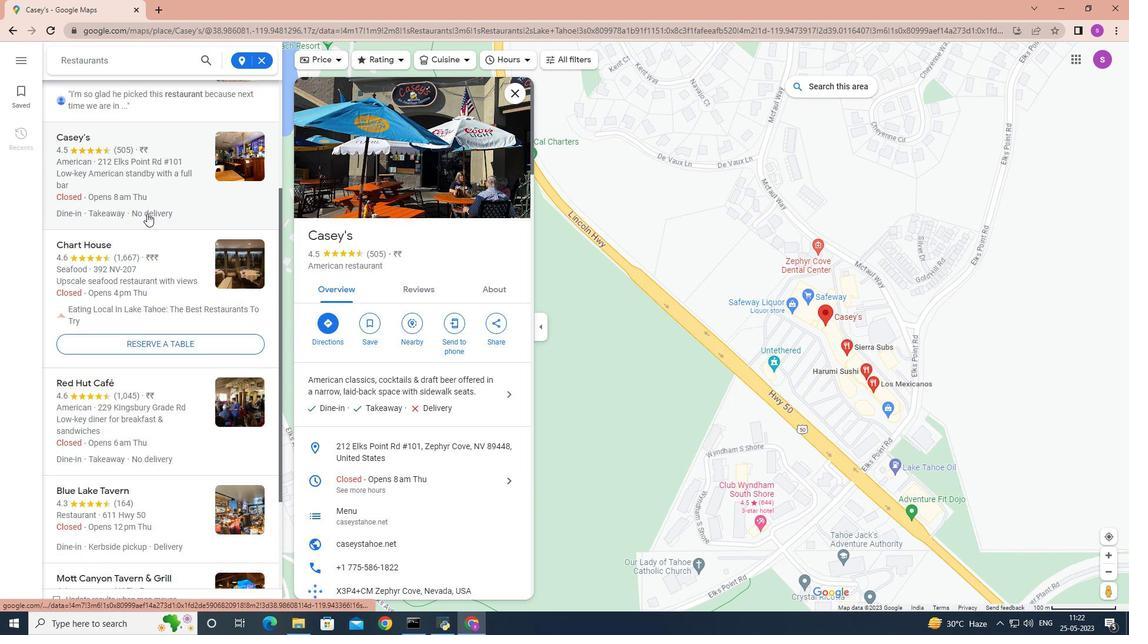 
Action: Mouse scrolled (147, 212) with delta (0, 0)
Screenshot: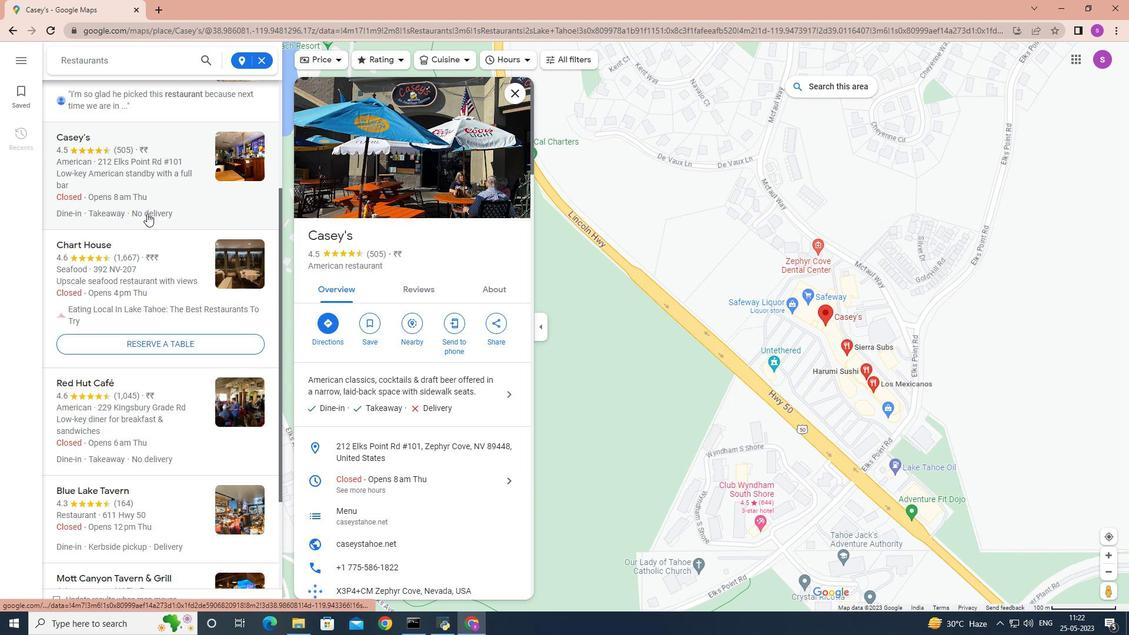 
Action: Mouse scrolled (147, 212) with delta (0, 0)
Screenshot: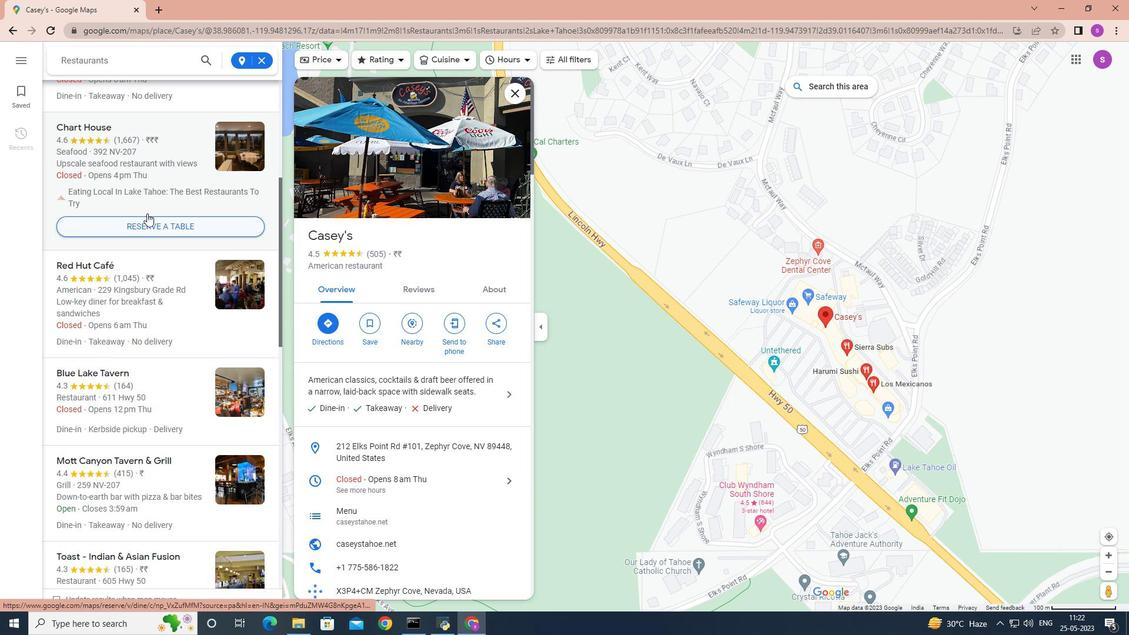 
Action: Mouse scrolled (147, 212) with delta (0, 0)
Screenshot: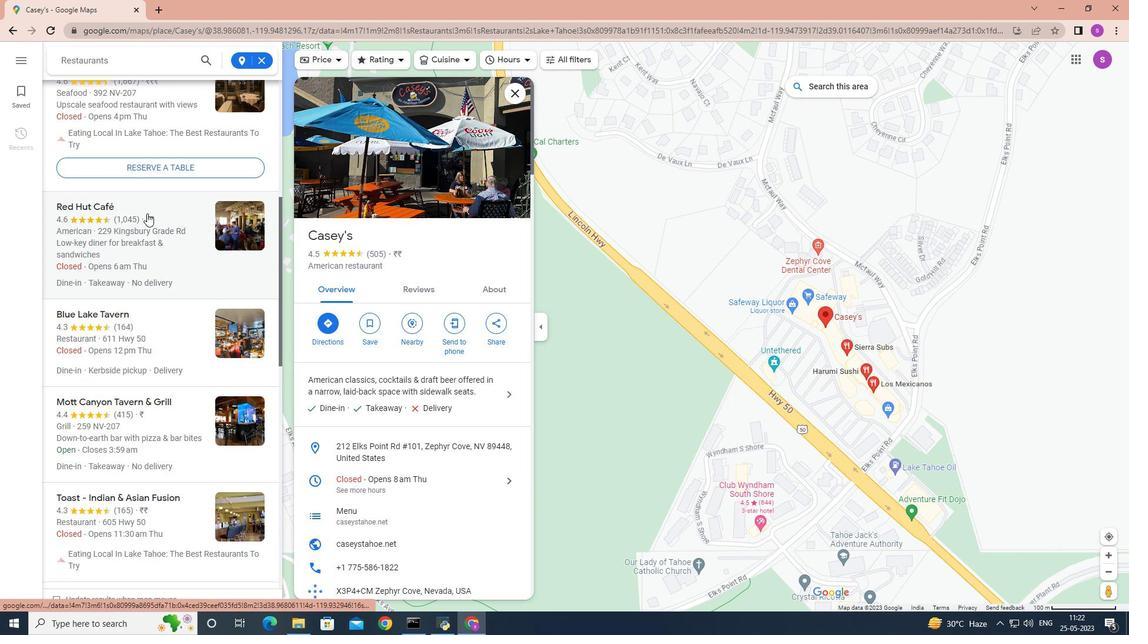 
Action: Mouse scrolled (147, 212) with delta (0, 0)
Screenshot: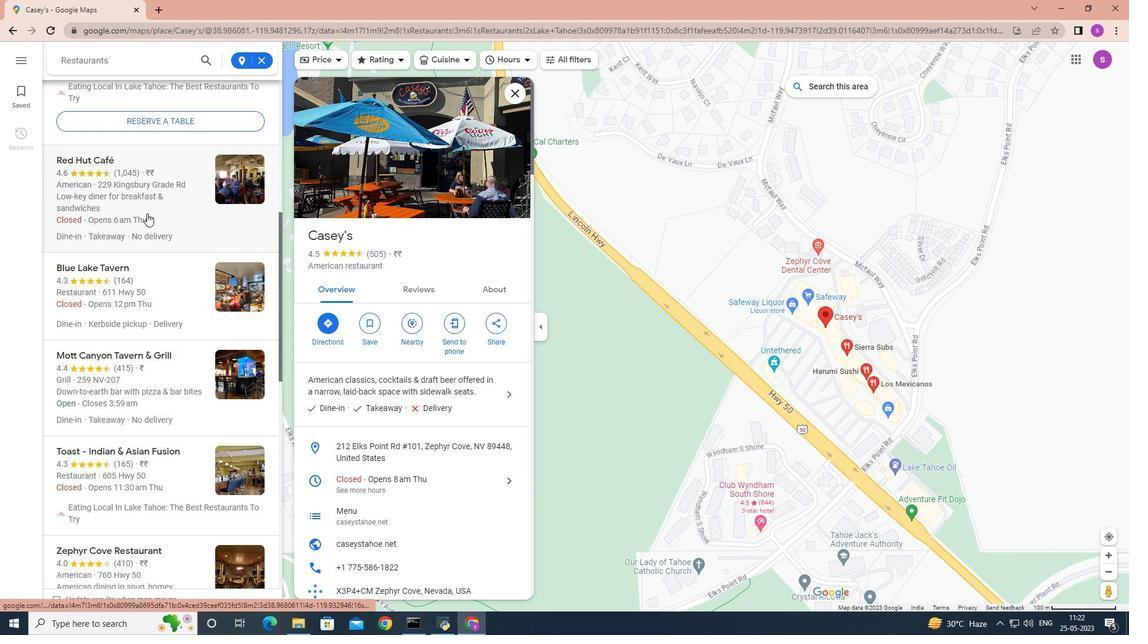 
Action: Mouse scrolled (147, 212) with delta (0, 0)
Screenshot: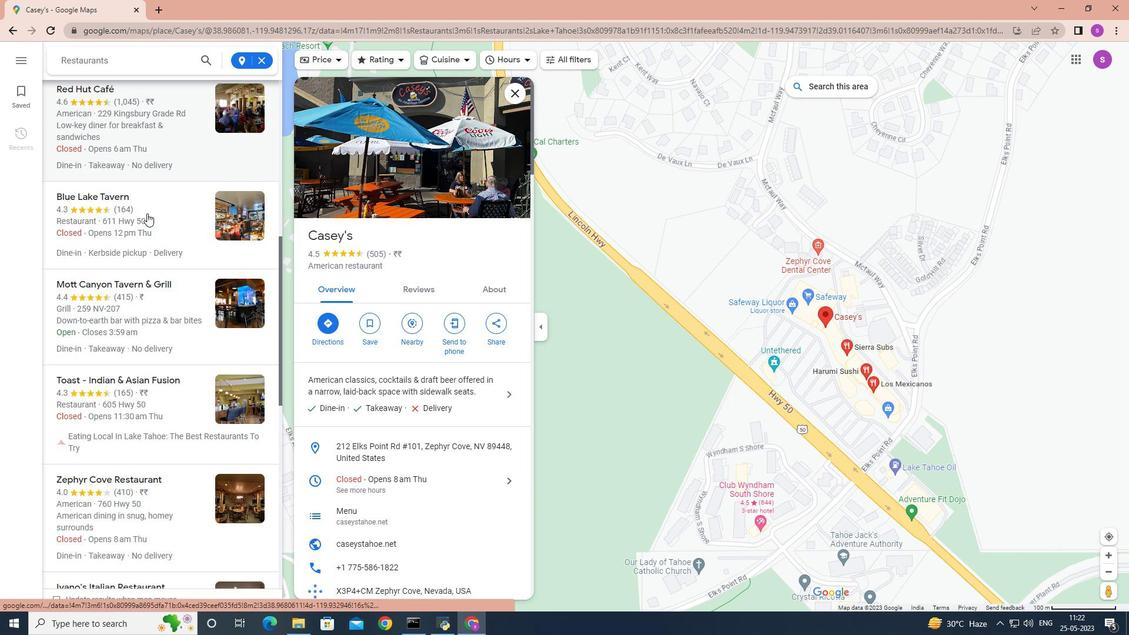
Action: Mouse moved to (177, 271)
Screenshot: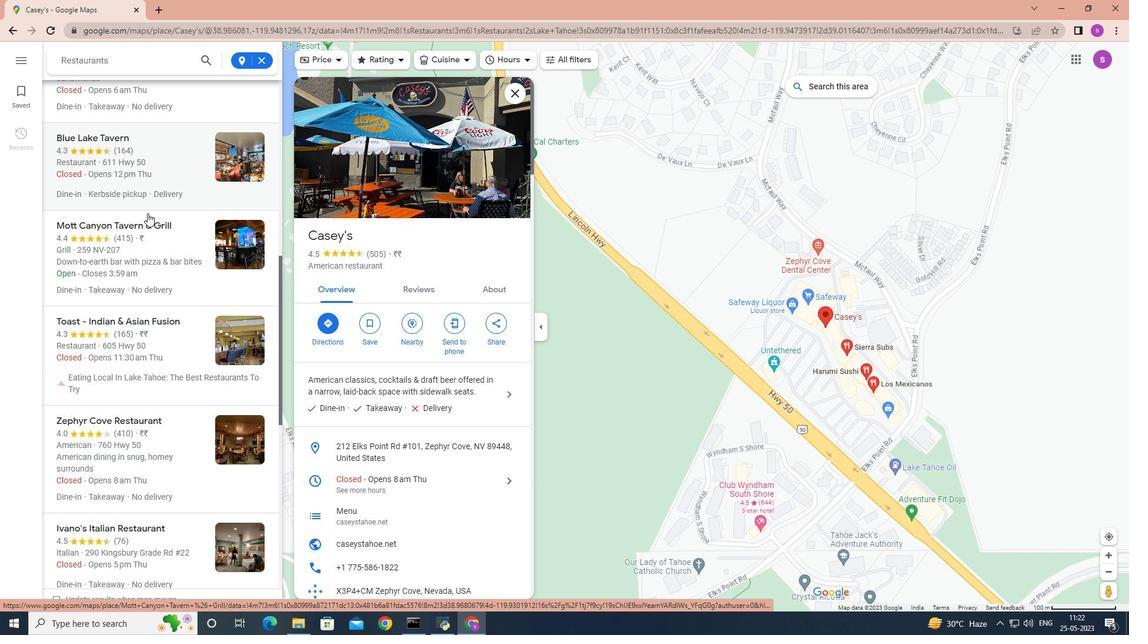 
Action: Mouse scrolled (177, 270) with delta (0, 0)
Screenshot: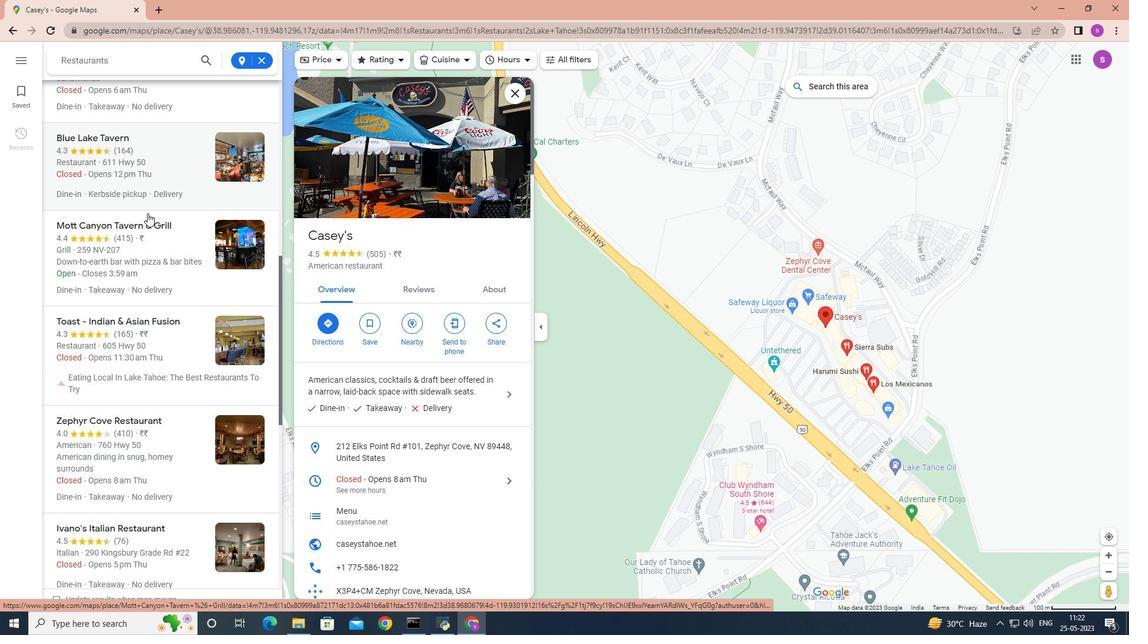 
Action: Mouse moved to (255, 286)
Screenshot: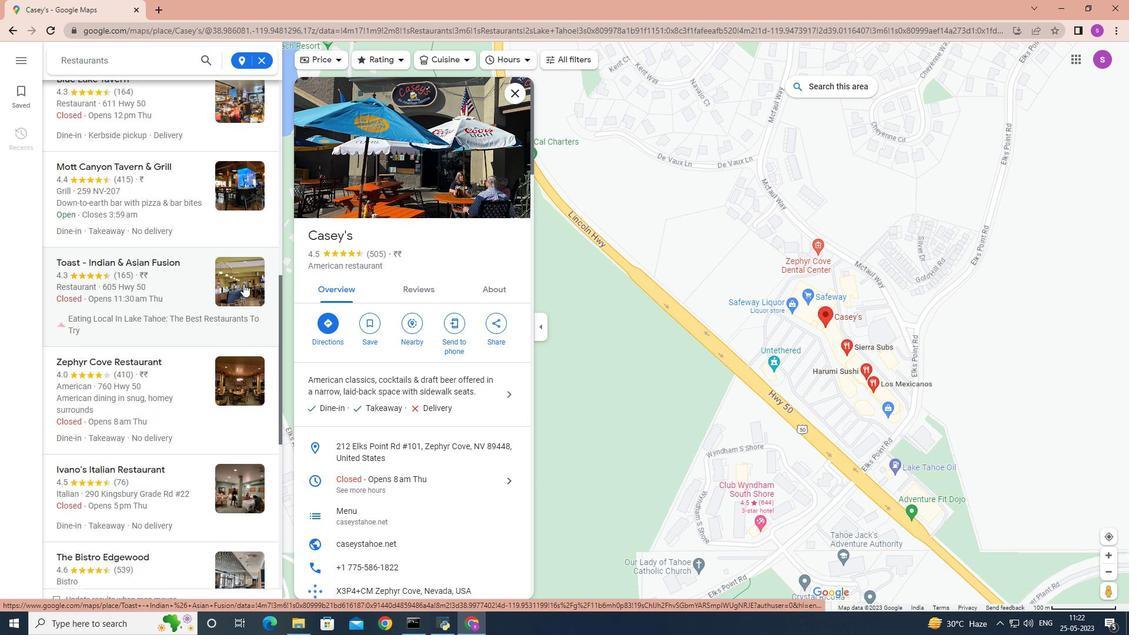 
Action: Mouse scrolled (262, 286) with delta (0, 0)
Screenshot: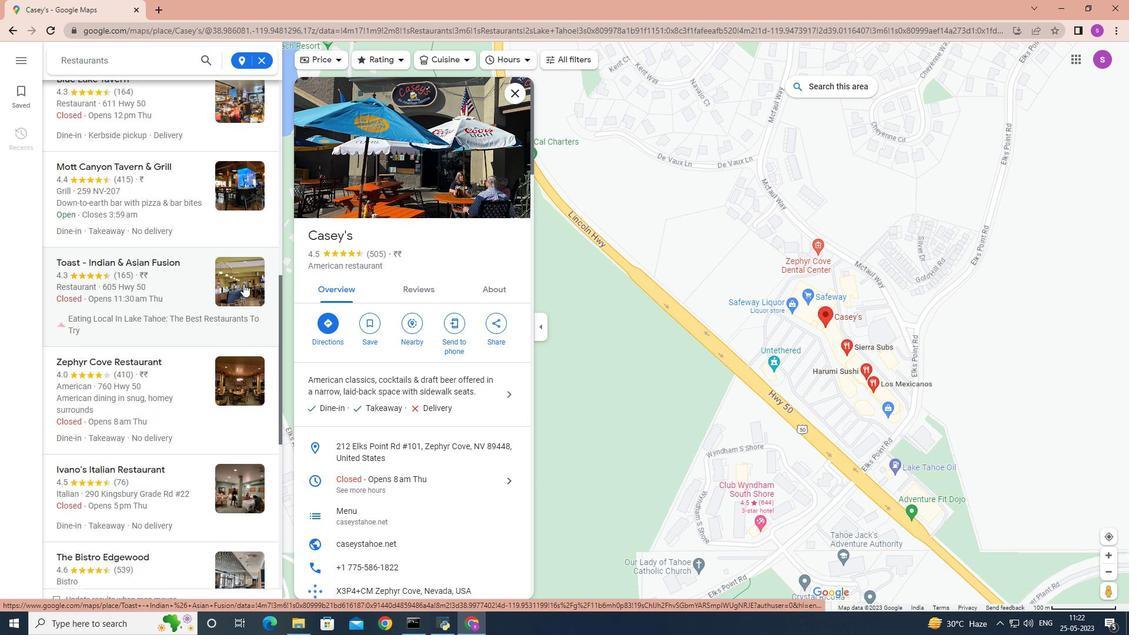
Action: Mouse moved to (229, 286)
Screenshot: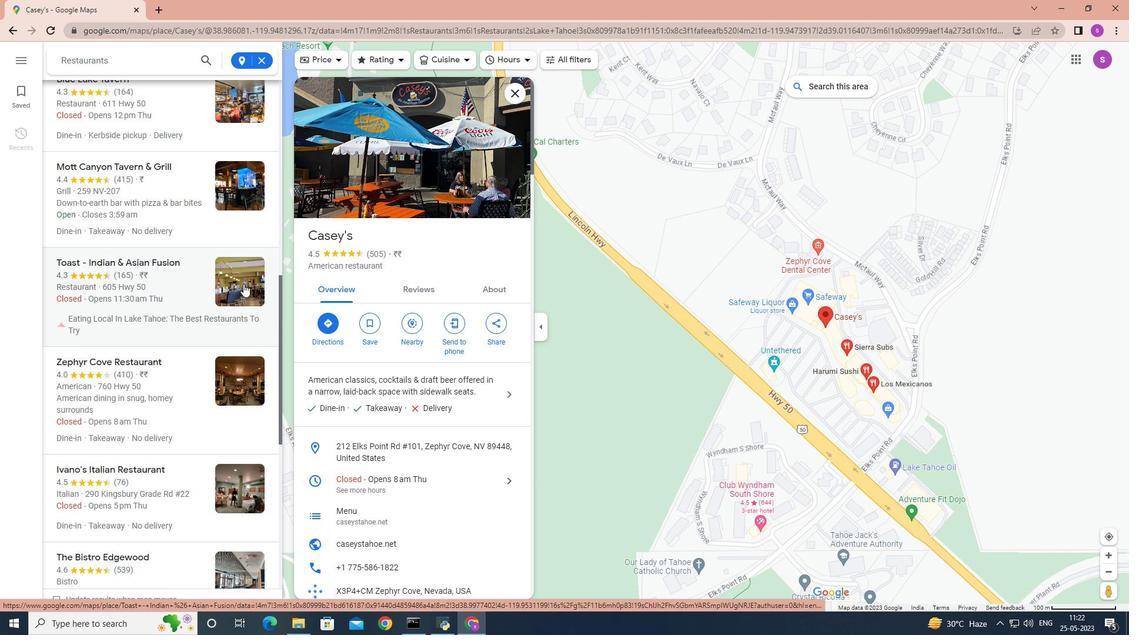 
Action: Mouse scrolled (229, 286) with delta (0, 0)
Screenshot: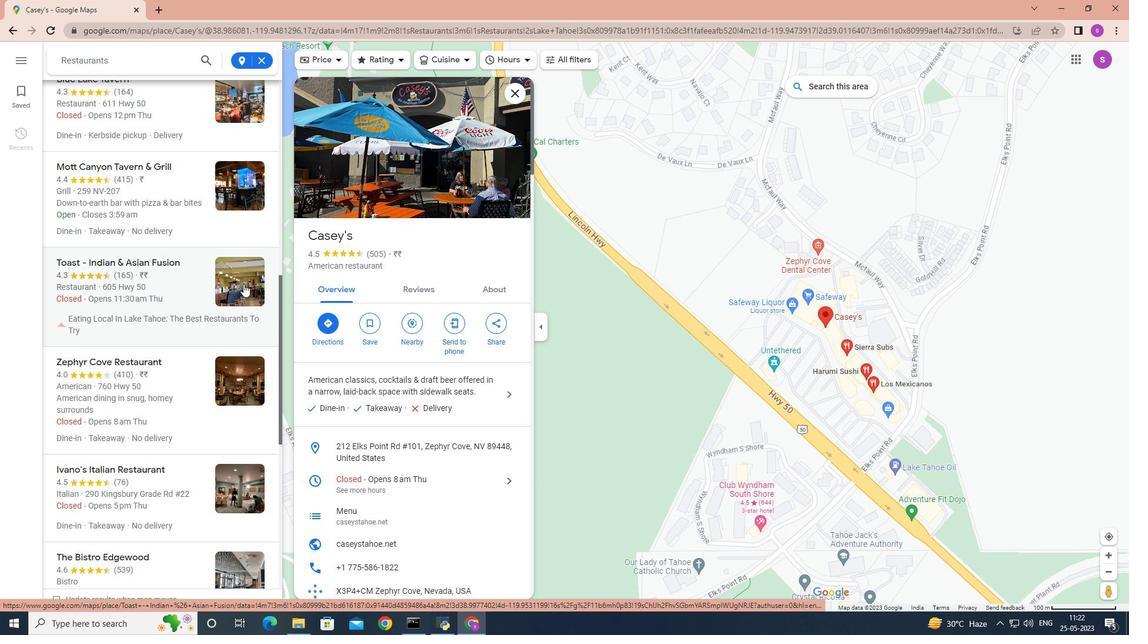 
Action: Mouse moved to (227, 285)
Screenshot: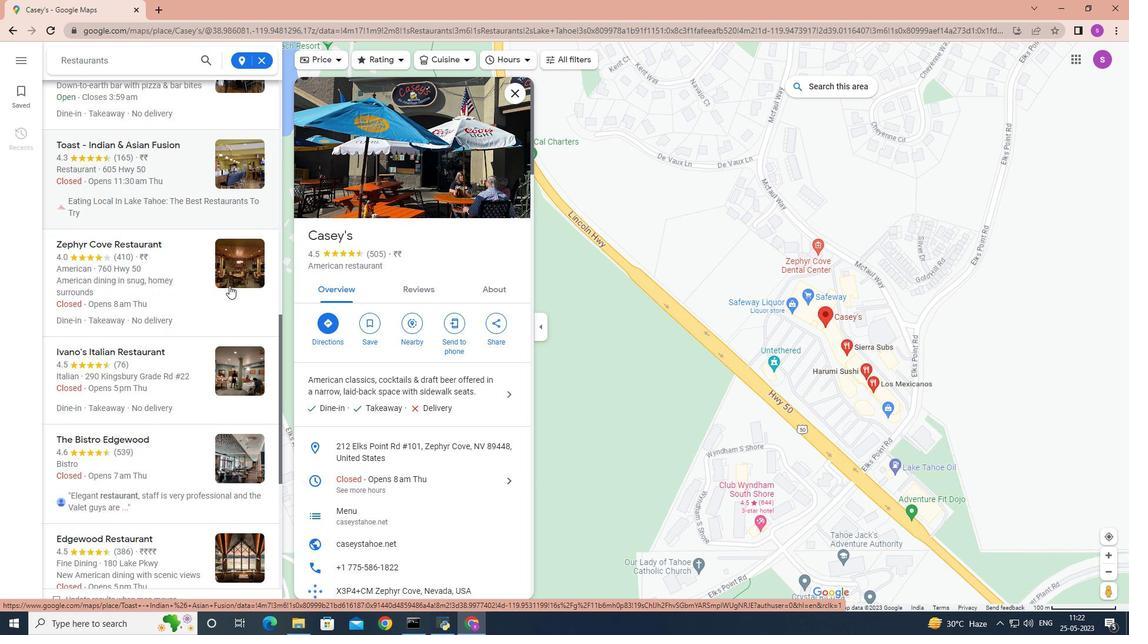 
Action: Mouse scrolled (227, 285) with delta (0, 0)
Screenshot: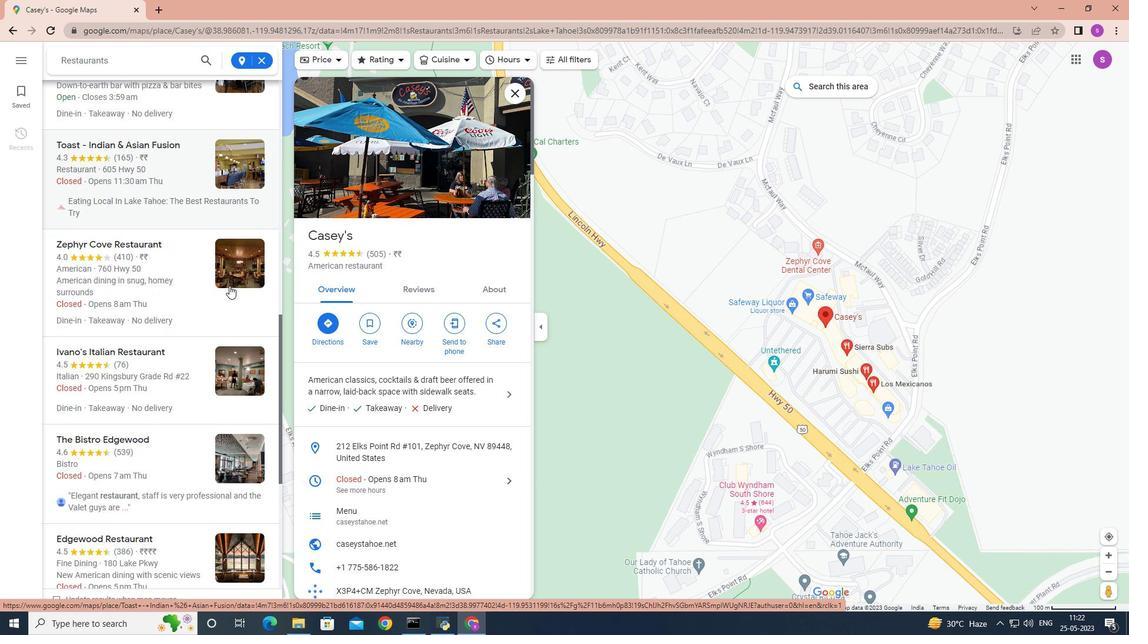 
Action: Mouse scrolled (227, 285) with delta (0, 0)
Screenshot: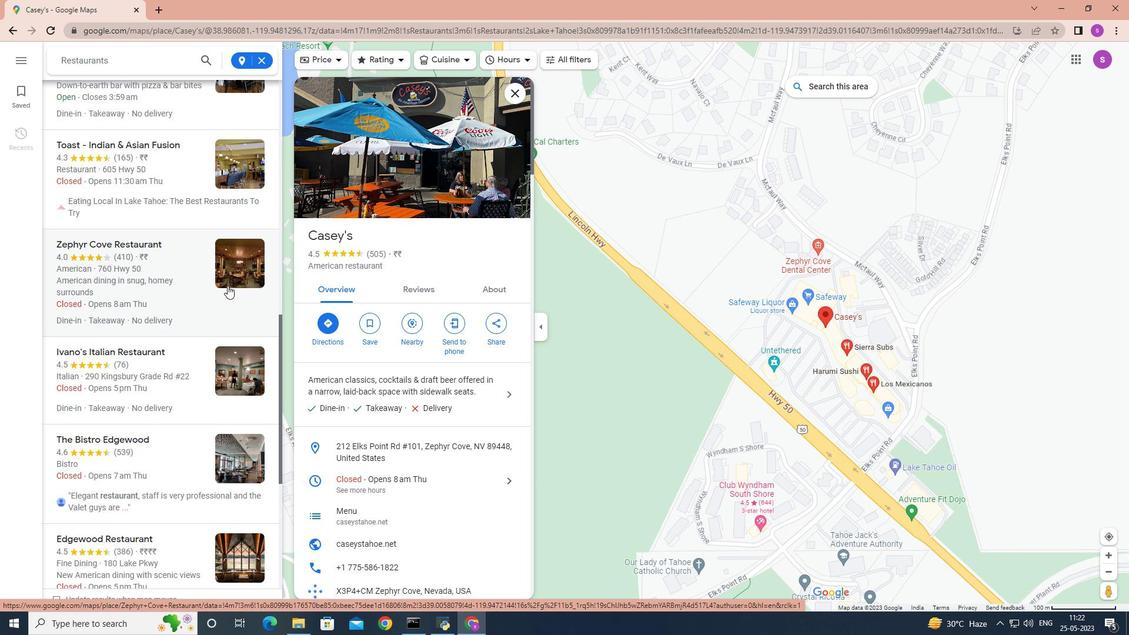 
Action: Mouse moved to (169, 274)
Screenshot: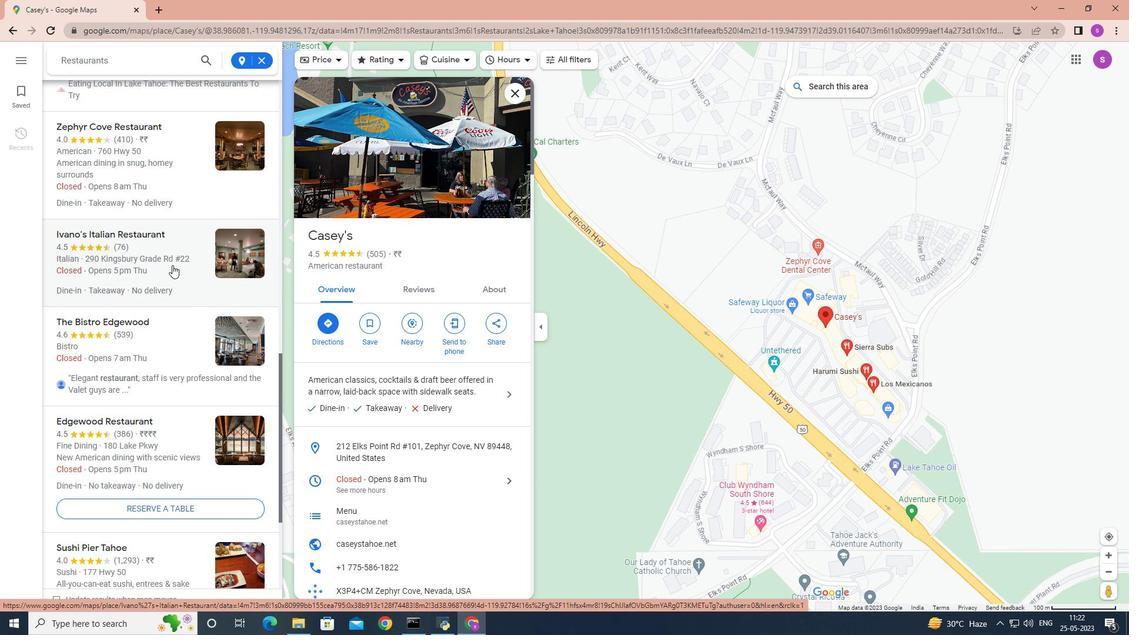 
Action: Mouse scrolled (169, 274) with delta (0, 0)
Screenshot: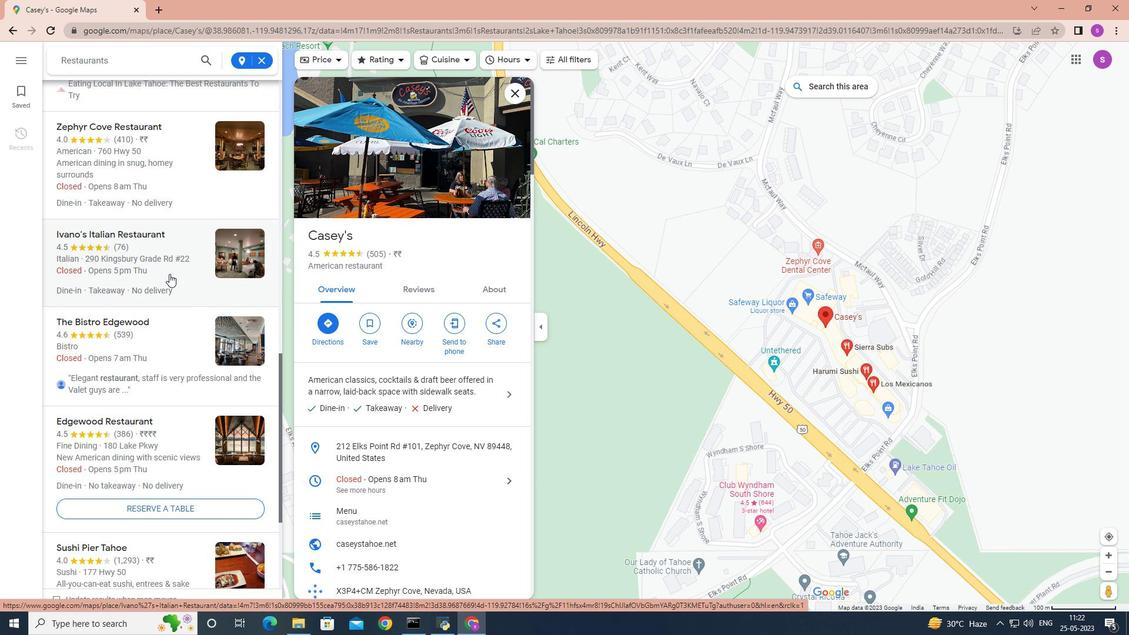 
Action: Mouse moved to (169, 274)
Screenshot: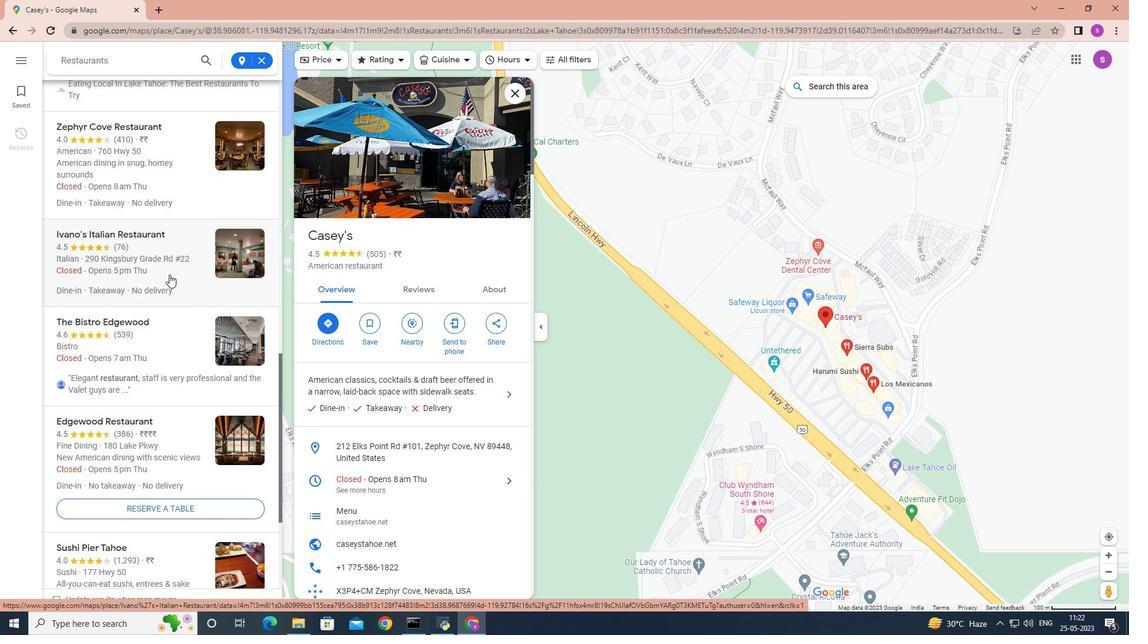 
Action: Mouse scrolled (169, 274) with delta (0, 0)
Screenshot: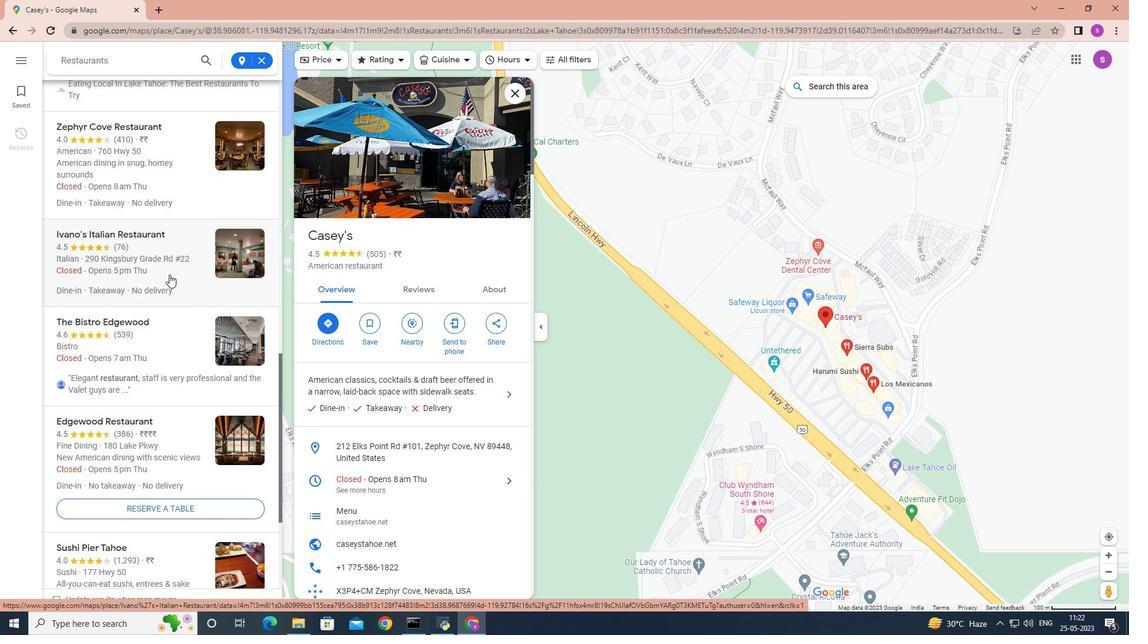 
Action: Mouse moved to (169, 275)
Screenshot: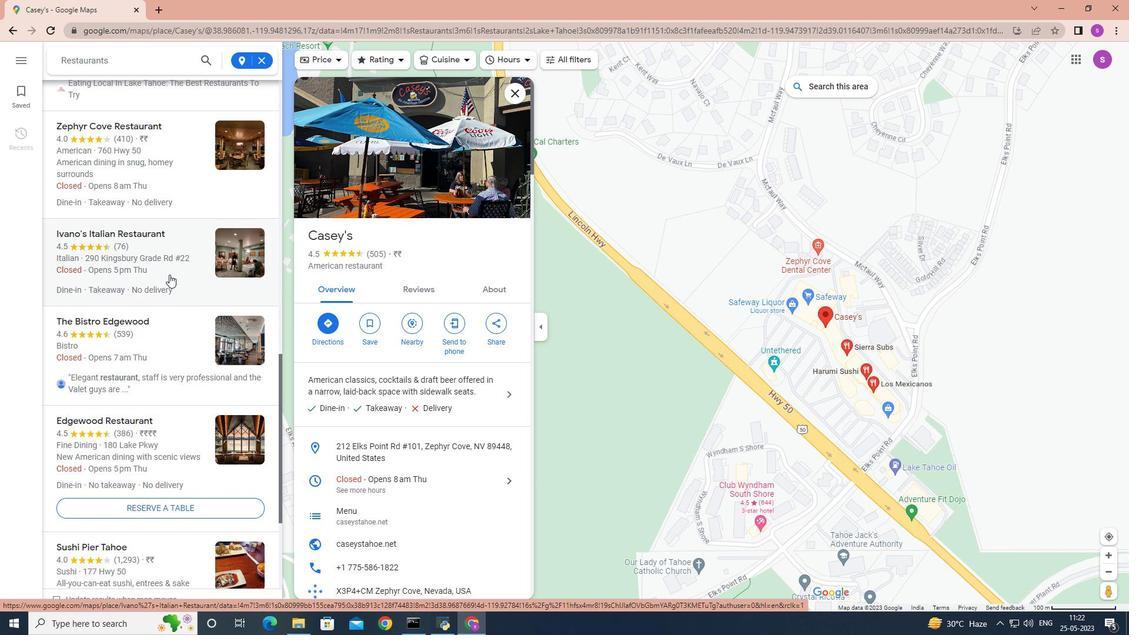 
Action: Mouse scrolled (169, 274) with delta (0, 0)
Screenshot: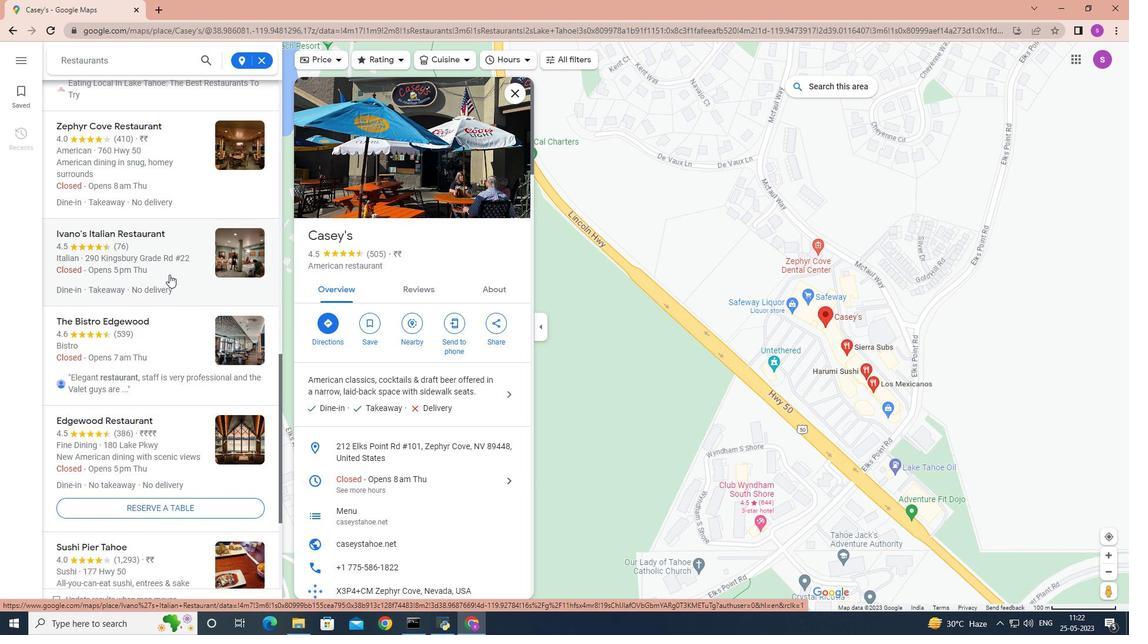 
Action: Mouse moved to (169, 272)
Screenshot: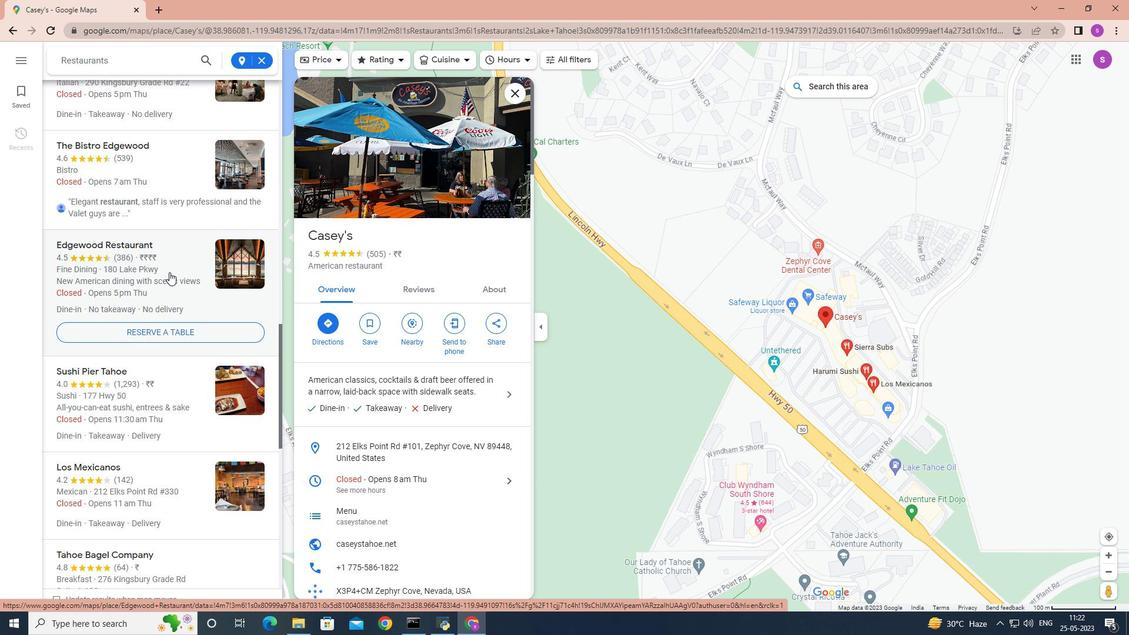 
Action: Mouse scrolled (169, 272) with delta (0, 0)
Screenshot: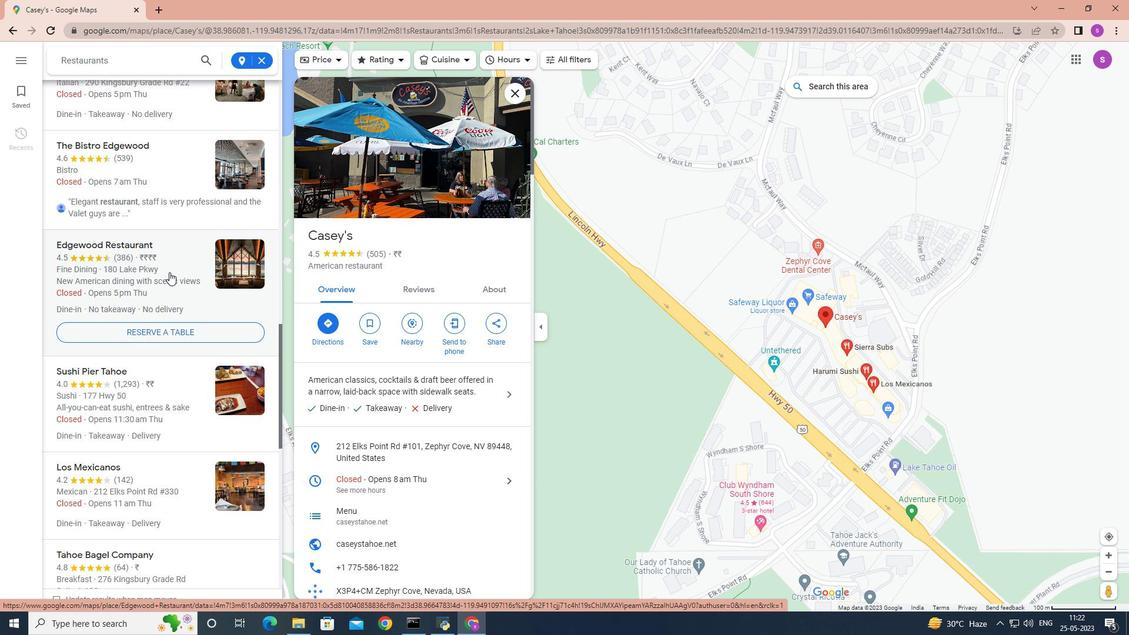 
Action: Mouse scrolled (169, 272) with delta (0, 0)
Screenshot: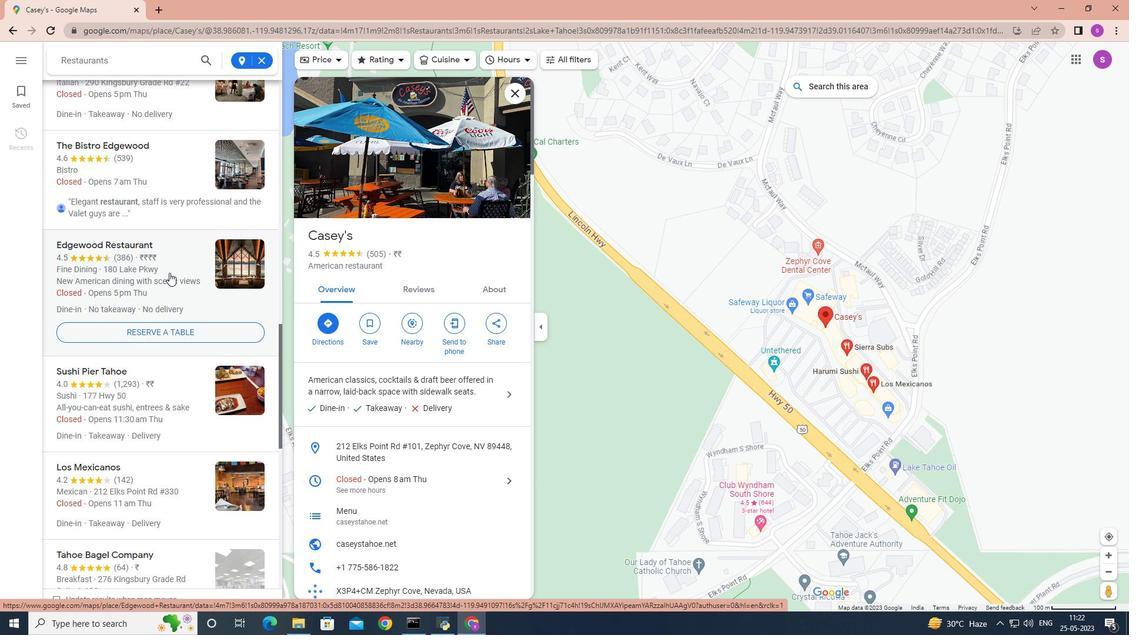 
Action: Mouse moved to (169, 272)
Screenshot: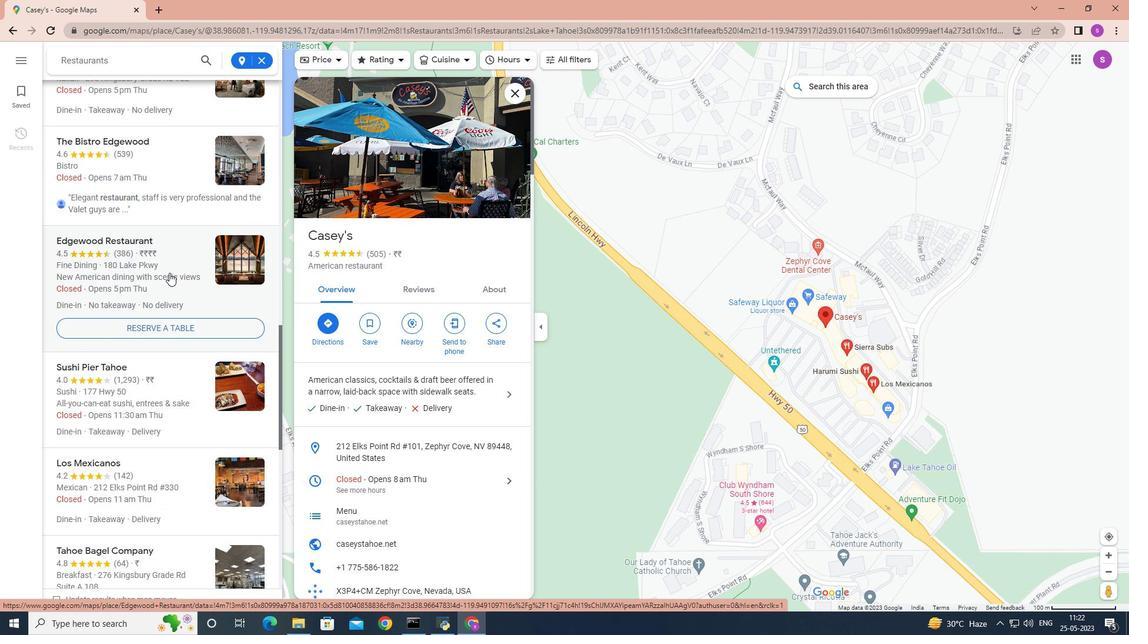 
Action: Mouse scrolled (169, 272) with delta (0, 0)
Screenshot: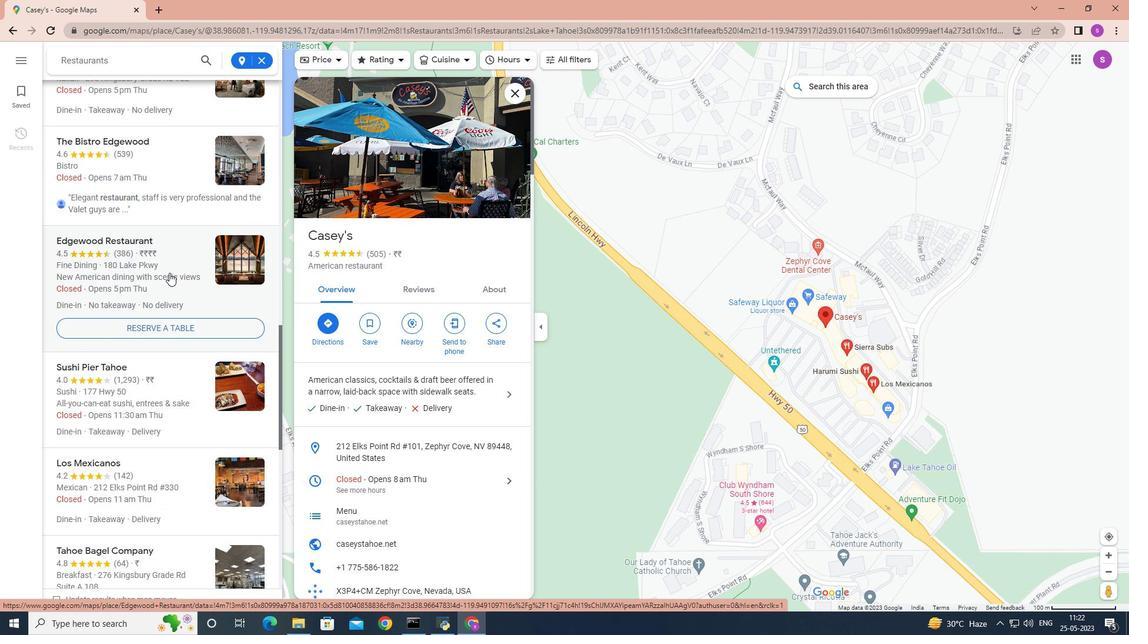
Action: Mouse moved to (170, 290)
Screenshot: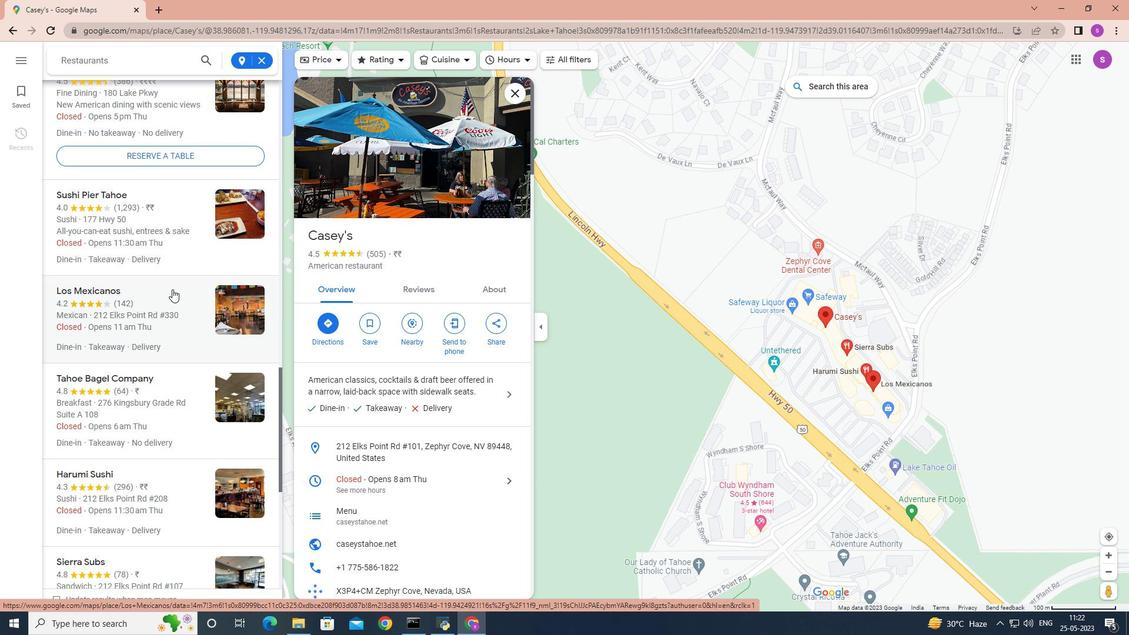 
Action: Mouse scrolled (170, 289) with delta (0, 0)
Screenshot: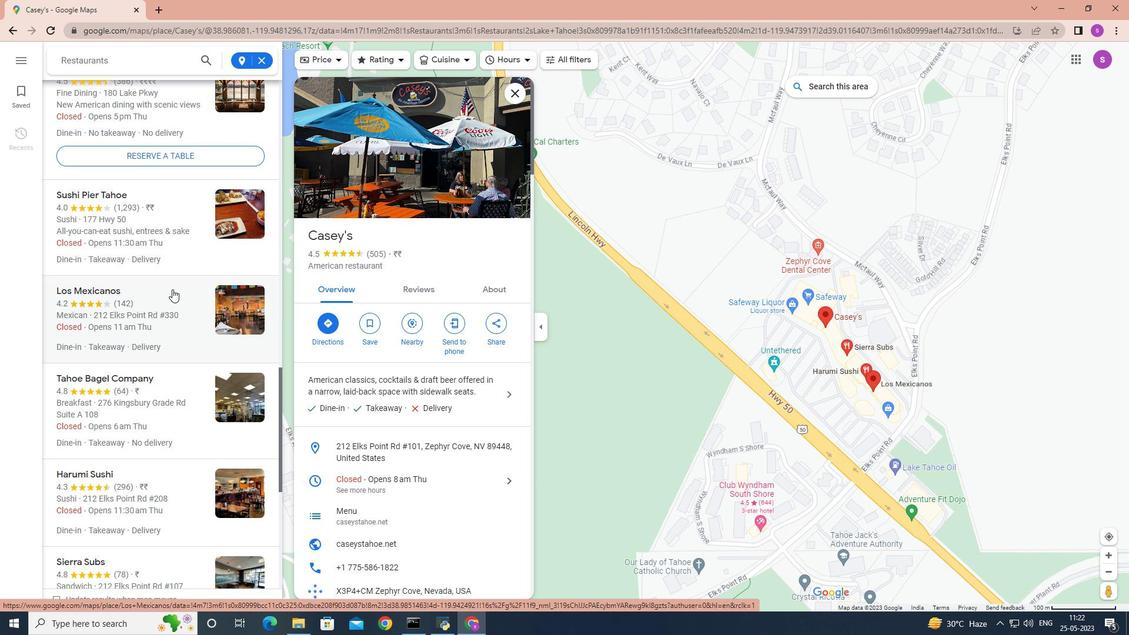 
Action: Mouse scrolled (170, 289) with delta (0, 0)
Screenshot: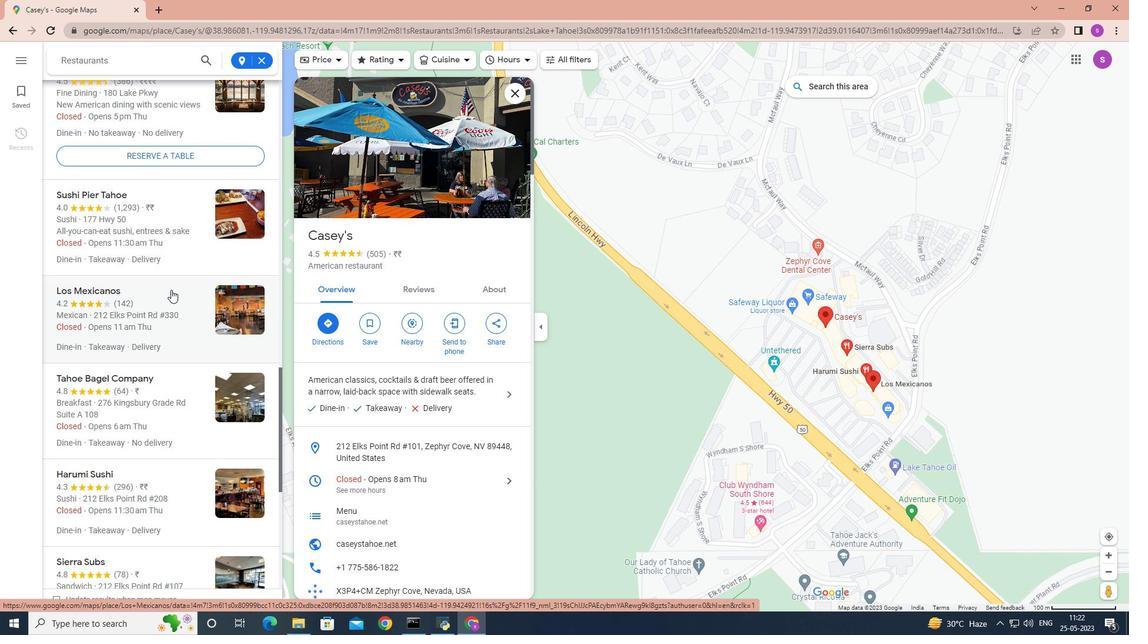 
Action: Mouse moved to (171, 286)
Screenshot: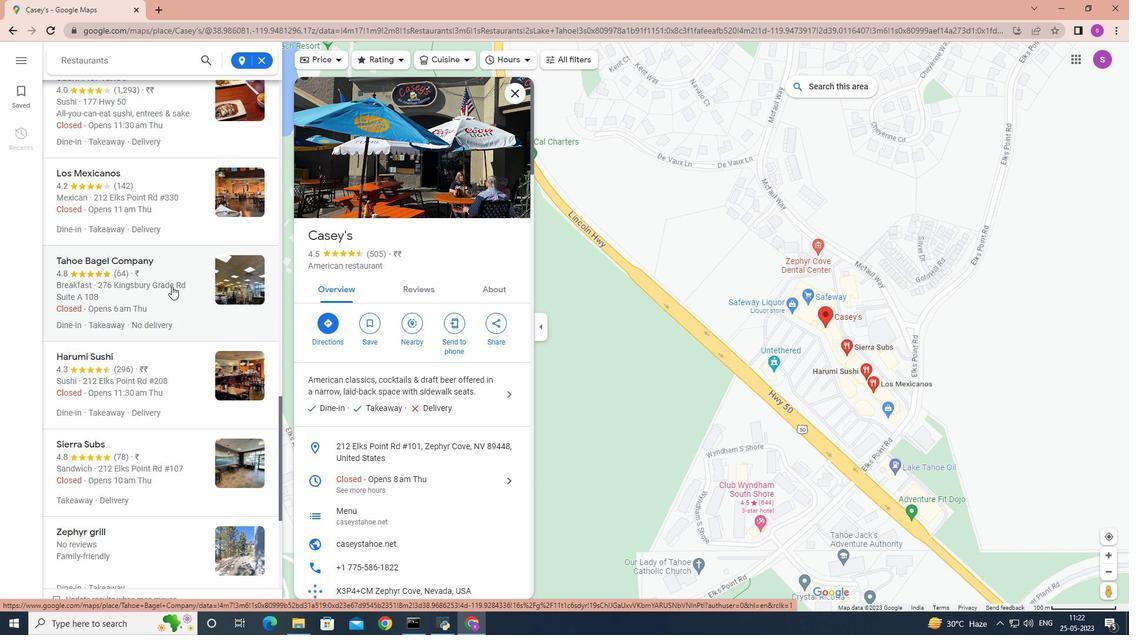 
Action: Mouse scrolled (171, 286) with delta (0, 0)
Screenshot: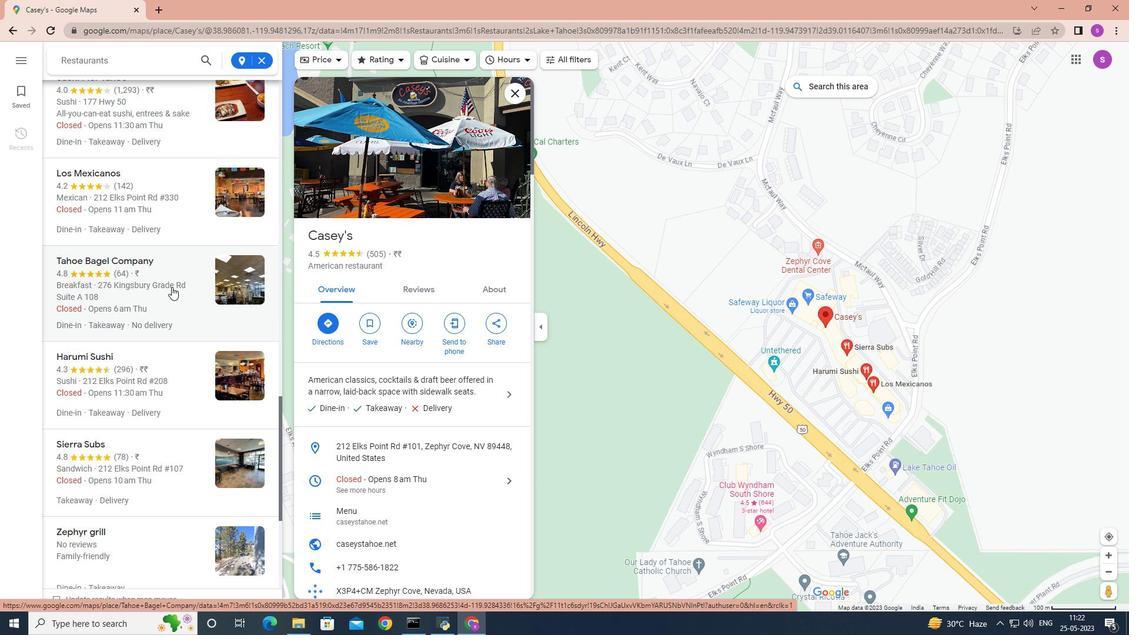
Action: Mouse scrolled (171, 286) with delta (0, 0)
Screenshot: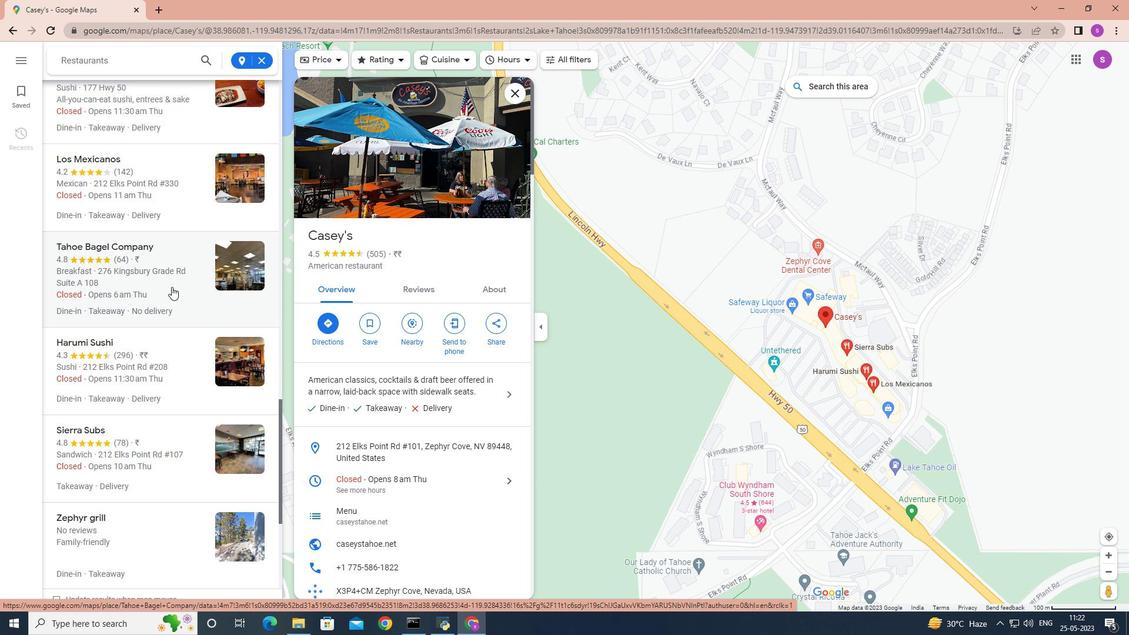 
Action: Mouse moved to (169, 286)
Screenshot: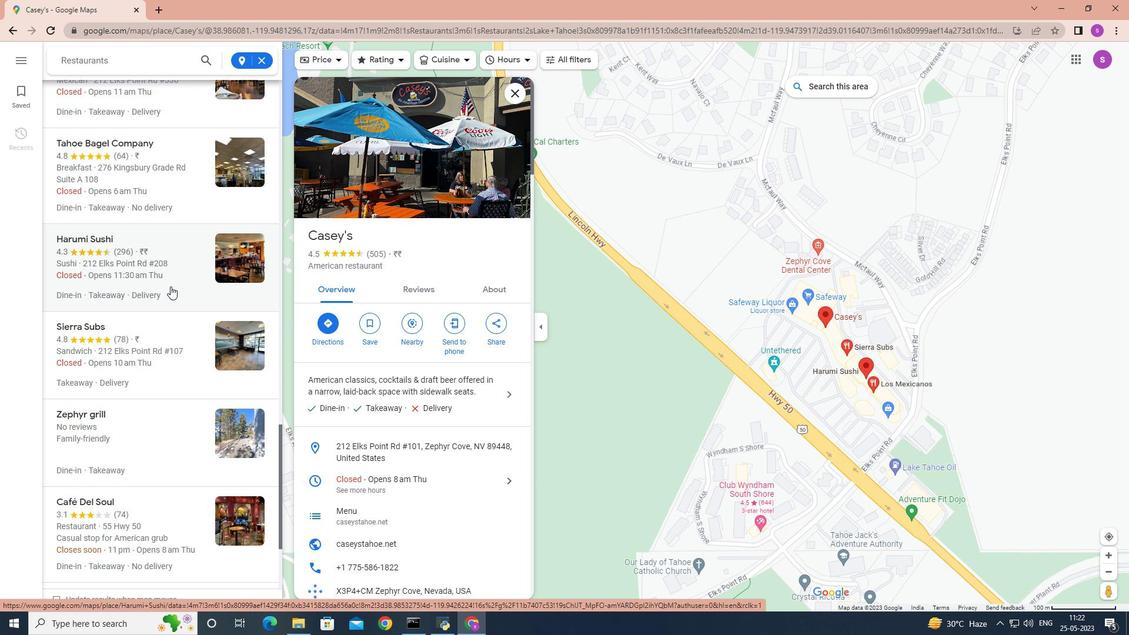 
Action: Mouse scrolled (169, 285) with delta (0, 0)
Screenshot: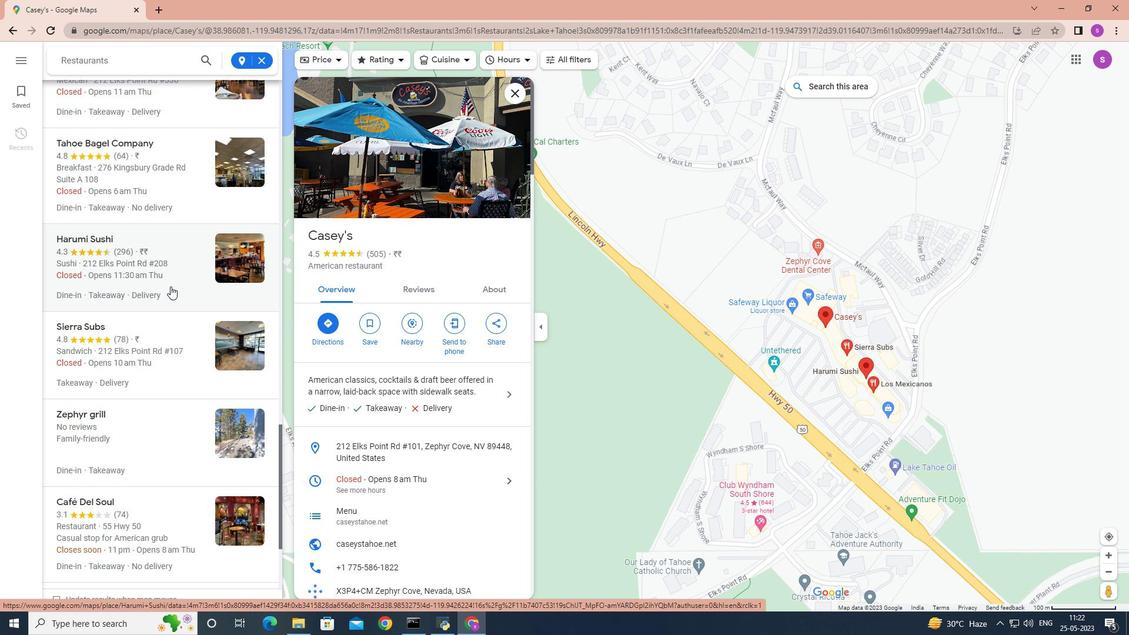 
Action: Mouse scrolled (169, 285) with delta (0, 0)
Screenshot: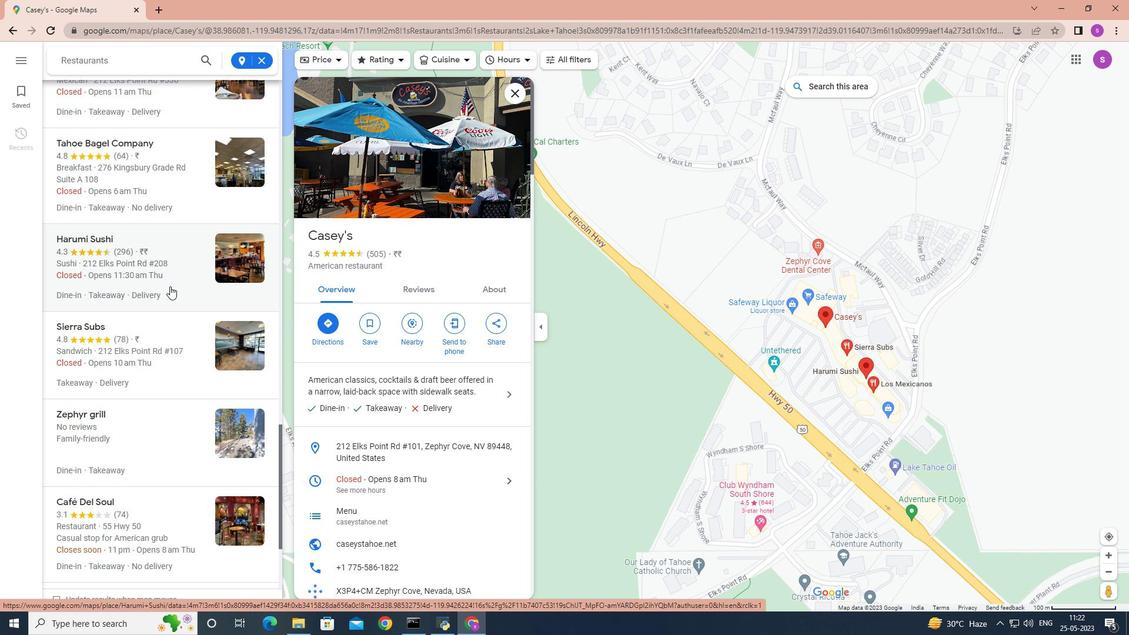 
Action: Mouse moved to (168, 286)
Screenshot: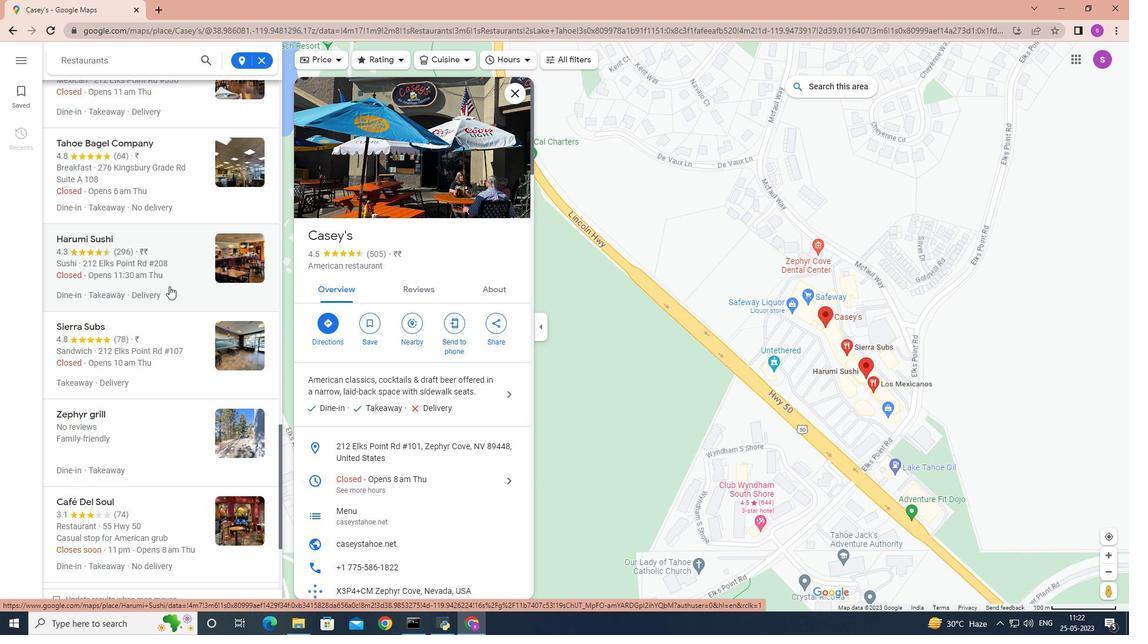 
Action: Mouse scrolled (168, 286) with delta (0, 0)
Screenshot: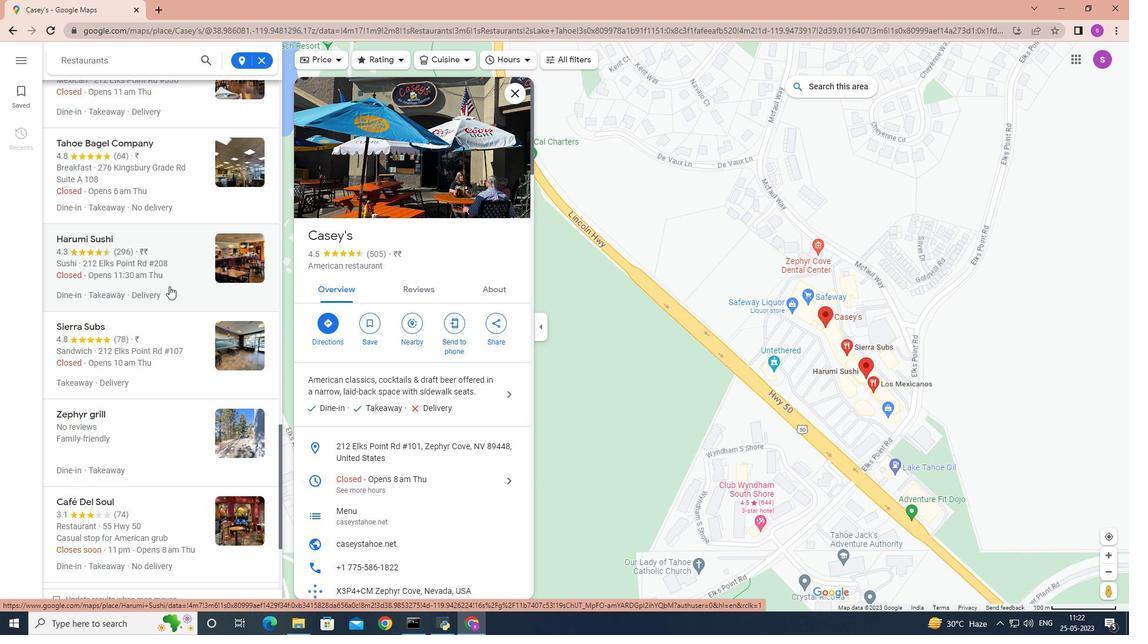 
Action: Mouse moved to (232, 181)
Screenshot: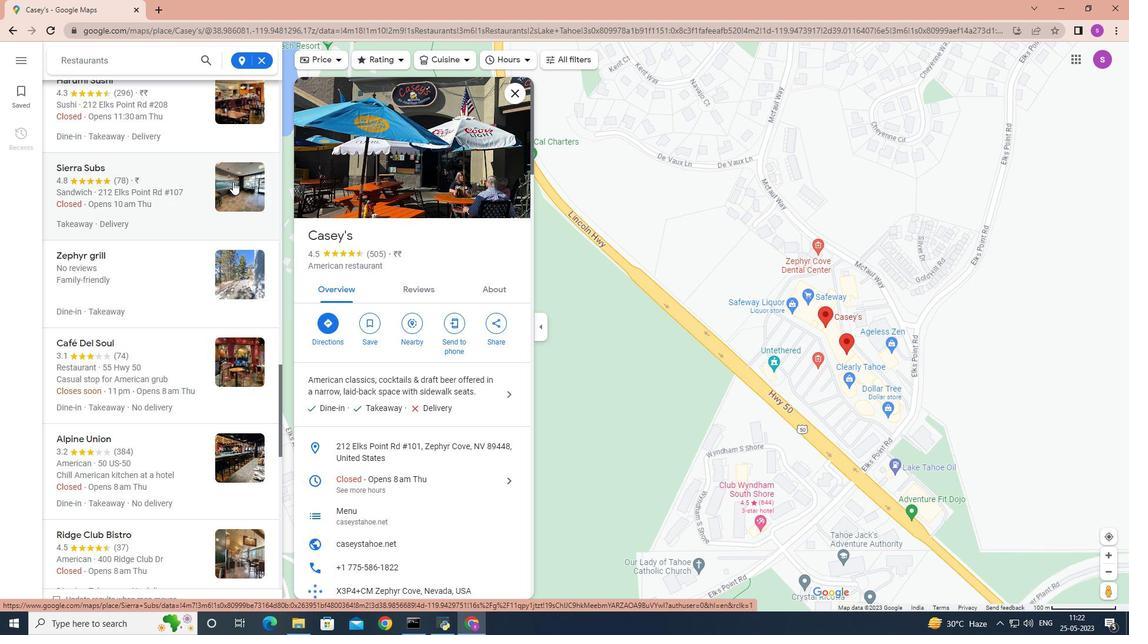 
Action: Mouse pressed left at (232, 181)
Screenshot: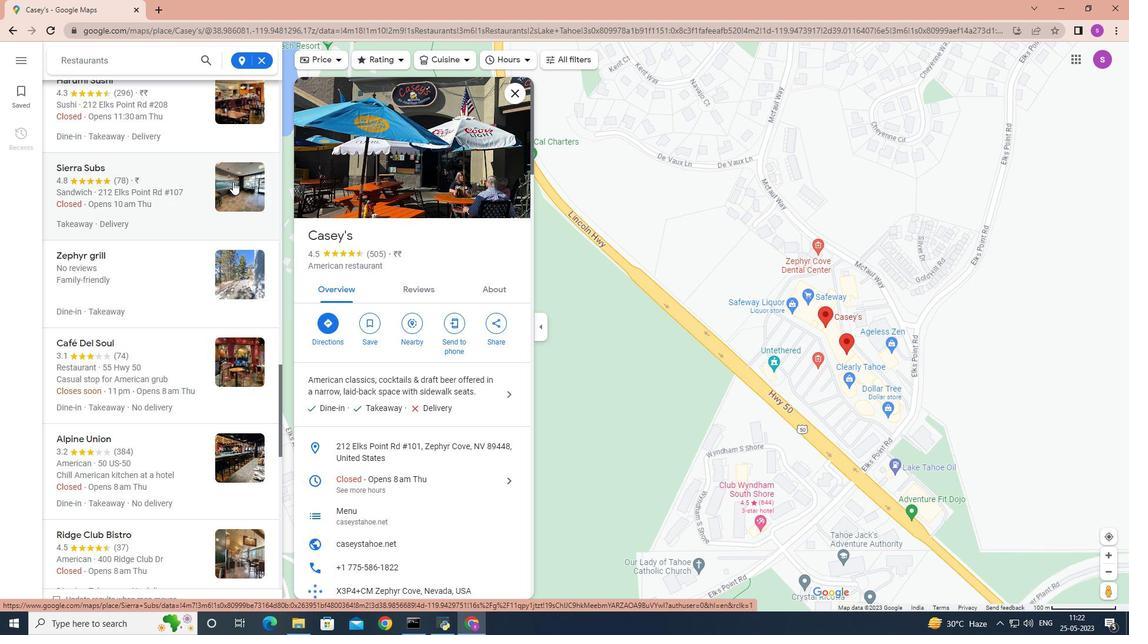 
Action: Mouse moved to (398, 59)
Screenshot: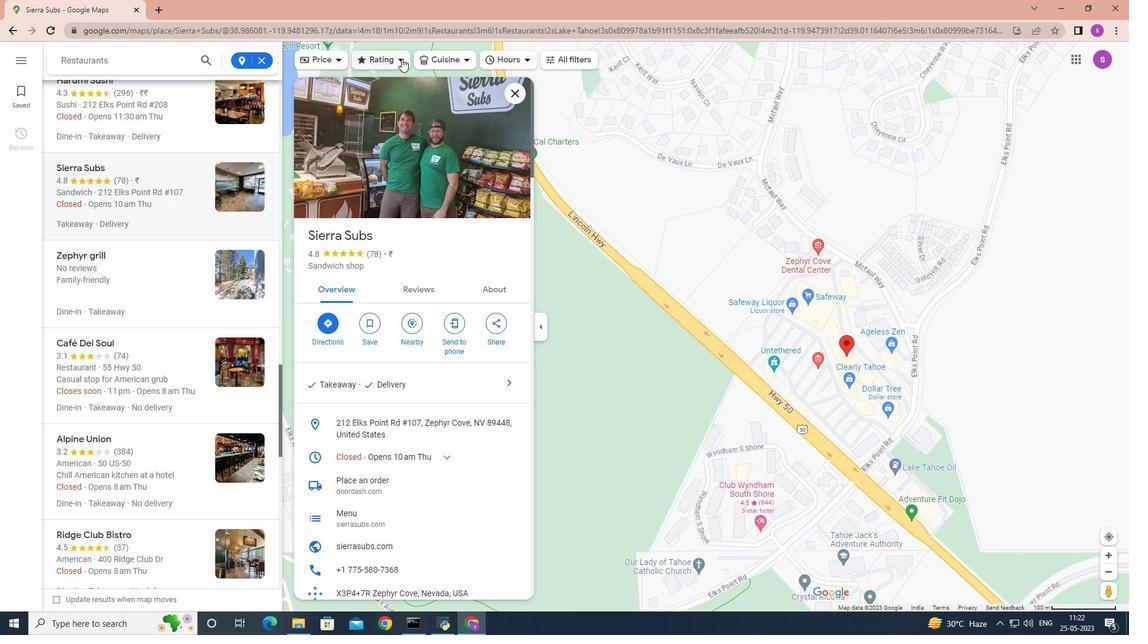 
Action: Mouse pressed left at (398, 59)
Screenshot: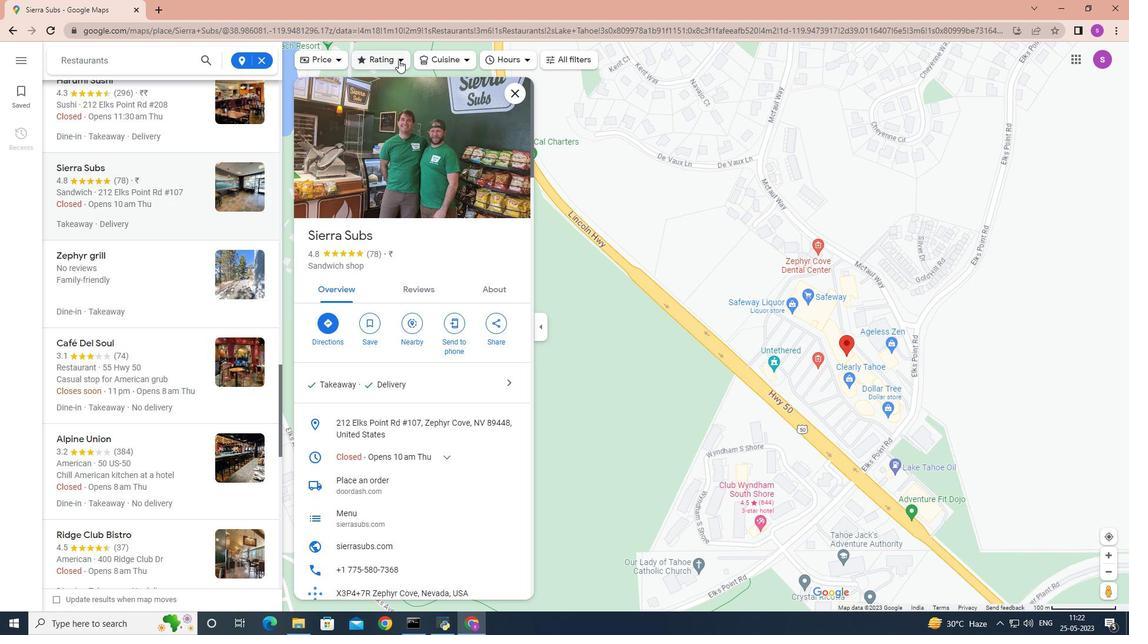 
Action: Mouse moved to (381, 186)
Screenshot: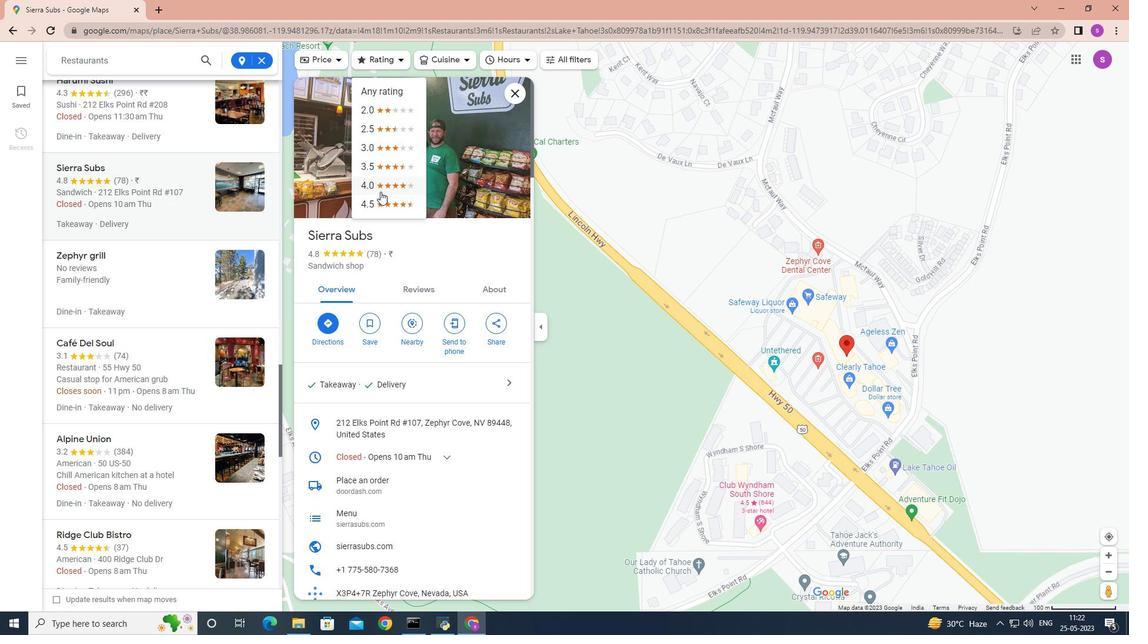 
Action: Mouse pressed left at (381, 186)
Screenshot: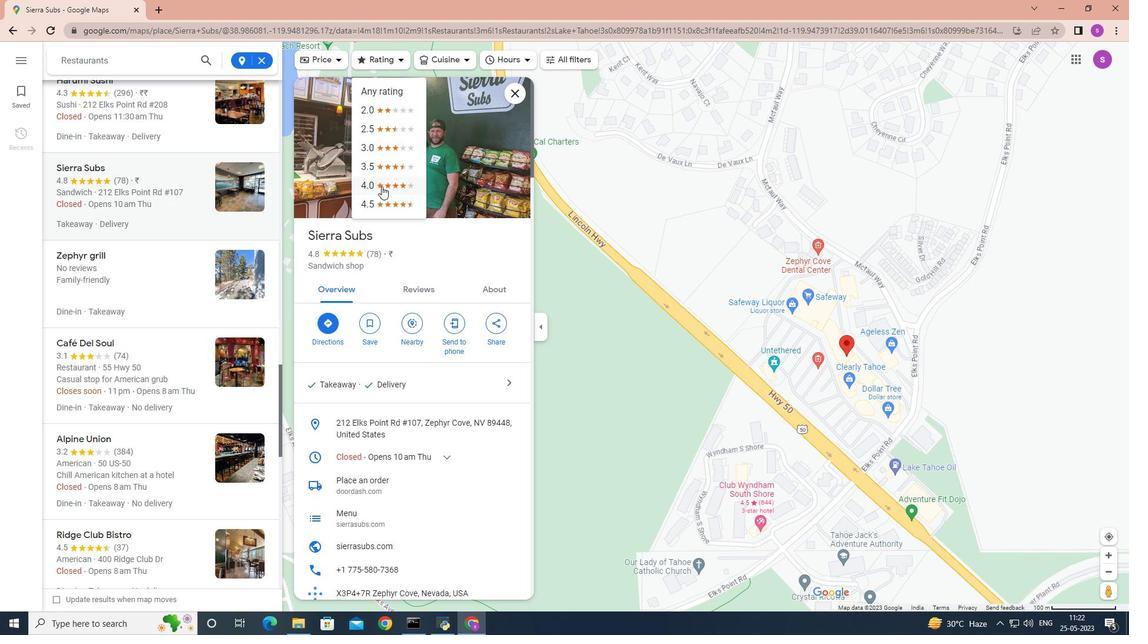 
Action: Mouse moved to (532, 57)
Screenshot: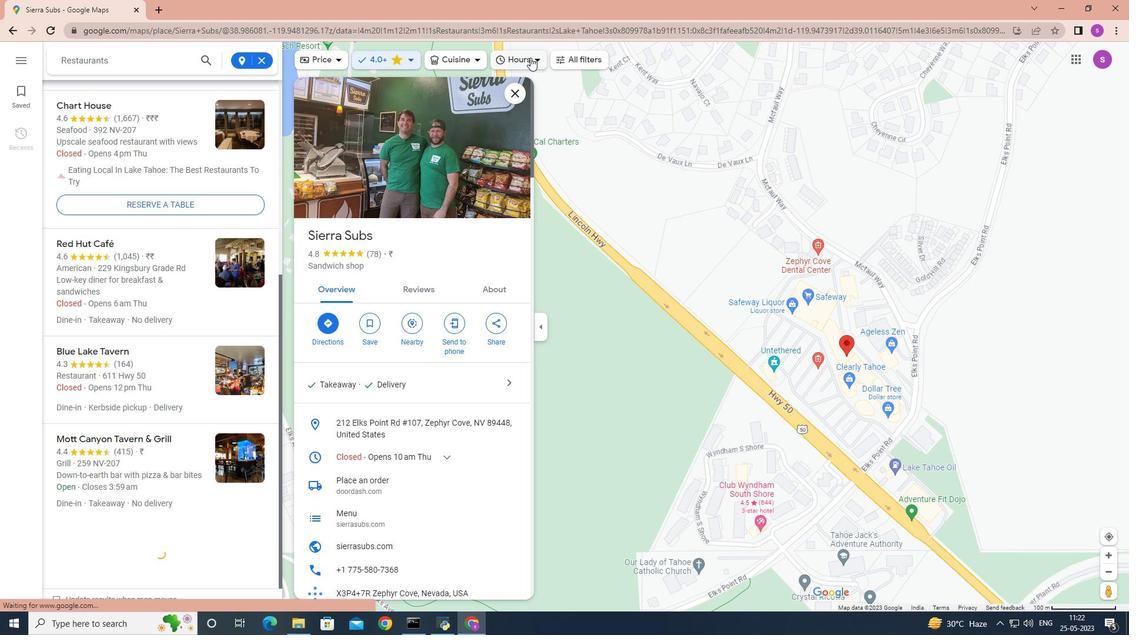 
Action: Mouse pressed left at (532, 57)
Screenshot: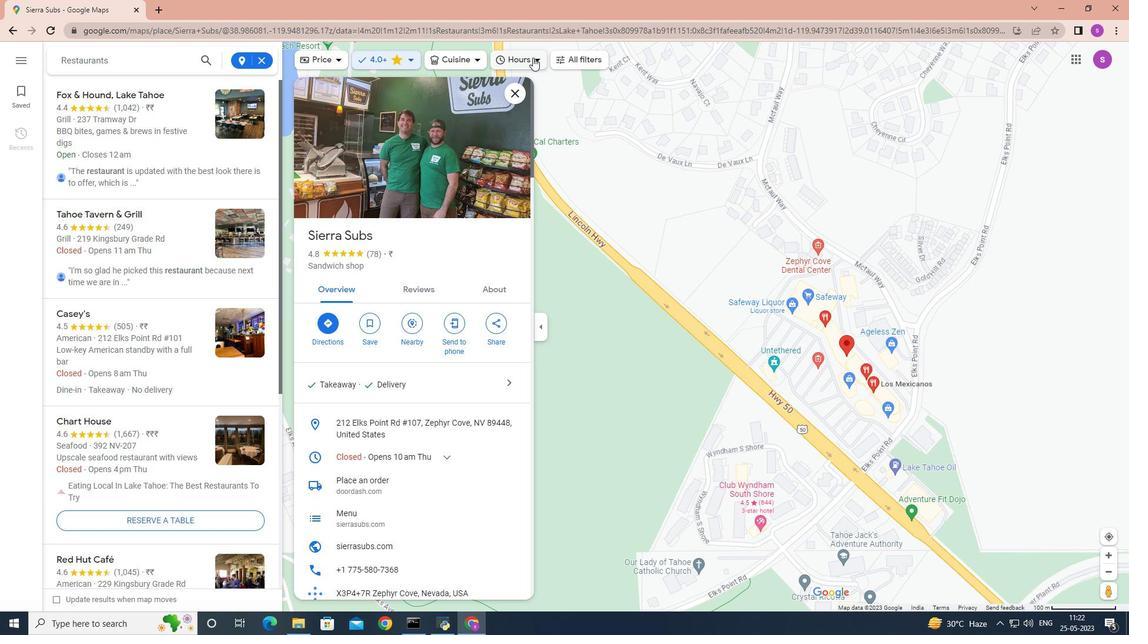 
Action: Mouse moved to (501, 129)
Screenshot: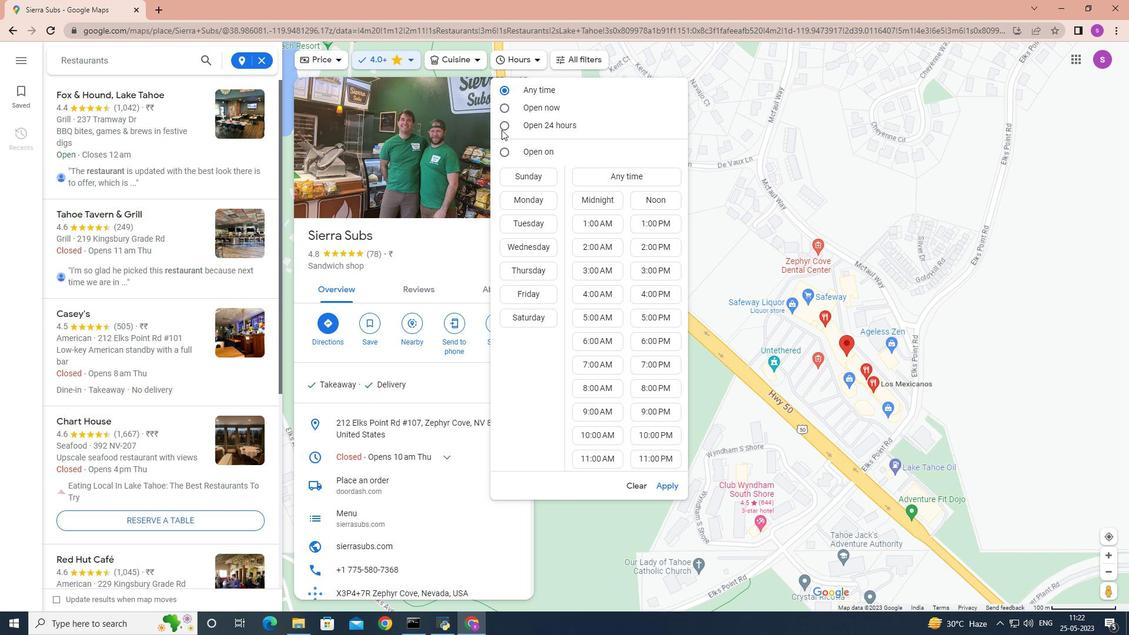 
Action: Mouse pressed left at (501, 129)
Screenshot: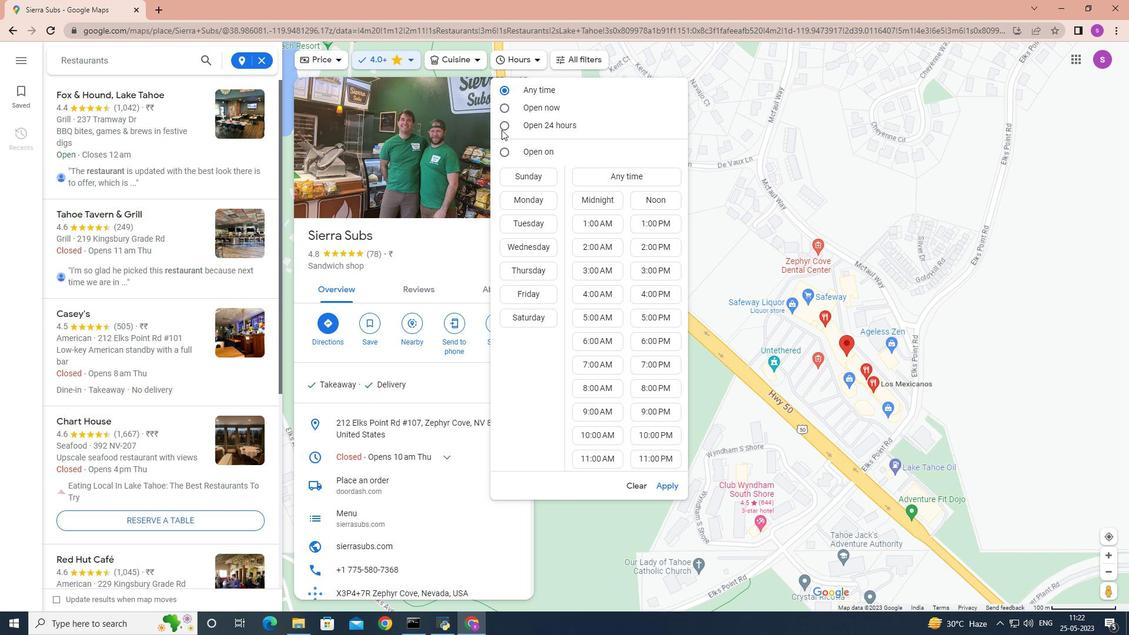 
Action: Mouse moved to (666, 482)
Screenshot: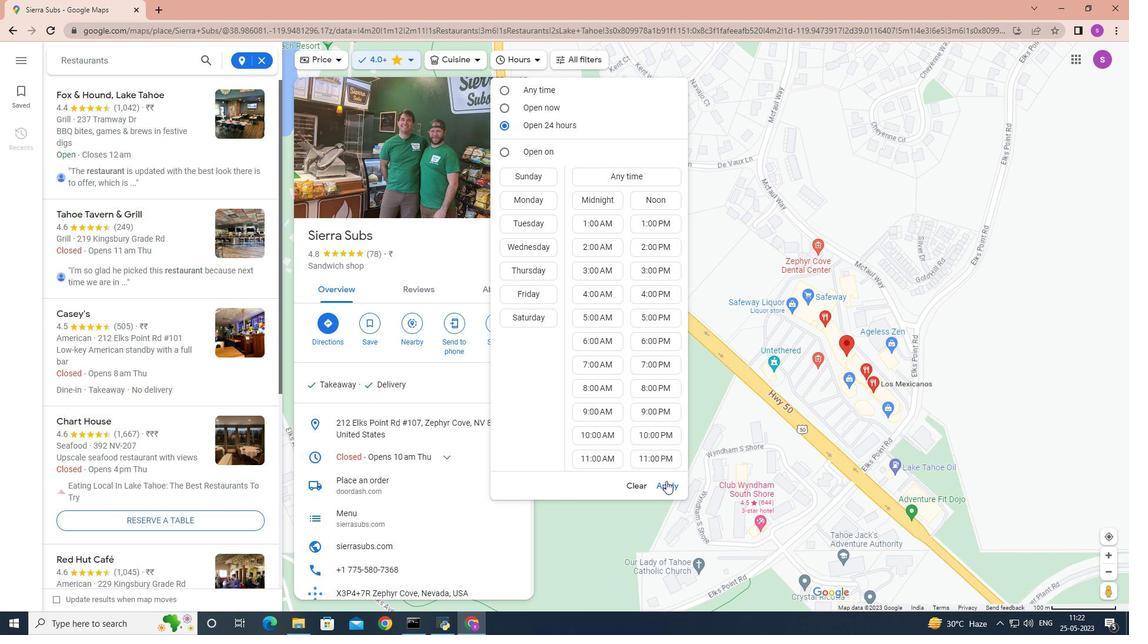 
Action: Mouse pressed left at (666, 482)
Screenshot: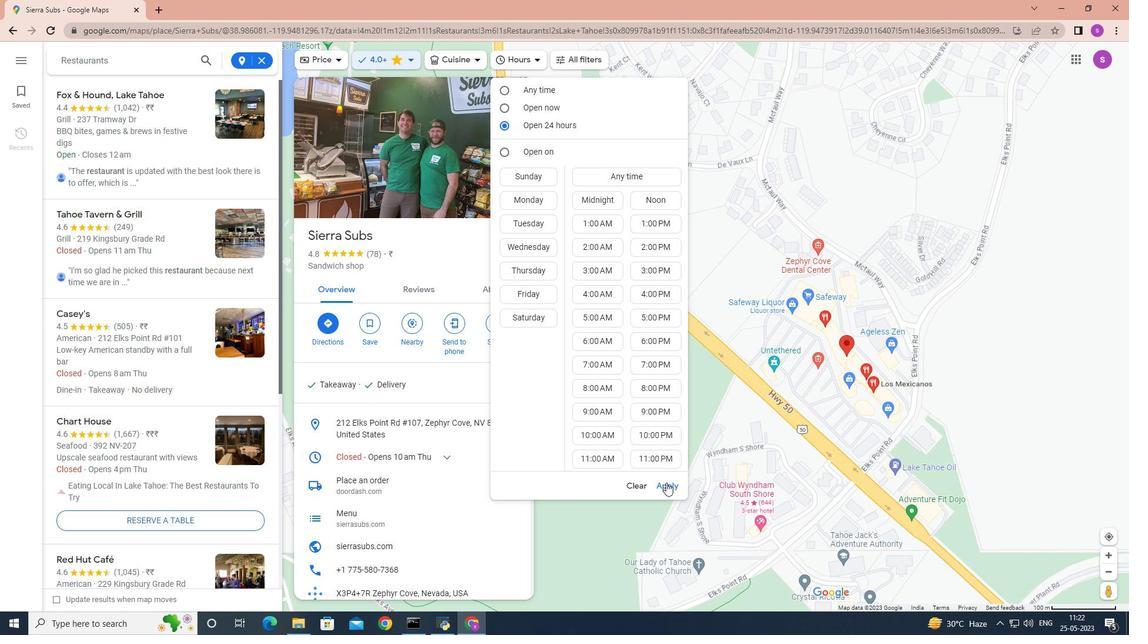 
Action: Mouse moved to (182, 218)
Screenshot: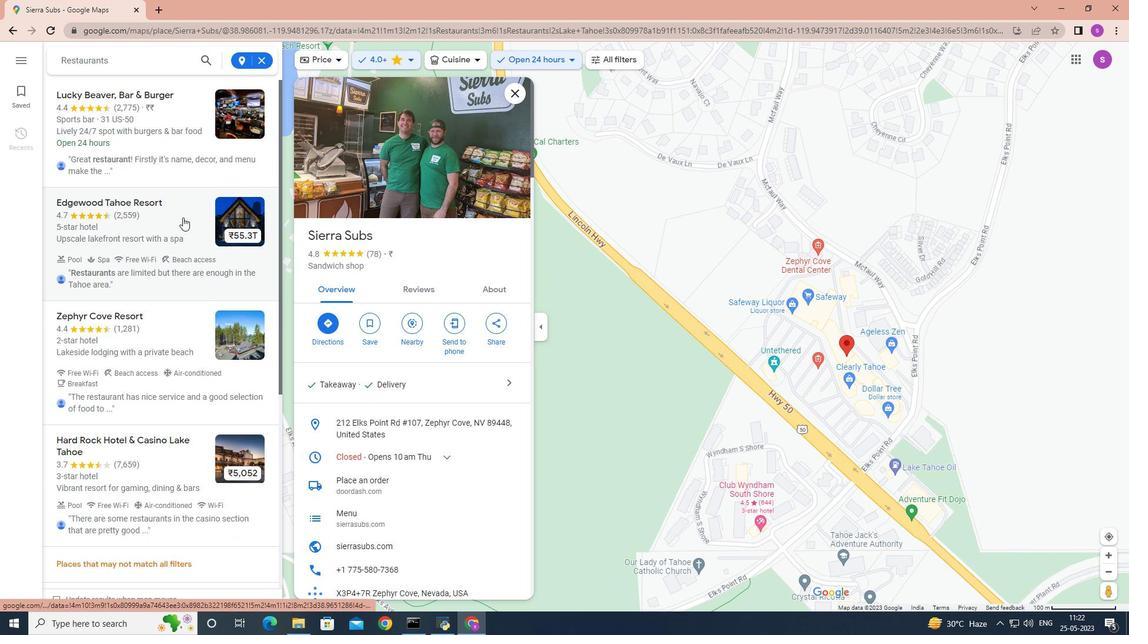 
Action: Mouse scrolled (182, 219) with delta (0, 0)
Screenshot: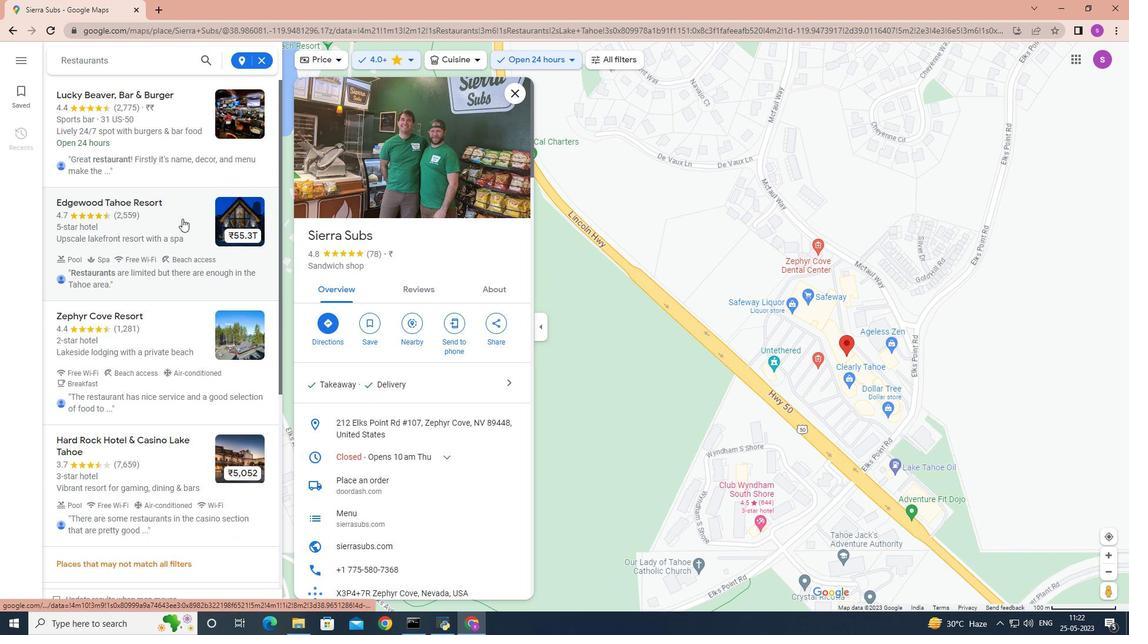 
Action: Mouse moved to (239, 122)
Screenshot: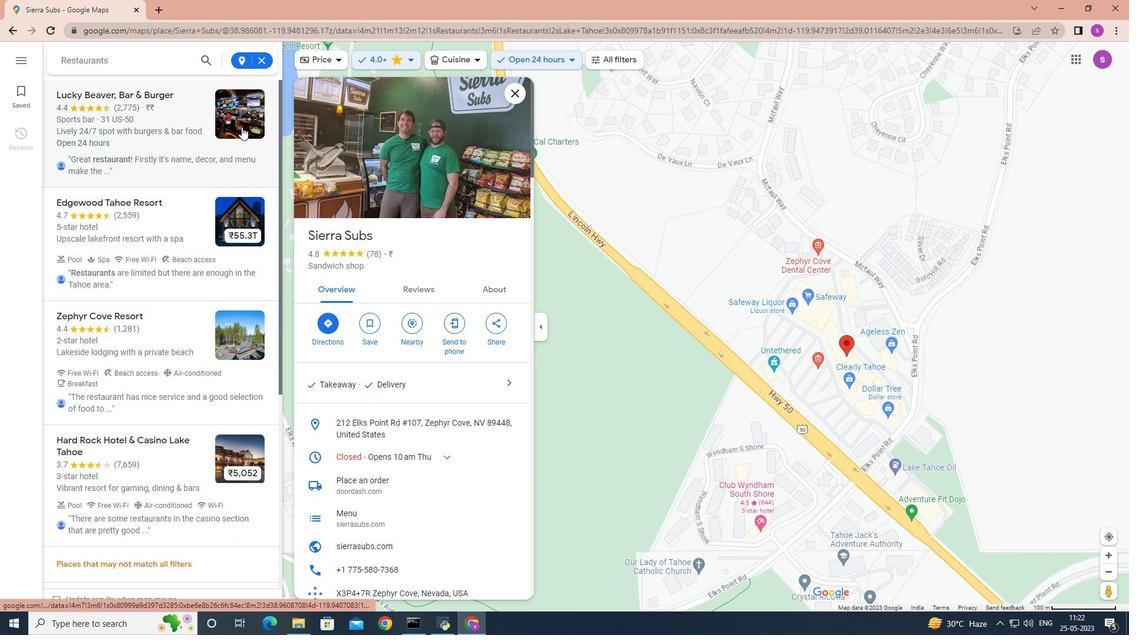 
Action: Mouse pressed left at (239, 122)
Screenshot: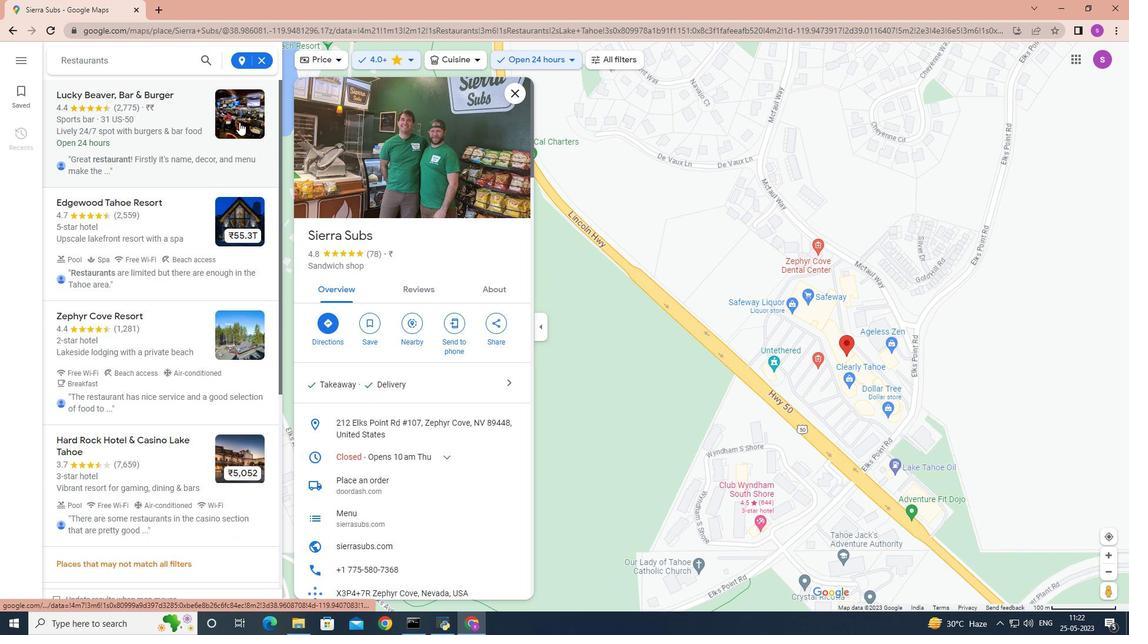 
Action: Mouse moved to (315, 214)
Screenshot: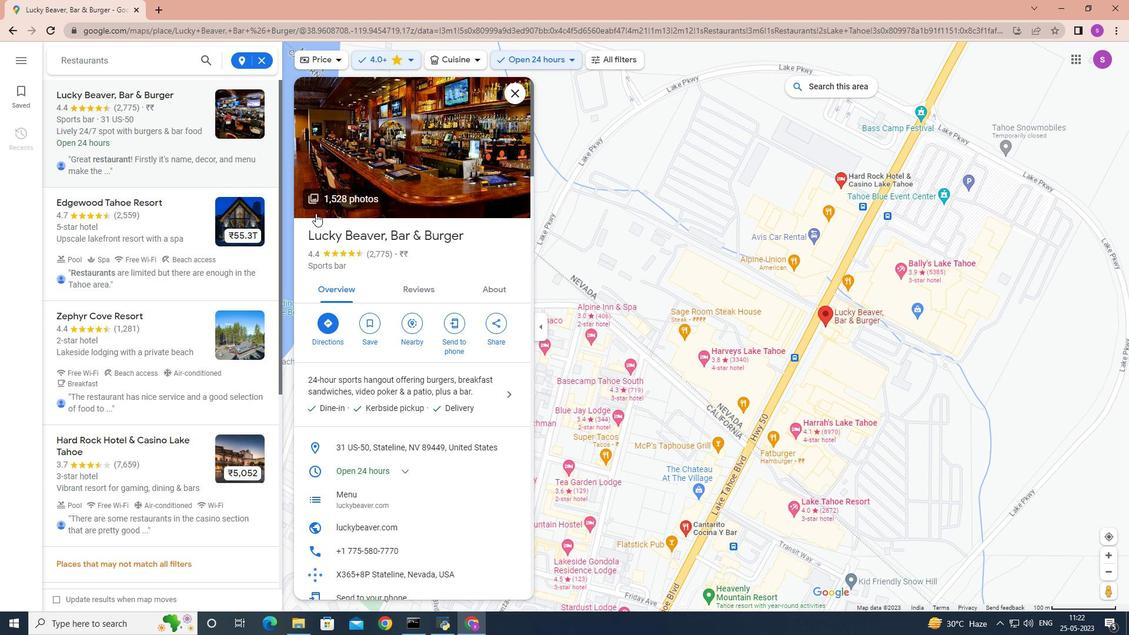 
Action: Mouse scrolled (315, 213) with delta (0, 0)
Screenshot: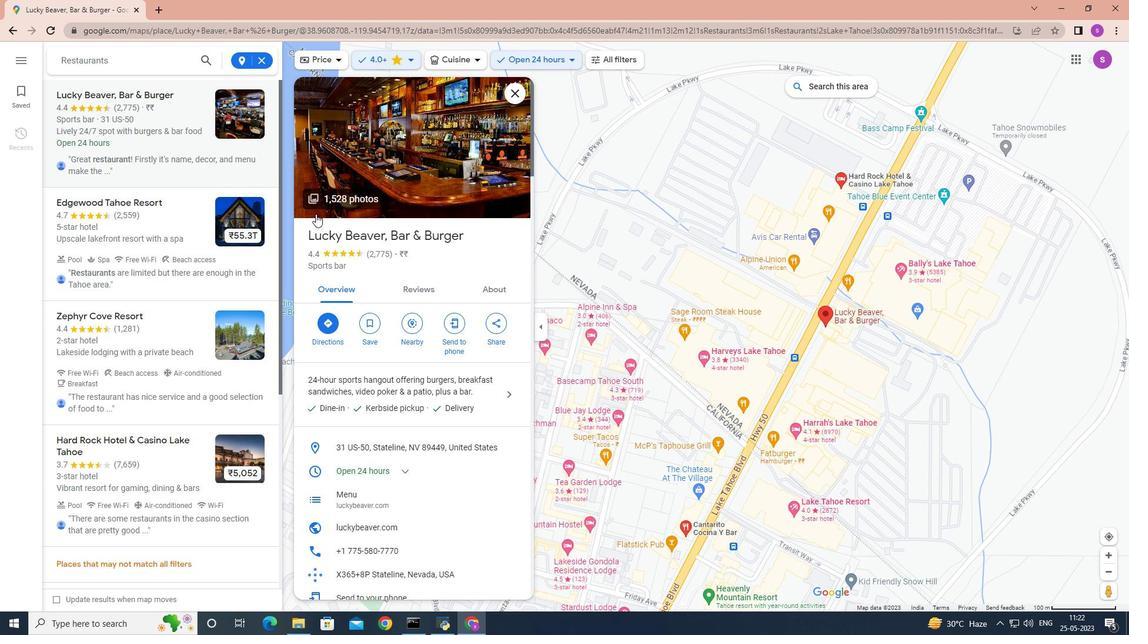 
Action: Mouse moved to (315, 218)
Screenshot: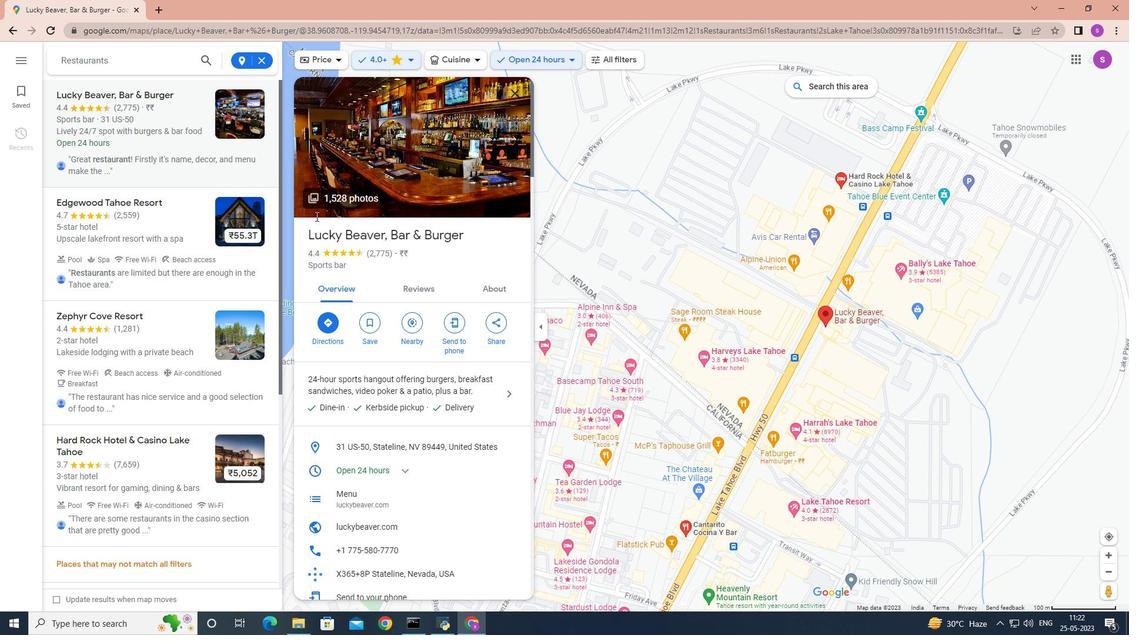 
Action: Mouse scrolled (315, 218) with delta (0, 0)
Screenshot: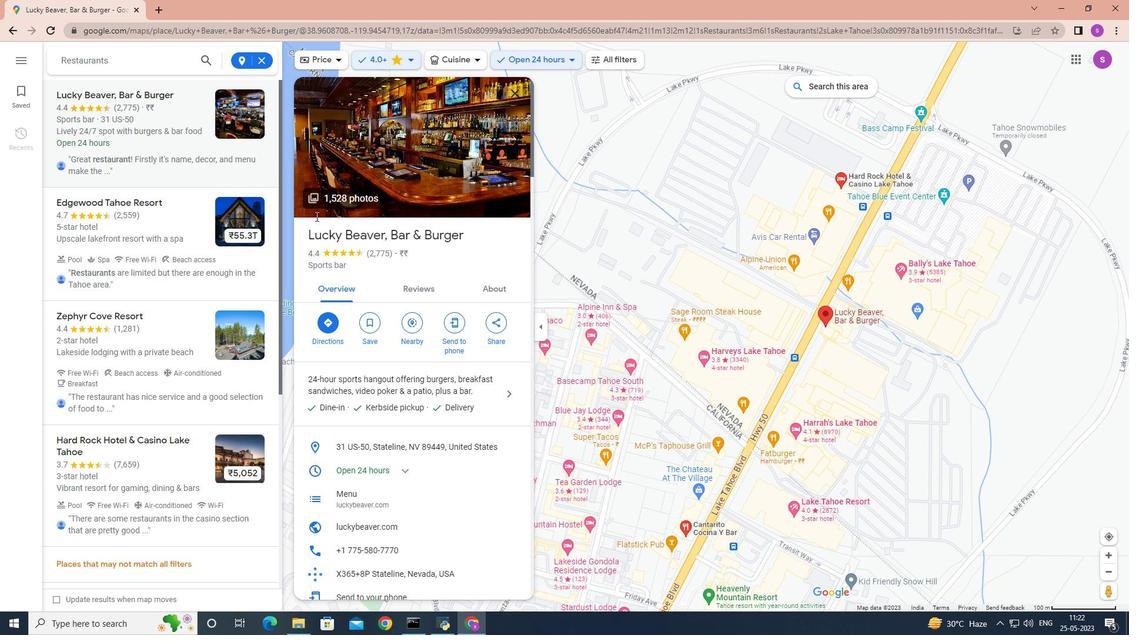 
Action: Mouse moved to (318, 239)
Screenshot: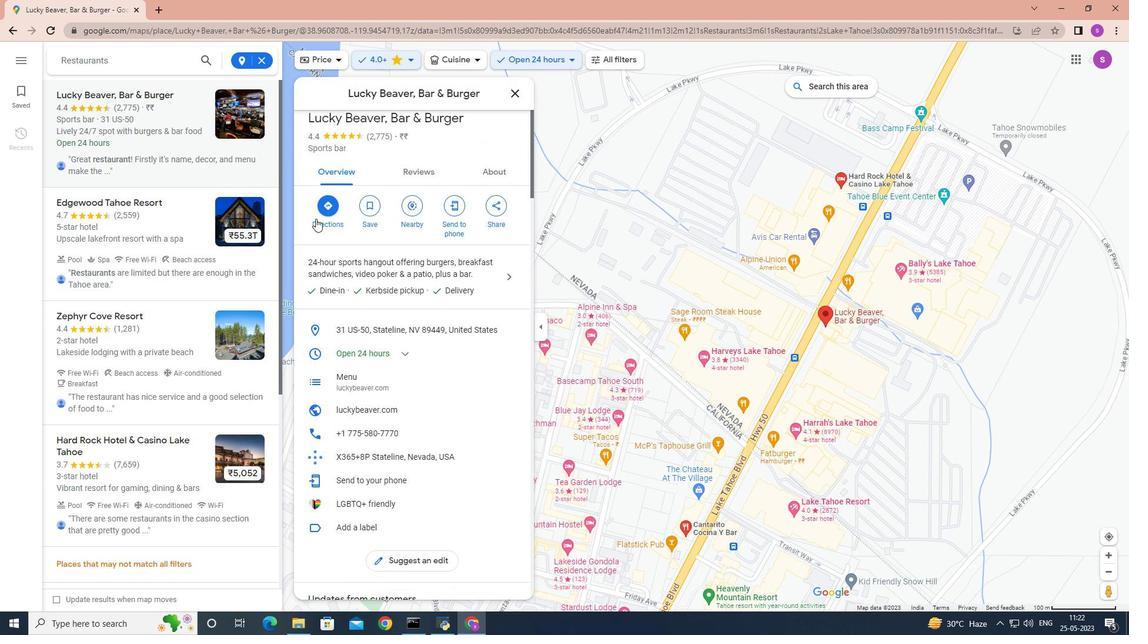 
Action: Mouse scrolled (315, 222) with delta (0, 0)
